Task: Add an event with the title Second Lunch Break: Wellness and Fitness Session, date ''45424'', time 11:00and add a description: The sales team reviews individual and collective sales performance against set targets and key performance indicators (KPIs). They analyze sales metrics, revenue figures, conversion rates, and other relevant data to evaluate progress and identify areas for improvement. This performance review helps identify successful strategies and areas that require adjustment or additional support.Mark the tasks as Completed , logged in from the account softage.3@softage.netand send the event invitation to softage.8@softage.net and softage.9@softage.net. Set a reminder for the event Every weekday(Monday to Friday)
Action: Mouse moved to (68, 102)
Screenshot: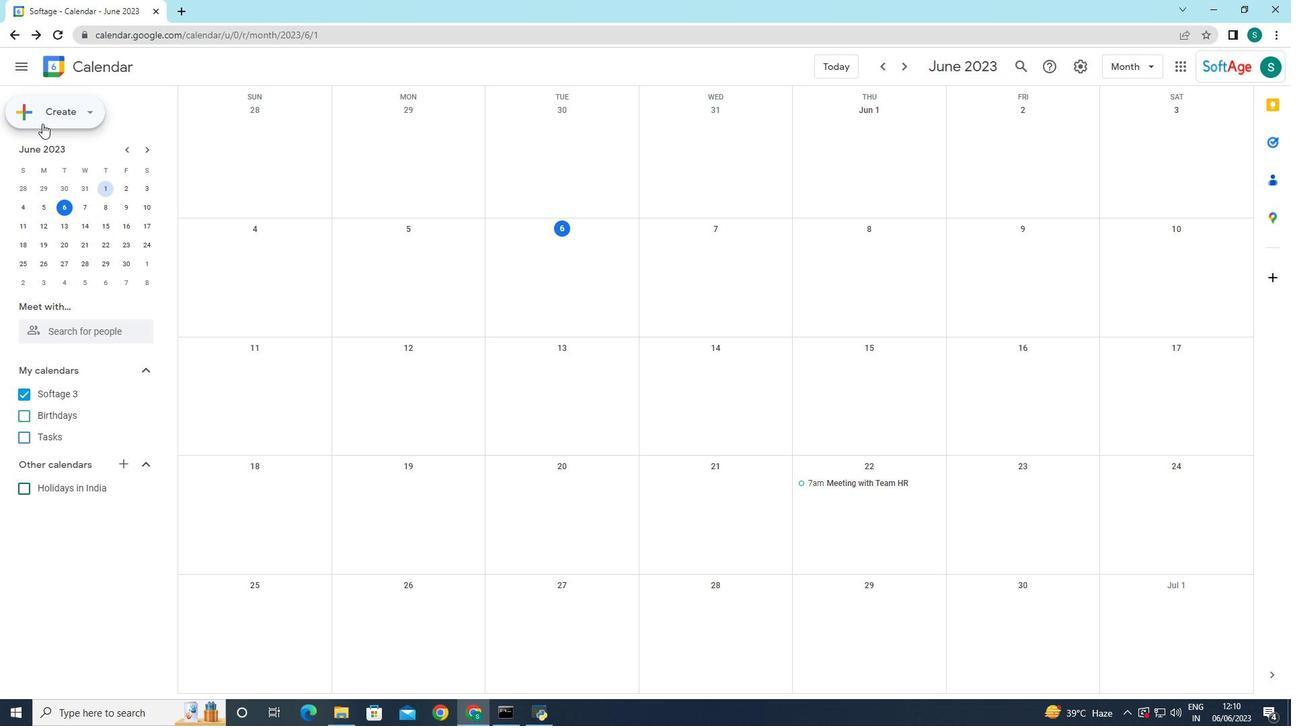 
Action: Mouse pressed left at (68, 102)
Screenshot: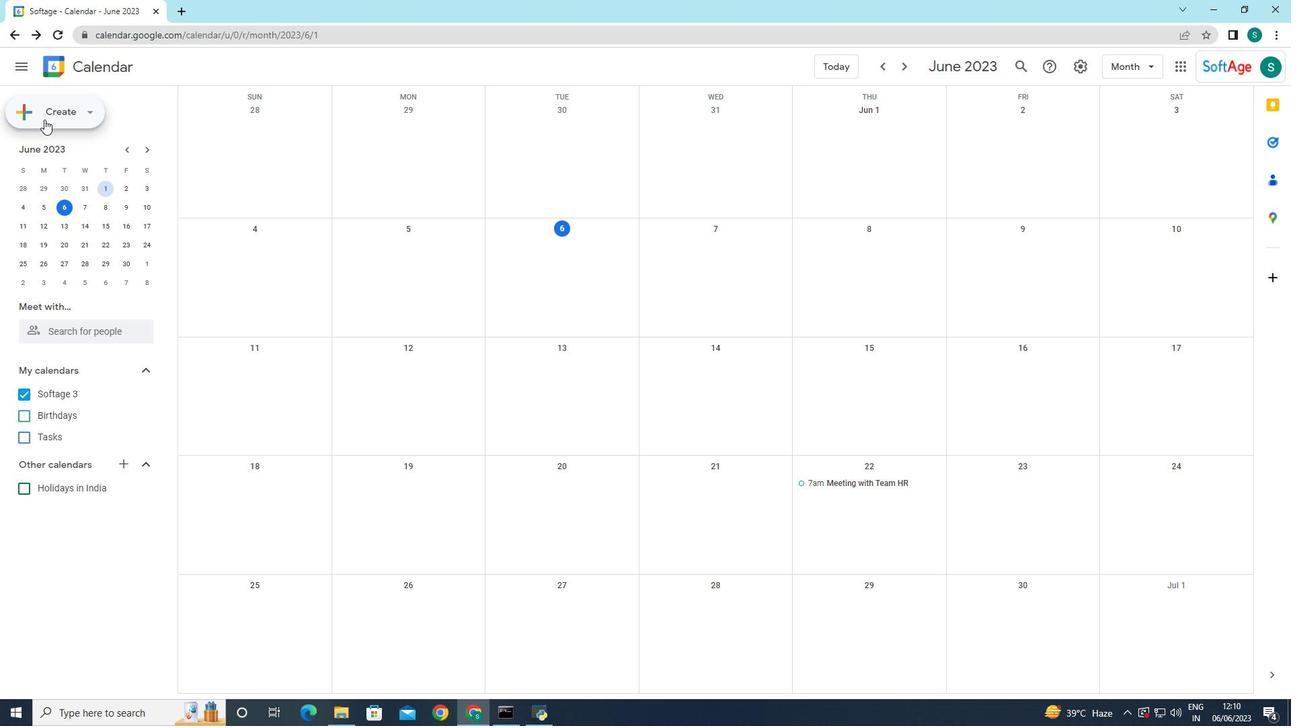 
Action: Mouse moved to (82, 148)
Screenshot: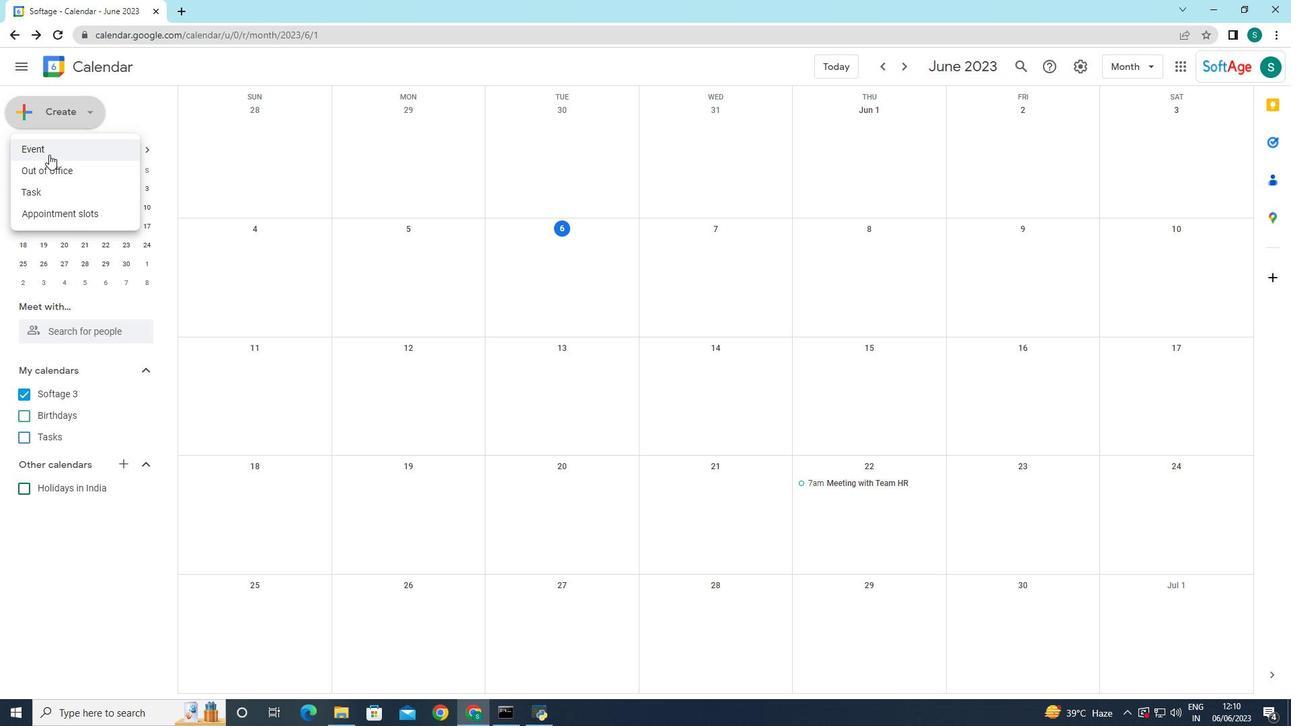 
Action: Mouse pressed left at (82, 148)
Screenshot: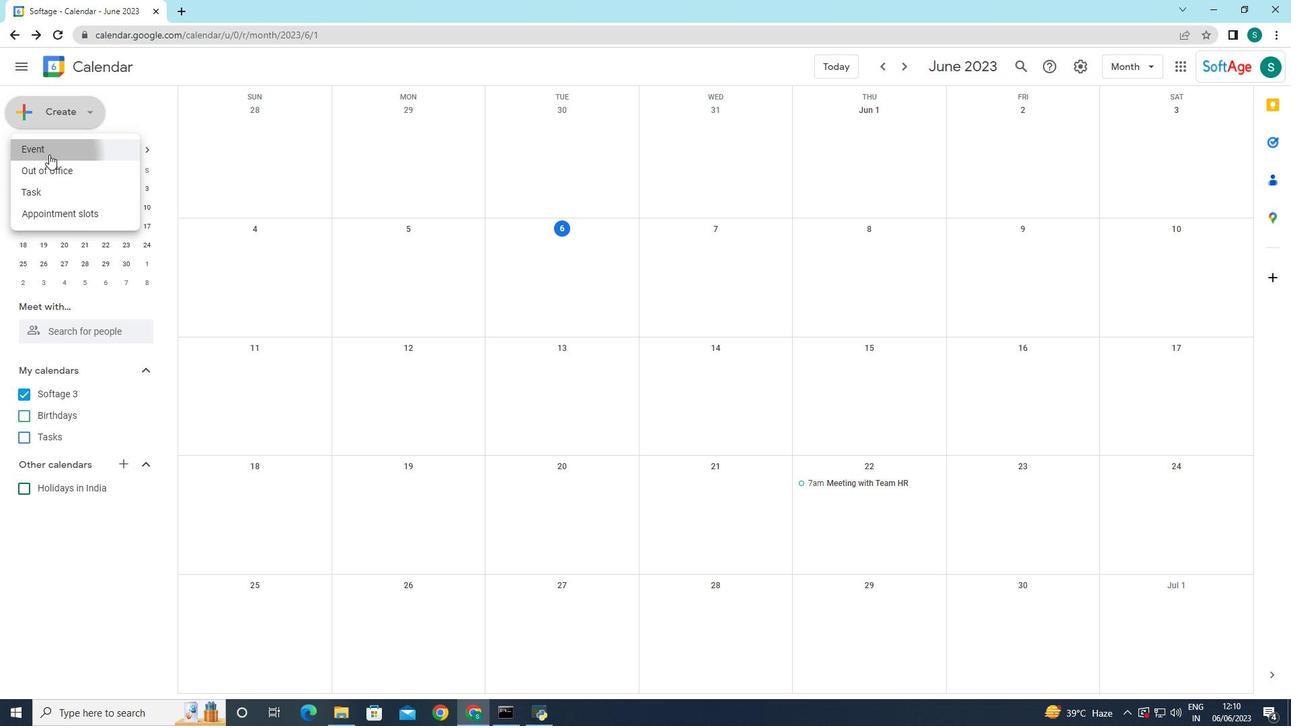 
Action: Mouse moved to (674, 452)
Screenshot: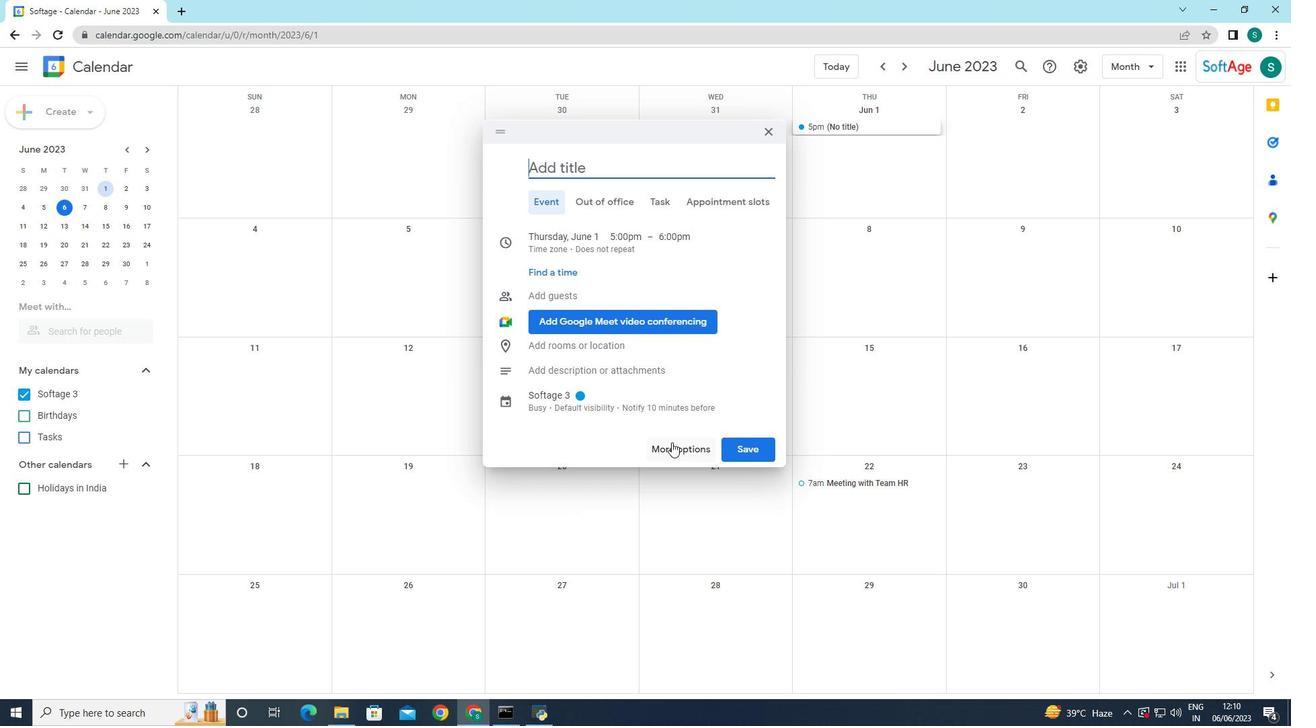 
Action: Mouse pressed left at (674, 452)
Screenshot: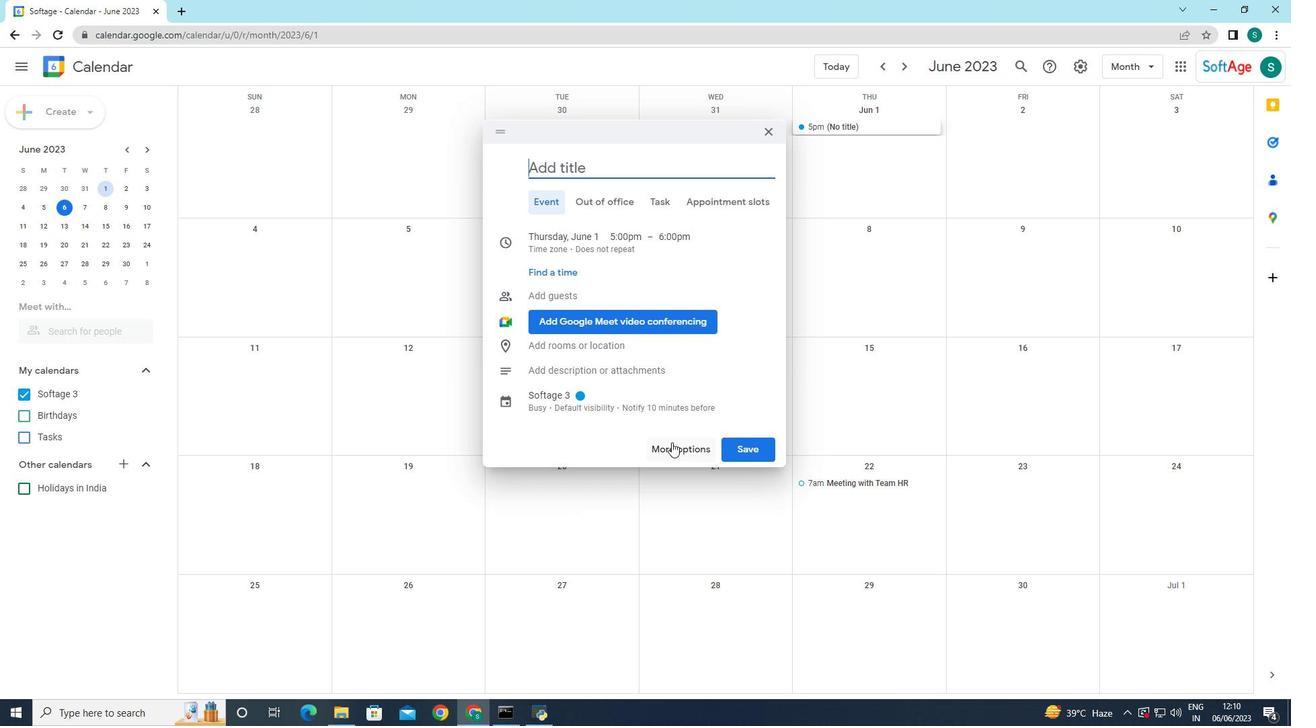 
Action: Mouse moved to (191, 75)
Screenshot: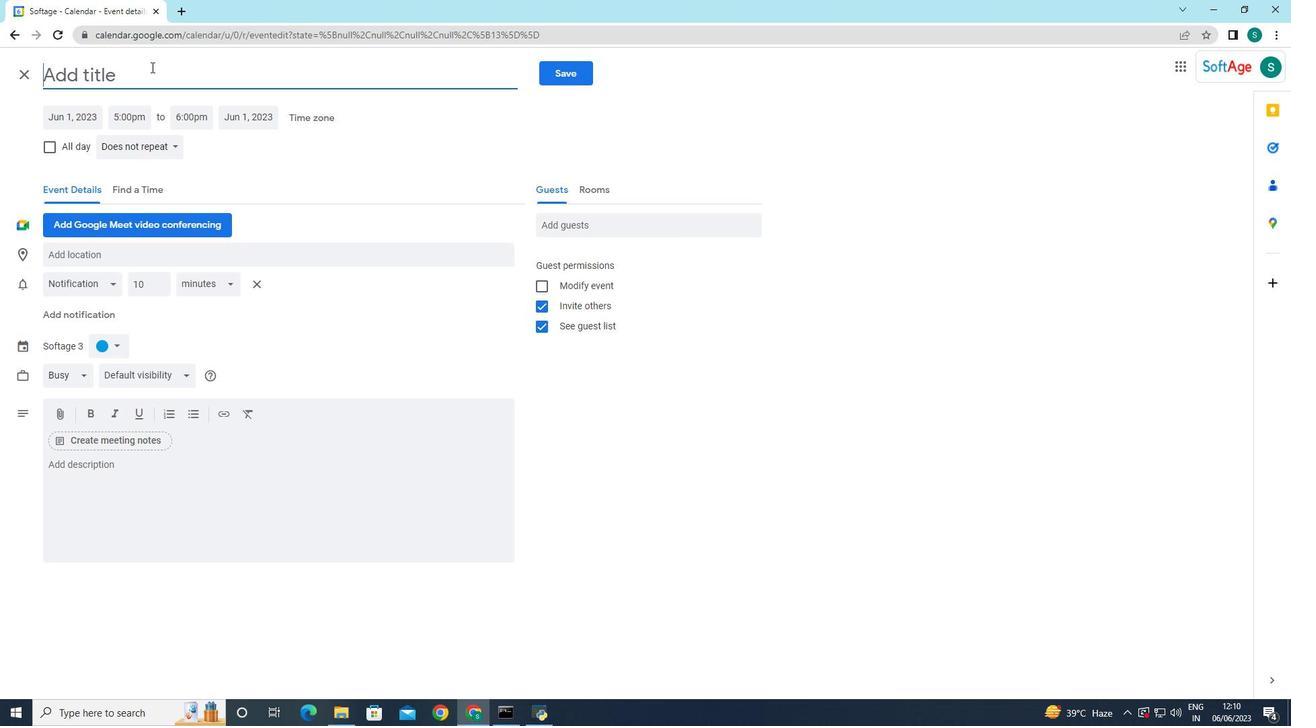 
Action: Mouse pressed left at (191, 75)
Screenshot: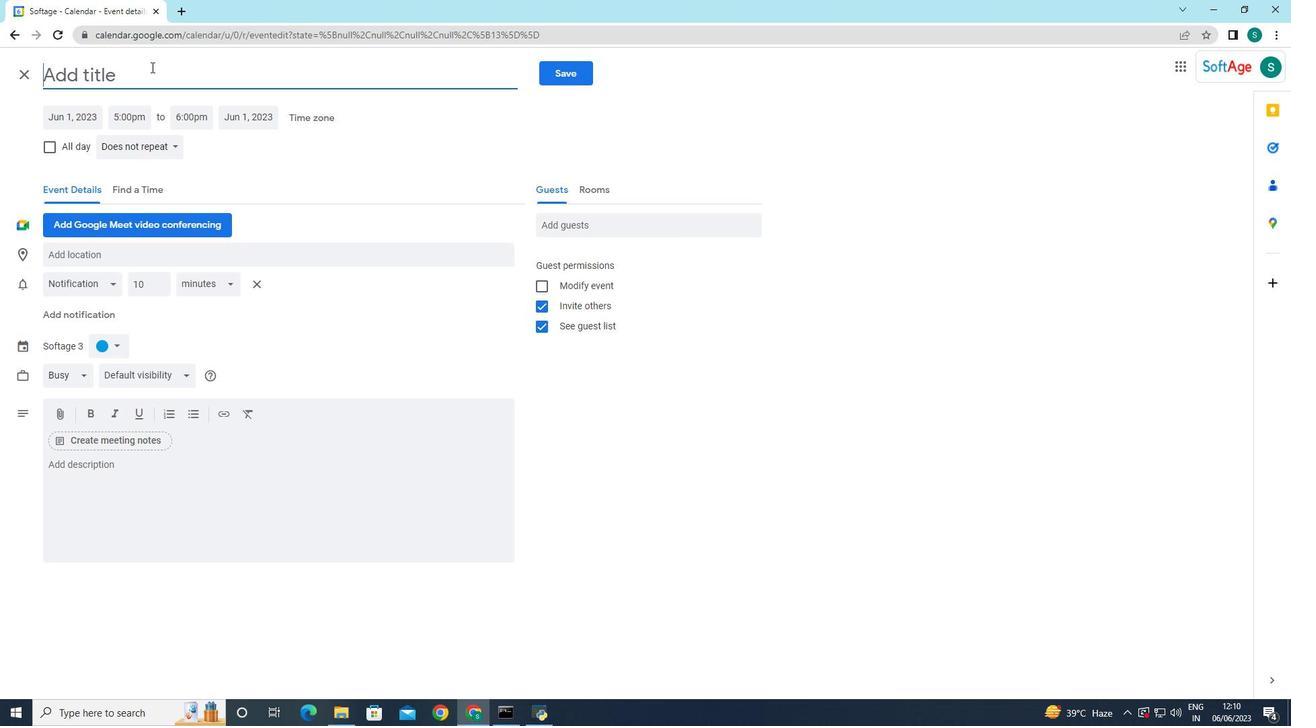 
Action: Key pressed <Key.caps_lock>SE<Key.backspace><Key.caps_lock>e<Key.caps_lock>CON<Key.backspace><Key.backspace><Key.backspace><Key.caps_lock>cond<Key.space><Key.caps_lock>L<Key.caps_lock>unch<Key.space><Key.caps_lock>B<Key.caps_lock>reak<Key.shift_r>:<Key.space>w<Key.backspace><Key.caps_lock>W<Key.caps_lock>ellness<Key.space>and<Key.space>f<Key.backspace><Key.caps_lock>F<Key.caps_lock>itness<Key.space><Key.caps_lock>S<Key.caps_lock>ession
Screenshot: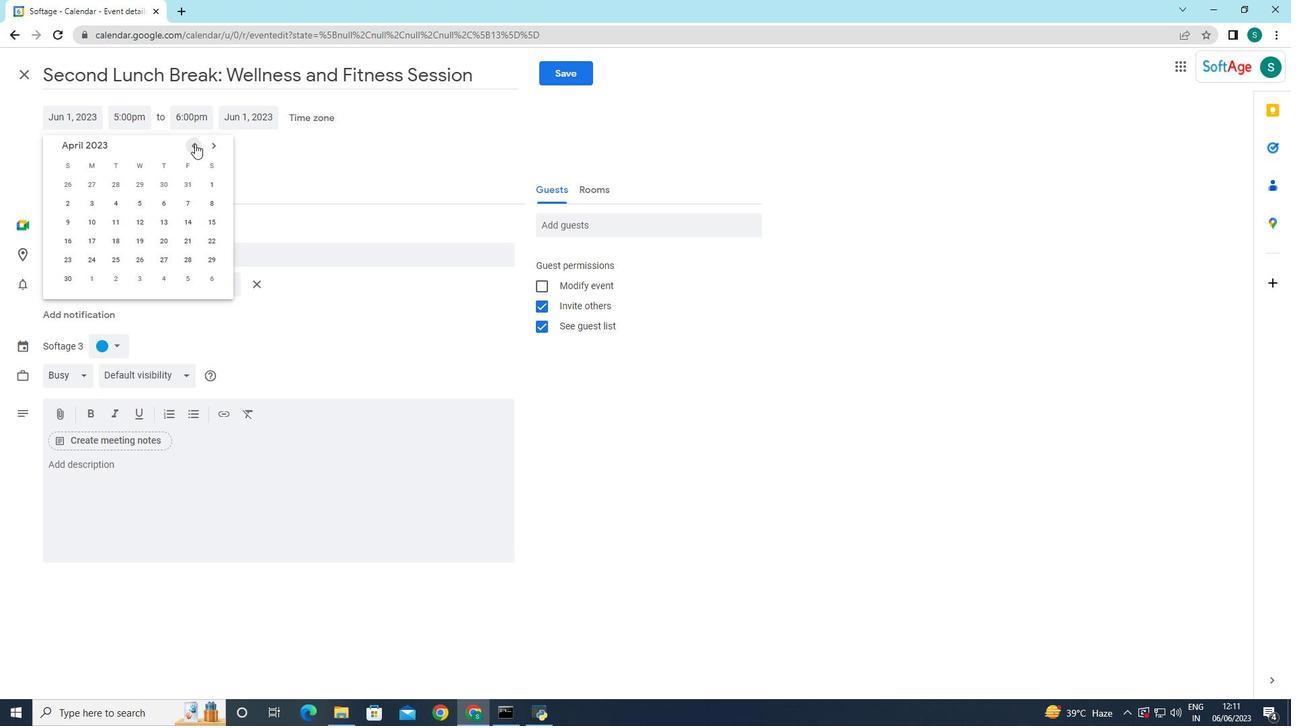 
Action: Mouse moved to (344, 160)
Screenshot: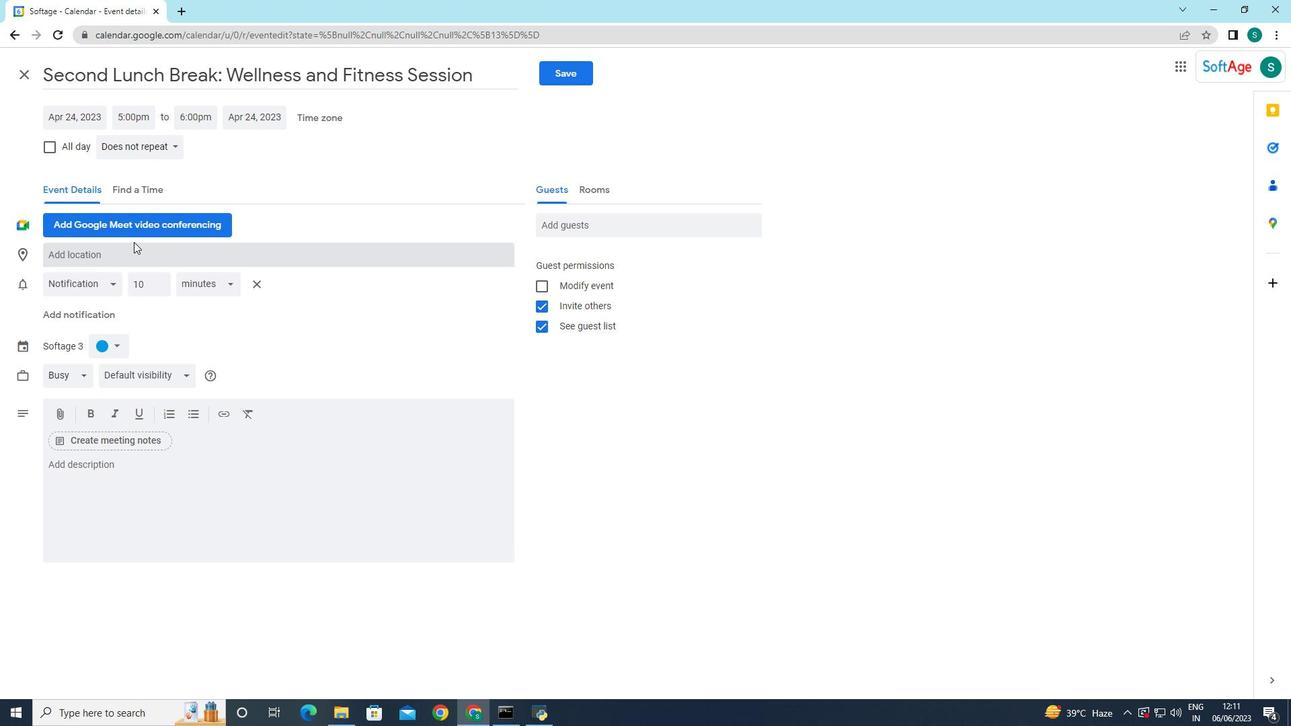 
Action: Mouse pressed left at (344, 160)
Screenshot: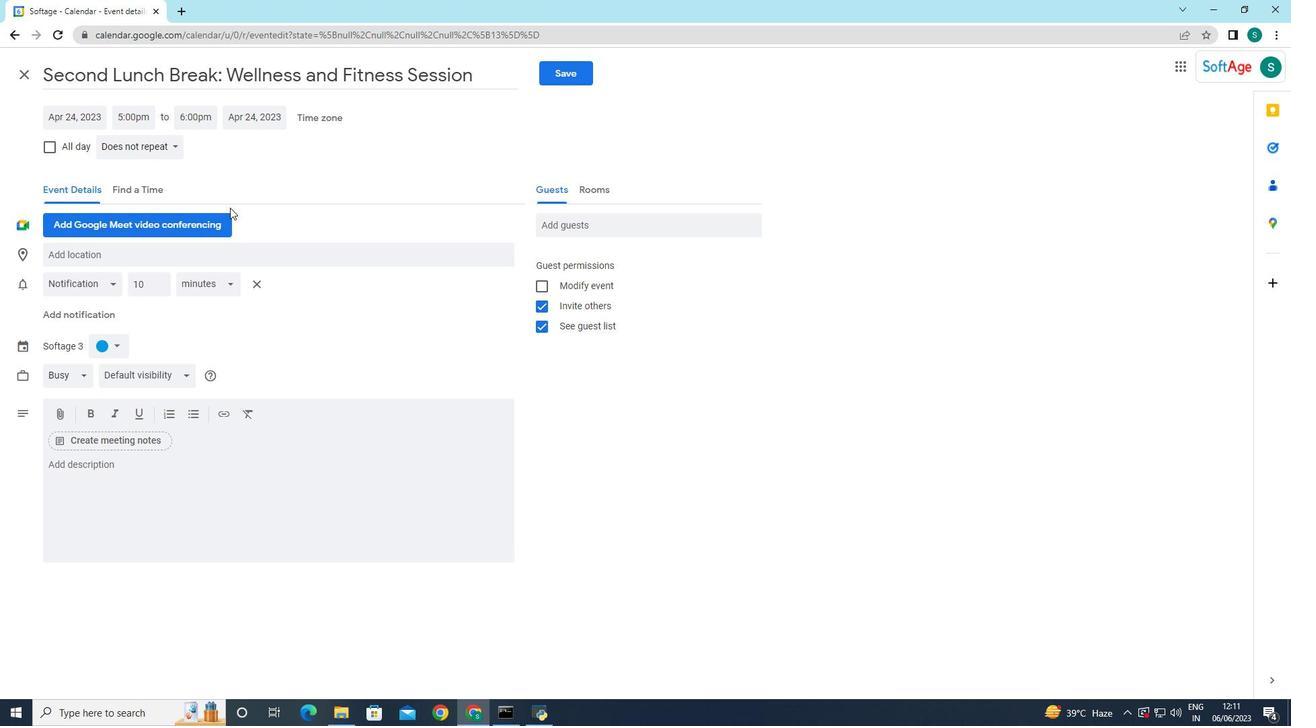 
Action: Mouse moved to (90, 121)
Screenshot: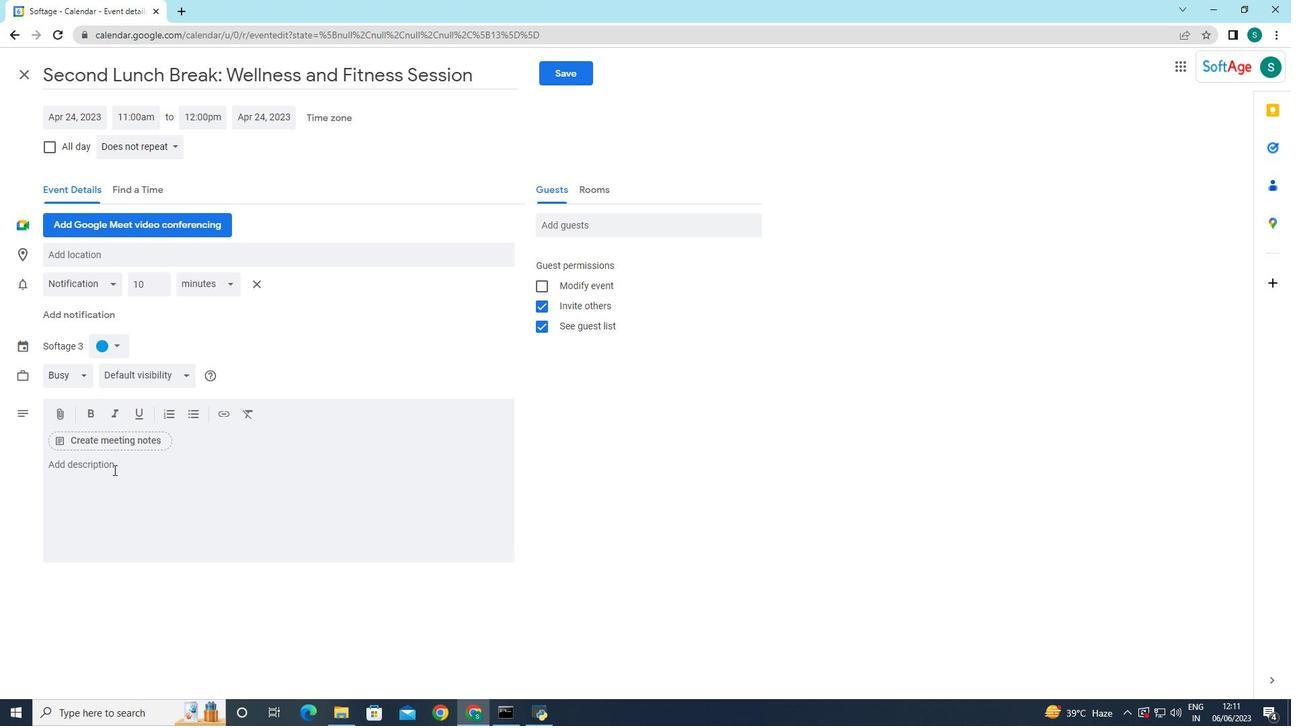 
Action: Mouse pressed left at (90, 121)
Screenshot: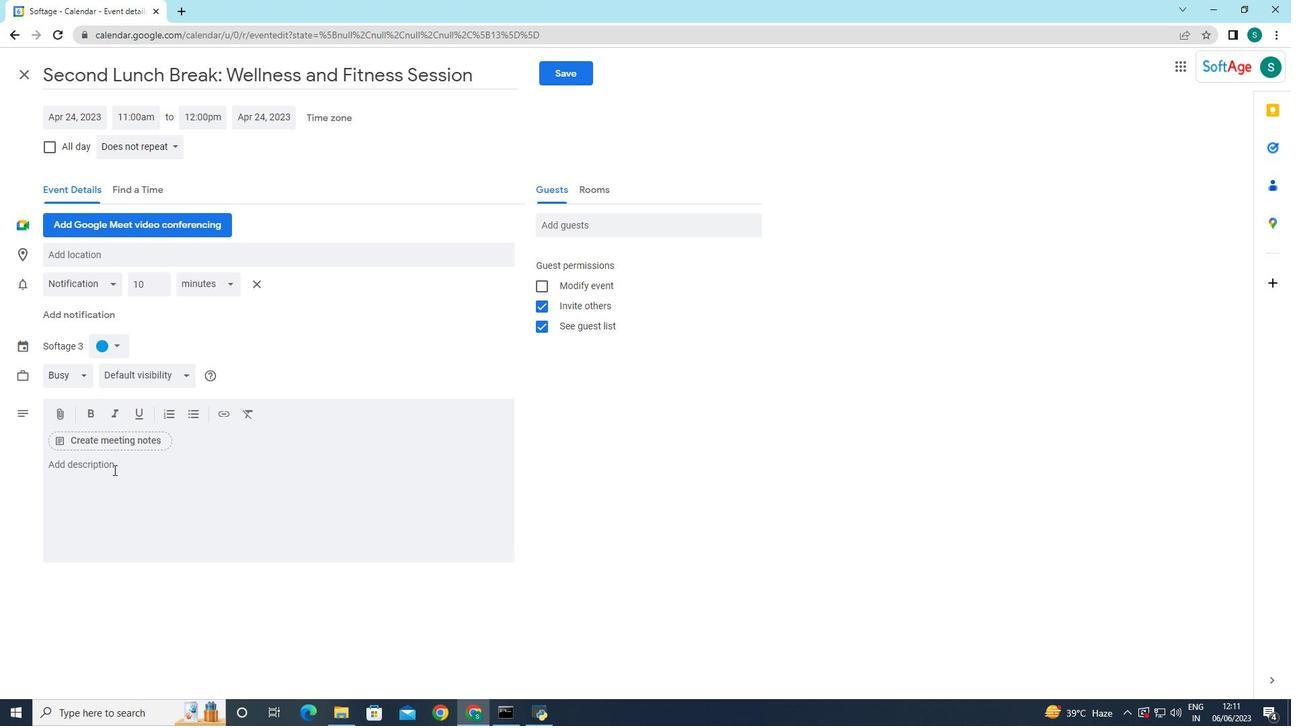 
Action: Mouse moved to (49, 109)
Screenshot: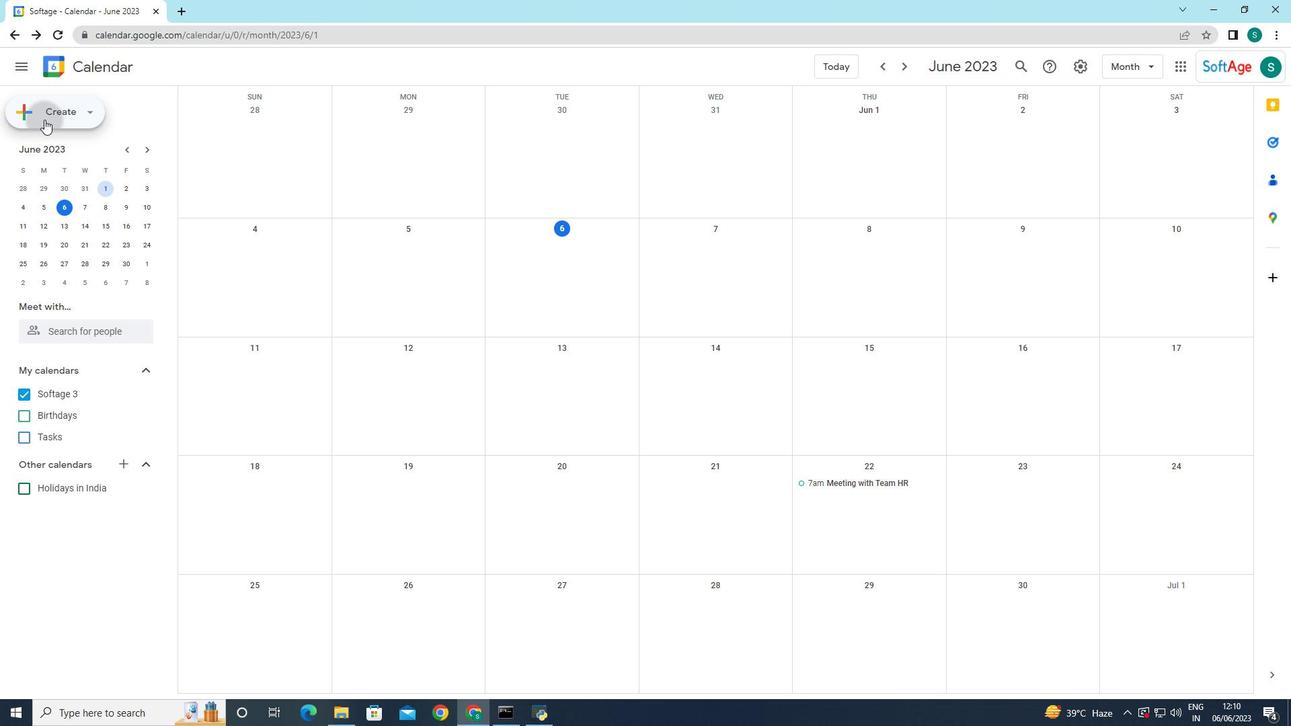 
Action: Mouse pressed left at (49, 109)
Screenshot: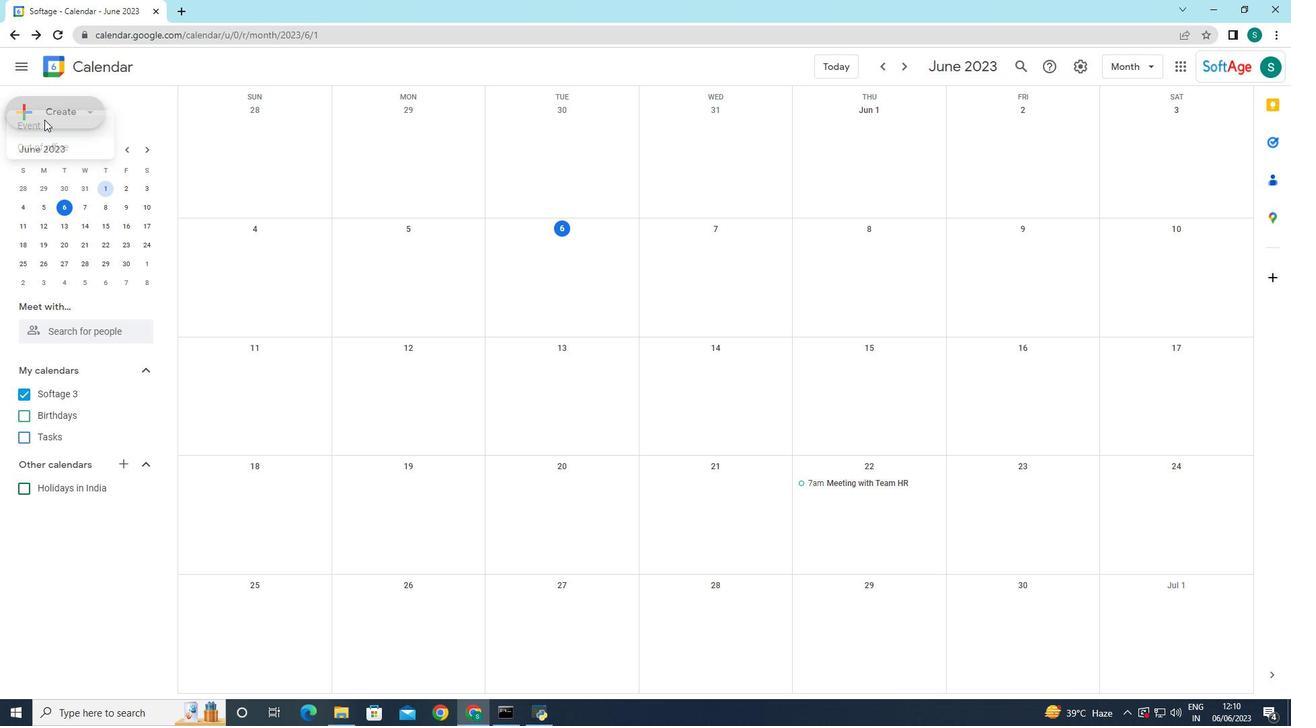 
Action: Mouse moved to (50, 158)
Screenshot: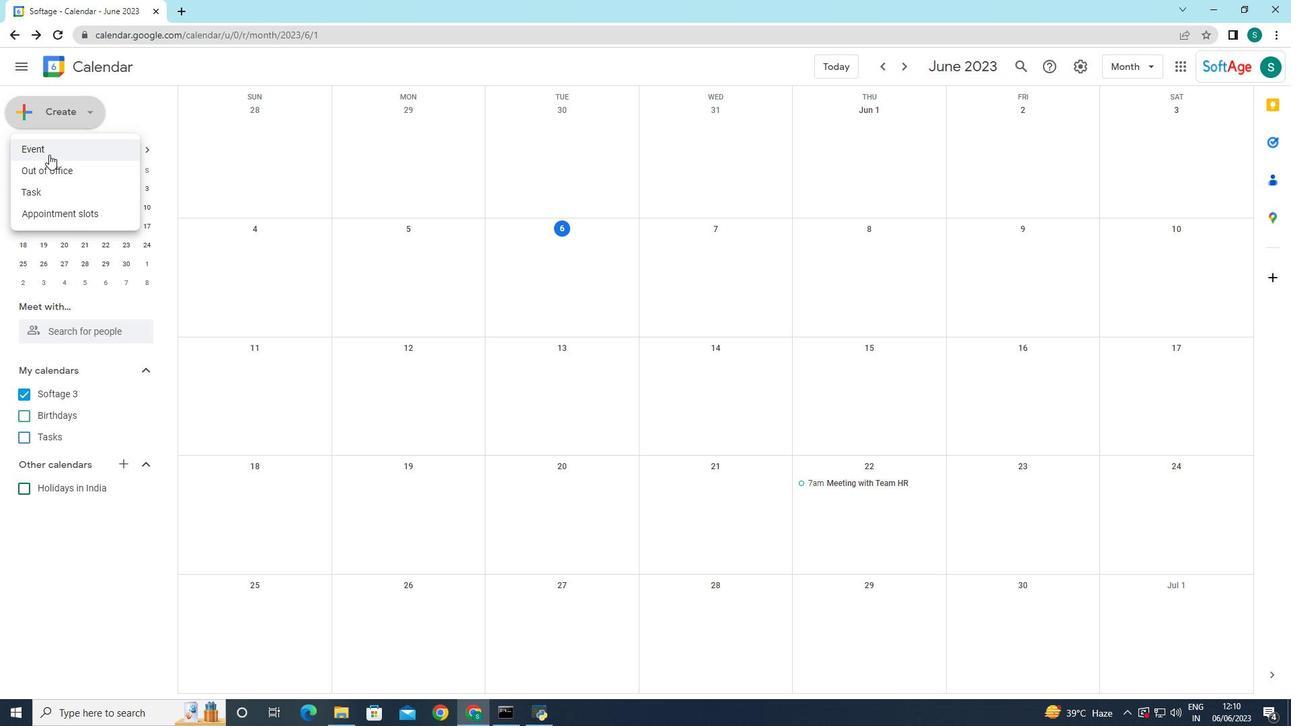 
Action: Mouse pressed left at (50, 158)
Screenshot: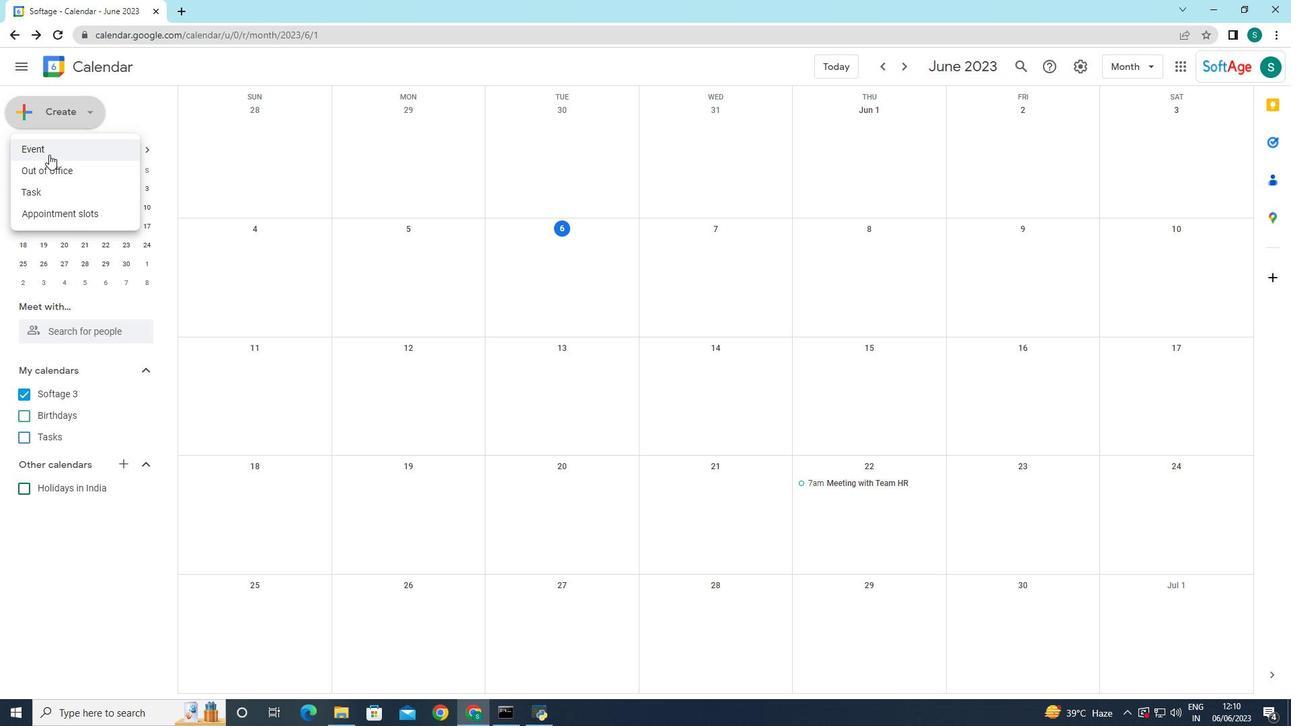 
Action: Mouse moved to (664, 446)
Screenshot: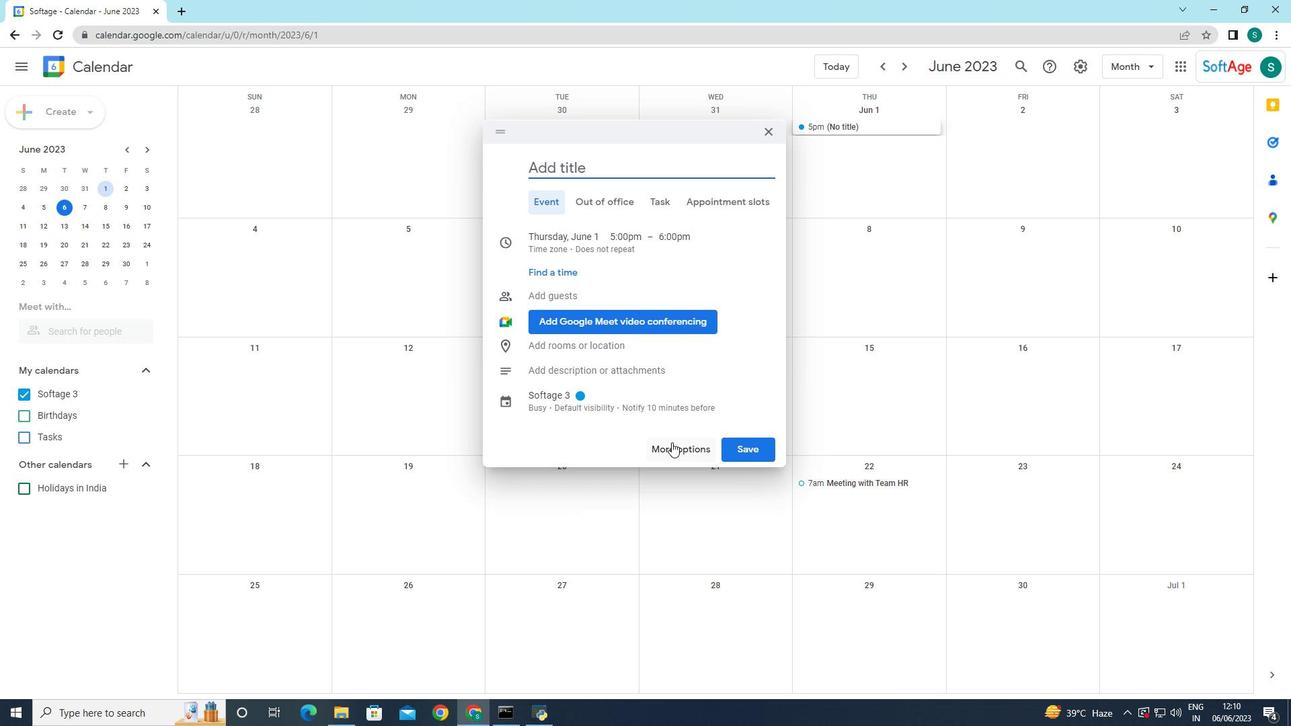 
Action: Mouse pressed left at (664, 446)
Screenshot: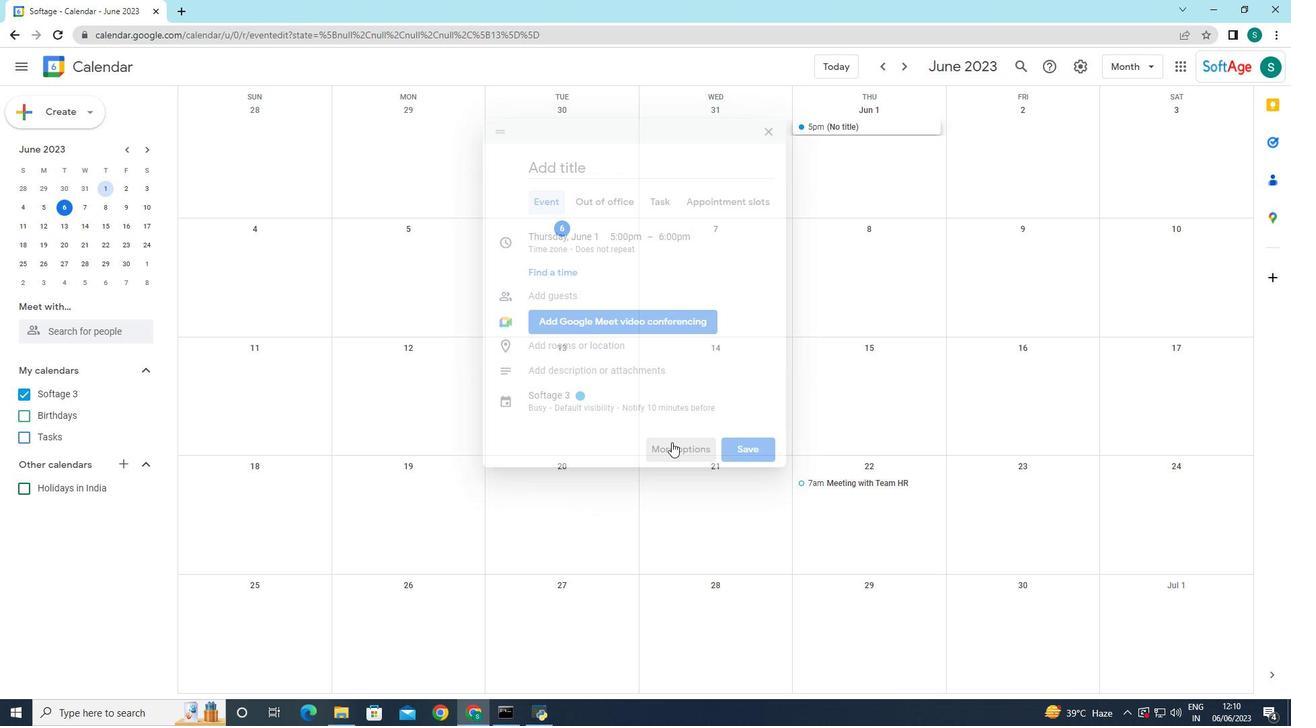 
Action: Mouse moved to (135, 71)
Screenshot: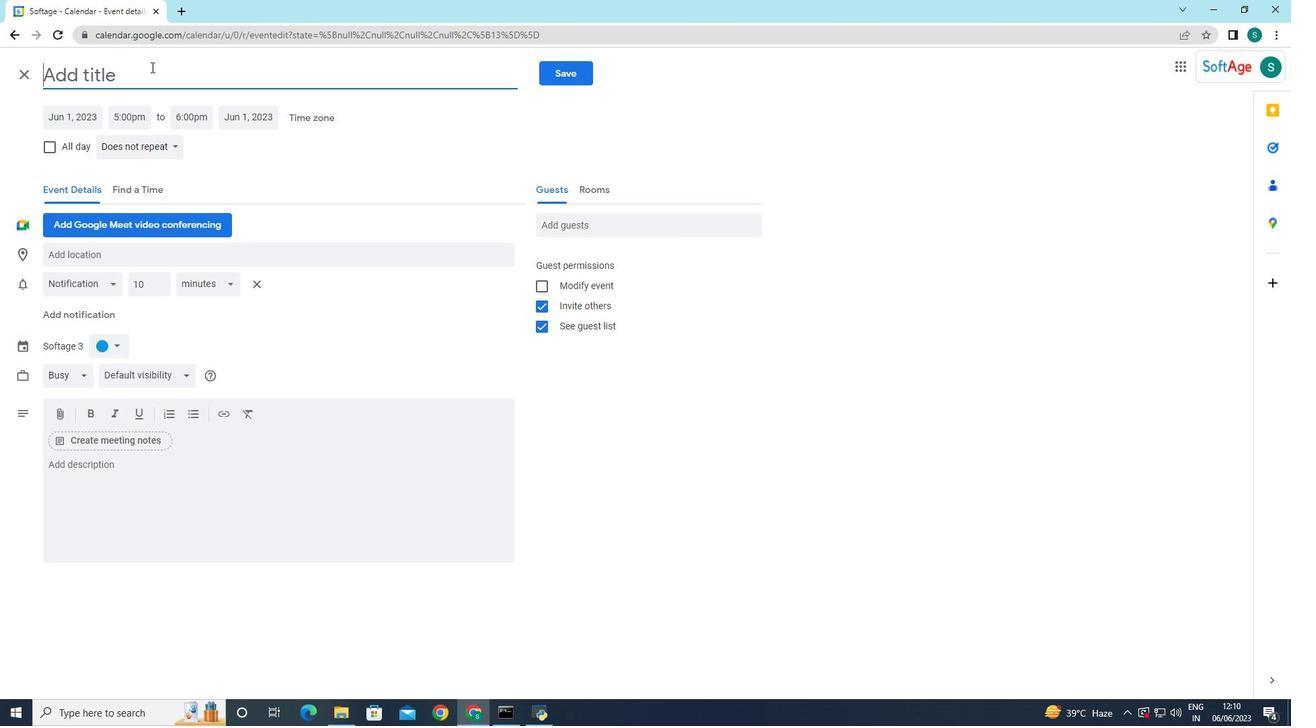 
Action: Mouse pressed left at (135, 71)
Screenshot: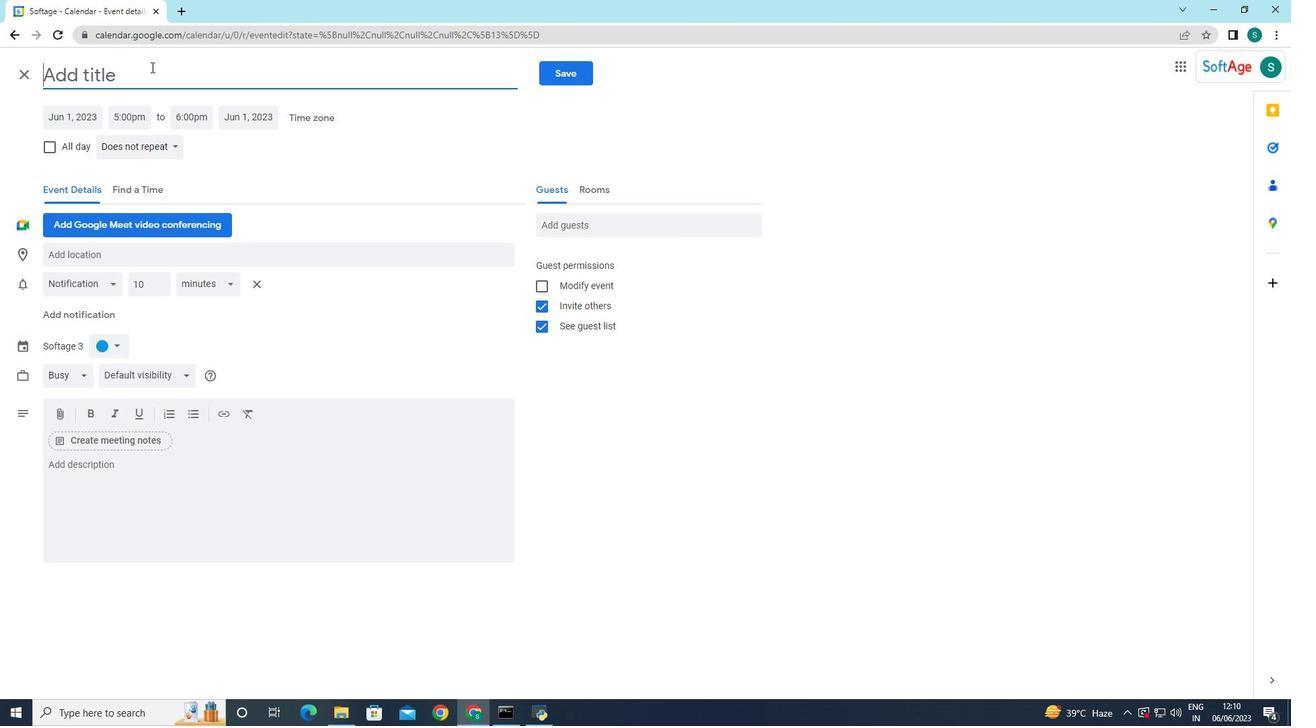 
Action: Key pressed <Key.caps_lock>S<Key.caps_lock>econd<Key.space><Key.caps_lock>L<Key.caps_lock>unch<Key.space><Key.caps_lock>B<Key.caps_lock>reak<Key.shift_r>:<Key.space><Key.caps_lock>W<Key.caps_lock>ellness<Key.space>and<Key.space><Key.caps_lock>F<Key.caps_lock>itness<Key.space><Key.caps_lock>S<Key.caps_lock>ession<Key.space>
Screenshot: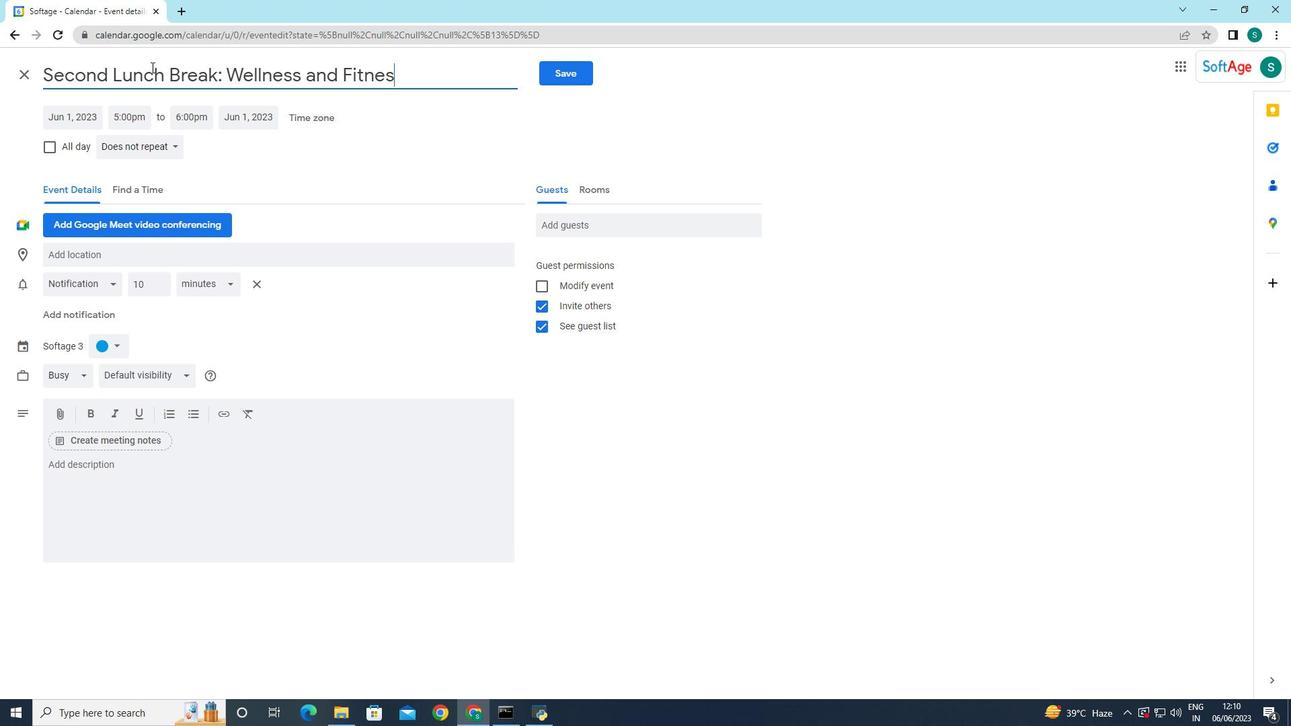 
Action: Mouse moved to (423, 178)
Screenshot: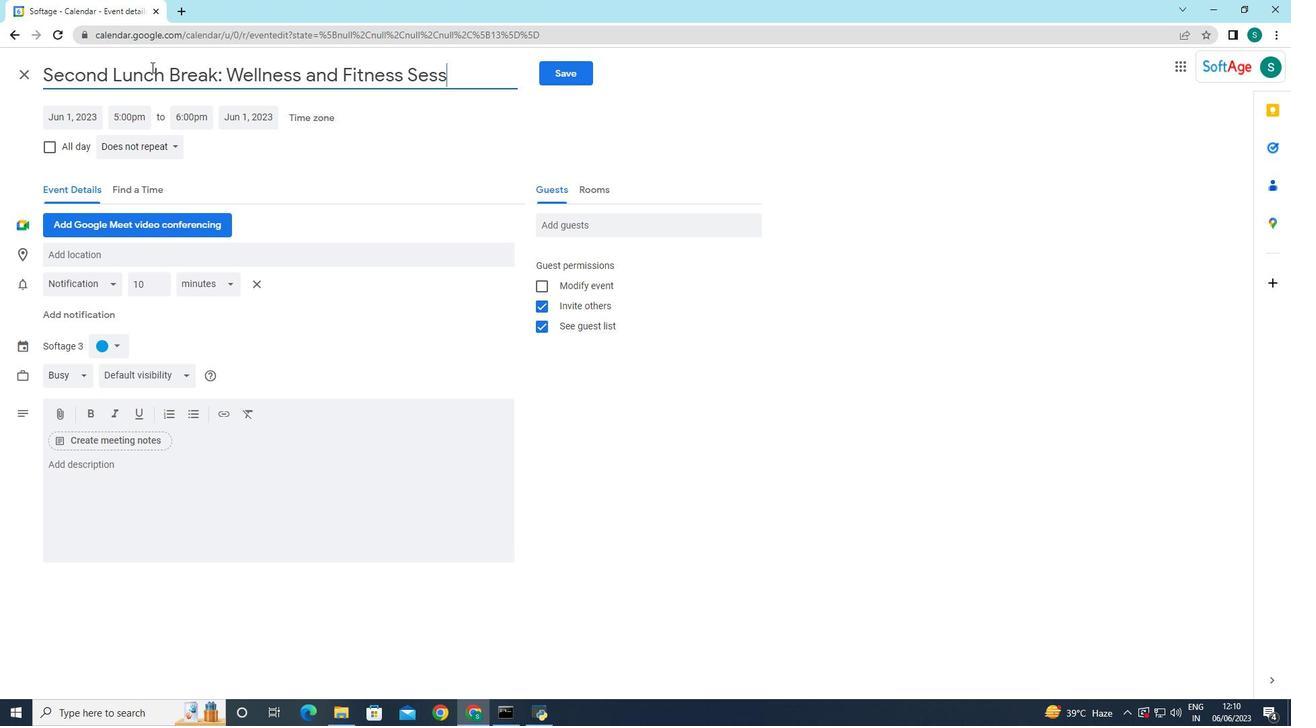 
Action: Mouse pressed left at (423, 178)
Screenshot: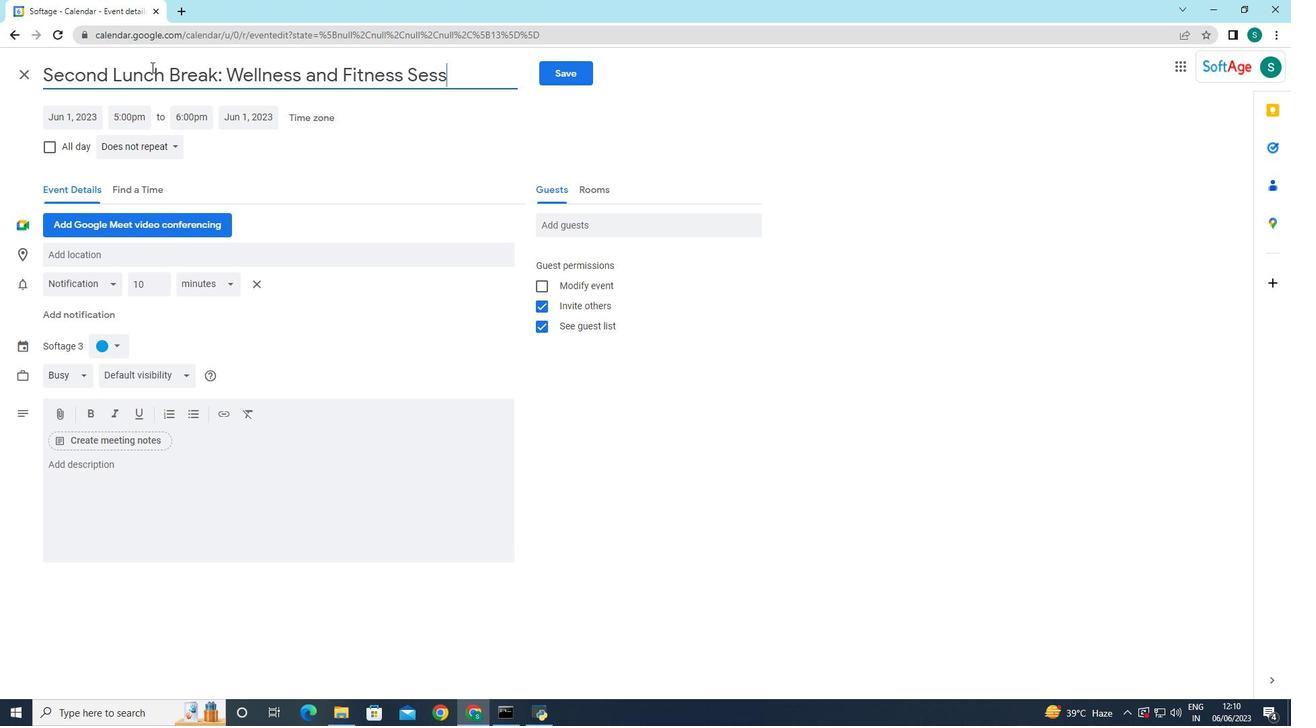 
Action: Mouse moved to (95, 119)
Screenshot: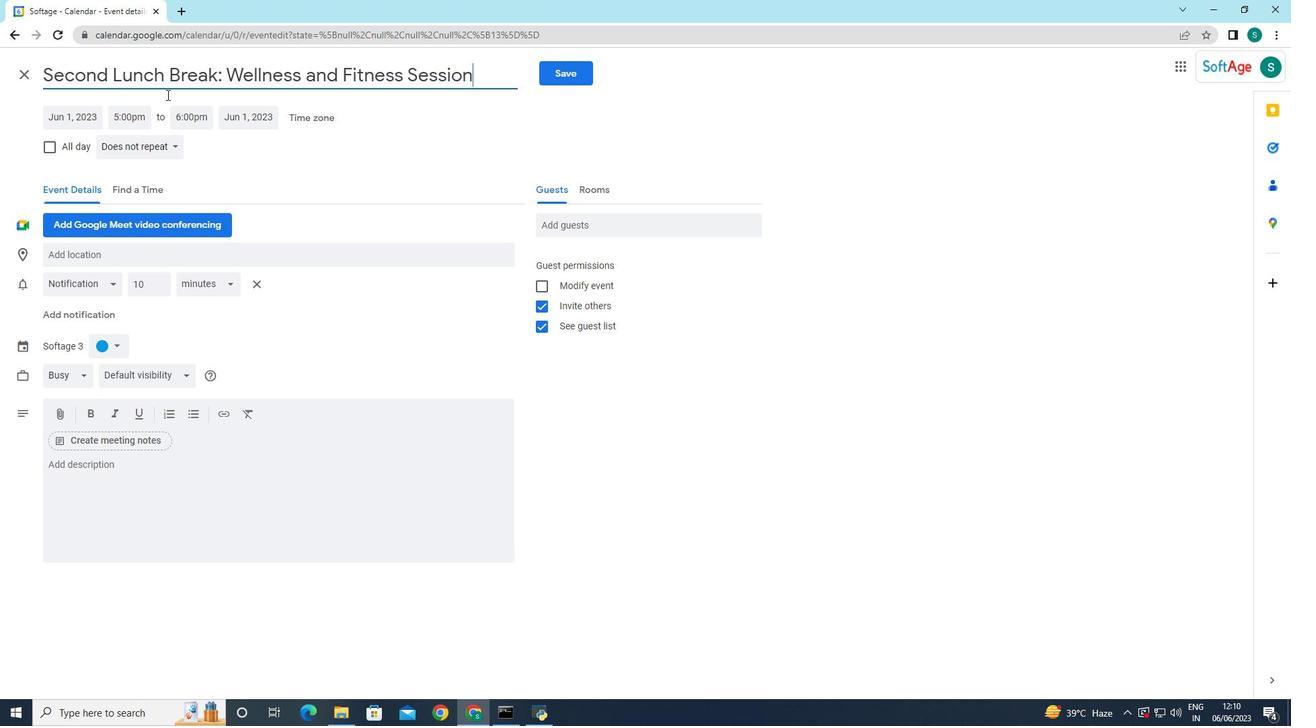 
Action: Mouse pressed left at (95, 119)
Screenshot: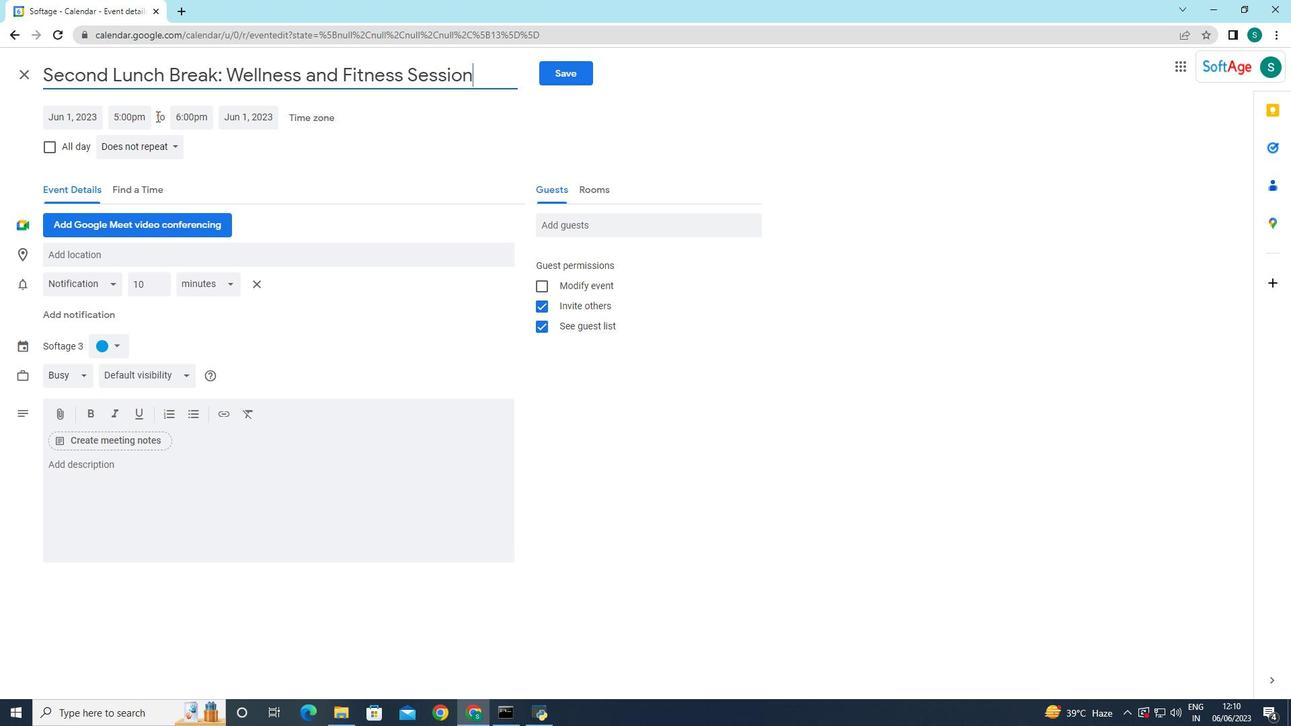 
Action: Mouse moved to (216, 150)
Screenshot: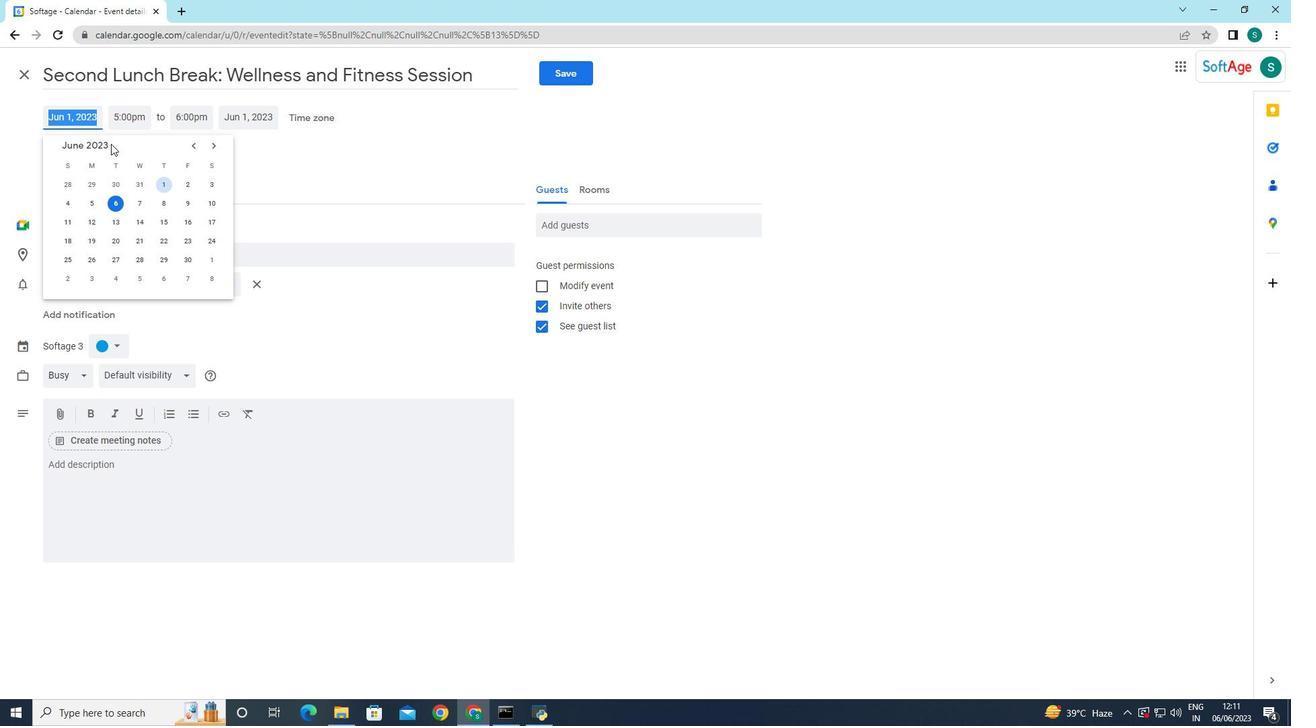 
Action: Mouse pressed left at (216, 150)
Screenshot: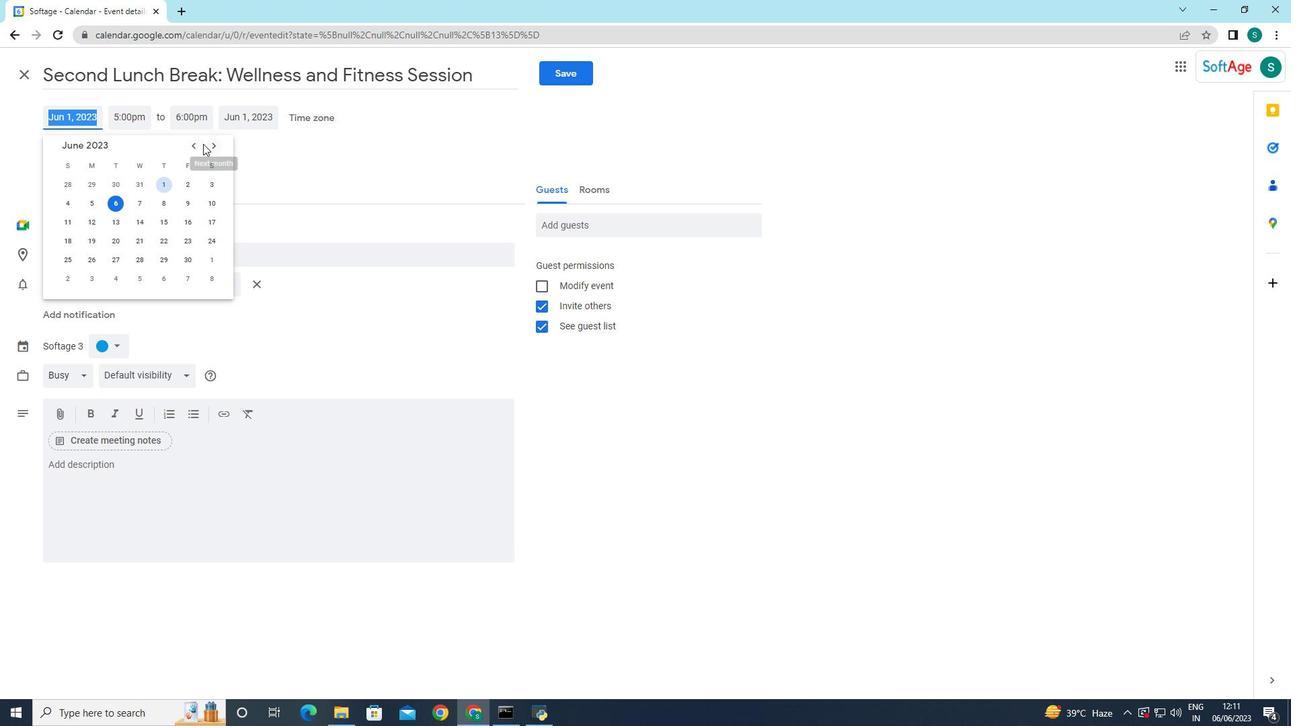 
Action: Mouse pressed left at (216, 150)
Screenshot: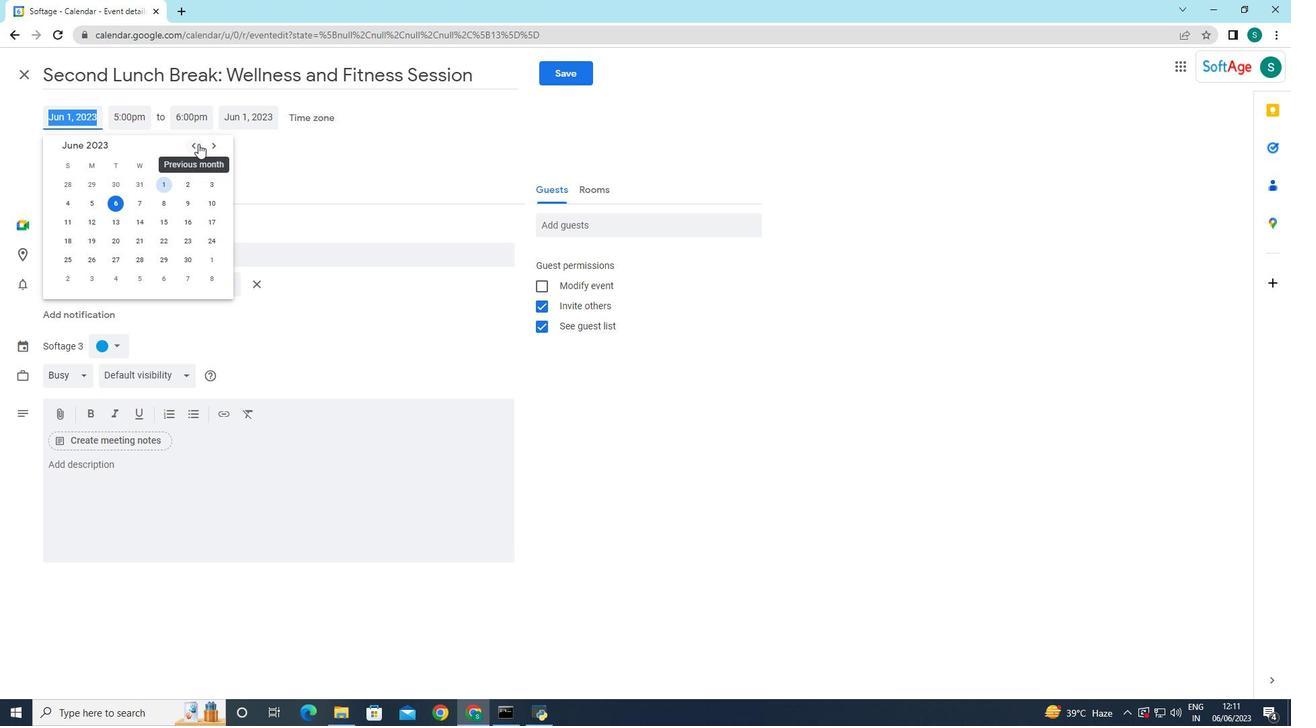 
Action: Mouse pressed left at (216, 150)
Screenshot: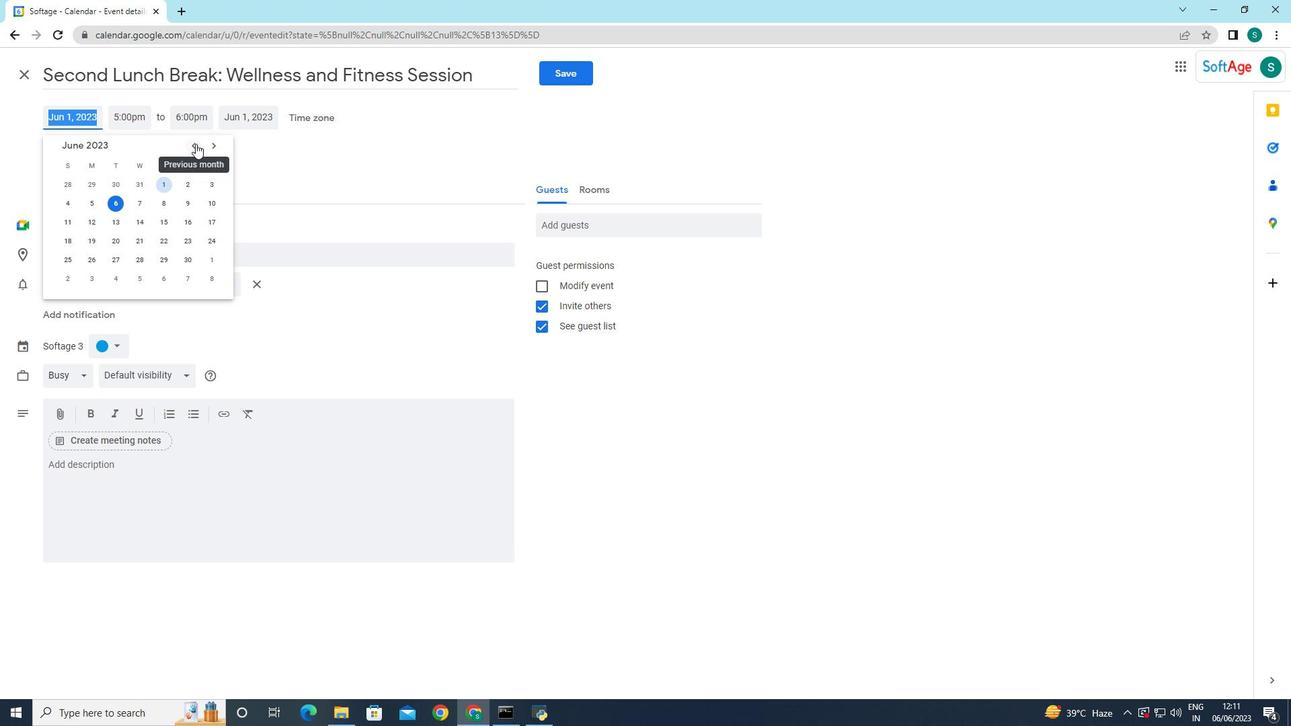 
Action: Mouse pressed left at (216, 150)
Screenshot: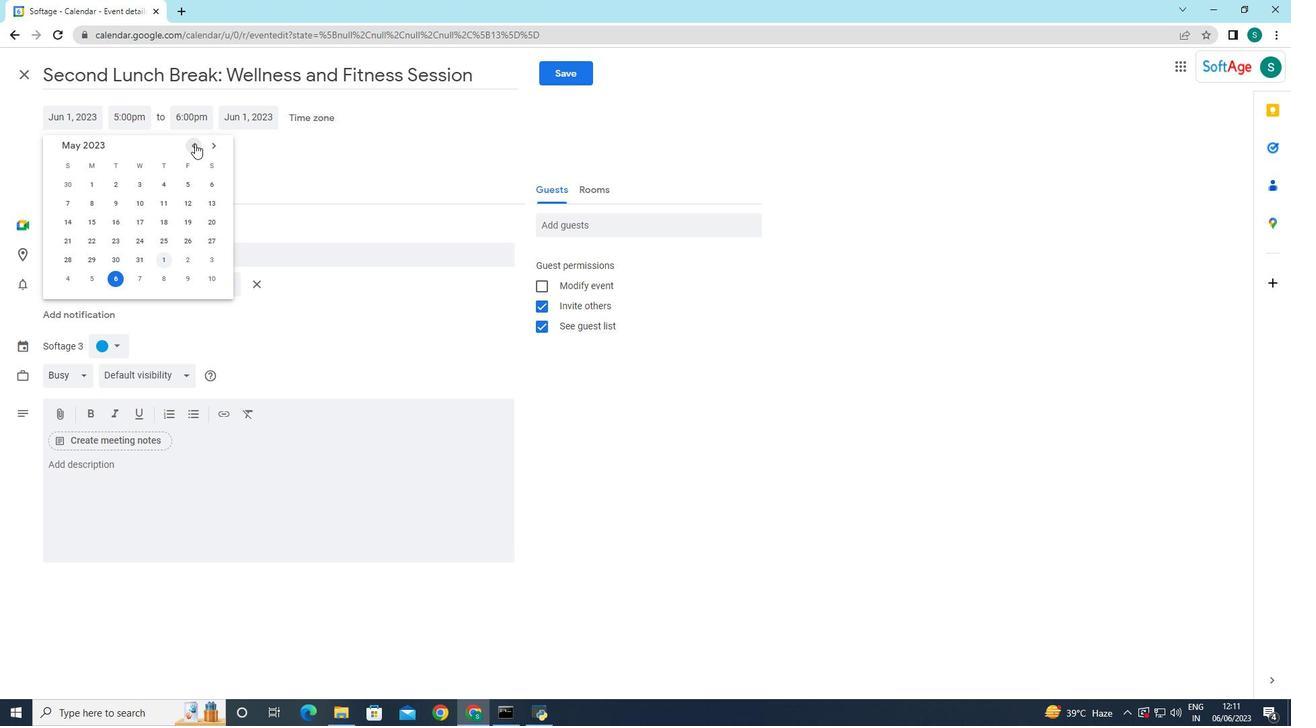 
Action: Mouse pressed left at (216, 150)
Screenshot: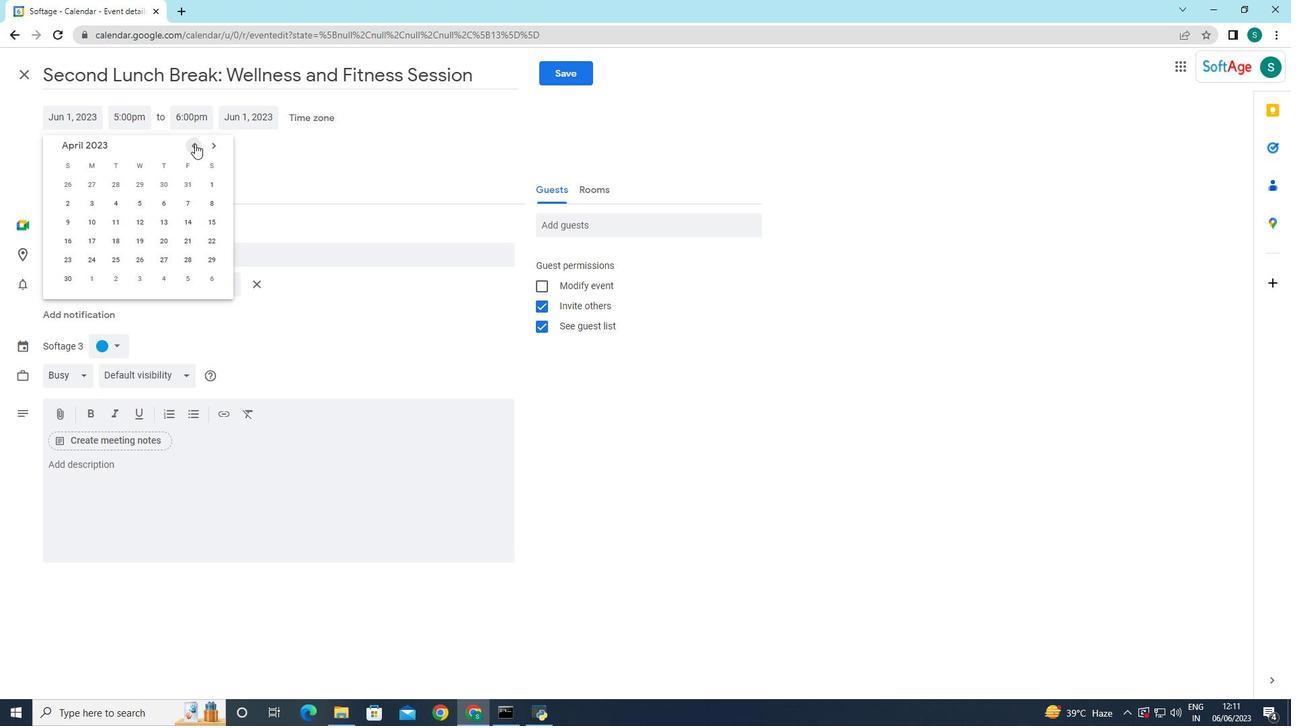 
Action: Mouse moved to (197, 148)
Screenshot: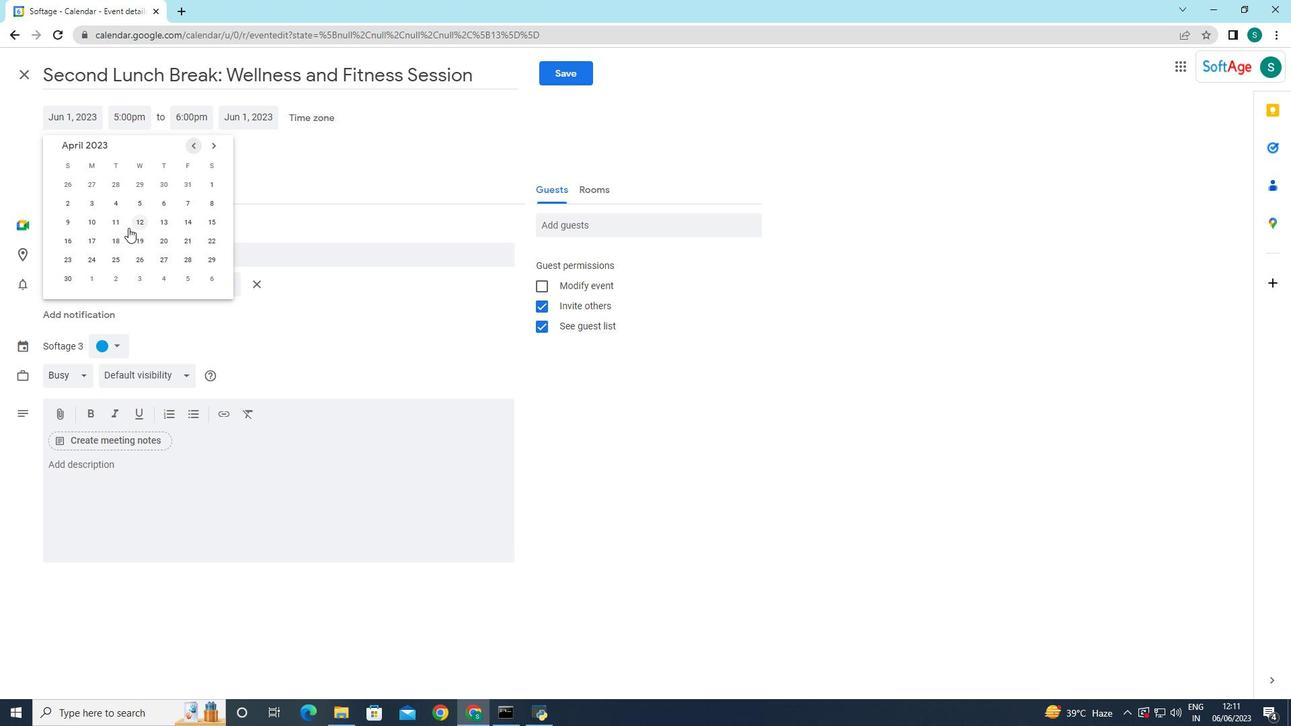 
Action: Mouse pressed left at (197, 148)
Screenshot: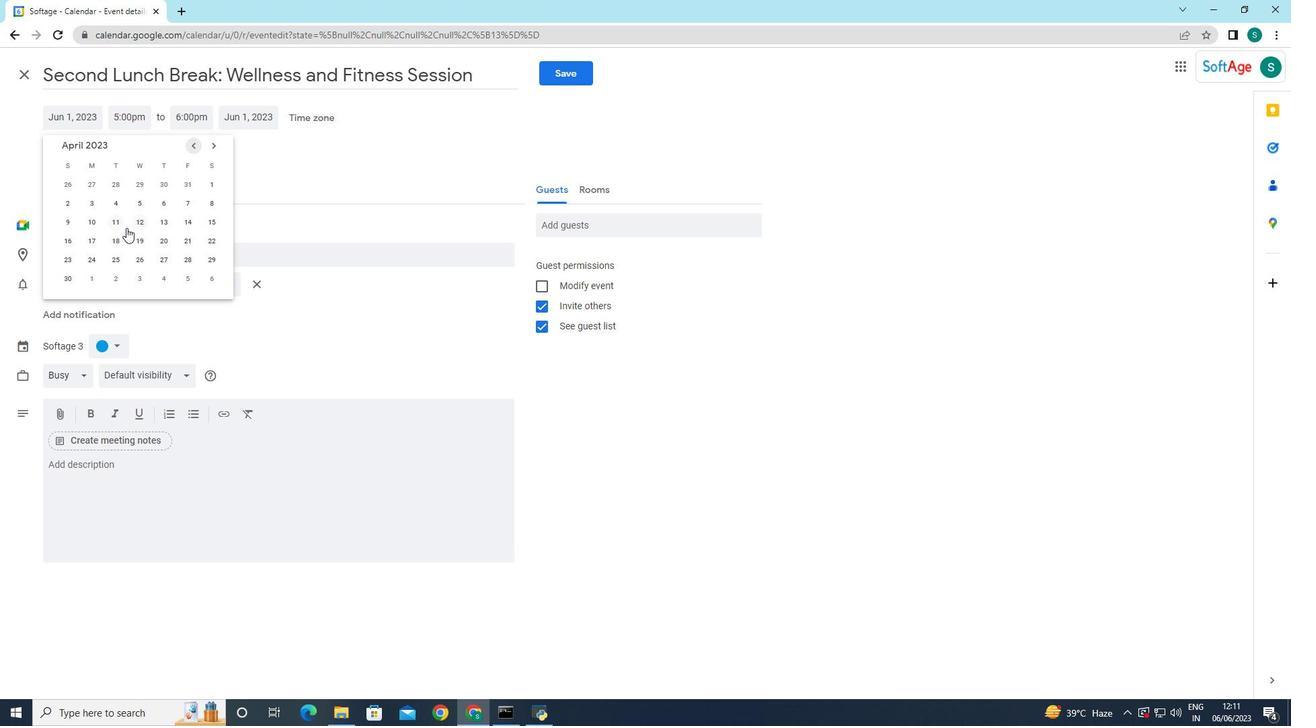 
Action: Mouse pressed left at (197, 148)
Screenshot: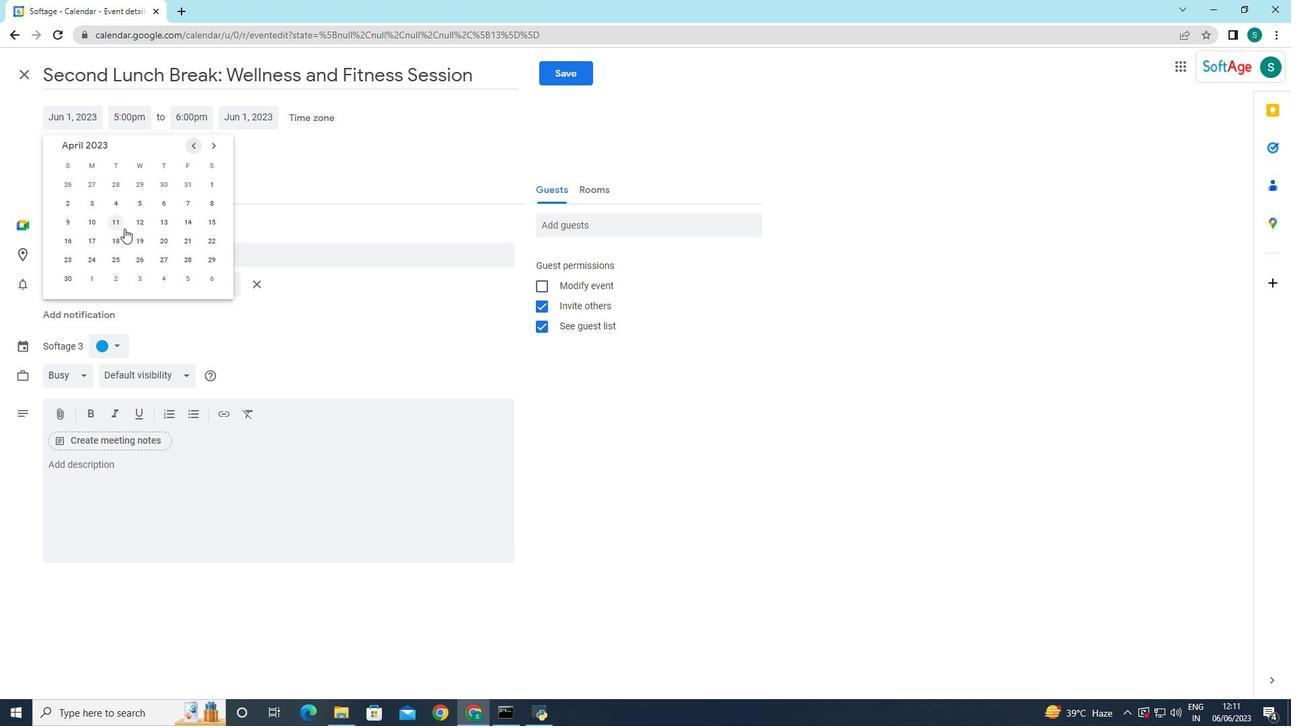 
Action: Mouse pressed left at (197, 148)
Screenshot: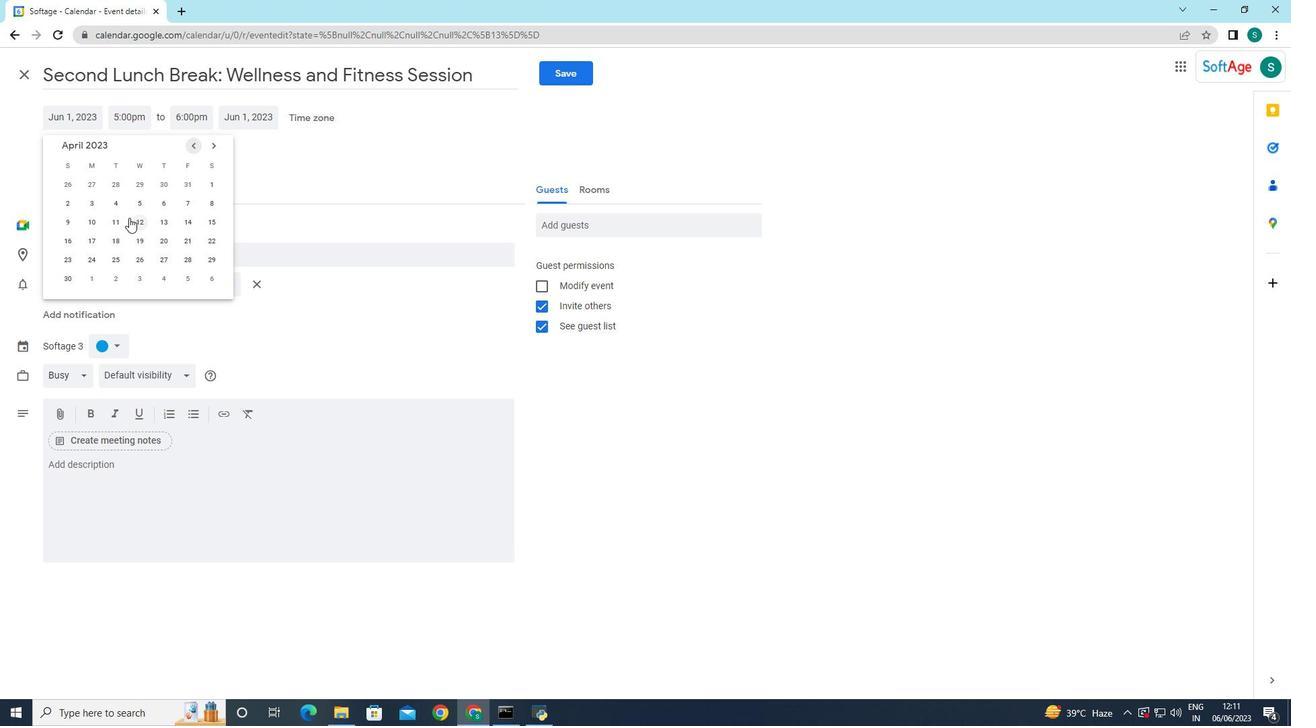 
Action: Mouse pressed left at (197, 148)
Screenshot: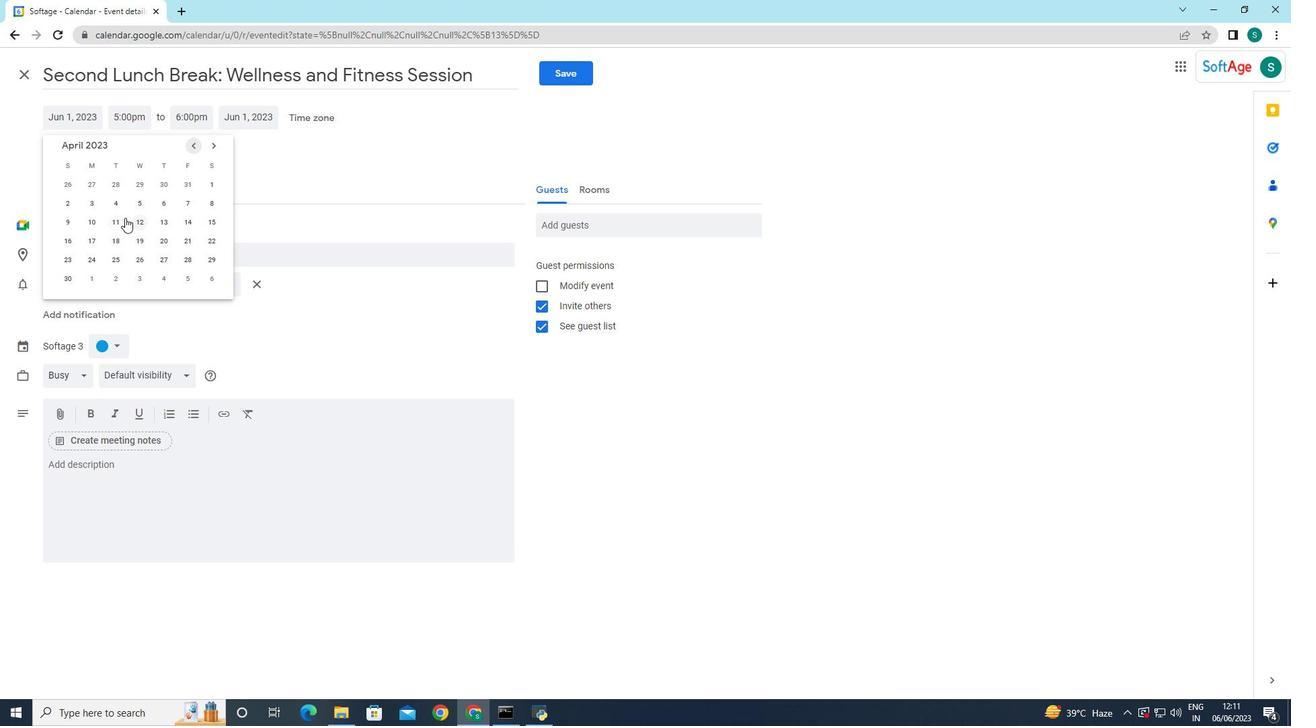 
Action: Mouse pressed left at (197, 148)
Screenshot: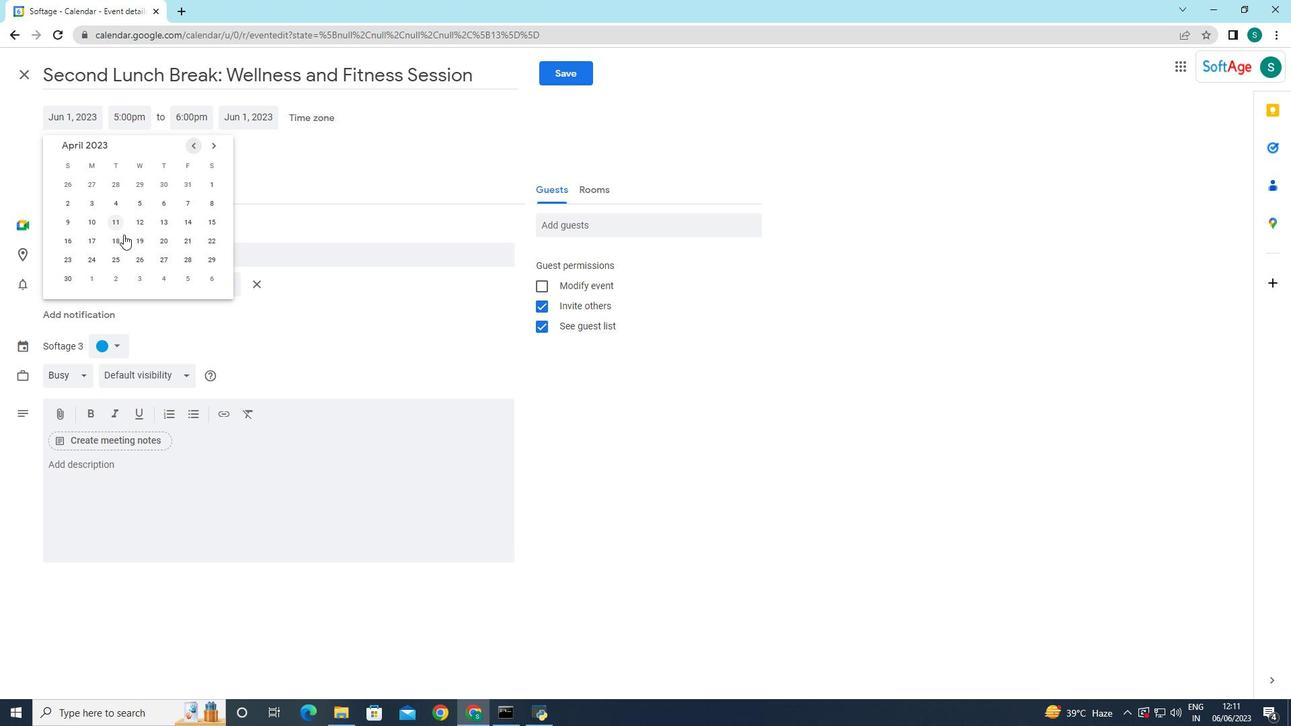 
Action: Mouse pressed left at (197, 148)
Screenshot: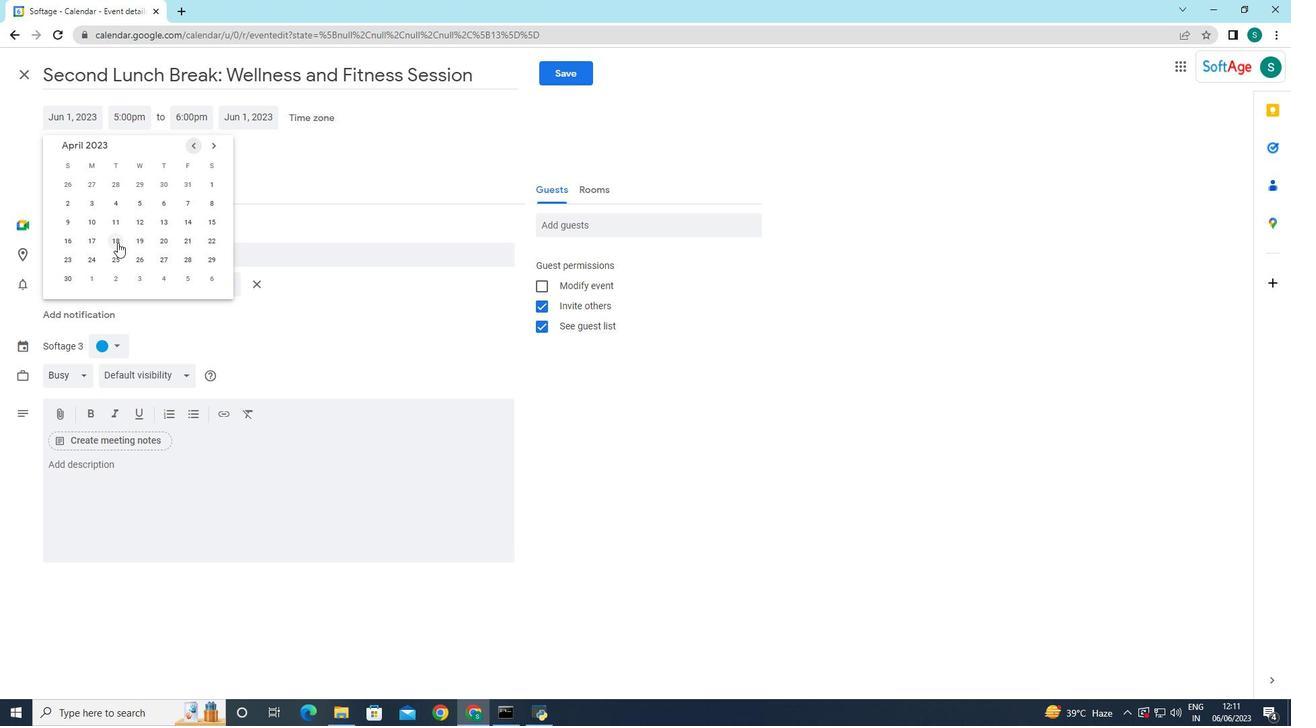 
Action: Mouse moved to (214, 148)
Screenshot: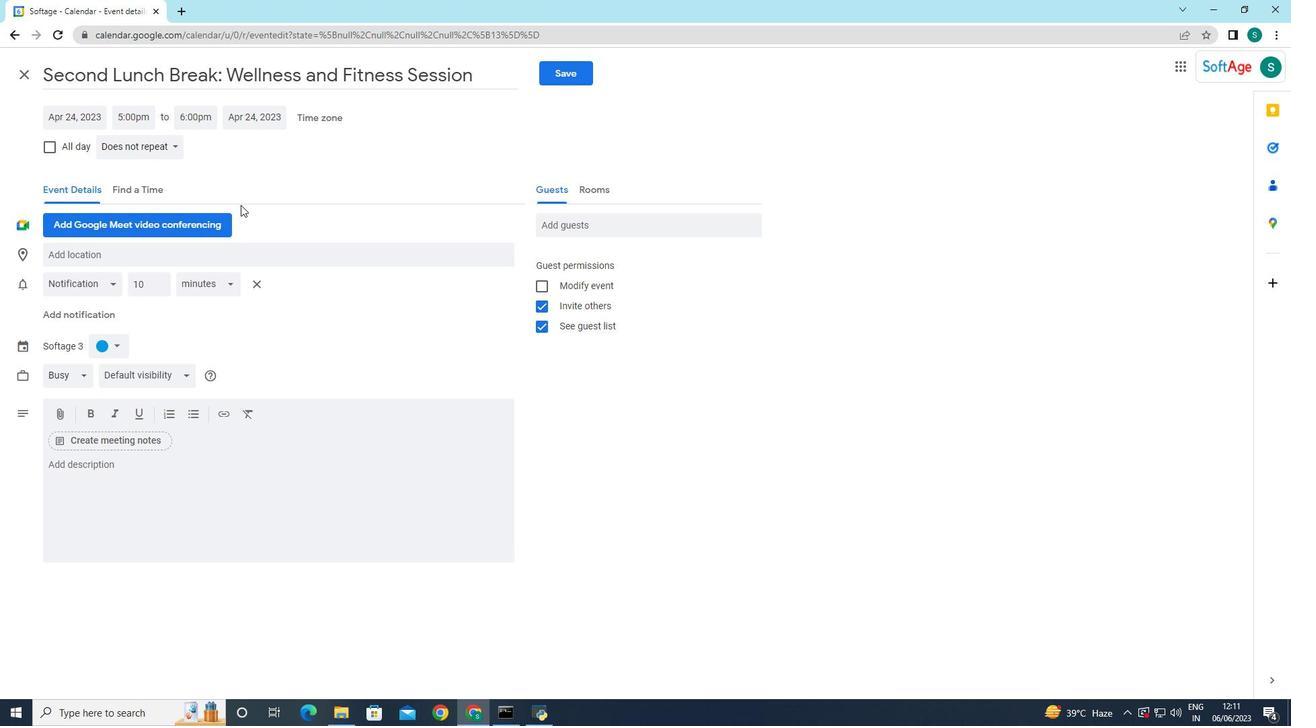 
Action: Mouse pressed left at (214, 148)
Screenshot: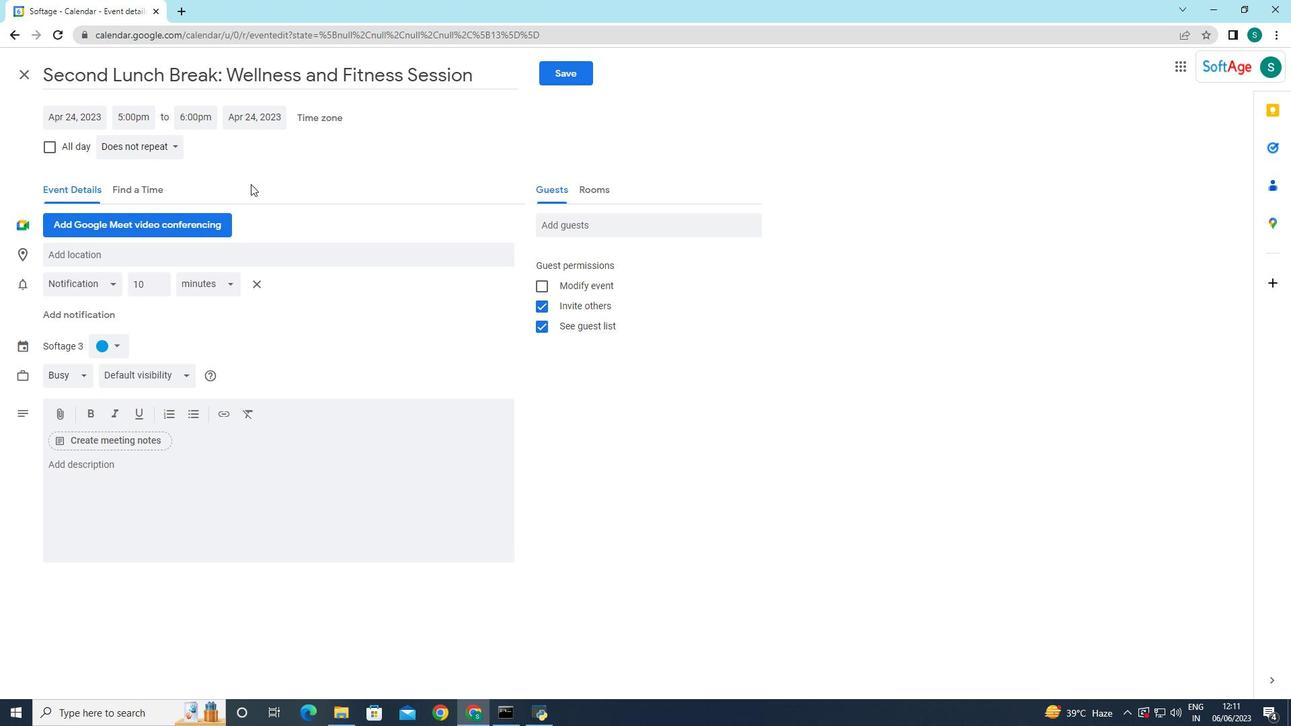 
Action: Mouse moved to (192, 145)
Screenshot: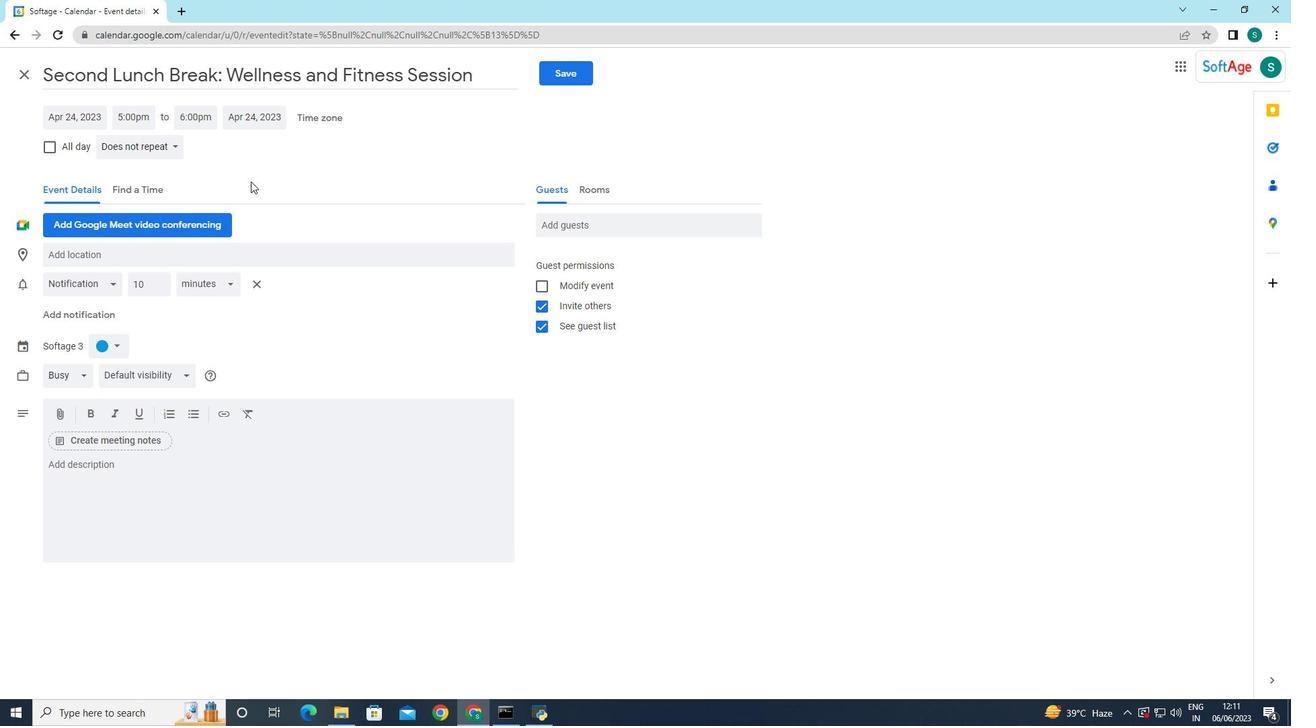 
Action: Mouse pressed left at (192, 145)
Screenshot: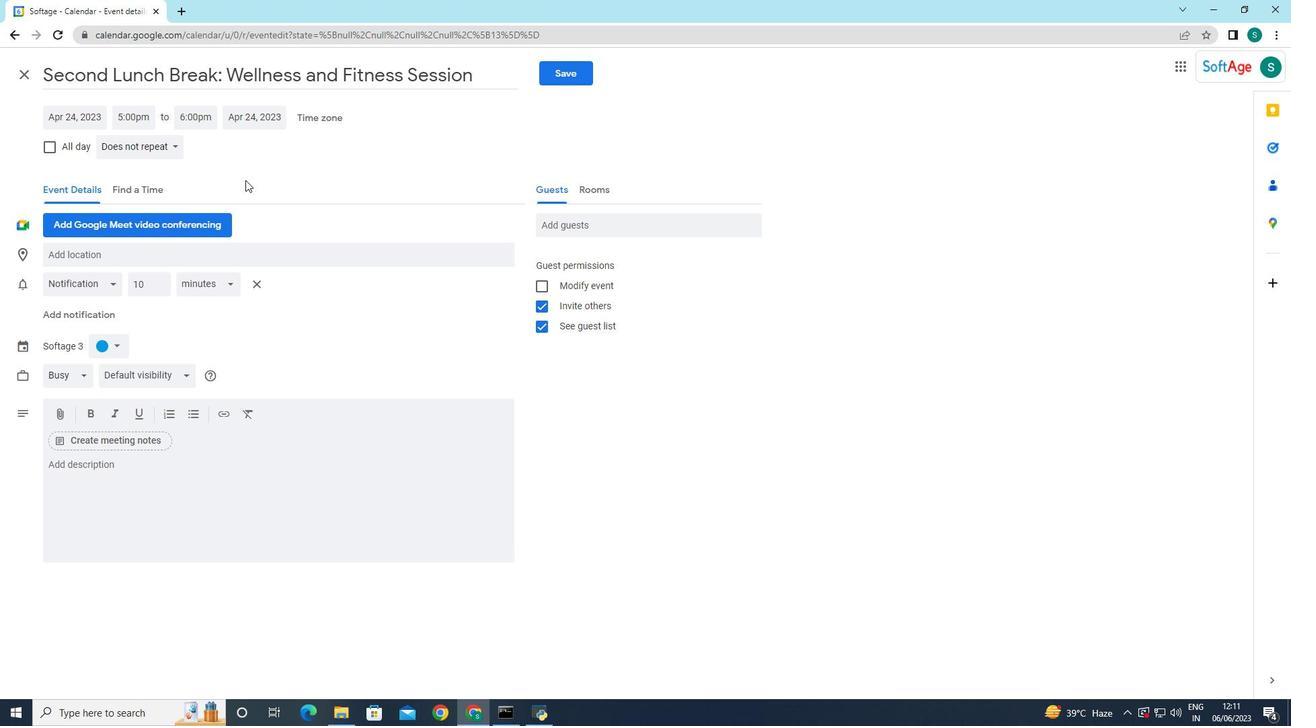 
Action: Mouse pressed left at (192, 145)
Screenshot: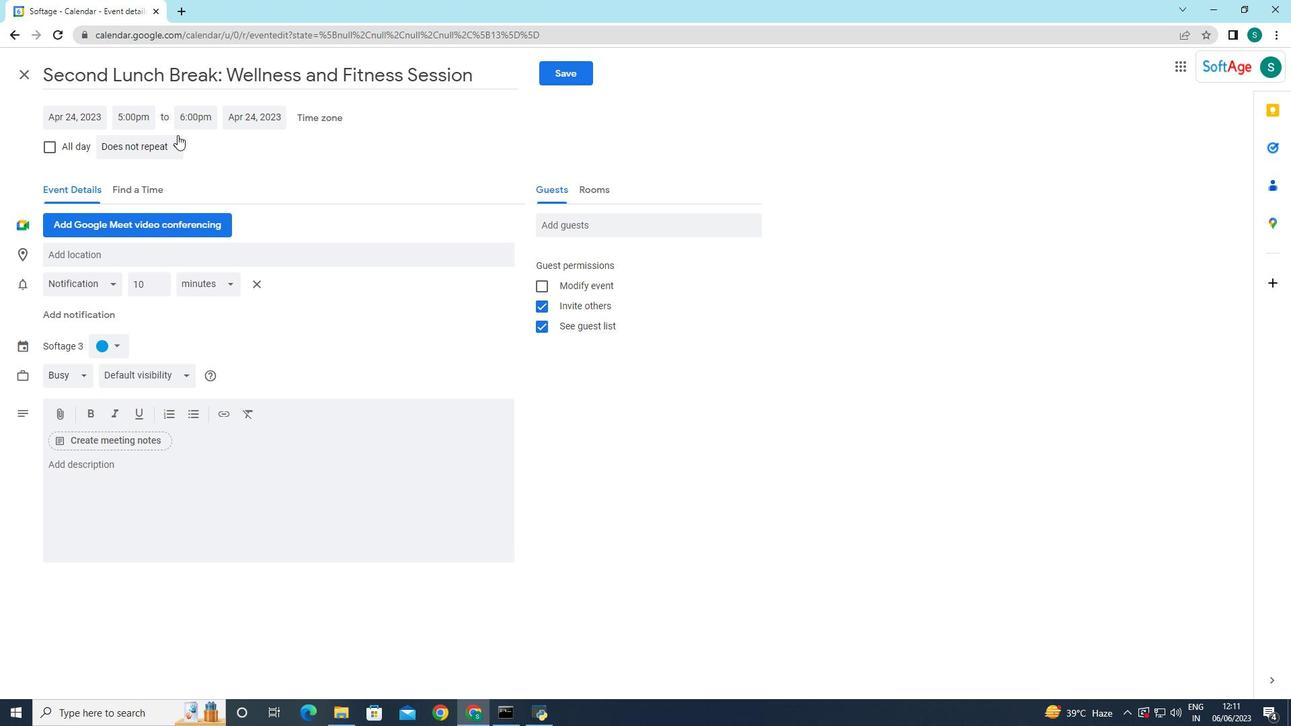 
Action: Mouse moved to (97, 265)
Screenshot: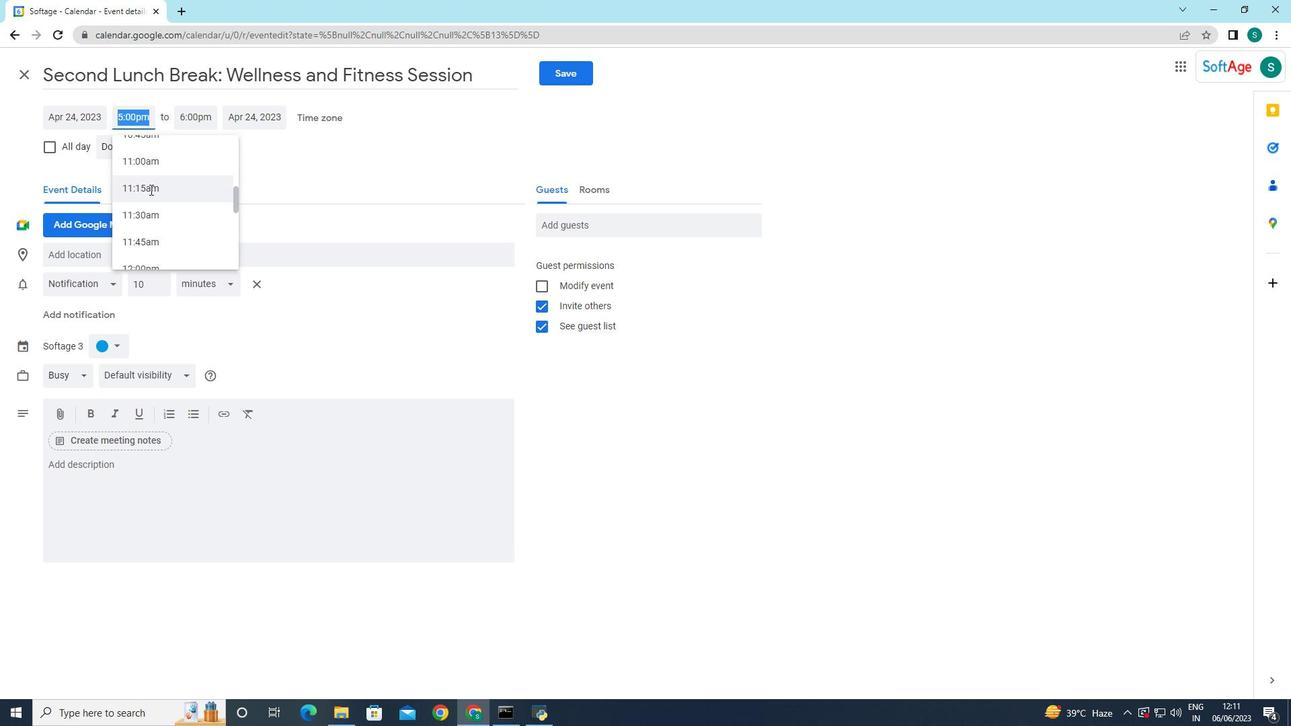 
Action: Mouse pressed left at (97, 265)
Screenshot: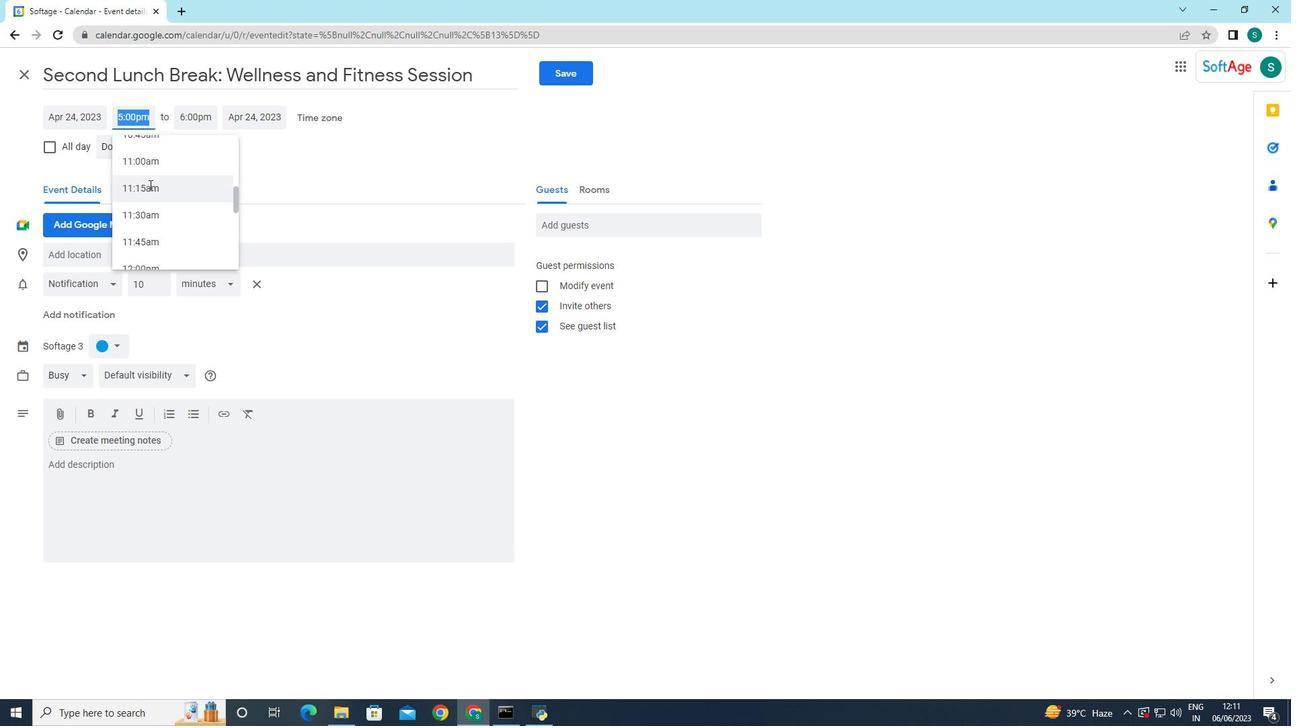 
Action: Mouse moved to (234, 184)
Screenshot: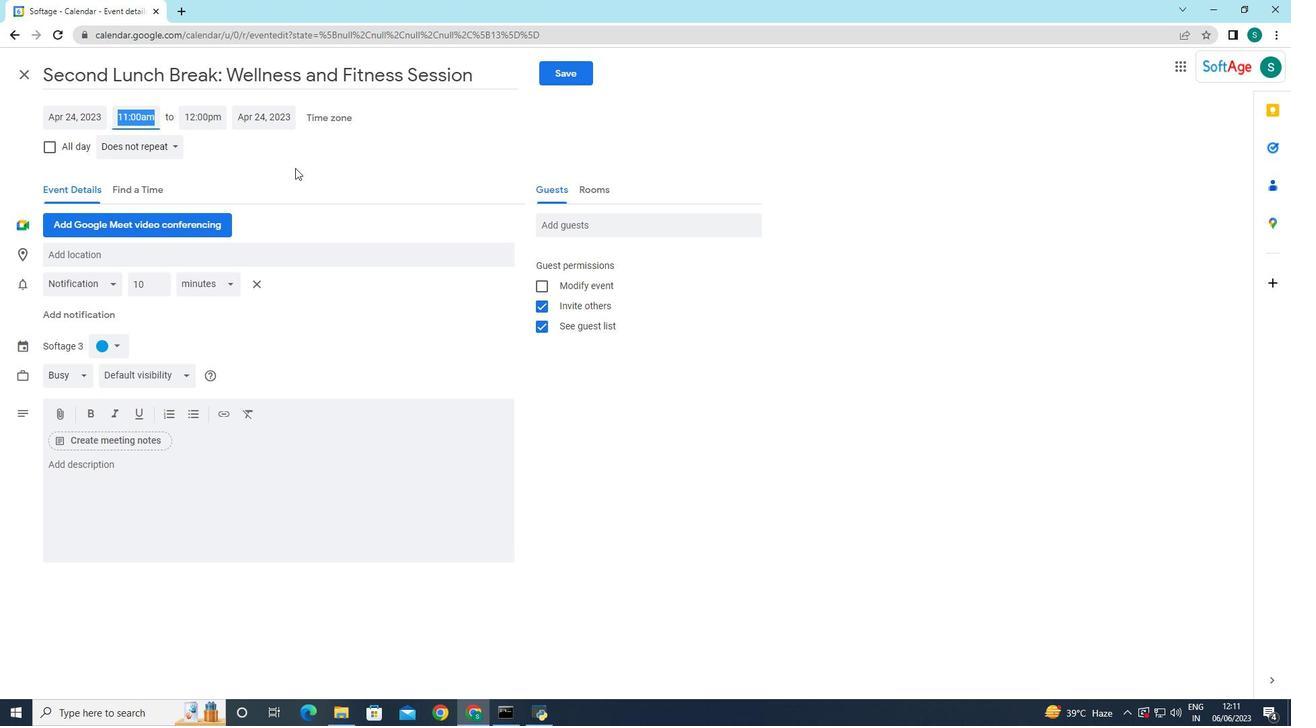 
Action: Mouse pressed left at (234, 184)
Screenshot: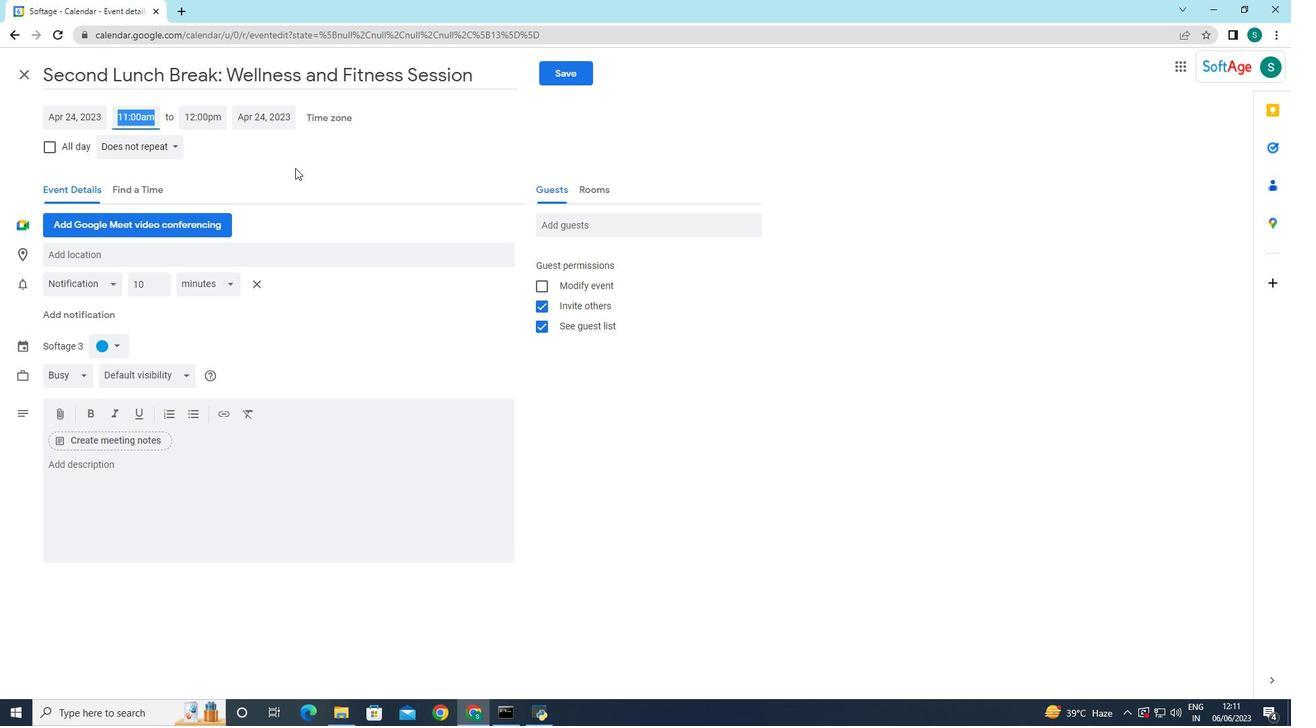 
Action: Mouse moved to (146, 125)
Screenshot: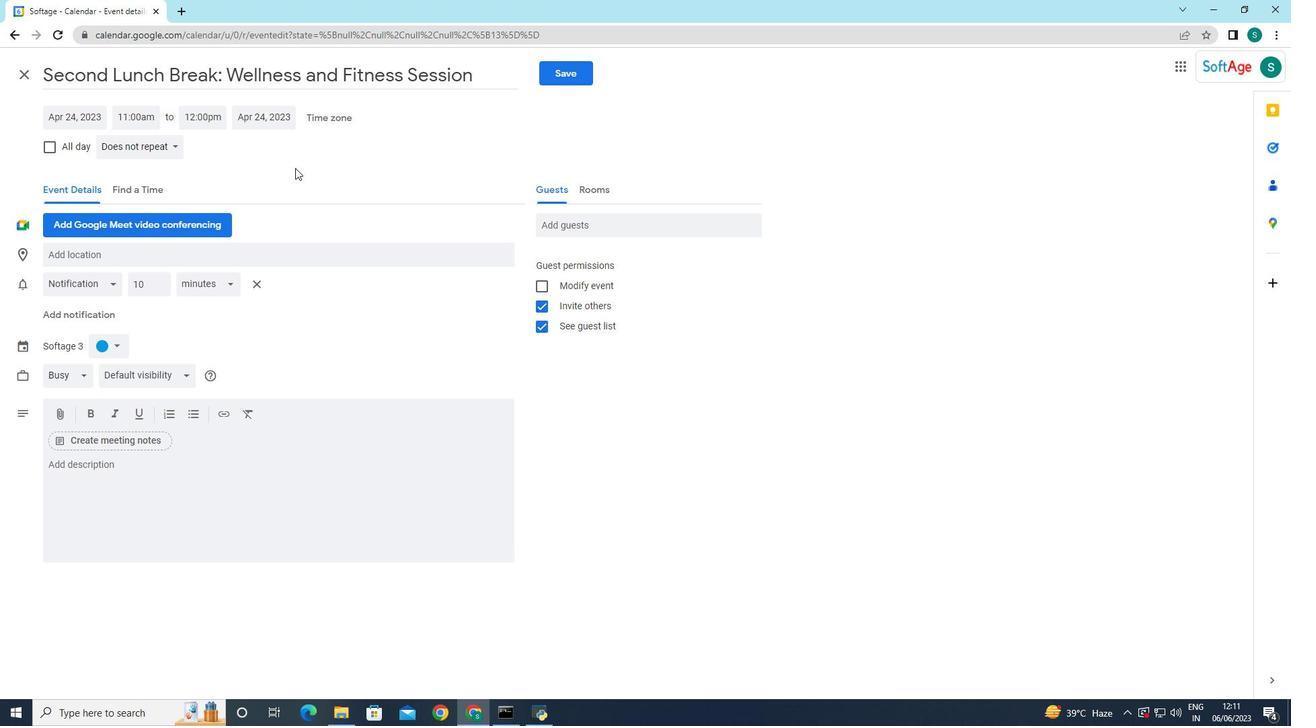 
Action: Mouse pressed left at (146, 125)
Screenshot: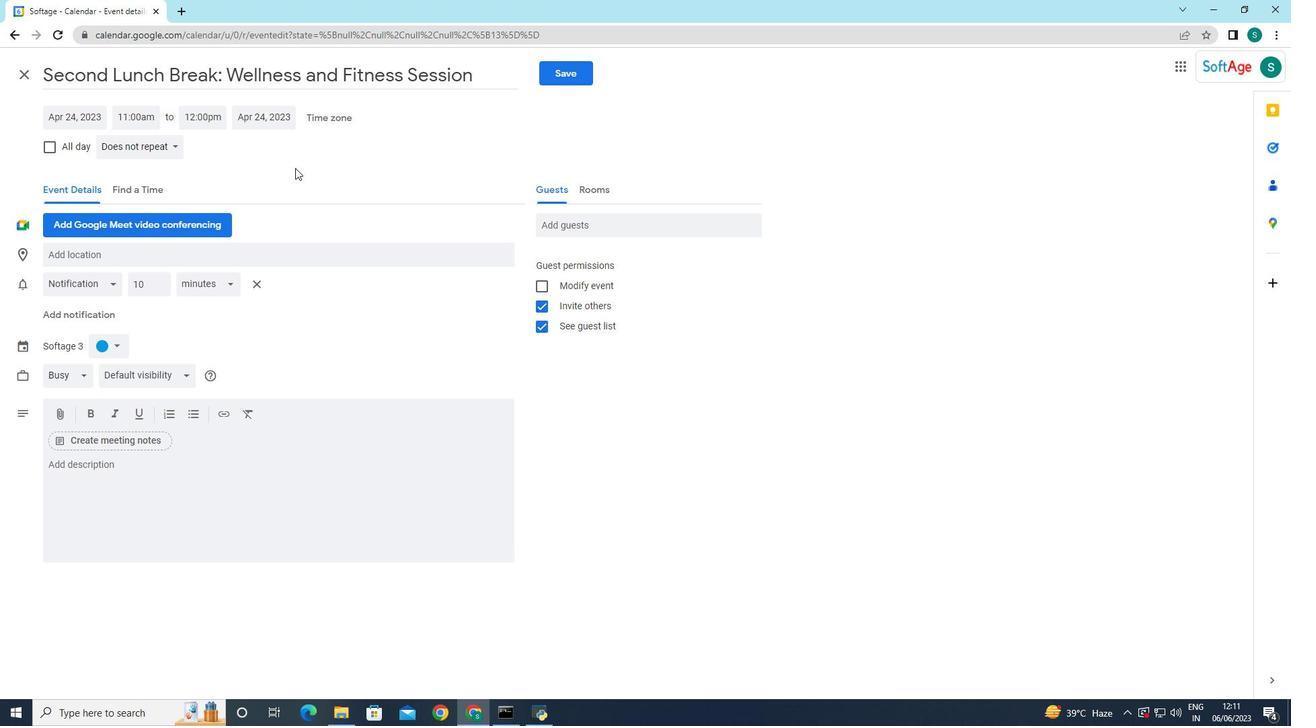 
Action: Mouse moved to (154, 205)
Screenshot: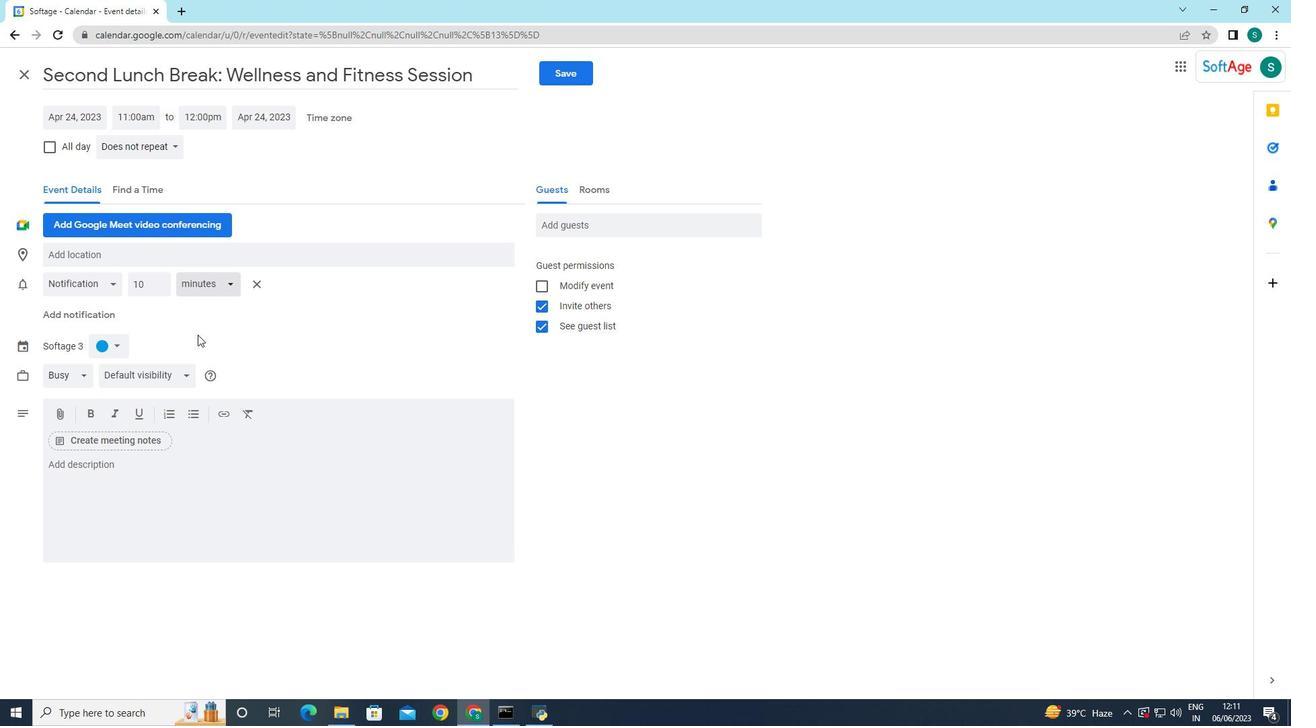 
Action: Mouse scrolled (154, 206) with delta (0, 0)
Screenshot: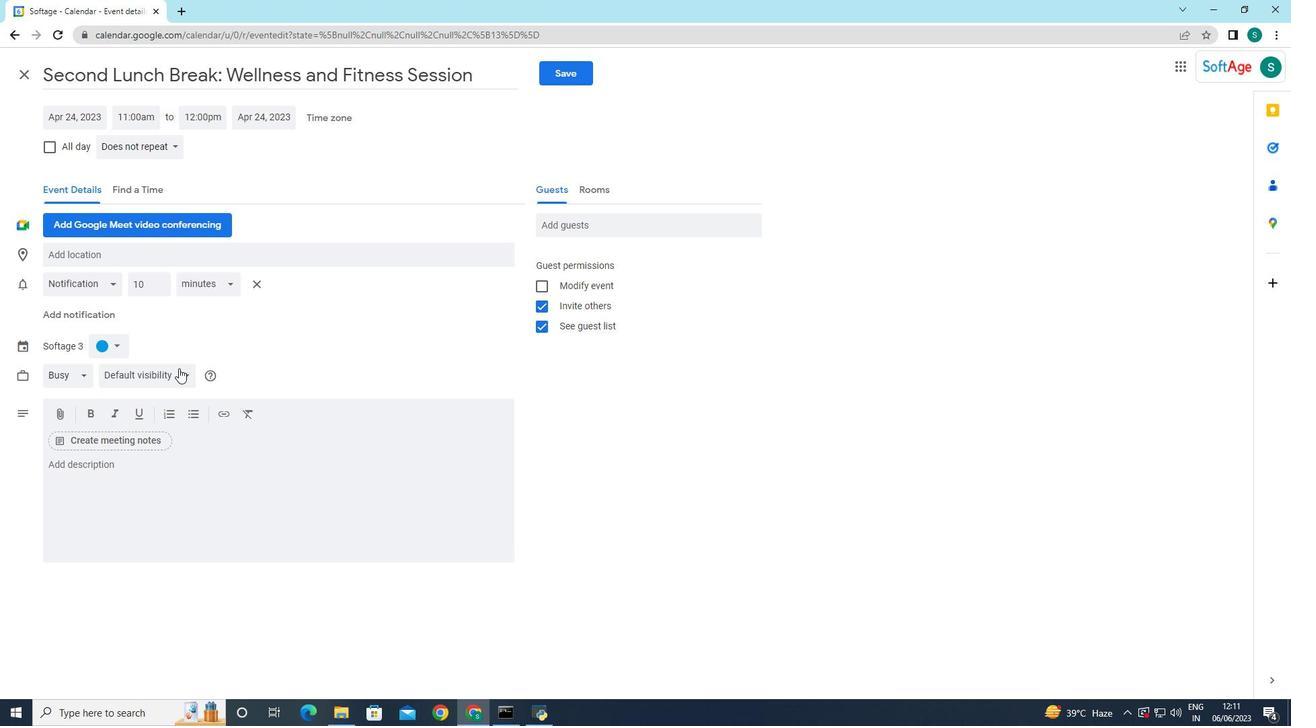 
Action: Mouse scrolled (154, 206) with delta (0, 0)
Screenshot: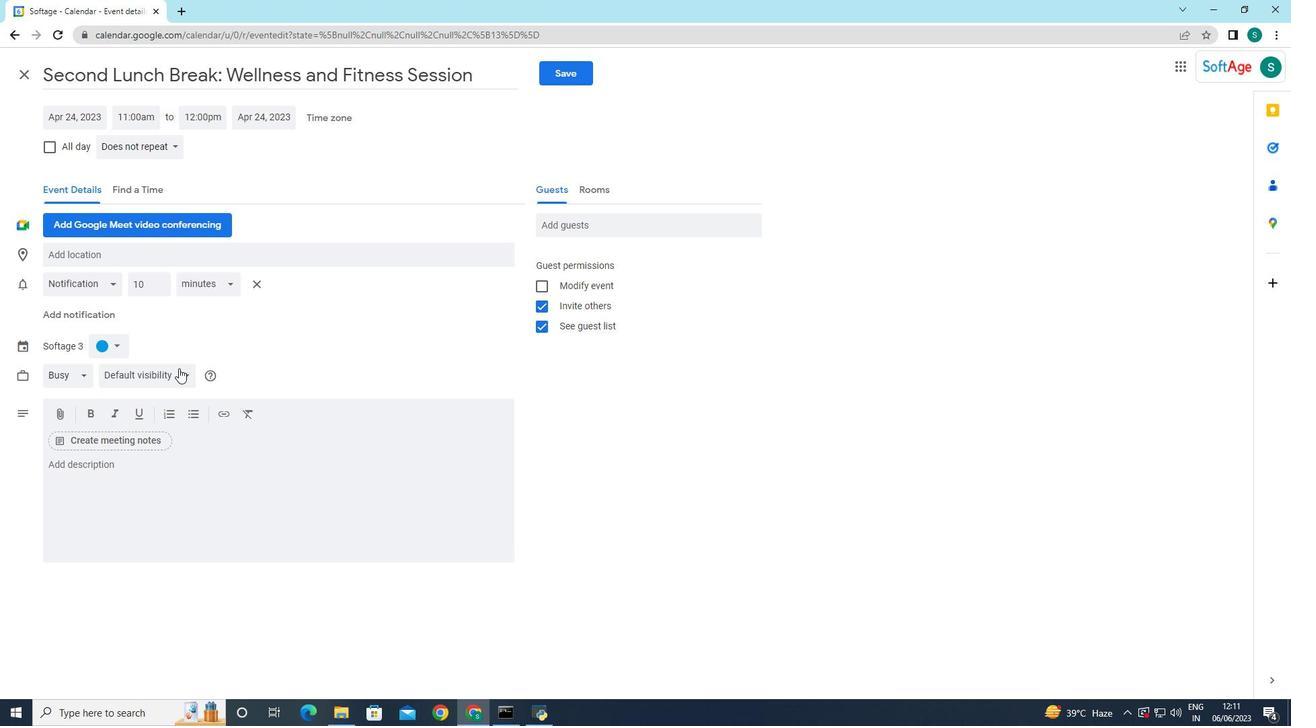 
Action: Mouse scrolled (154, 206) with delta (0, 0)
Screenshot: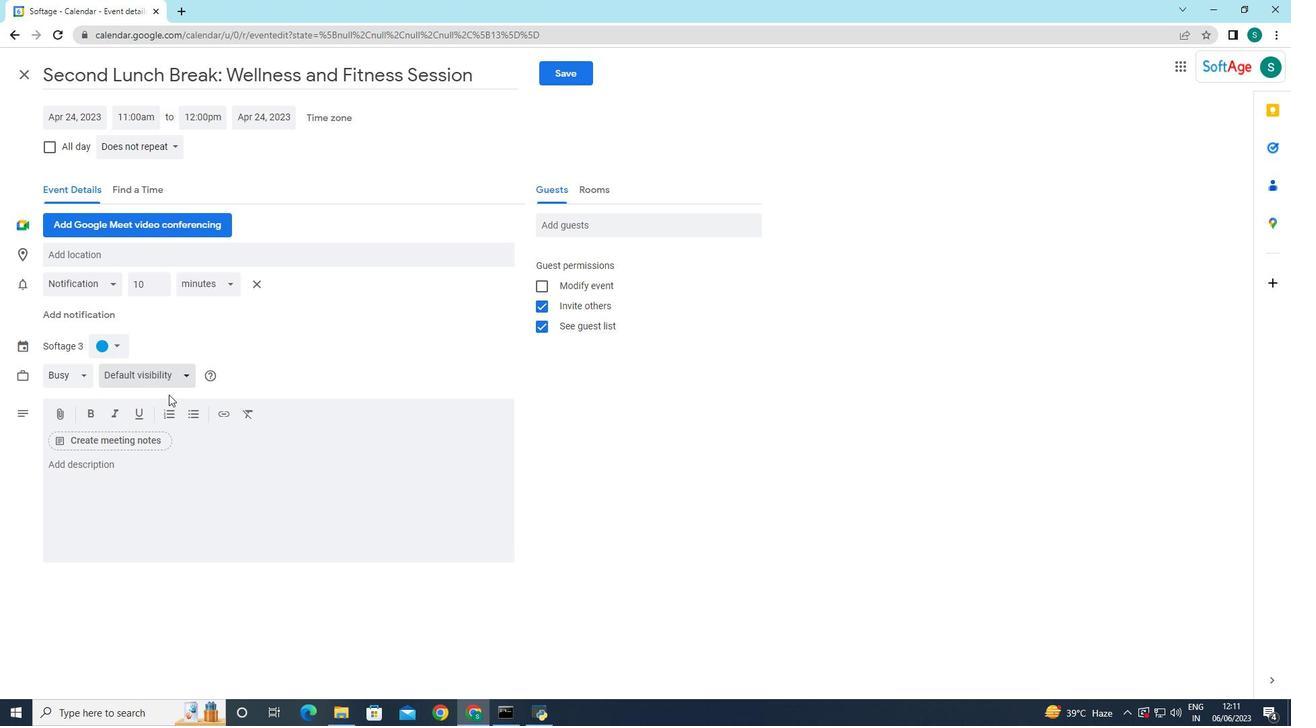 
Action: Mouse scrolled (154, 206) with delta (0, 0)
Screenshot: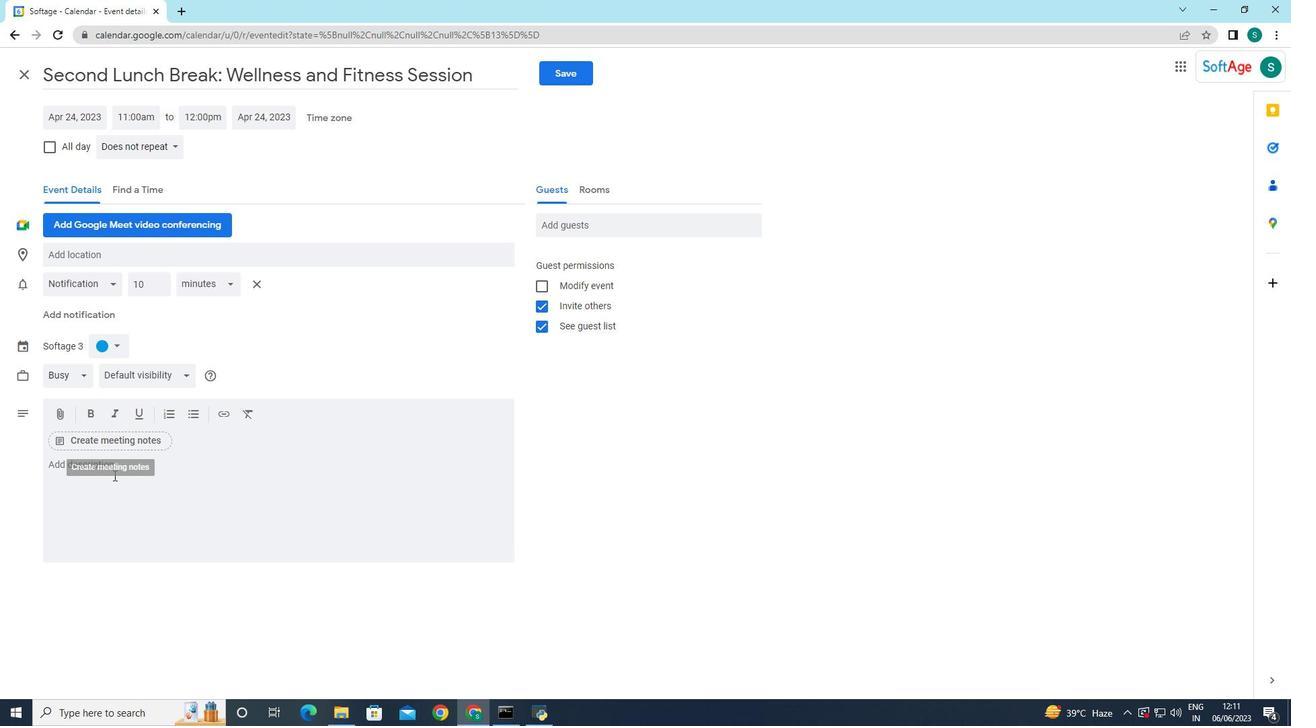 
Action: Mouse scrolled (154, 206) with delta (0, 0)
Screenshot: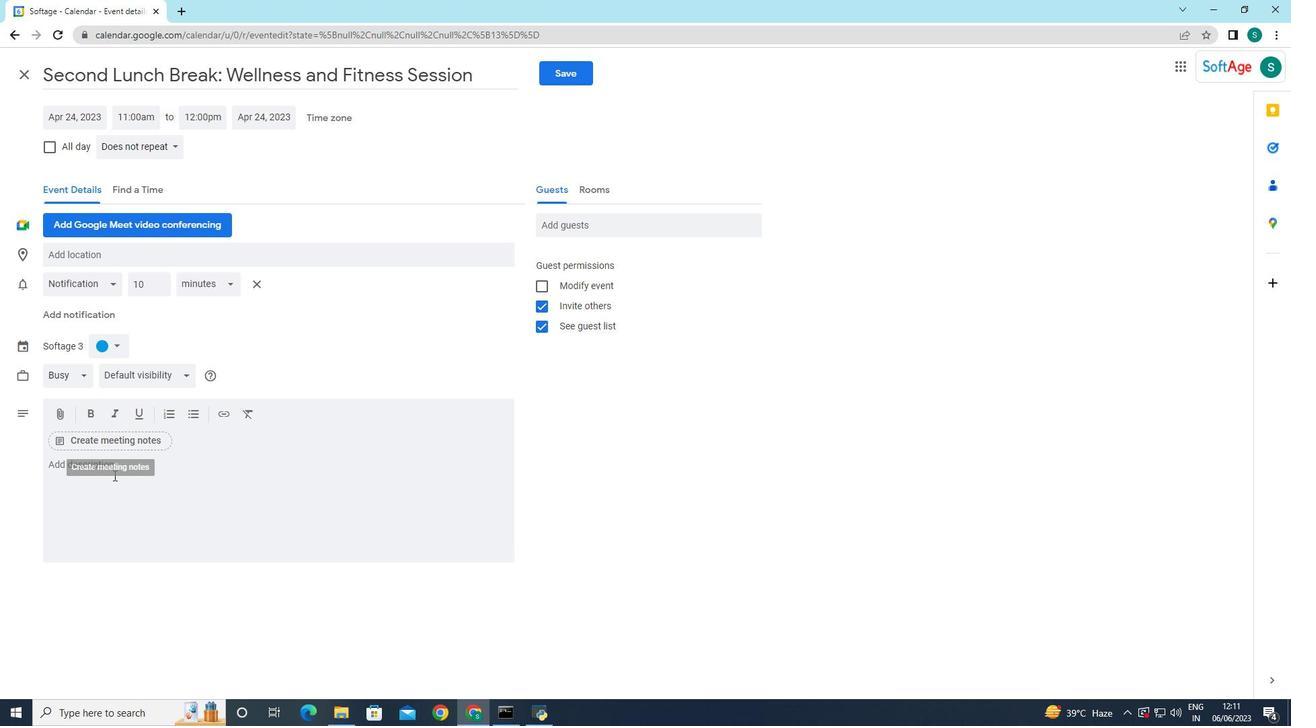 
Action: Mouse scrolled (154, 206) with delta (0, 0)
Screenshot: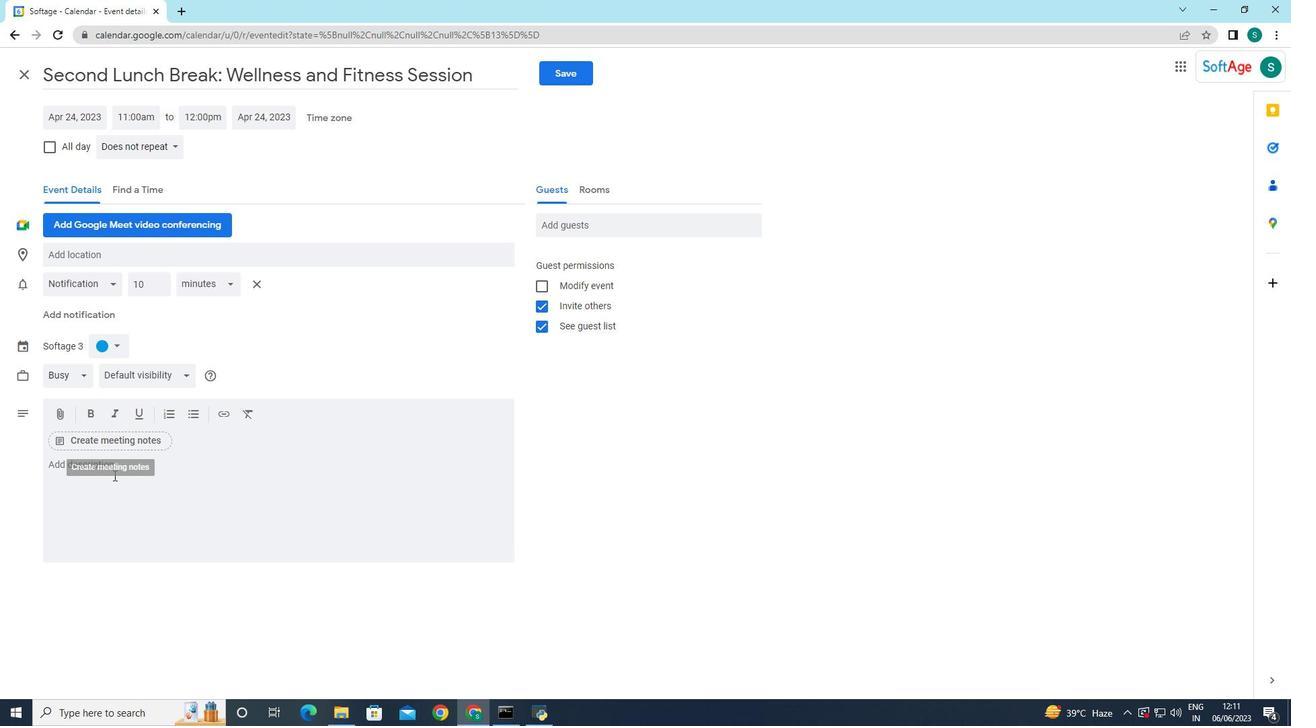 
Action: Mouse scrolled (154, 206) with delta (0, 0)
Screenshot: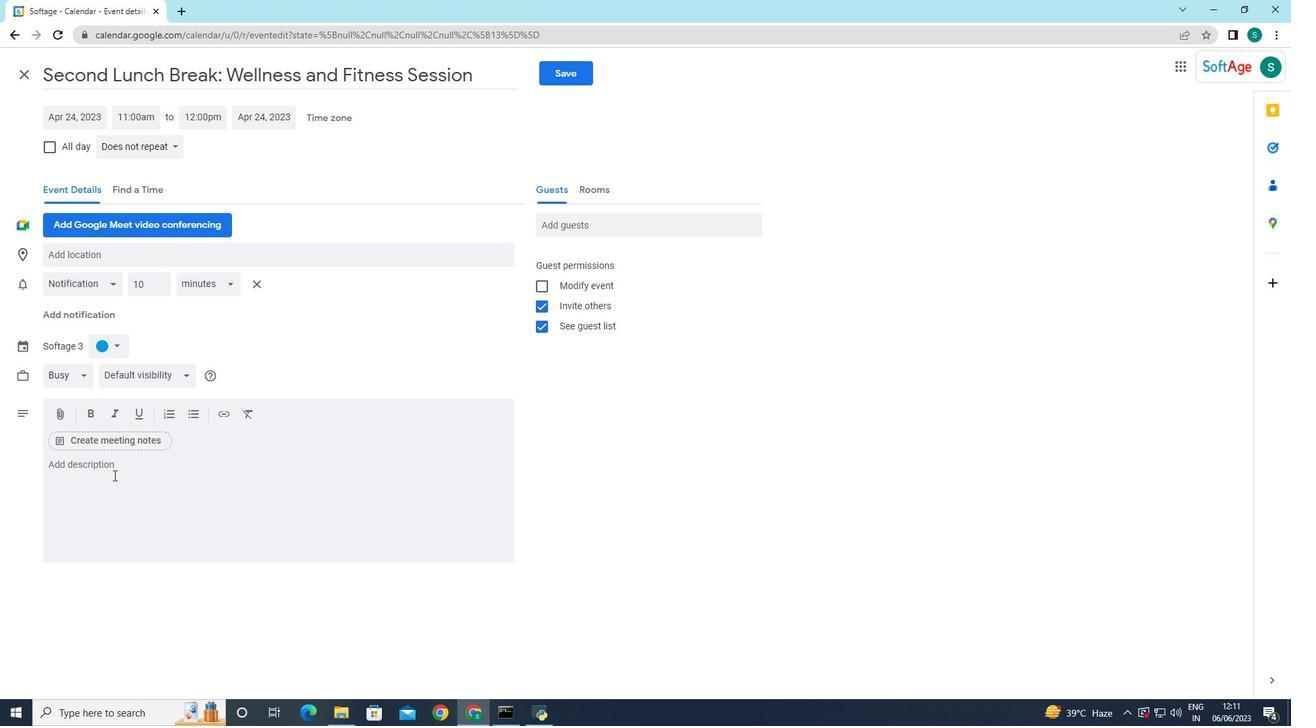 
Action: Mouse scrolled (154, 206) with delta (0, 0)
Screenshot: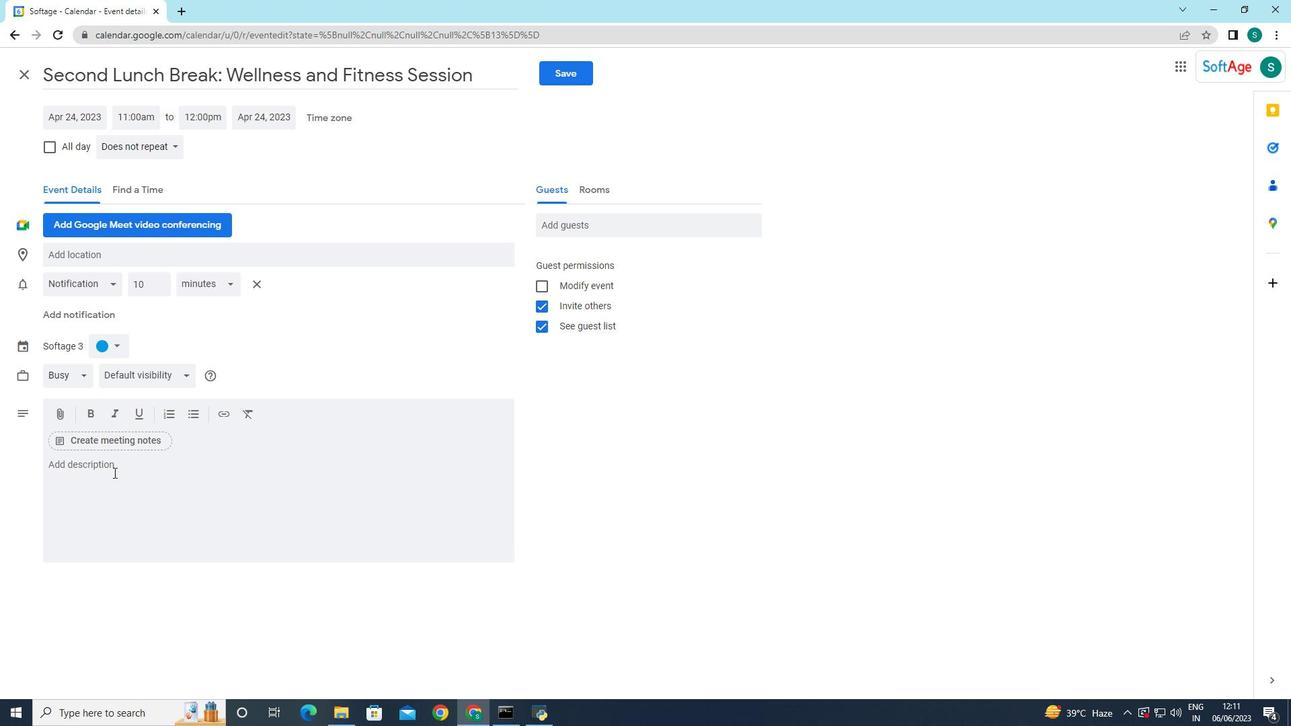 
Action: Mouse scrolled (154, 206) with delta (0, 0)
Screenshot: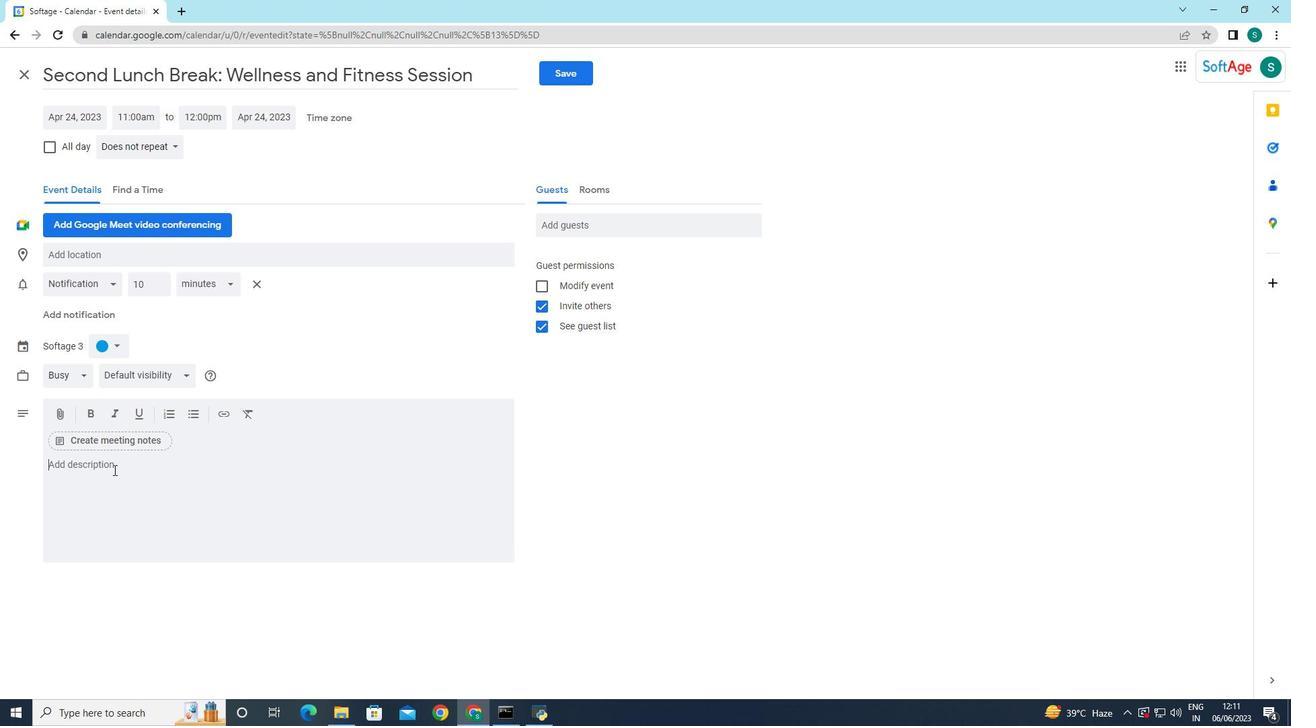 
Action: Mouse scrolled (154, 206) with delta (0, 0)
Screenshot: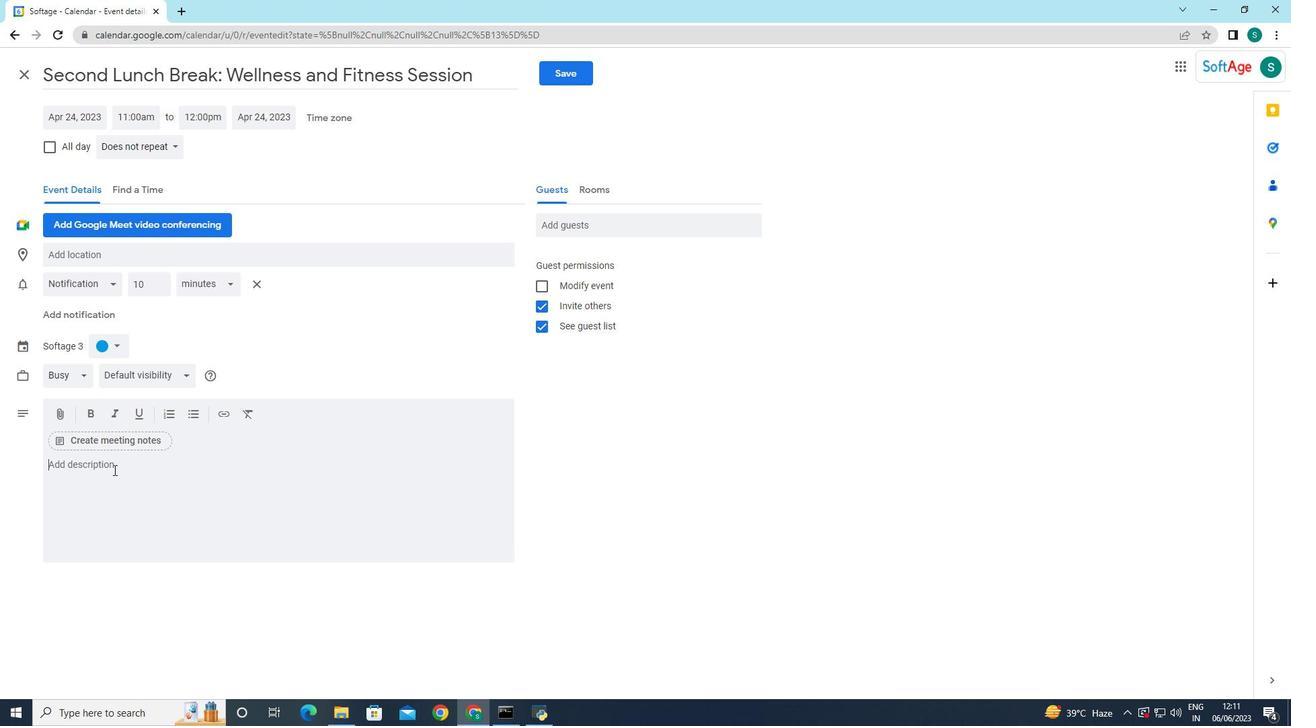 
Action: Mouse scrolled (154, 206) with delta (0, 0)
Screenshot: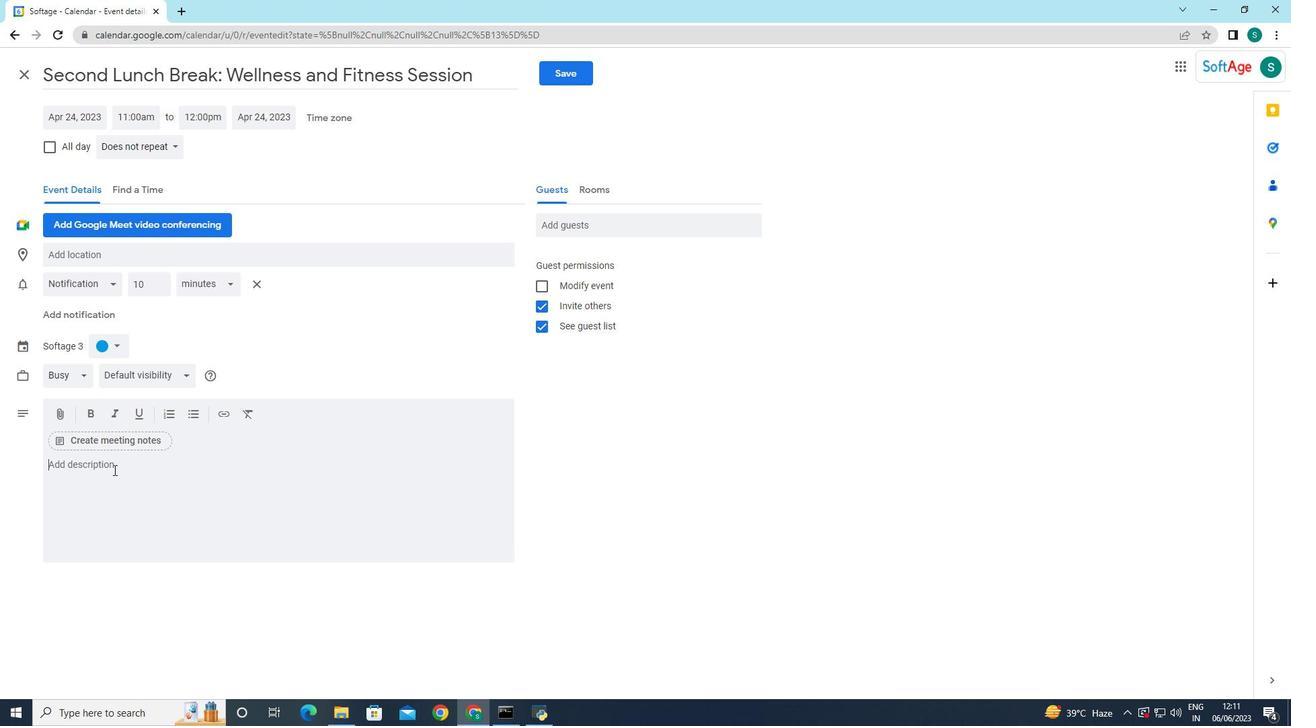 
Action: Mouse scrolled (154, 206) with delta (0, 0)
Screenshot: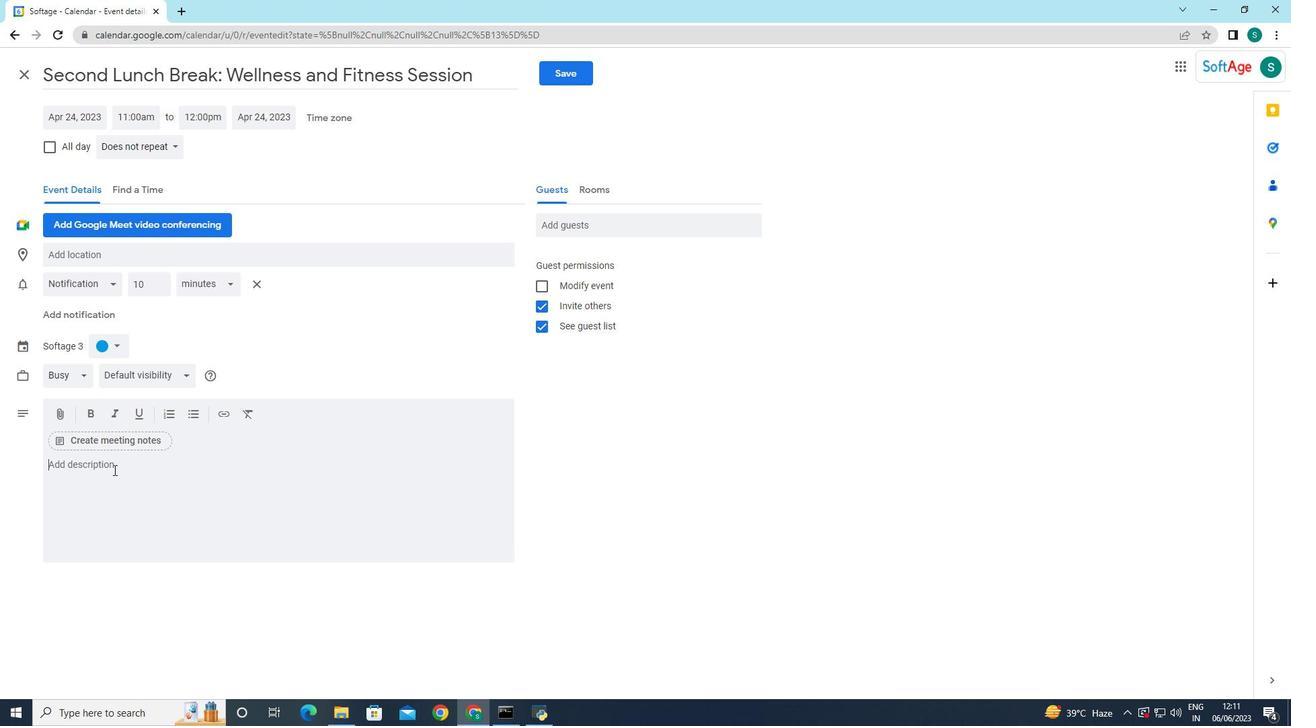 
Action: Mouse moved to (160, 201)
Screenshot: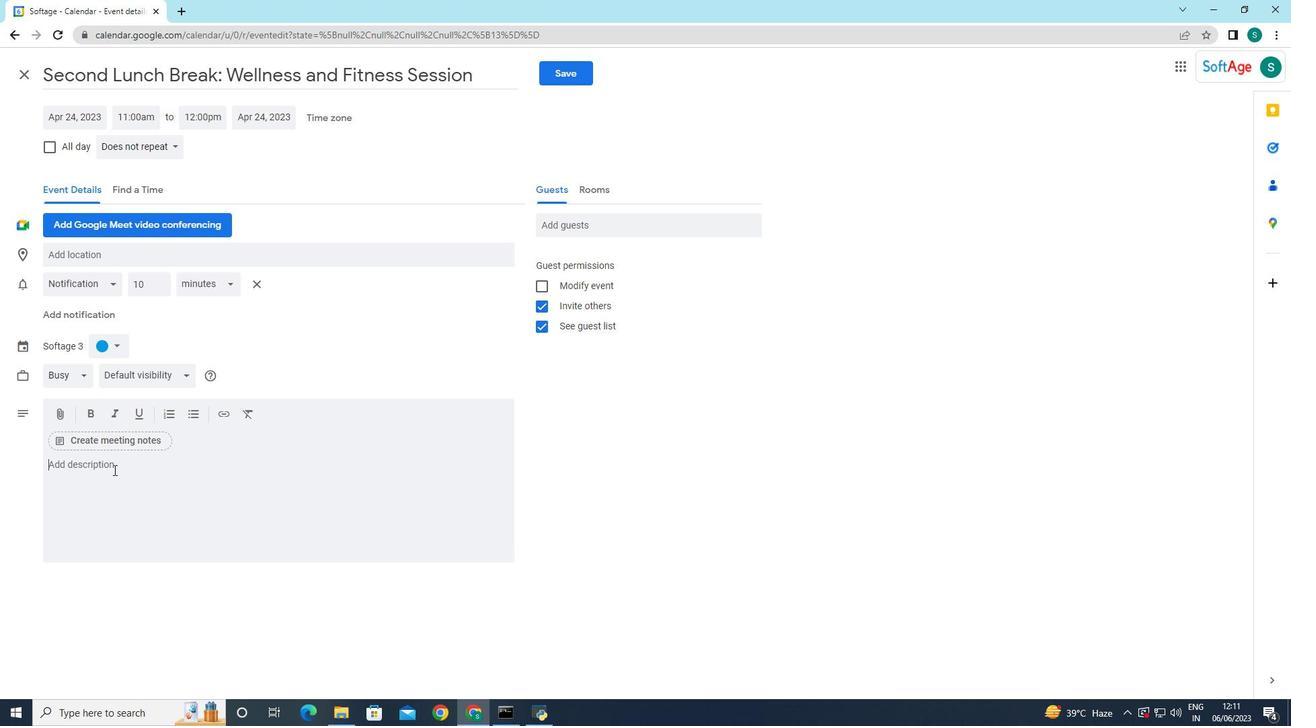 
Action: Mouse scrolled (160, 201) with delta (0, 0)
Screenshot: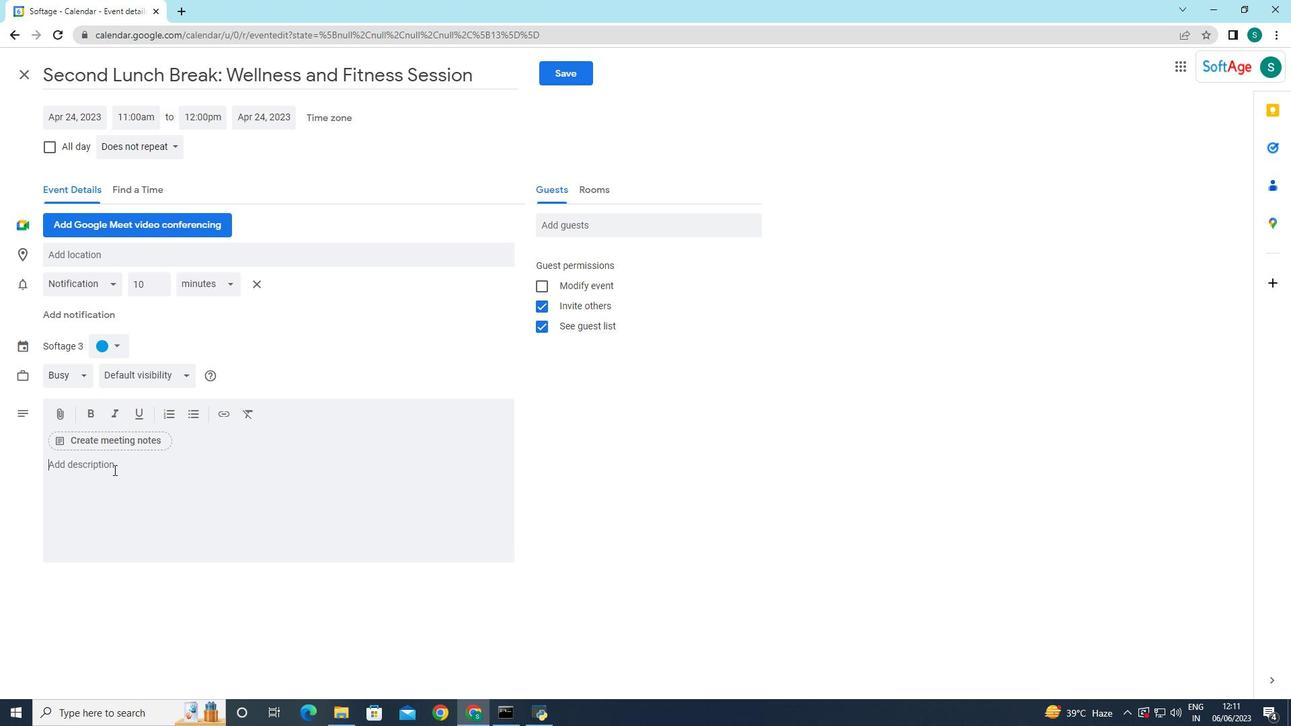 
Action: Mouse moved to (162, 236)
Screenshot: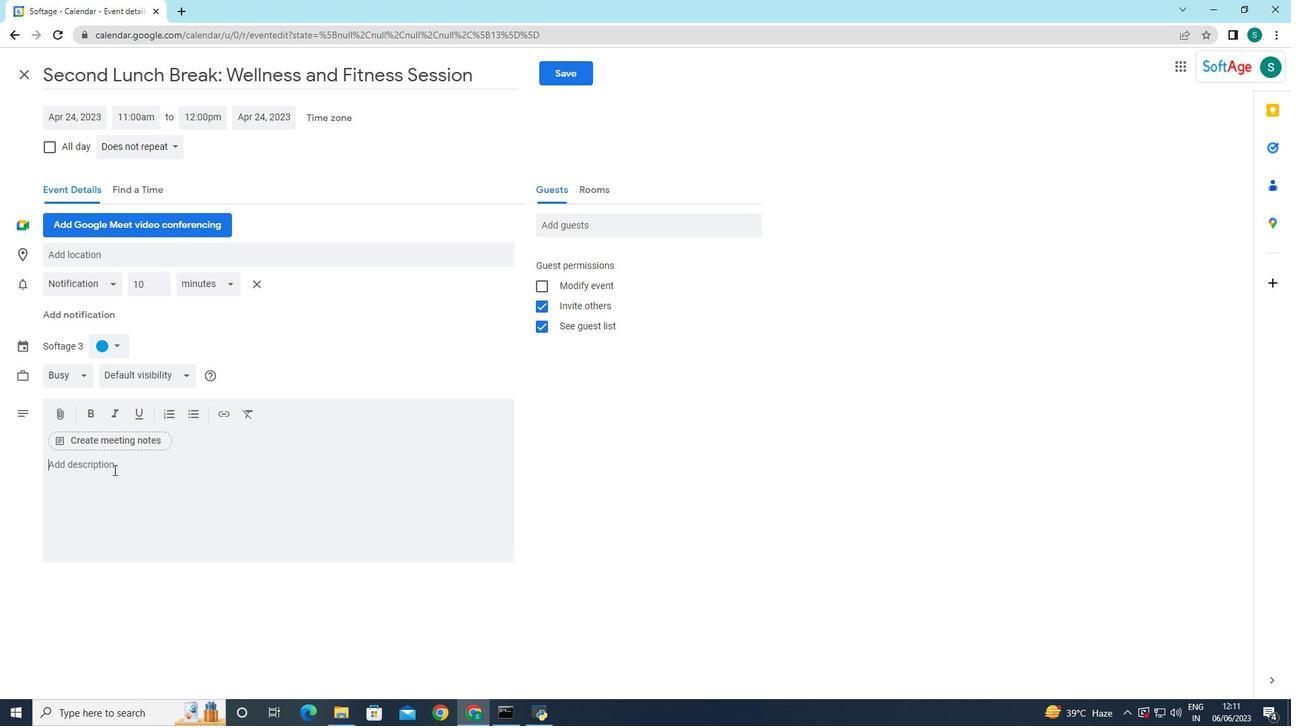 
Action: Mouse scrolled (162, 235) with delta (0, 0)
Screenshot: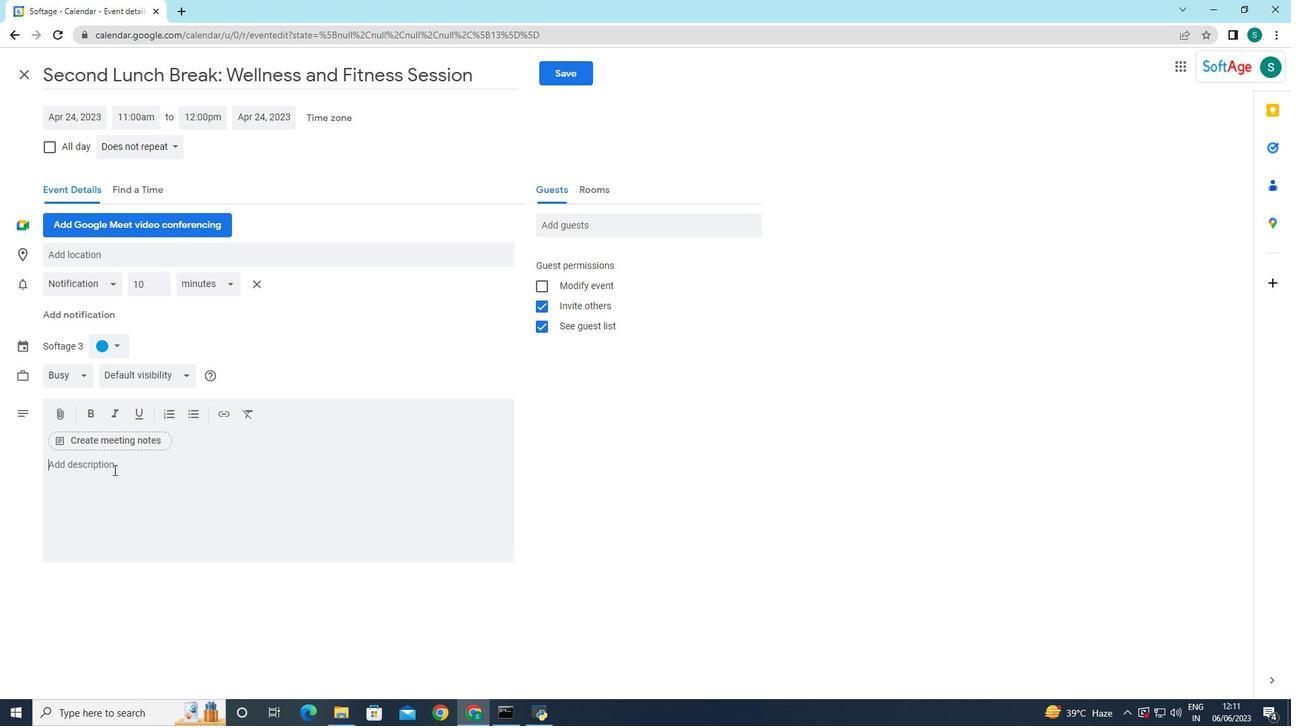 
Action: Mouse moved to (154, 235)
Screenshot: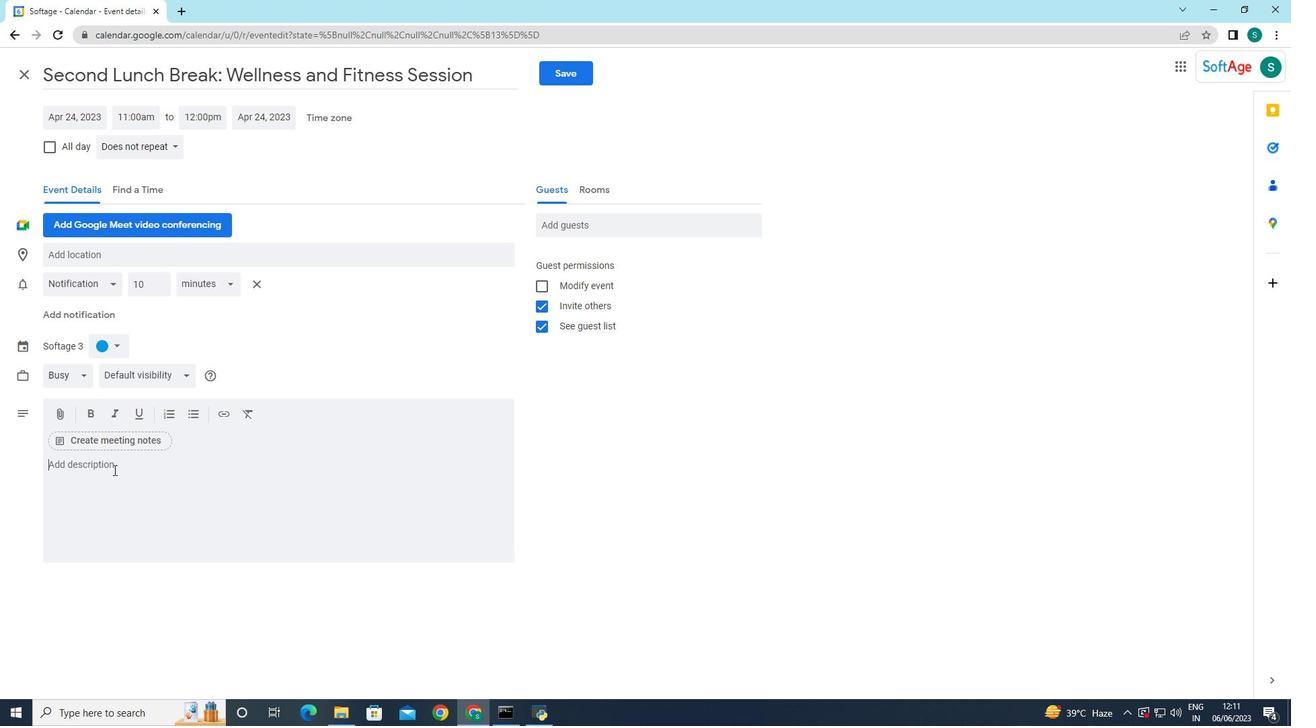 
Action: Mouse pressed left at (154, 235)
Screenshot: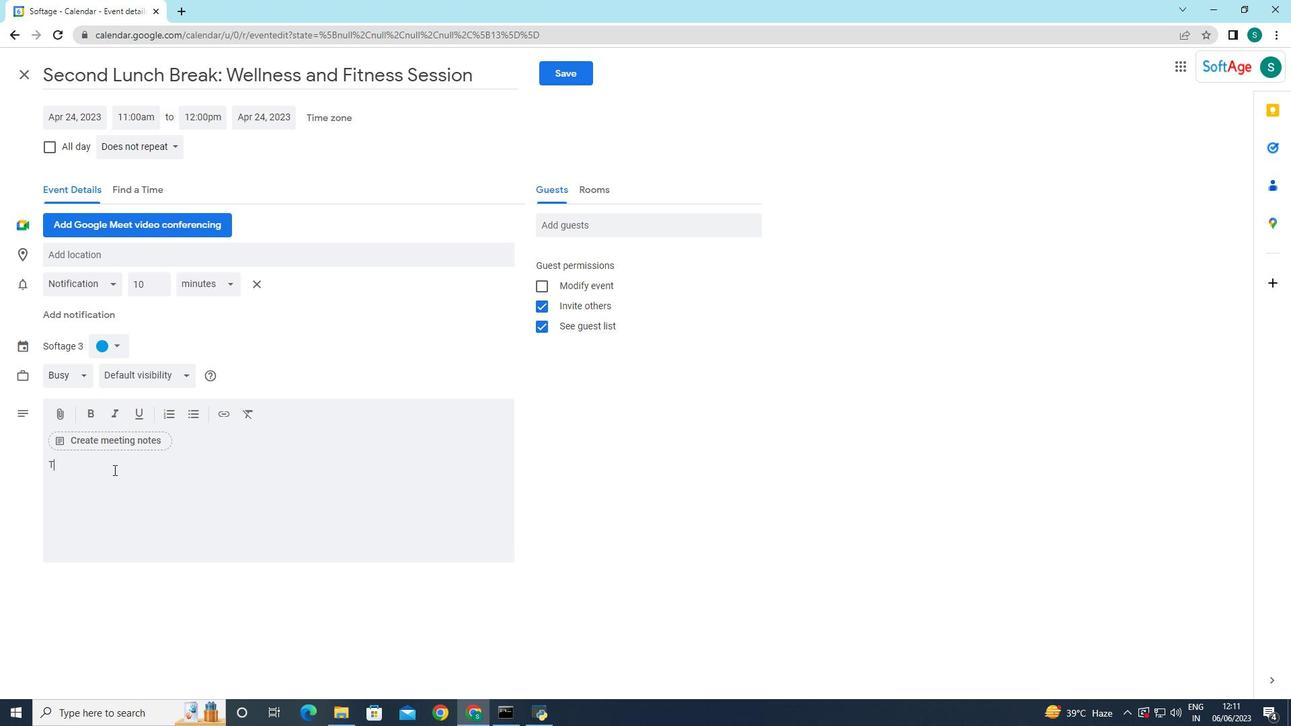 
Action: Mouse moved to (312, 173)
Screenshot: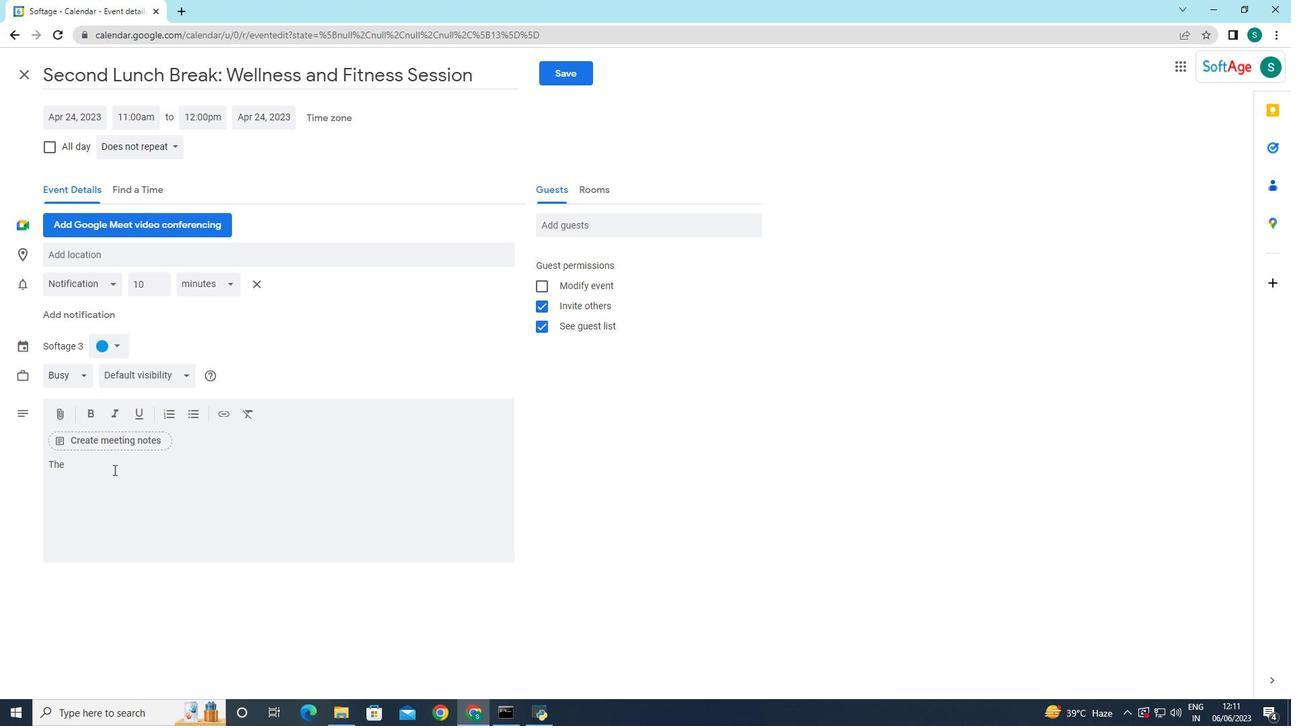 
Action: Mouse pressed left at (312, 173)
Screenshot: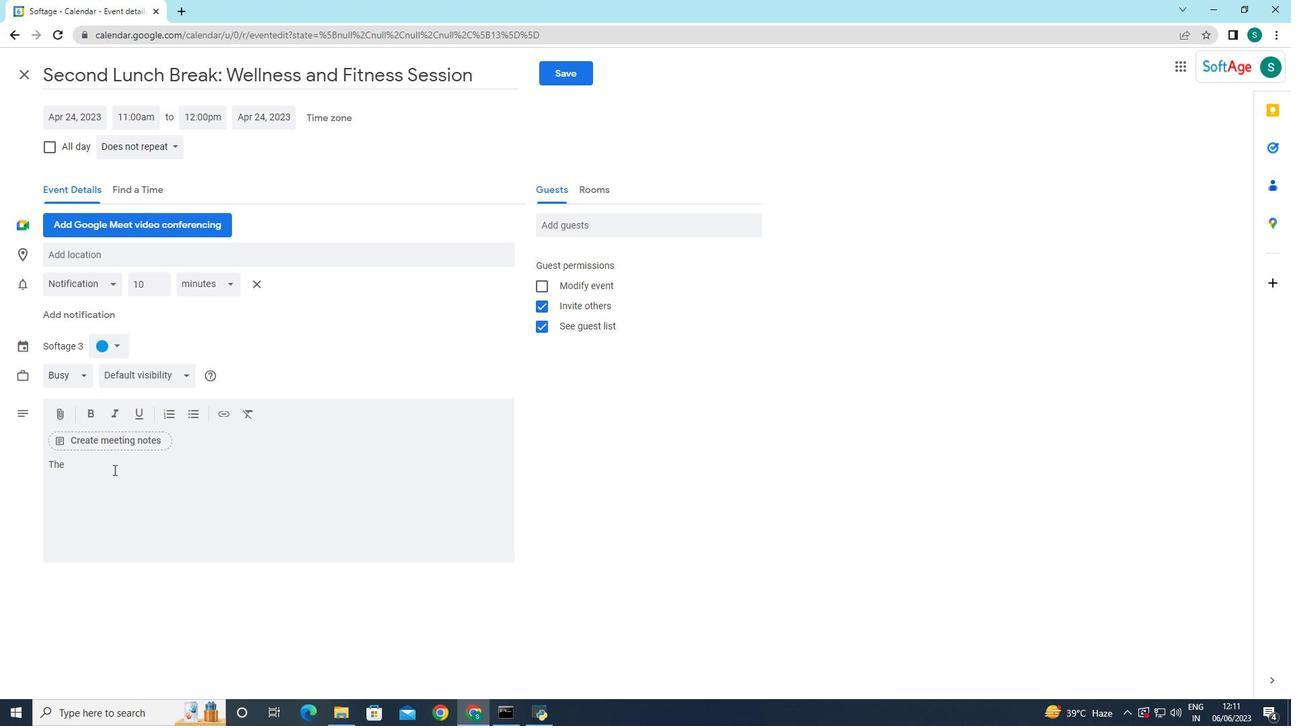 
Action: Mouse moved to (96, 483)
Screenshot: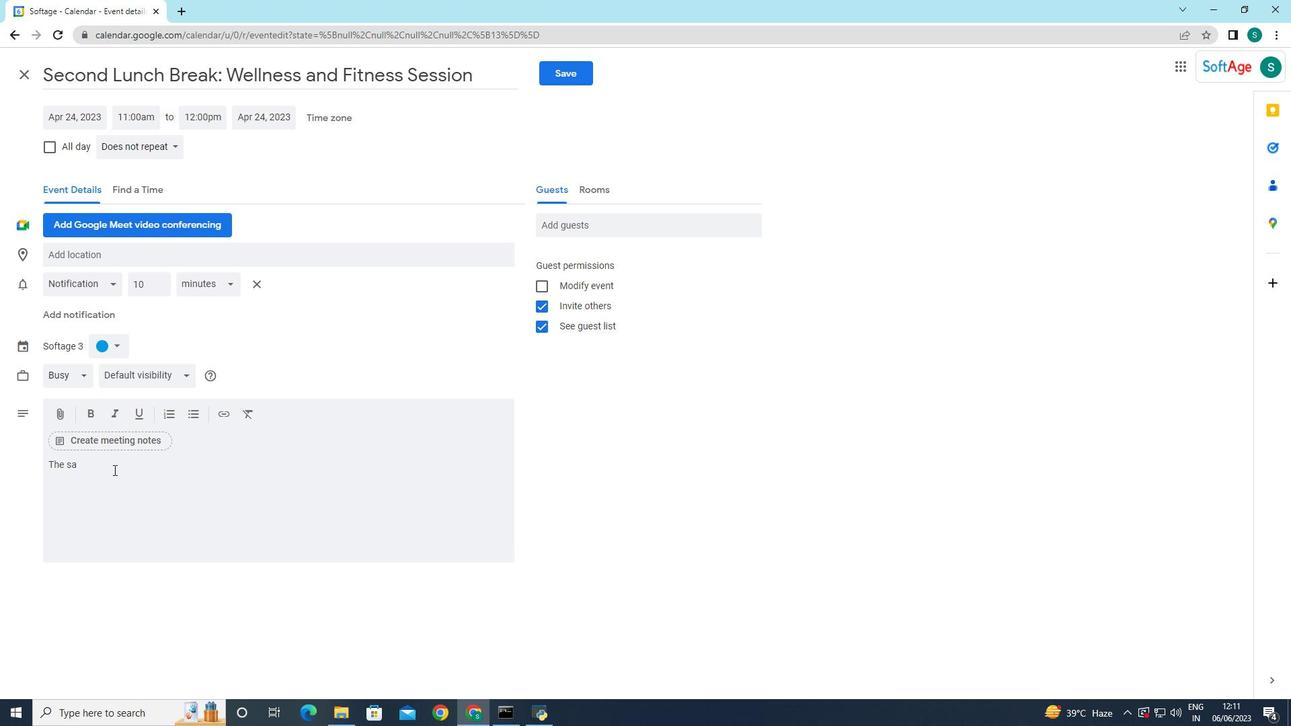 
Action: Mouse pressed left at (96, 483)
Screenshot: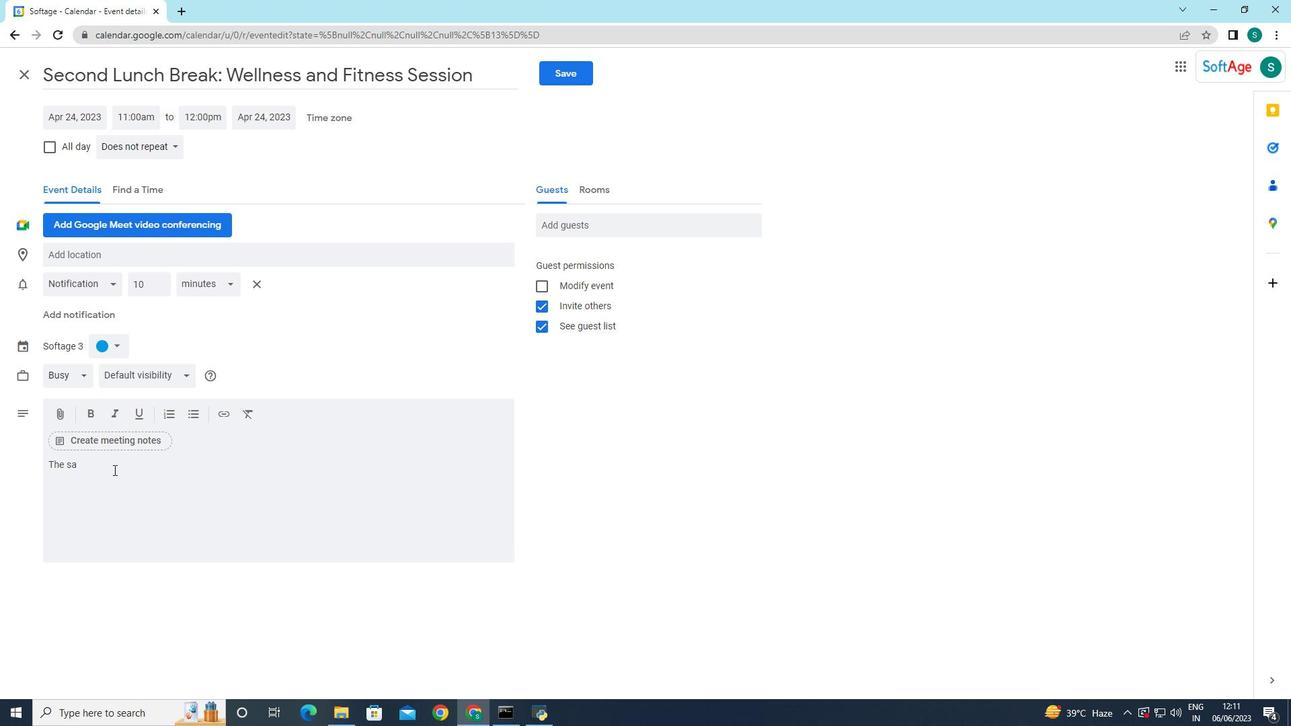 
Action: Key pressed <Key.caps_lock>T<Key.caps_lock>he<Key.space>sales<Key.space>team<Key.space>reviews<Key.space>induvudu=<Key.backspace><Key.backspace><Key.backspace><Key.backspace><Key.backspace><Key.backspace>id<Key.backspace>vidual<Key.space>and<Key.space>collective<Key.space>sales<Key.space>performance<Key.space>against<Key.space>set<Key.space>targets<Key.space>and<Key.space>key<Key.space>performac=<Key.backspace><Key.backspace>nce<Key.space>india<Key.backspace>cators<Key.space><Key.shift_r>(<Key.caps_lock>K<Key.caps_lock>p<Key.backspace><Key.caps_lock>P<Key.caps_lock>i<Key.backspace><Key.caps_lock>I<Key.caps_lock>s<Key.shift_r>)
Screenshot: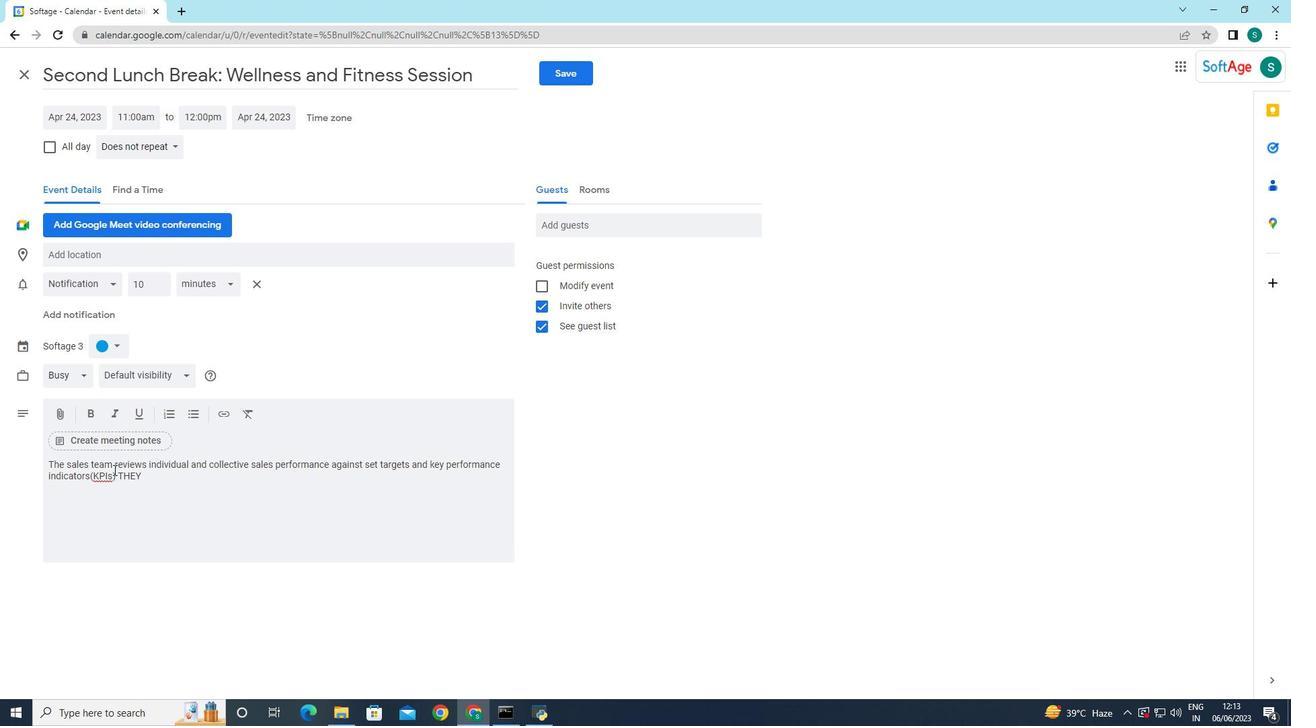 
Action: Mouse moved to (235, 508)
Screenshot: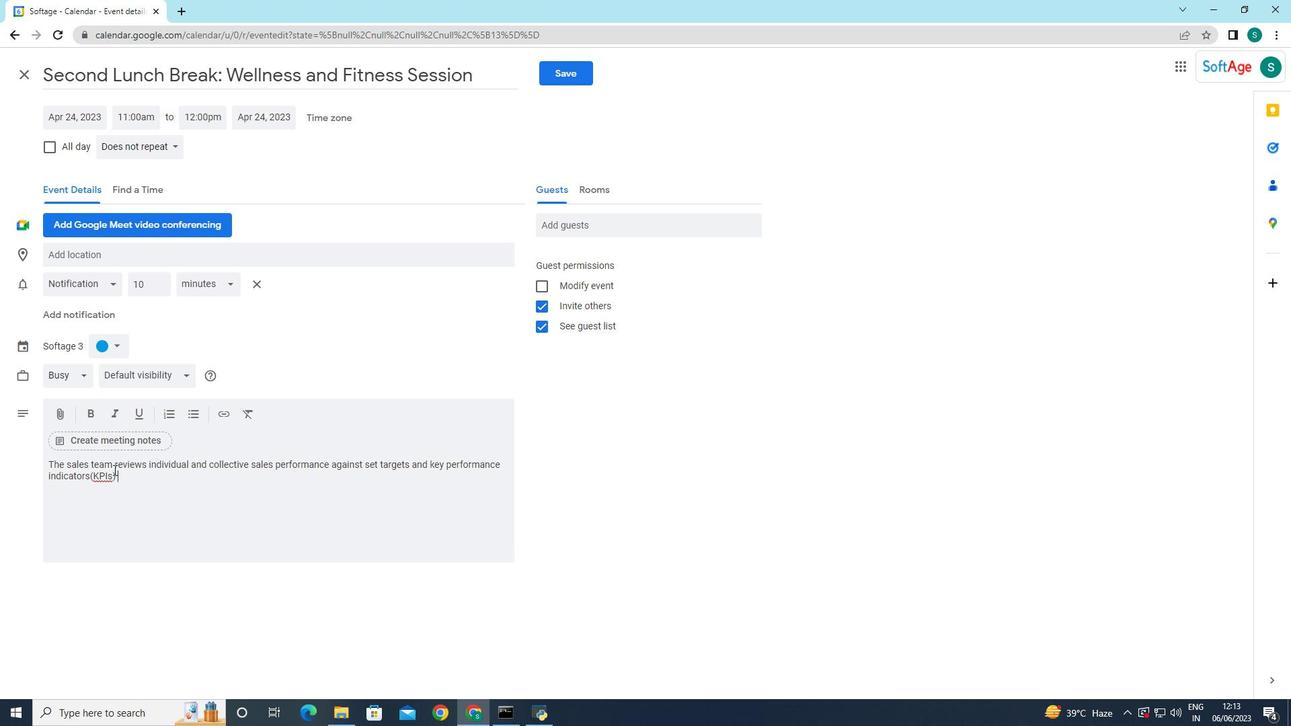 
Action: Key pressed .
Screenshot: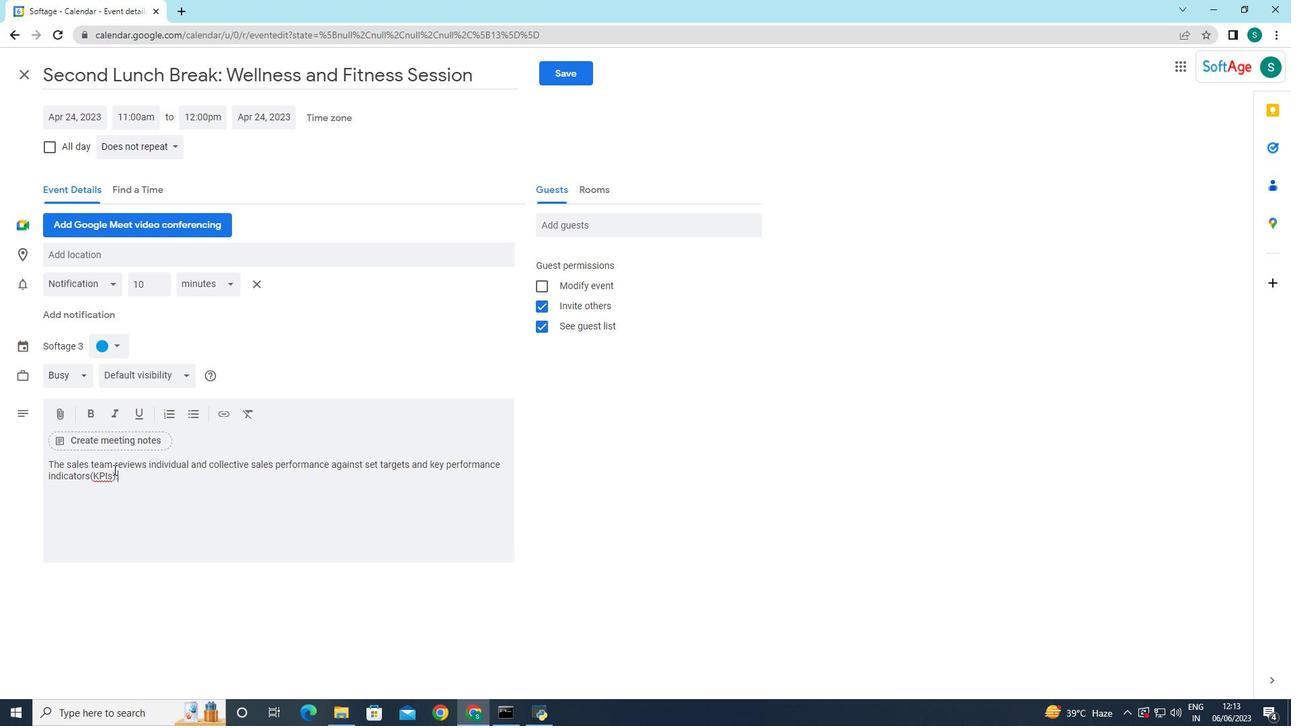 
Action: Mouse moved to (240, 491)
Screenshot: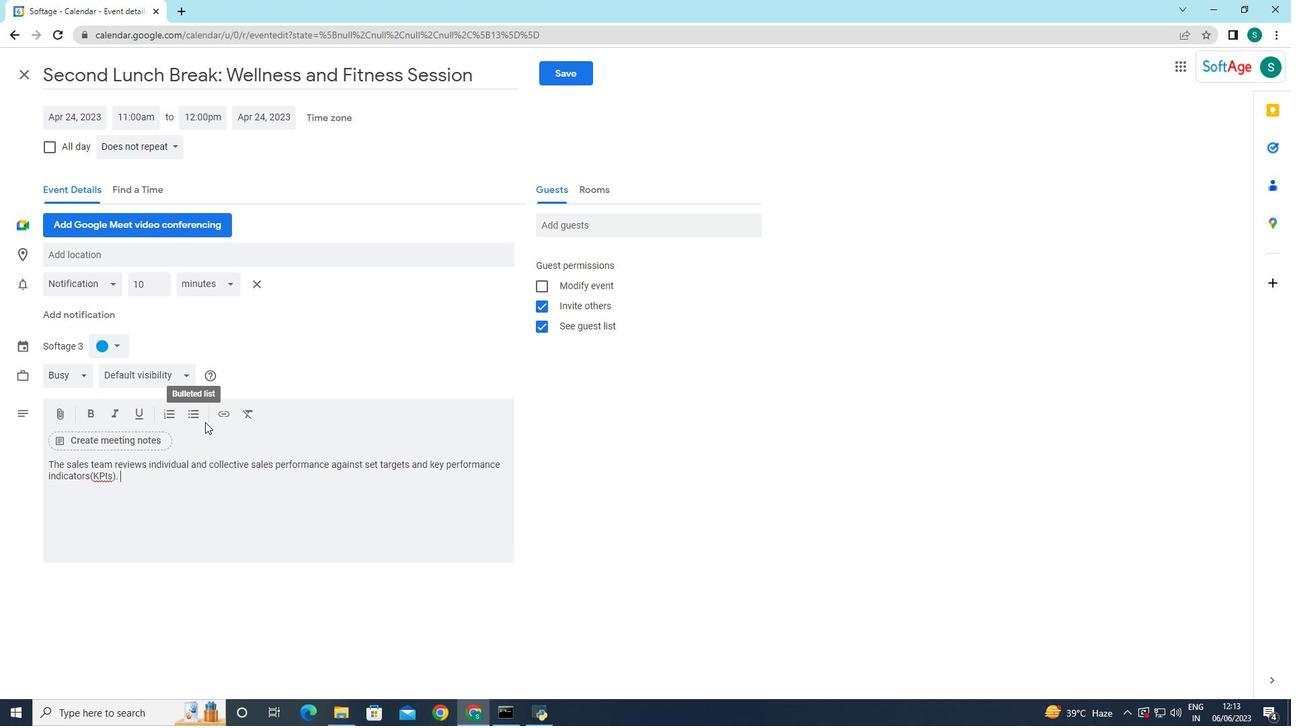 
Action: Key pressed <Key.space><Key.shift>t<Key.shift><Key.backspace><Key.shift><Key.caps_lock>TE<Key.backspace><Key.caps_lock>hey<Key.space>analyze<Key.space>sales<Key.space>metrics,<Key.space><Key.caps_lock>R<Key.backspace>R<Key.backspace><Key.caps_lock>r<Key.backspace><Key.caps_lock>R<Key.backspace><Key.caps_lock>revenue<Key.space>f<Key.caps_lock>I<Key.backspace>I<Key.backspace><Key.caps_lock>igue<Key.backspace>res,<Key.space>conversion<Key.space>rates,<Key.space>and<Key.space>key<Key.space>performance<Key.space>india<Key.backspace>cators<Key.space>
Screenshot: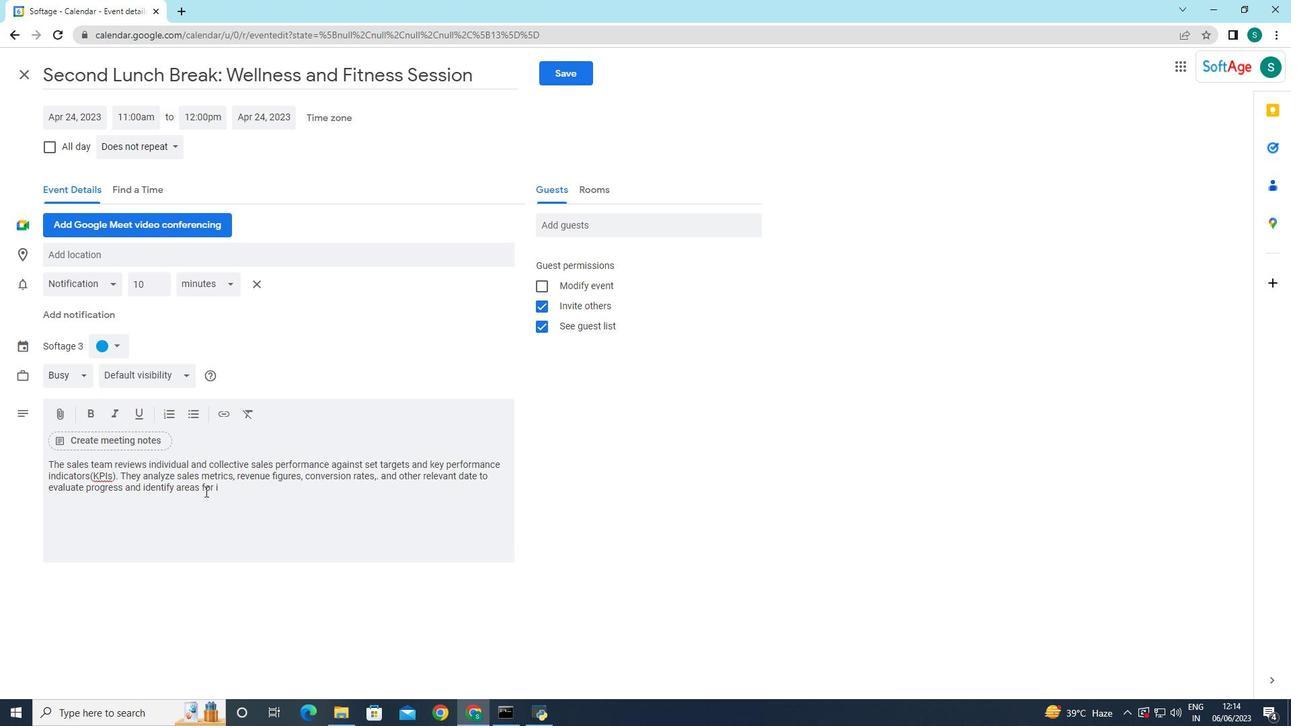 
Action: Mouse moved to (47, 122)
Screenshot: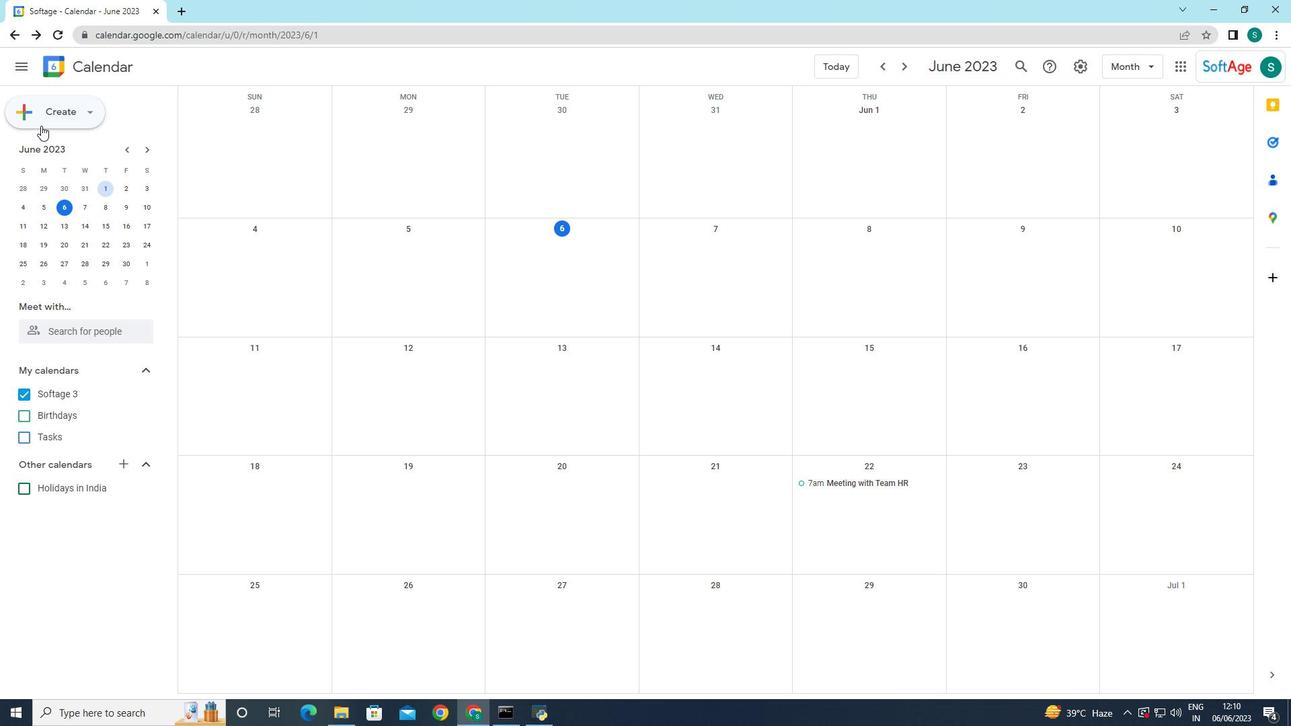 
Action: Mouse pressed left at (47, 122)
Screenshot: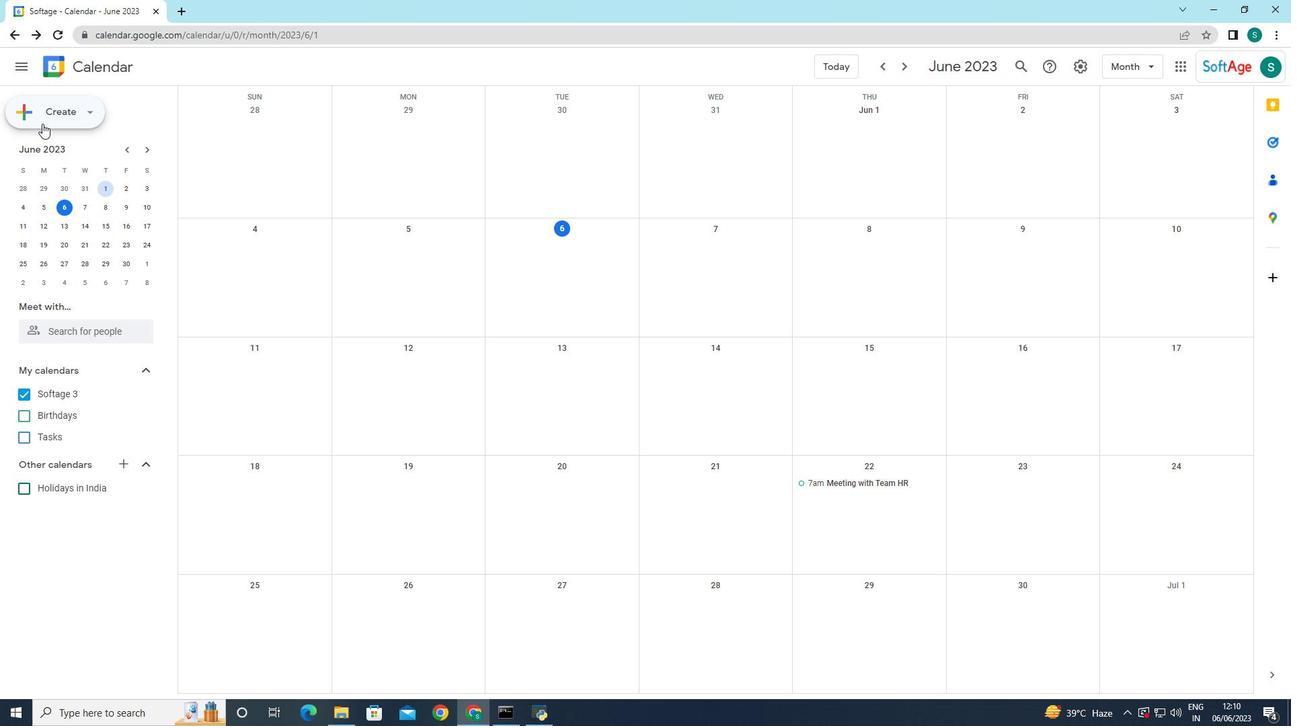 
Action: Mouse moved to (51, 157)
Screenshot: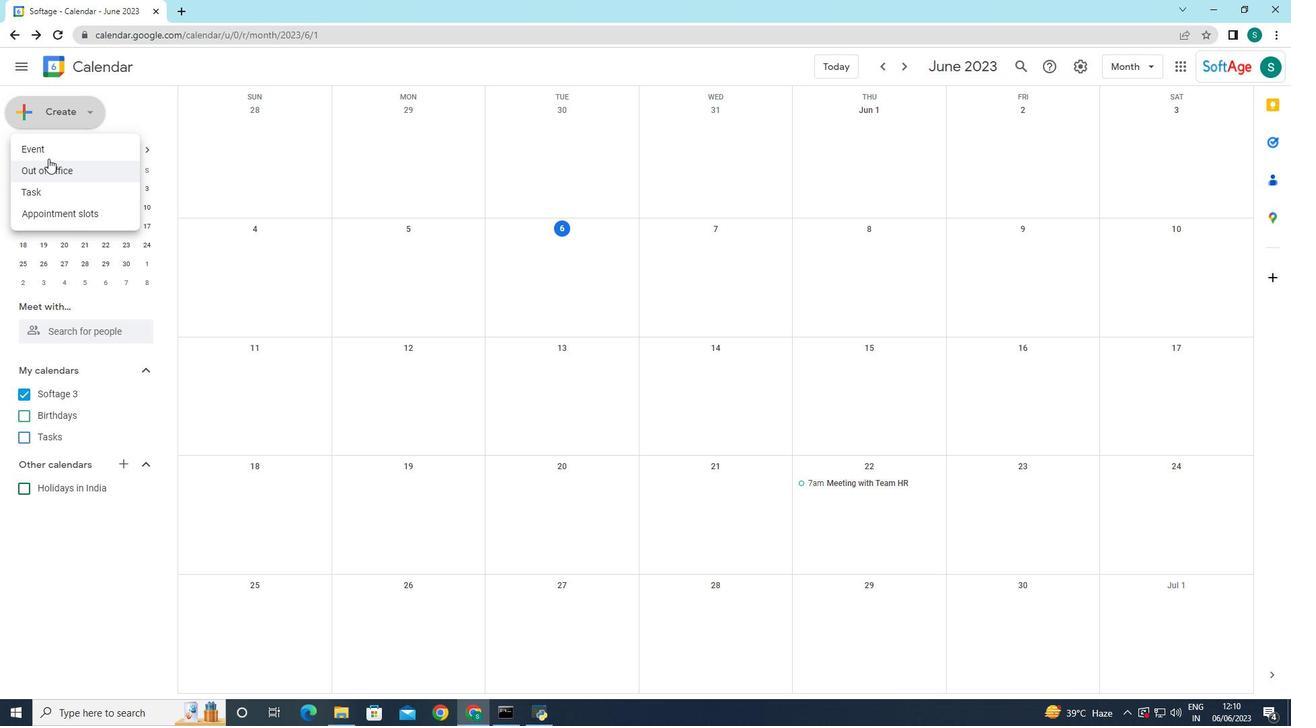 
Action: Mouse pressed left at (51, 157)
Screenshot: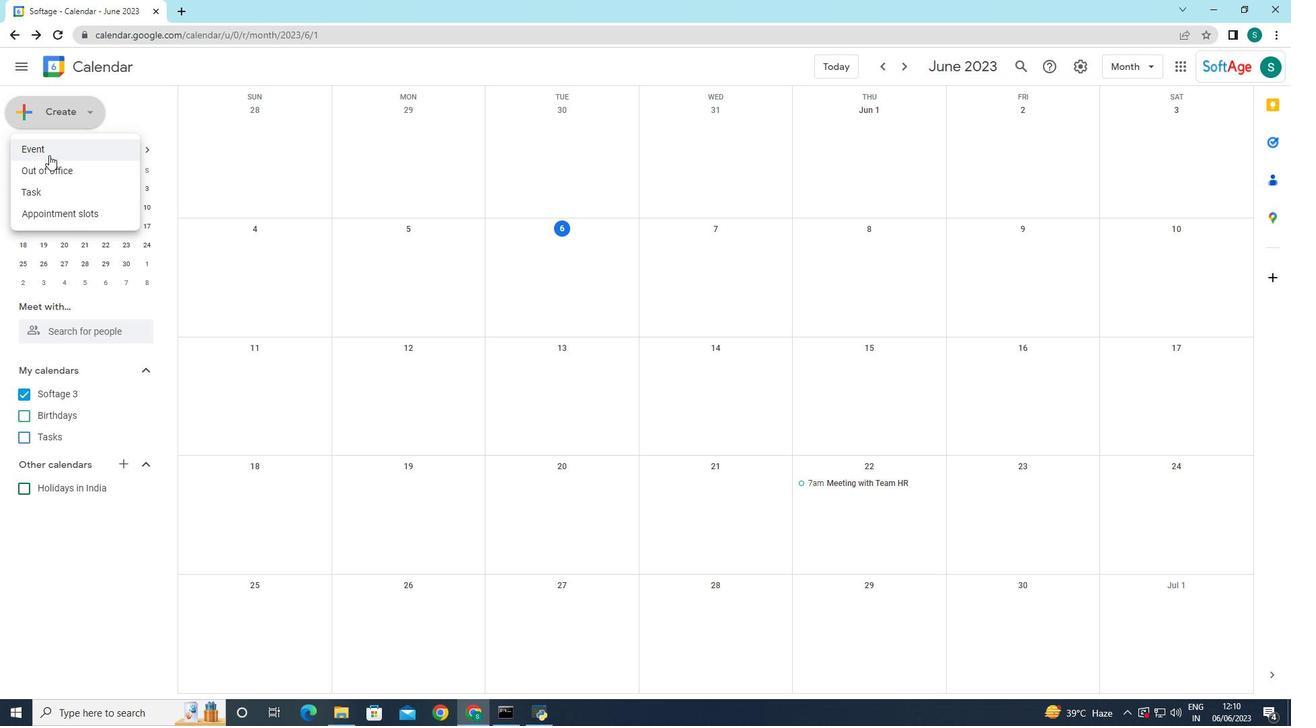 
Action: Mouse moved to (674, 445)
Screenshot: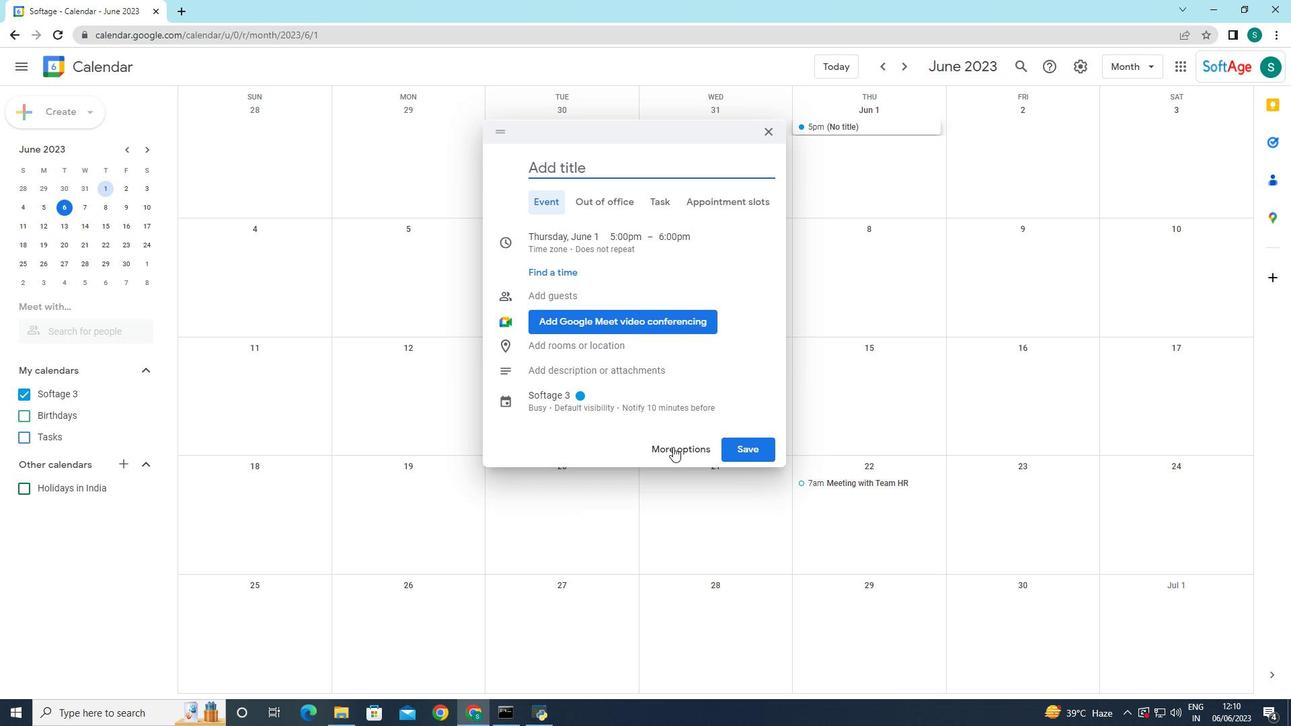 
Action: Mouse pressed left at (674, 445)
Screenshot: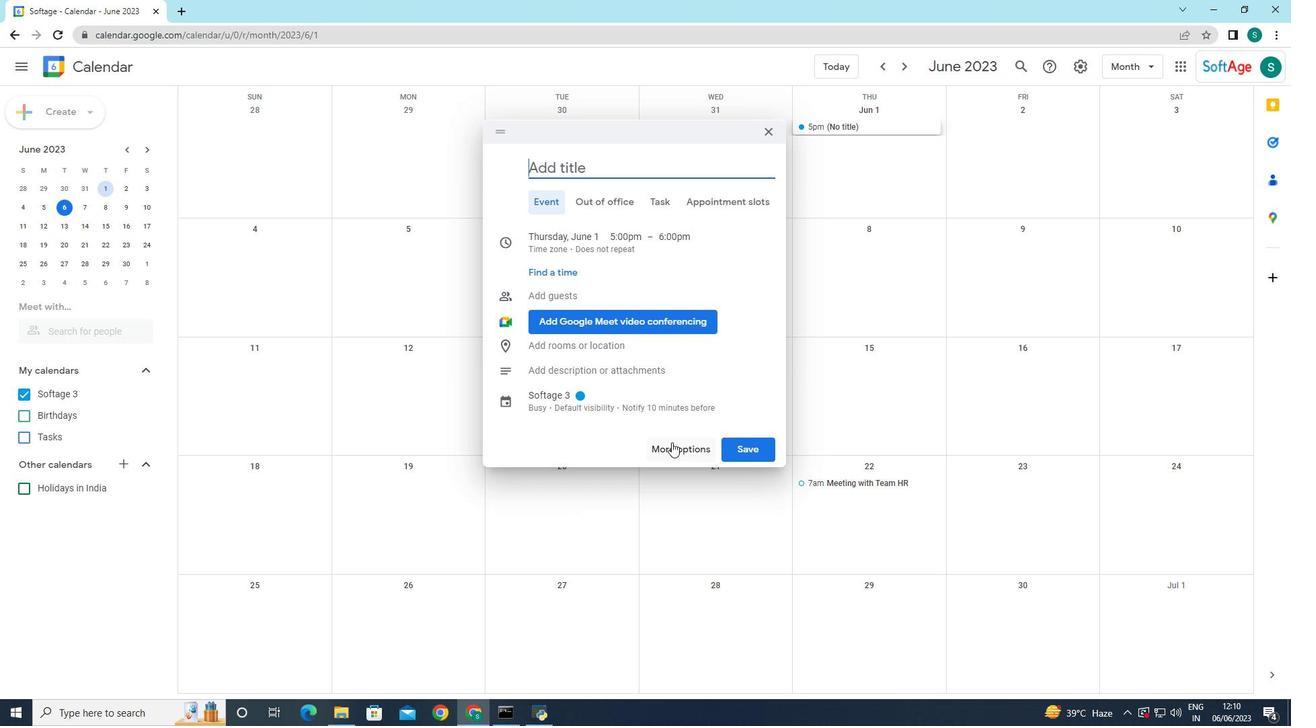 
Action: Mouse moved to (154, 69)
Screenshot: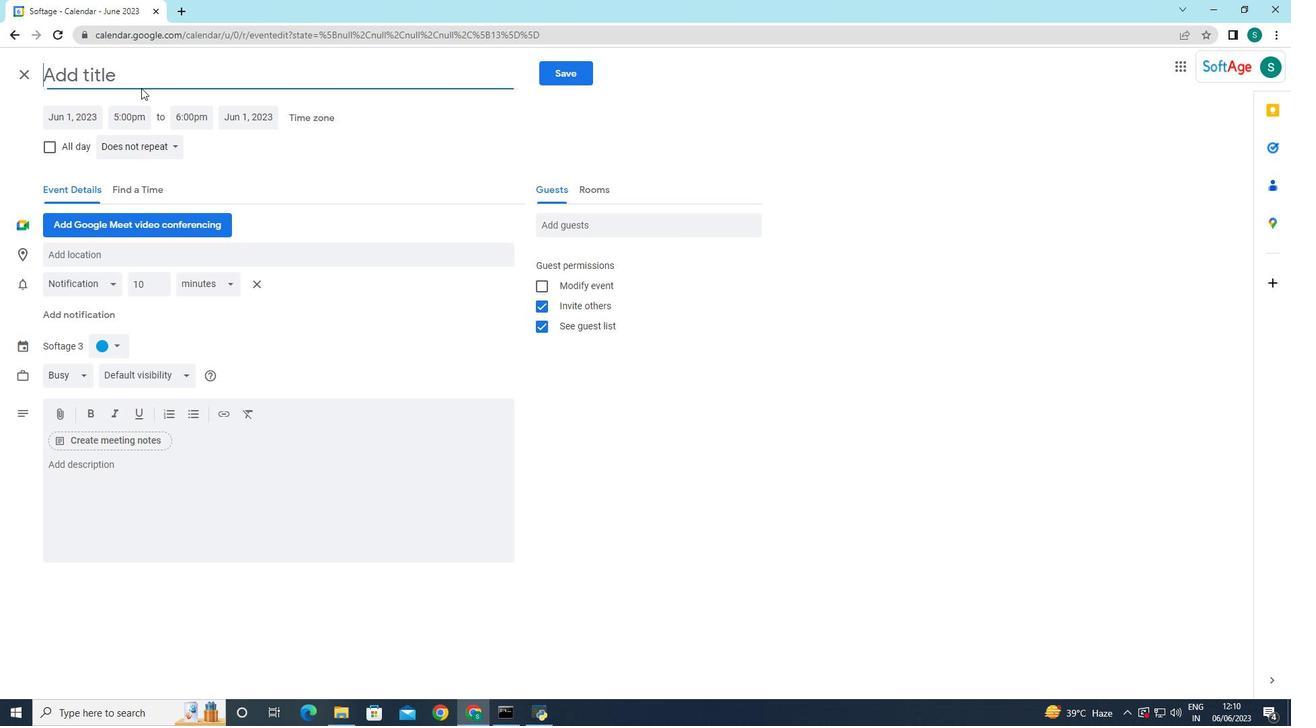 
Action: Mouse pressed left at (154, 69)
Screenshot: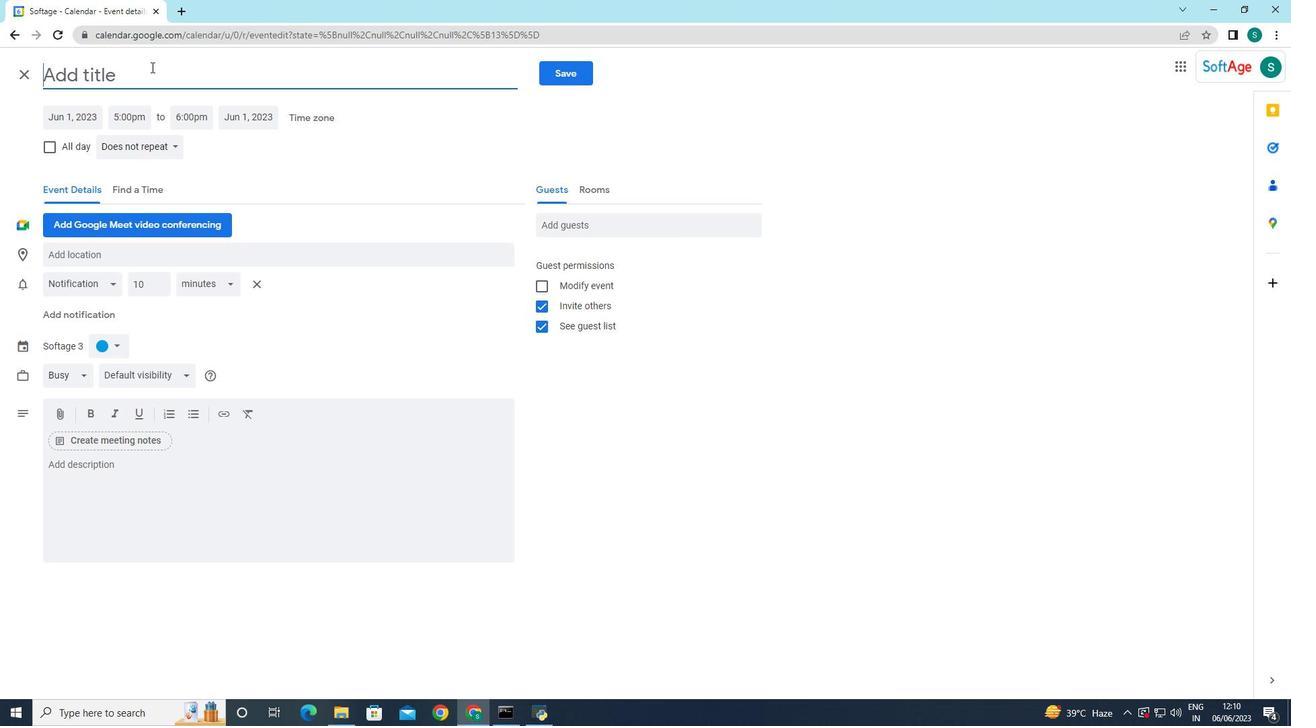 
Action: Key pressed <Key.caps_lock>S<Key.caps_lock>econd<Key.space><Key.caps_lock>L<Key.caps_lock>unch<Key.space><Key.caps_lock>B<Key.caps_lock>reak<Key.shift_r>:<Key.space><Key.caps_lock>W<Key.caps_lock>ellness<Key.space>and<Key.space><Key.caps_lock>F<Key.caps_lock>itness<Key.space><Key.caps_lock>S<Key.caps_lock>ession<Key.space><Key.backspace>
Screenshot: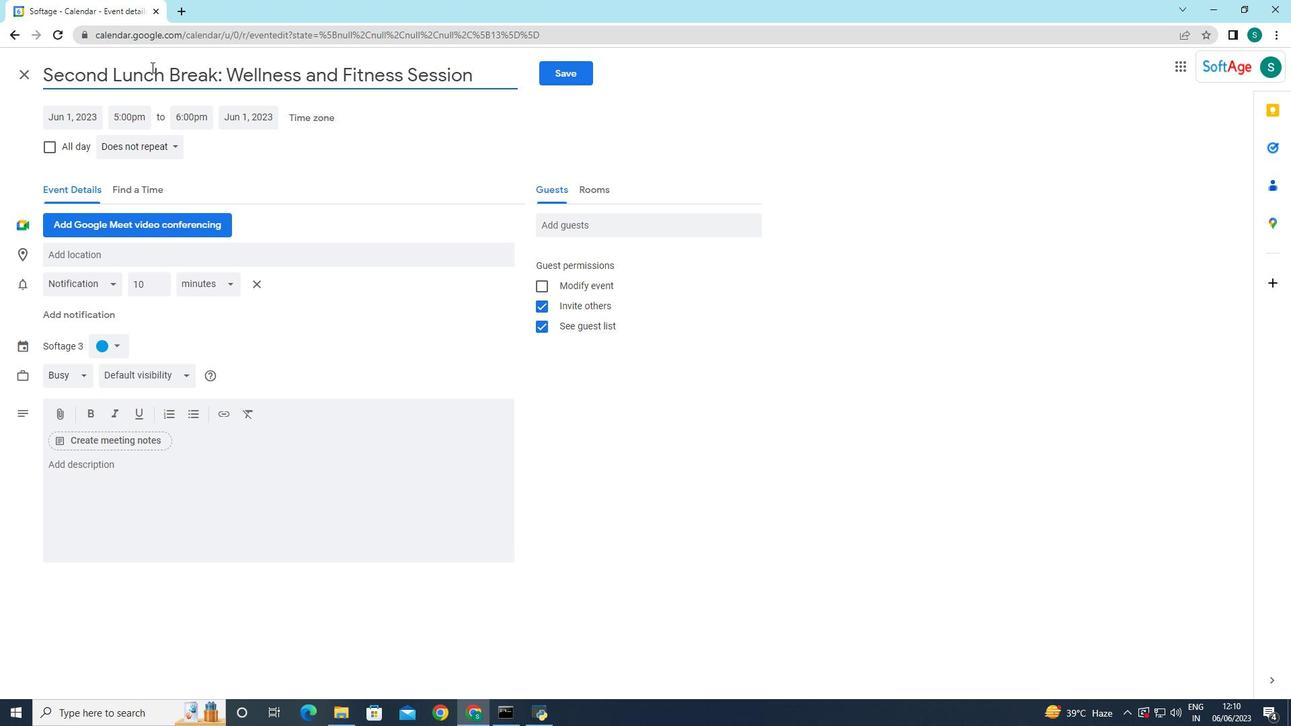 
Action: Mouse moved to (63, 121)
Screenshot: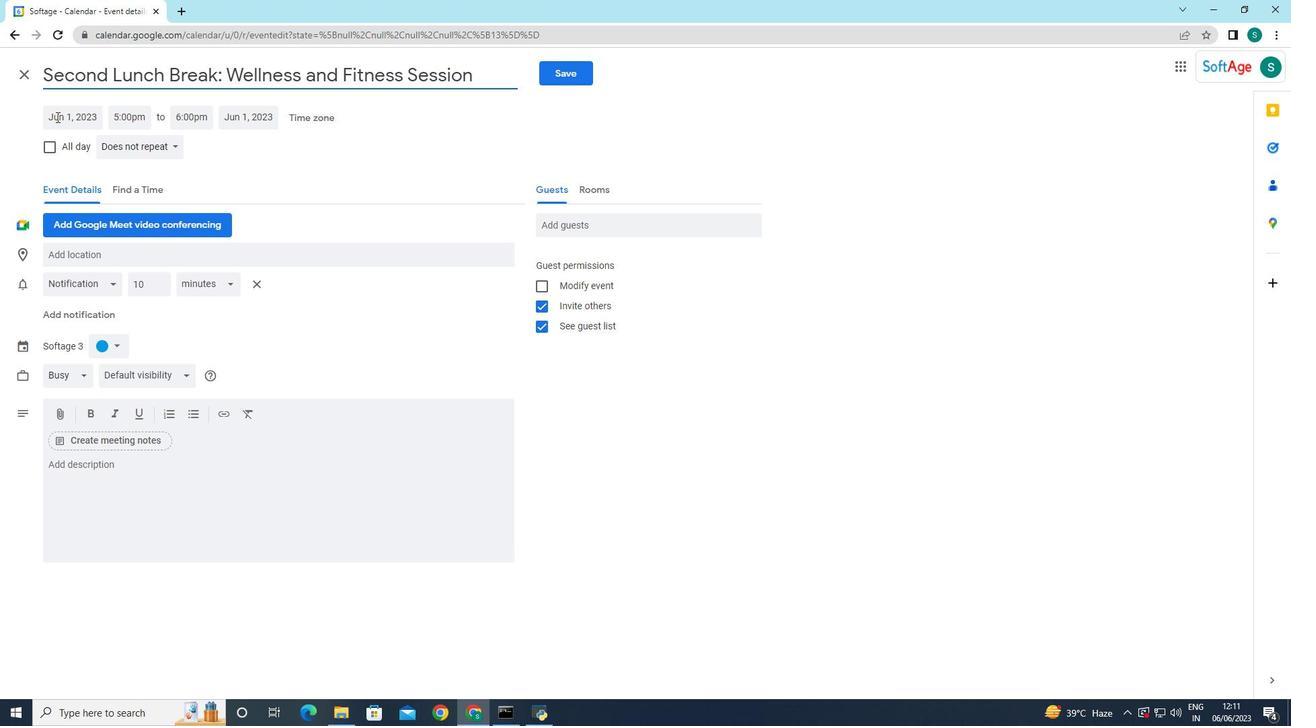 
Action: Mouse pressed left at (63, 121)
Screenshot: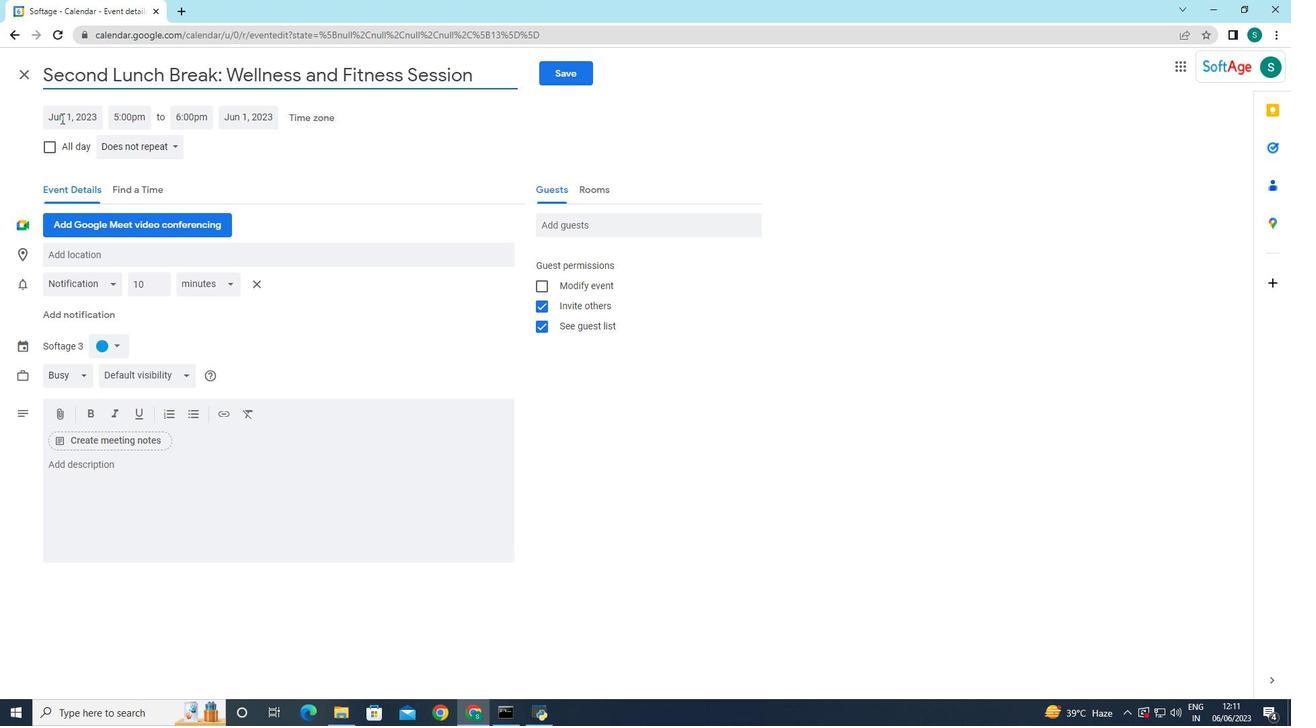 
Action: Mouse moved to (197, 146)
Screenshot: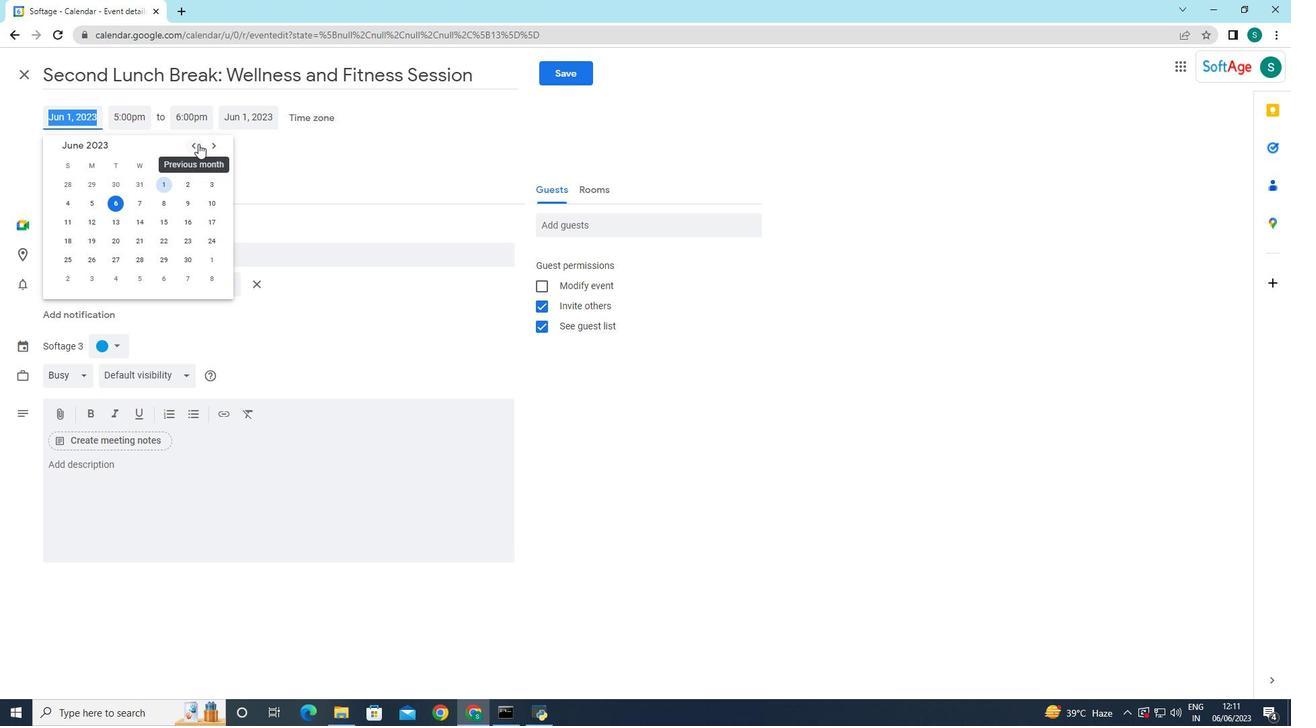 
Action: Mouse pressed left at (197, 146)
Screenshot: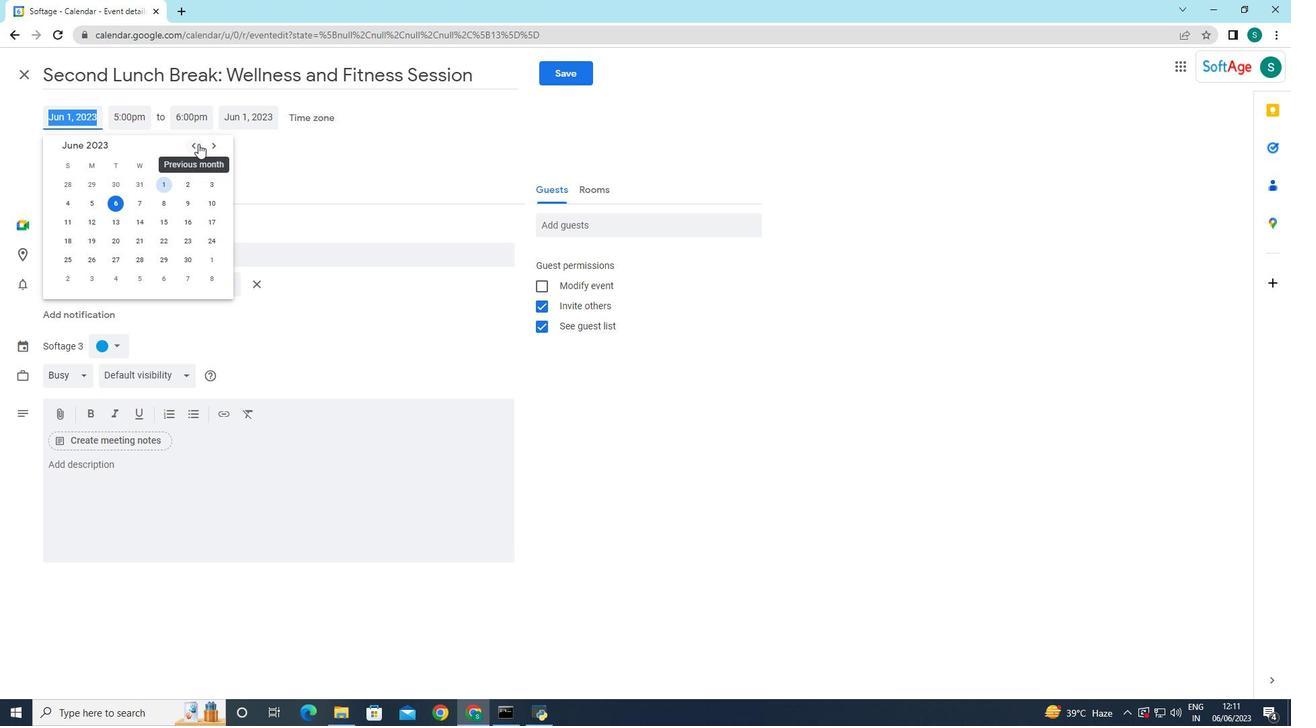 
Action: Mouse moved to (197, 146)
Screenshot: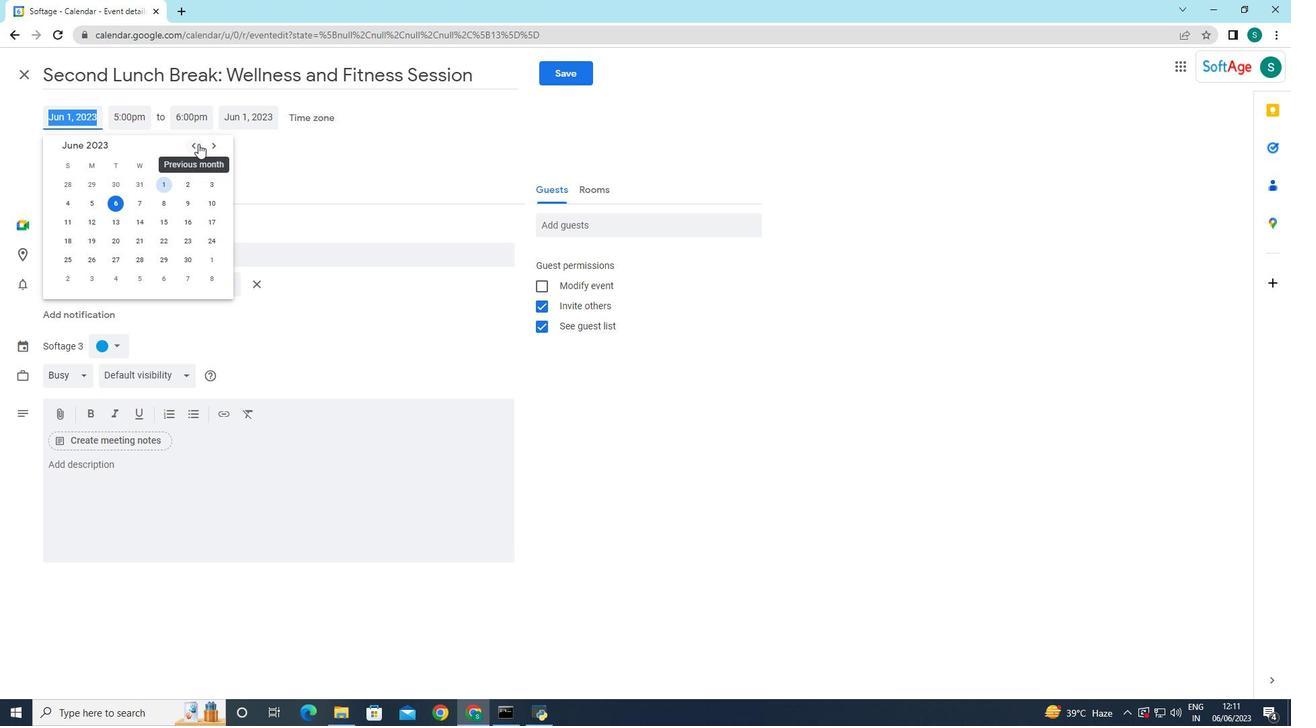 
Action: Mouse pressed left at (197, 146)
Screenshot: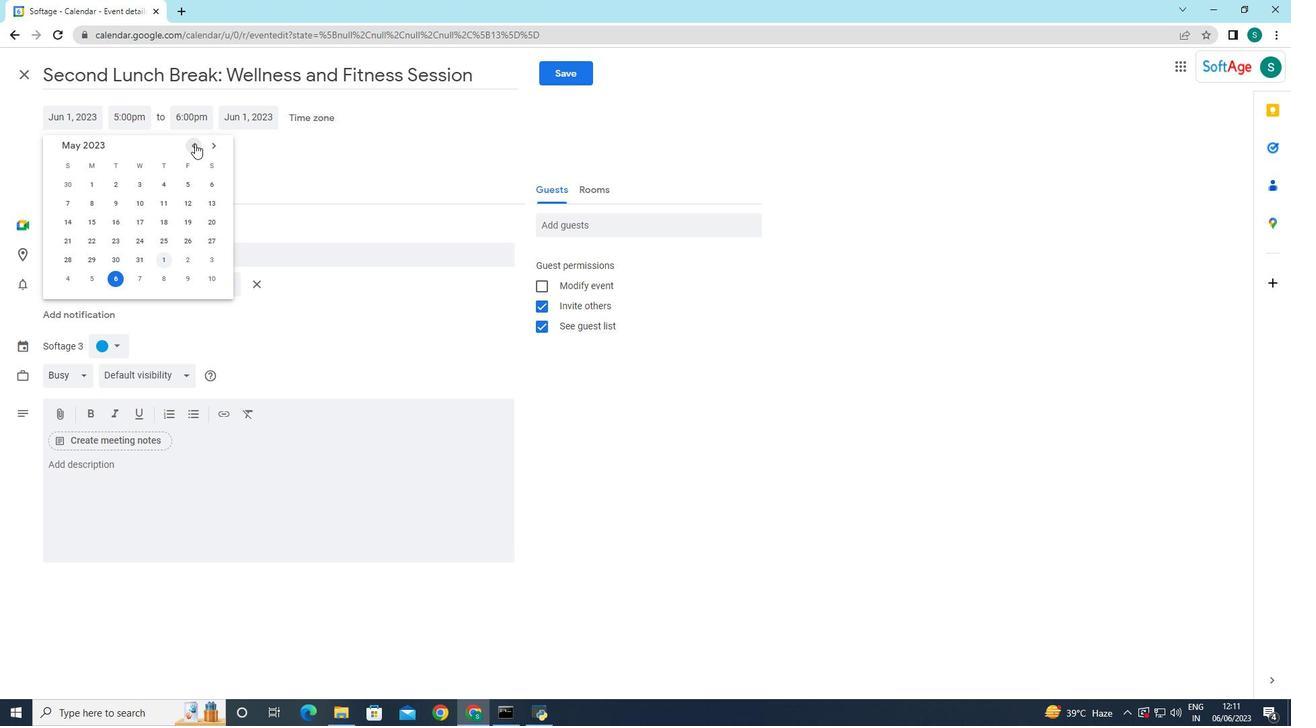 
Action: Mouse moved to (96, 268)
Screenshot: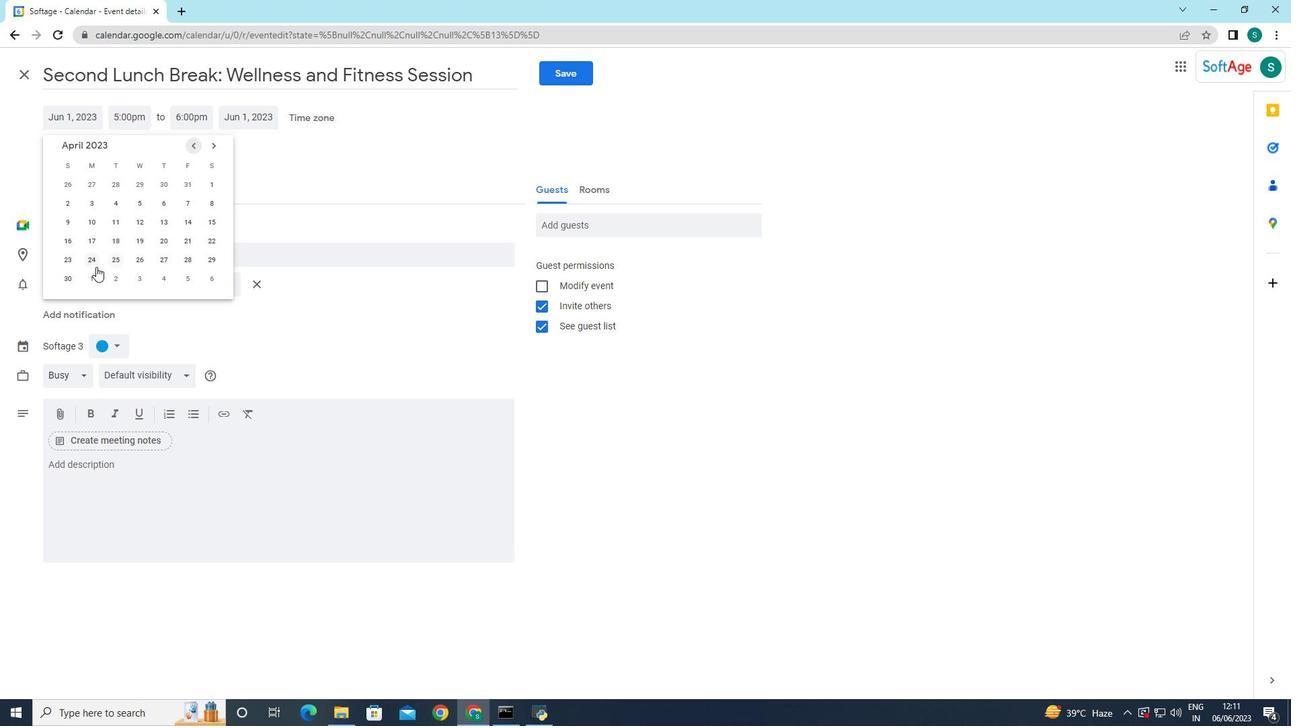 
Action: Mouse pressed left at (96, 268)
Screenshot: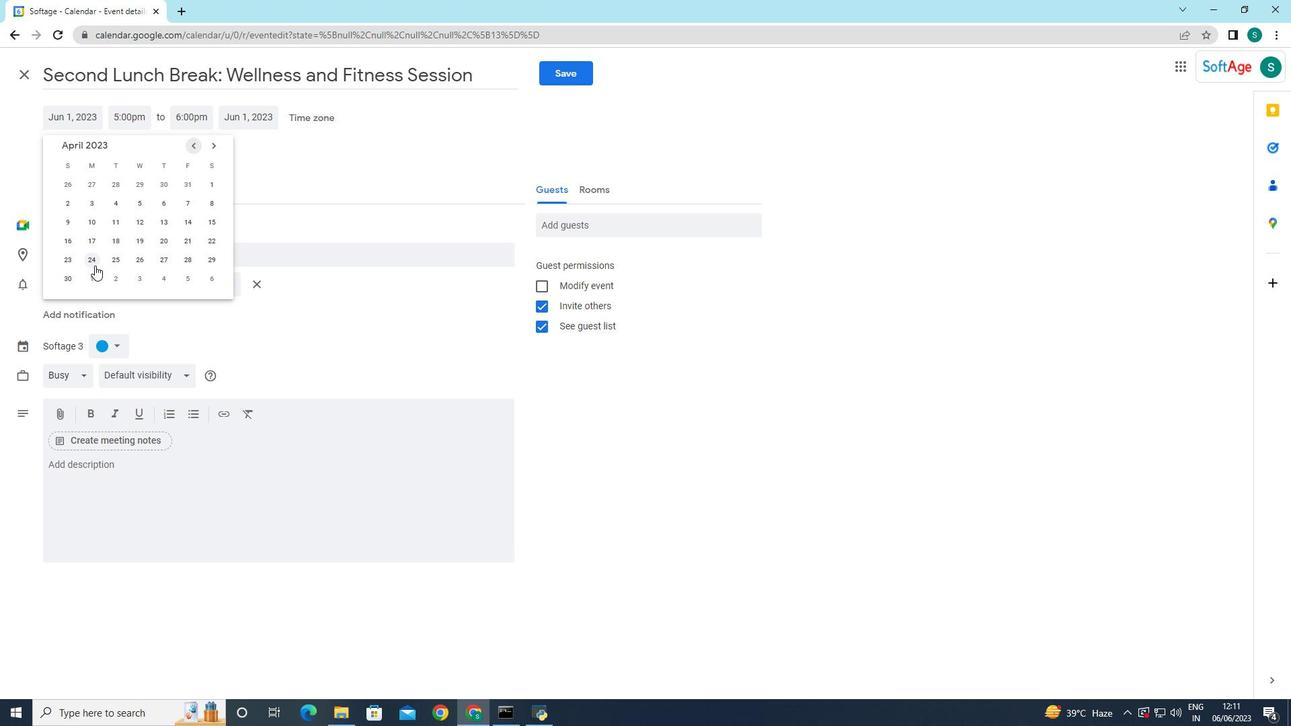 
Action: Mouse moved to (253, 184)
Screenshot: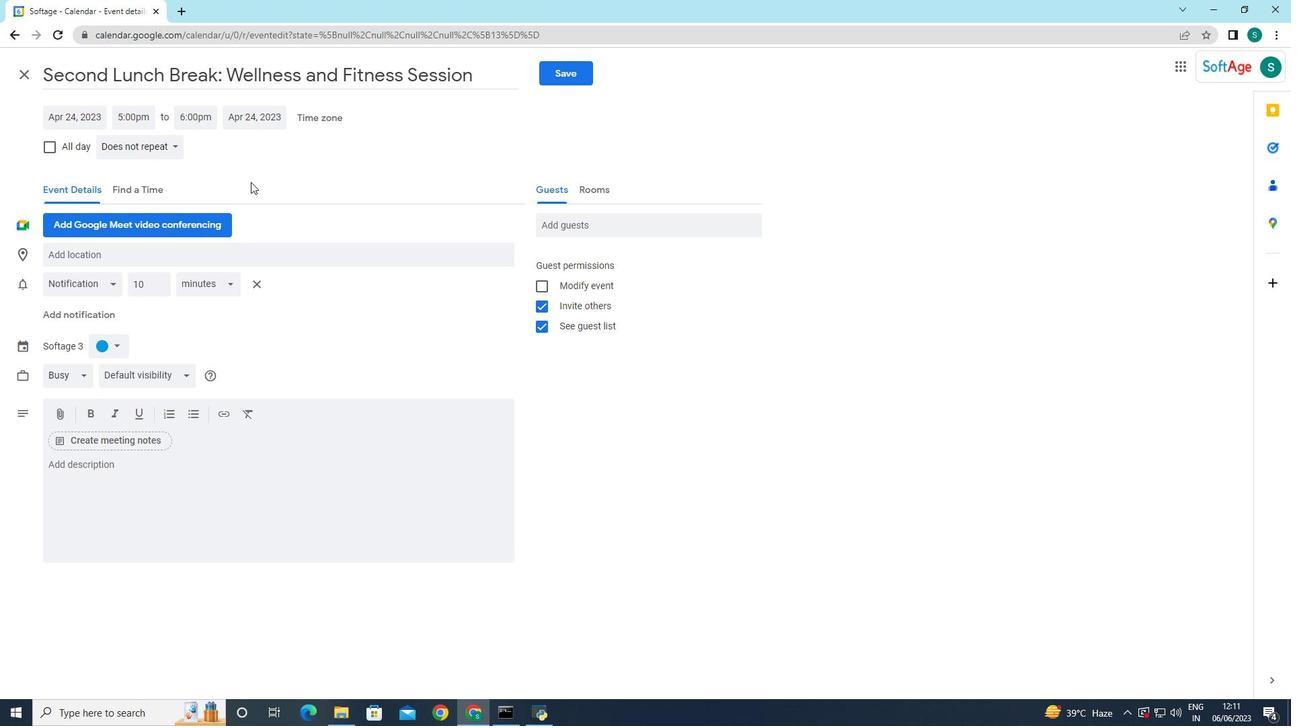 
Action: Mouse pressed left at (253, 184)
Screenshot: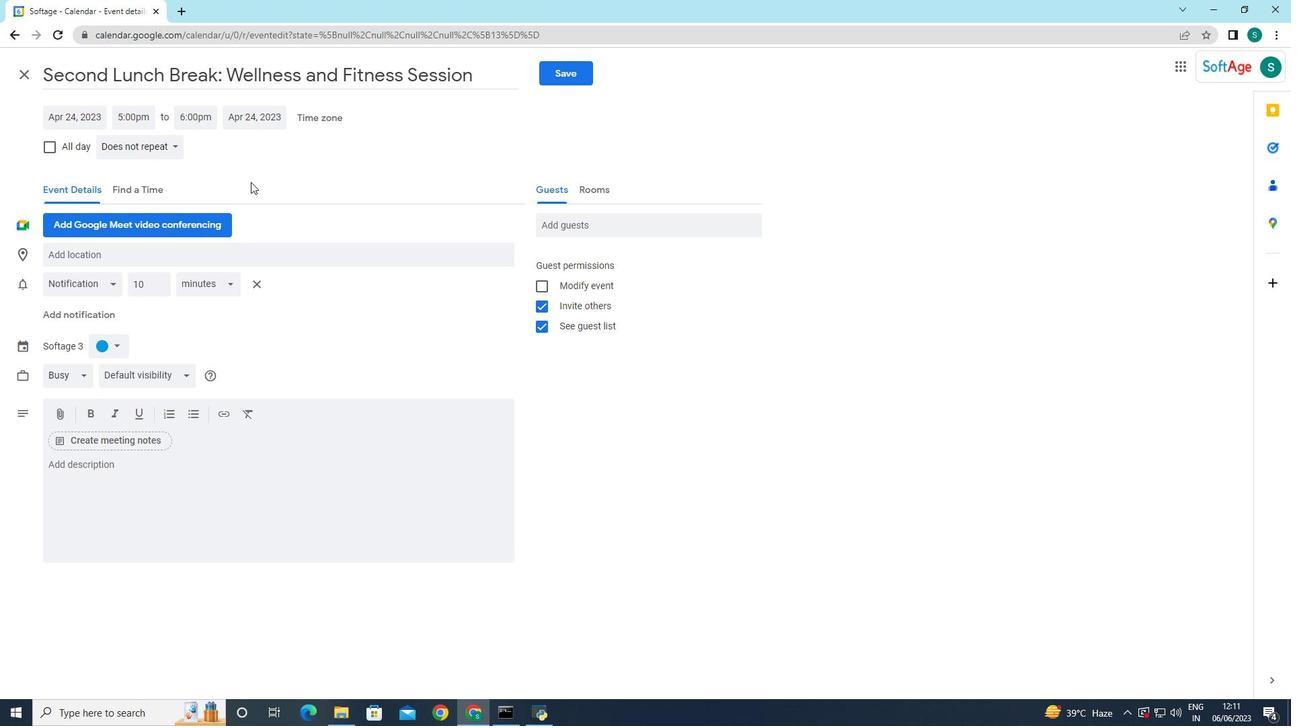 
Action: Mouse moved to (141, 122)
Screenshot: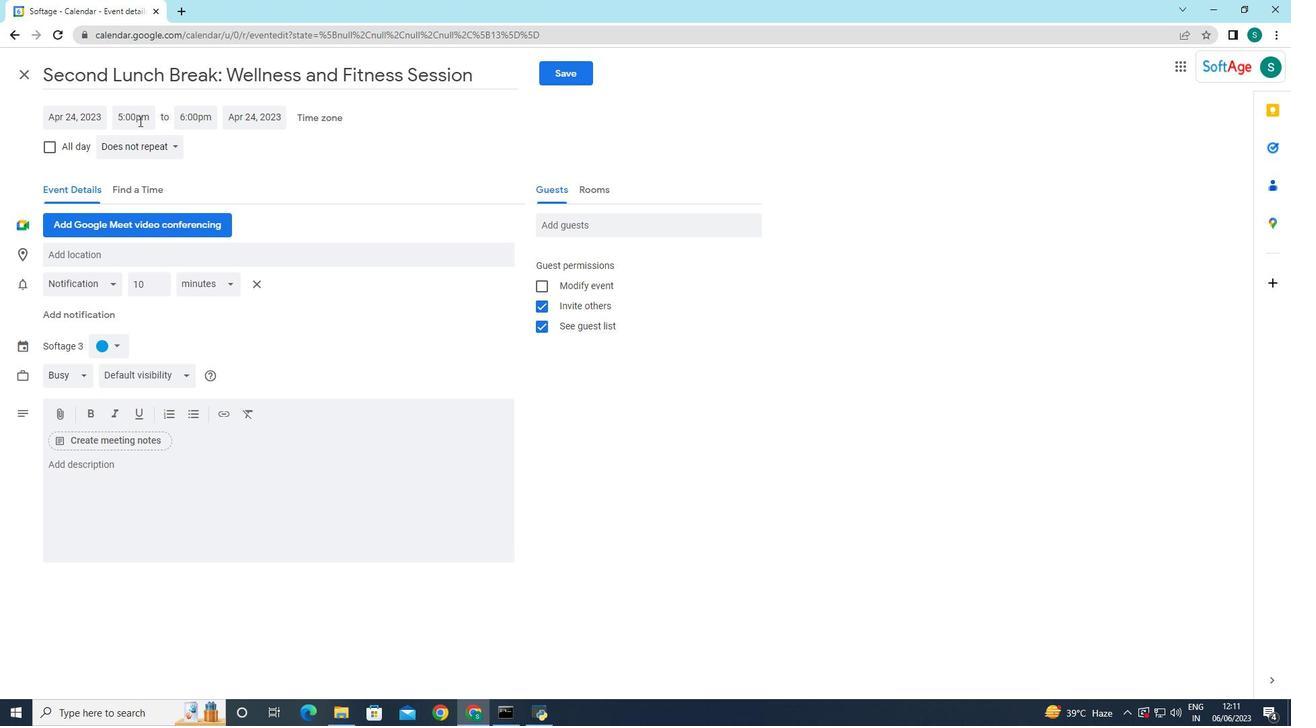 
Action: Mouse pressed left at (141, 122)
Screenshot: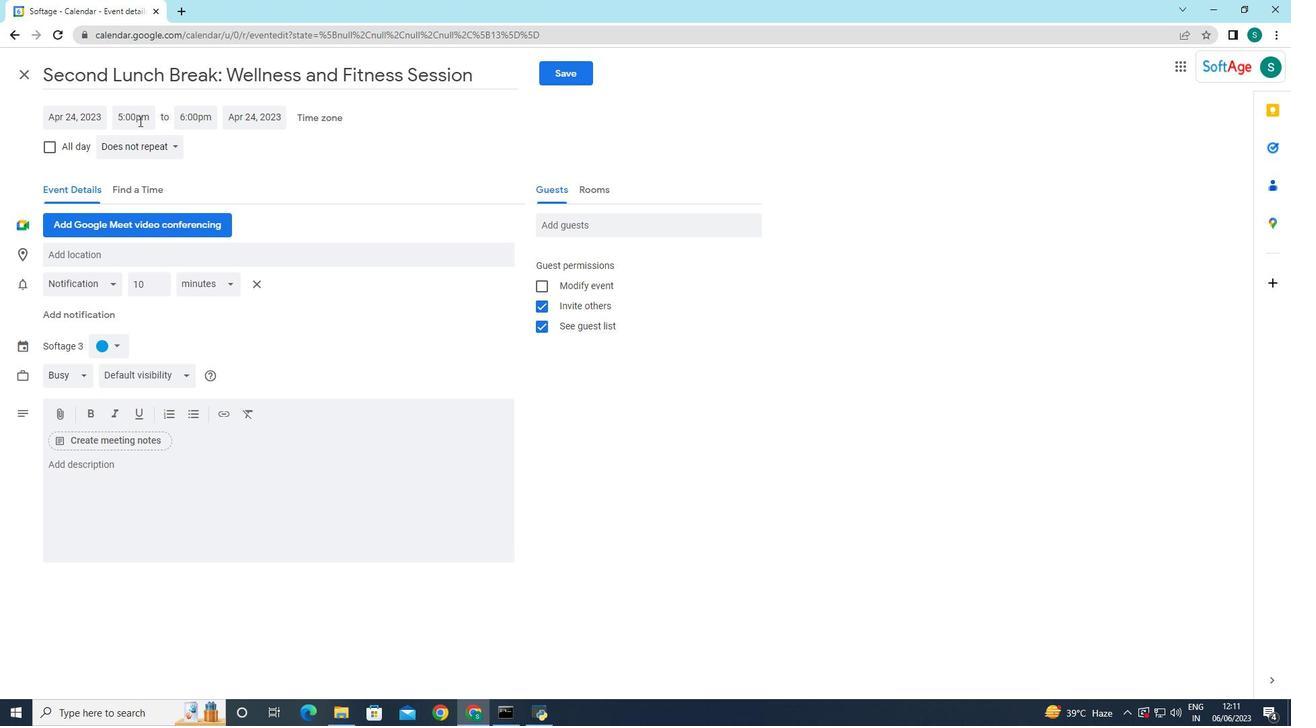 
Action: Mouse moved to (158, 180)
Screenshot: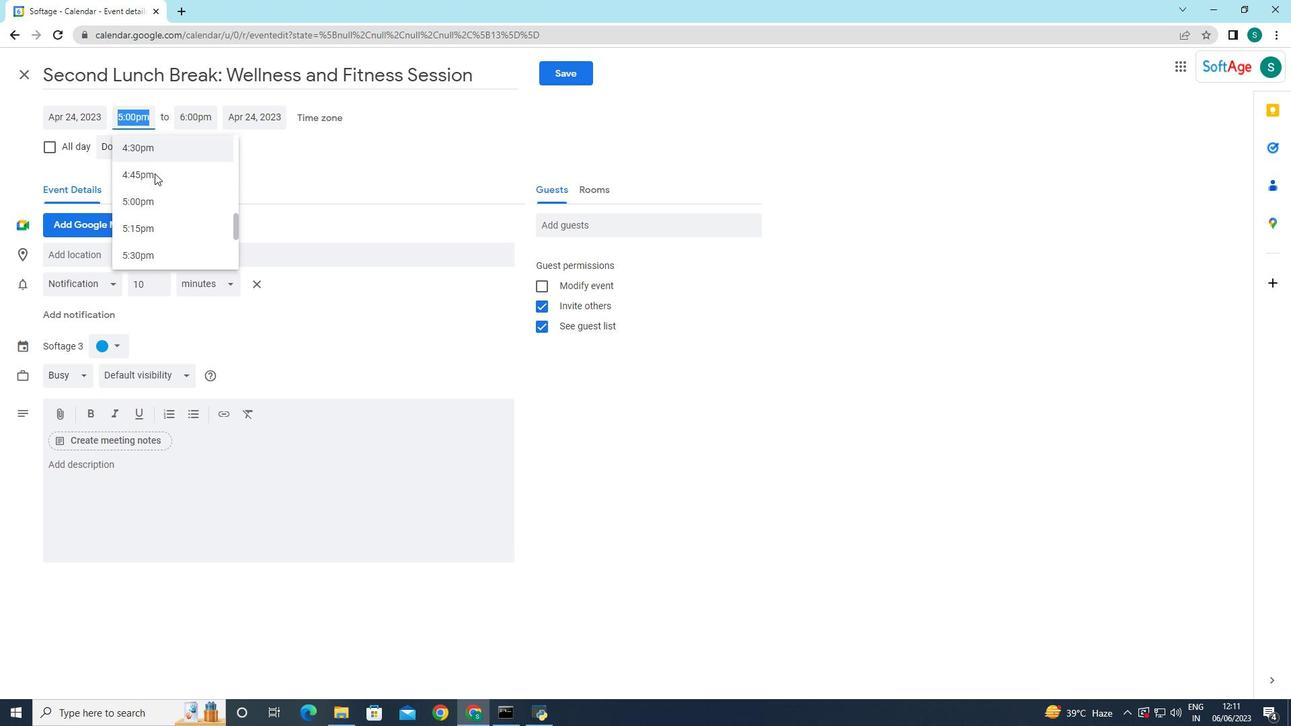 
Action: Mouse scrolled (158, 180) with delta (0, 0)
Screenshot: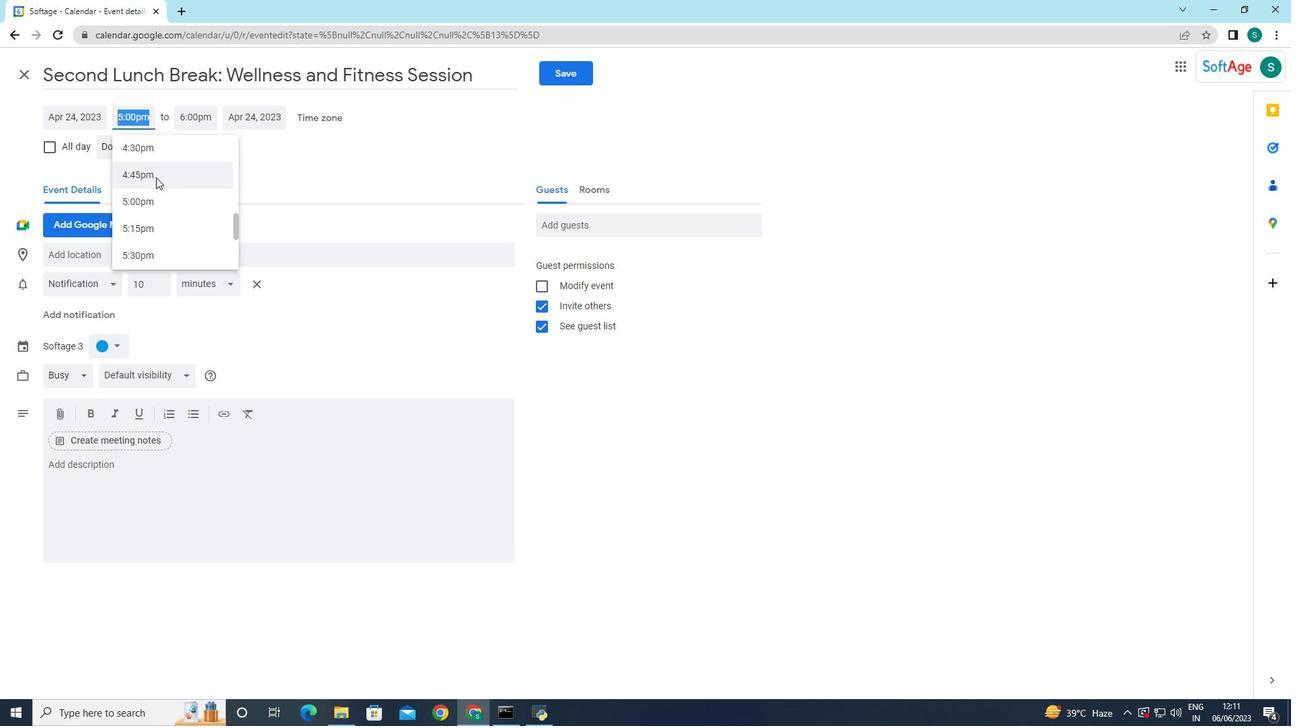 
Action: Mouse scrolled (158, 180) with delta (0, 0)
Screenshot: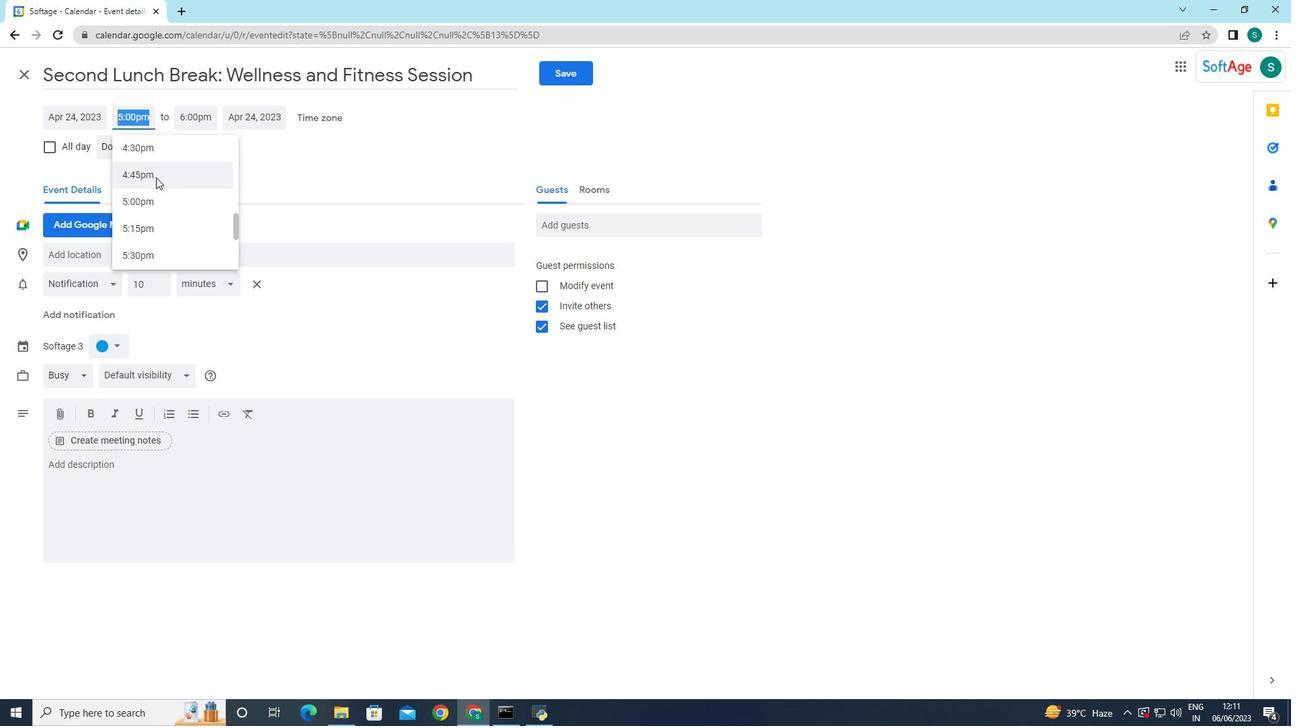 
Action: Mouse scrolled (158, 180) with delta (0, 0)
Screenshot: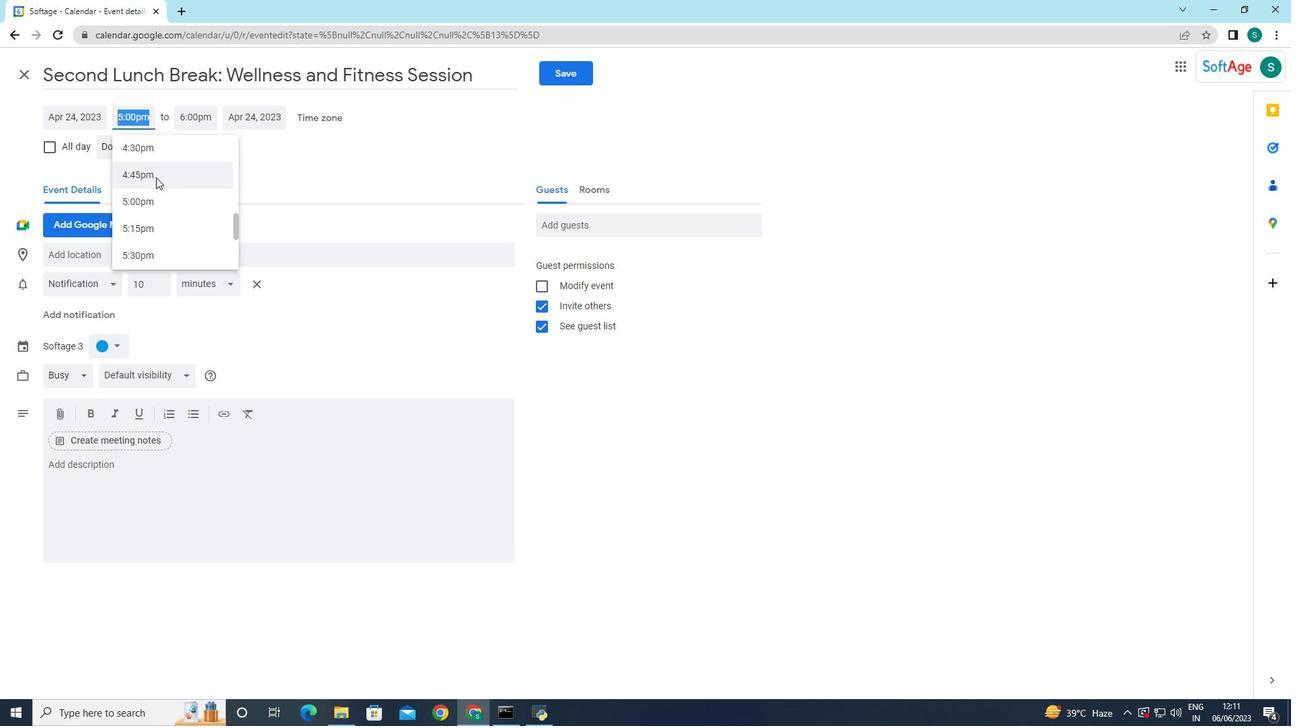 
Action: Mouse scrolled (158, 180) with delta (0, 0)
Screenshot: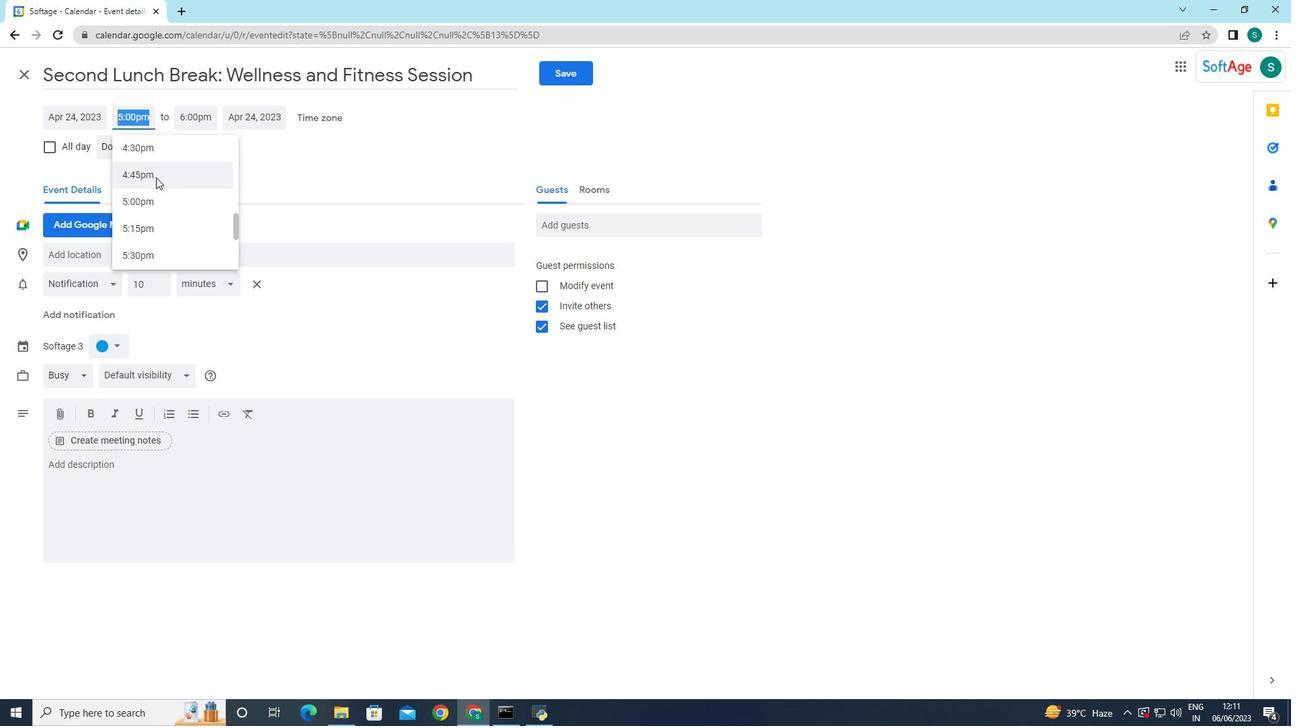 
Action: Mouse scrolled (158, 180) with delta (0, 0)
Screenshot: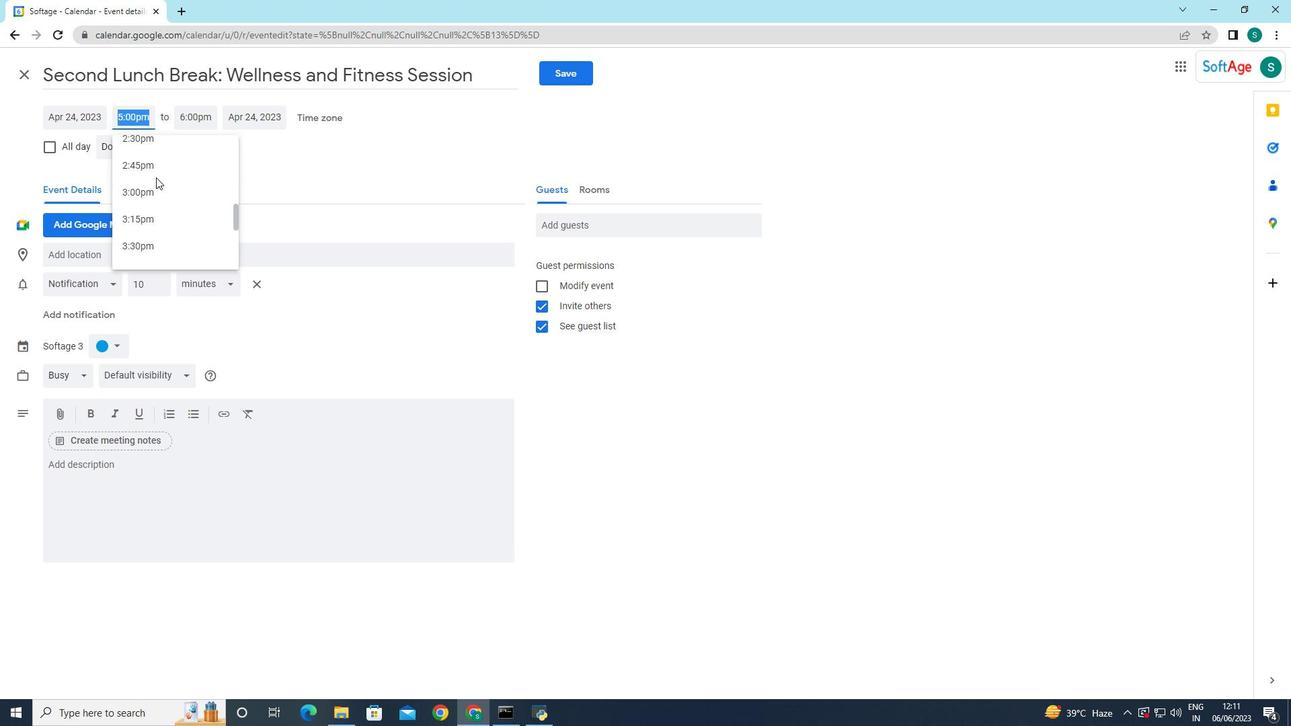 
Action: Mouse scrolled (158, 180) with delta (0, 0)
Screenshot: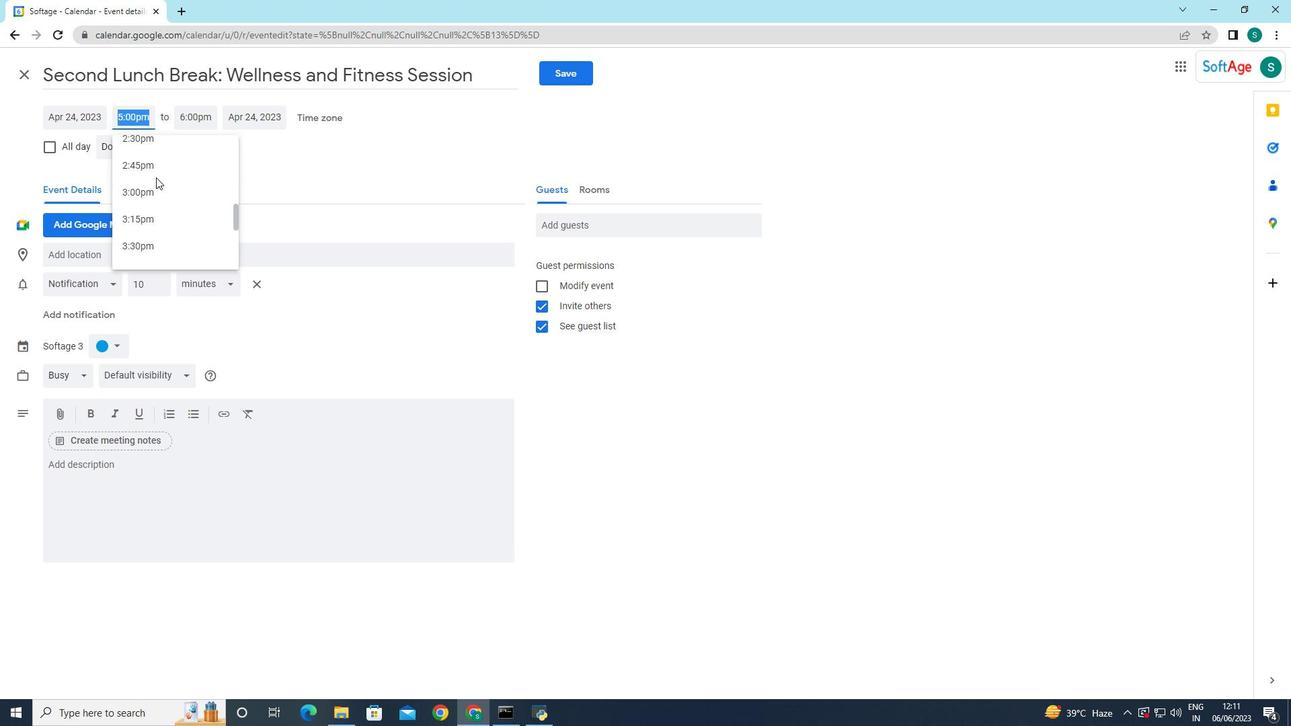 
Action: Mouse scrolled (158, 180) with delta (0, 0)
Screenshot: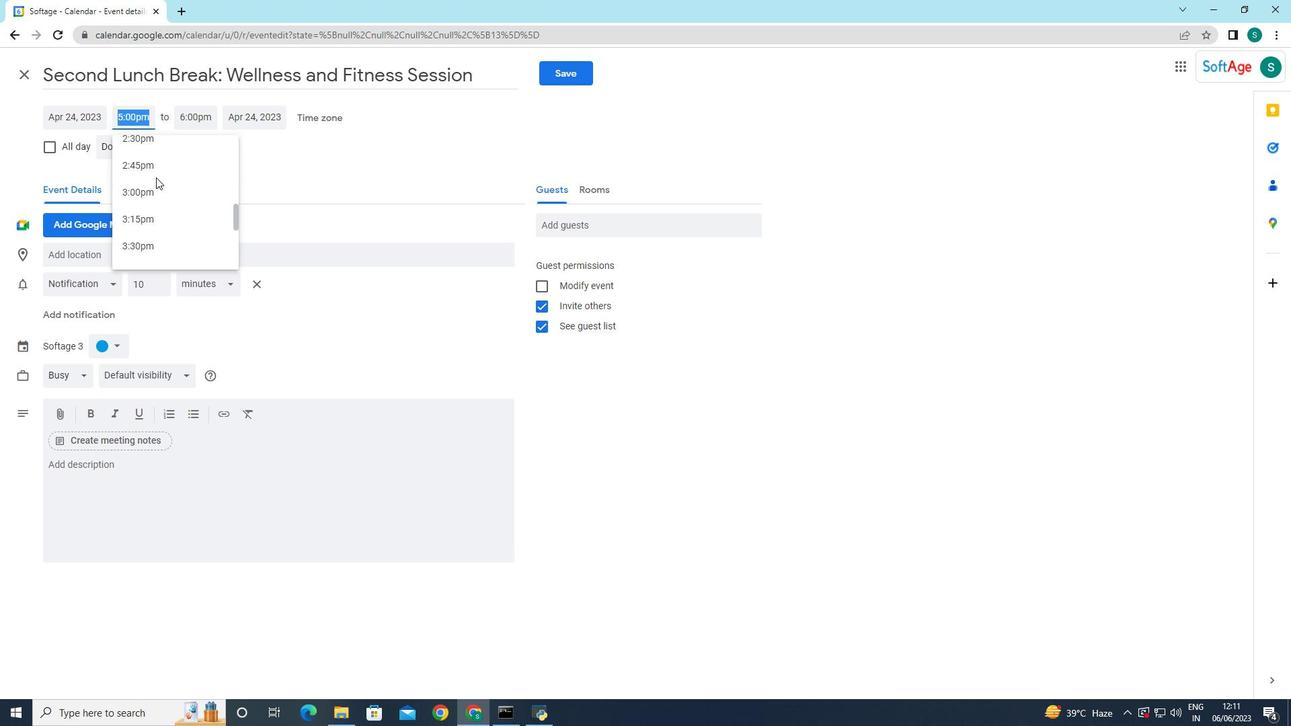 
Action: Mouse scrolled (158, 180) with delta (0, 0)
Screenshot: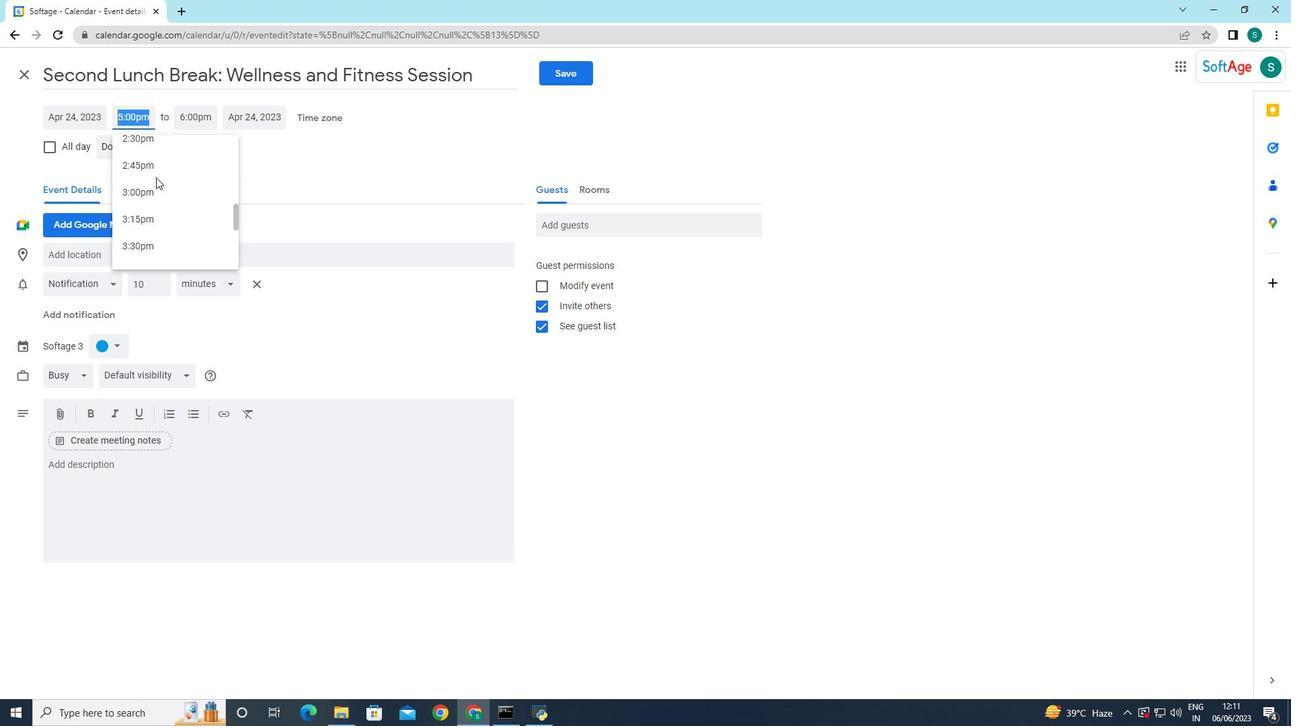 
Action: Mouse scrolled (158, 180) with delta (0, 0)
Screenshot: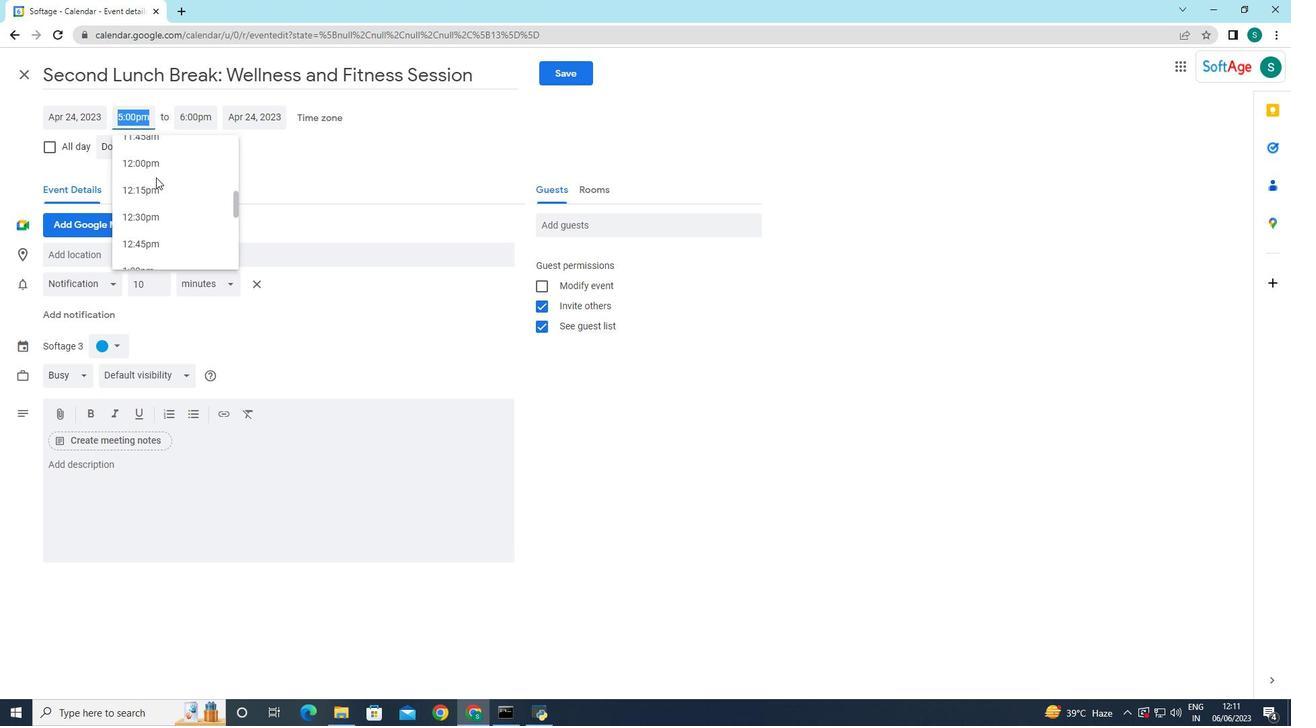 
Action: Mouse scrolled (158, 180) with delta (0, 0)
Screenshot: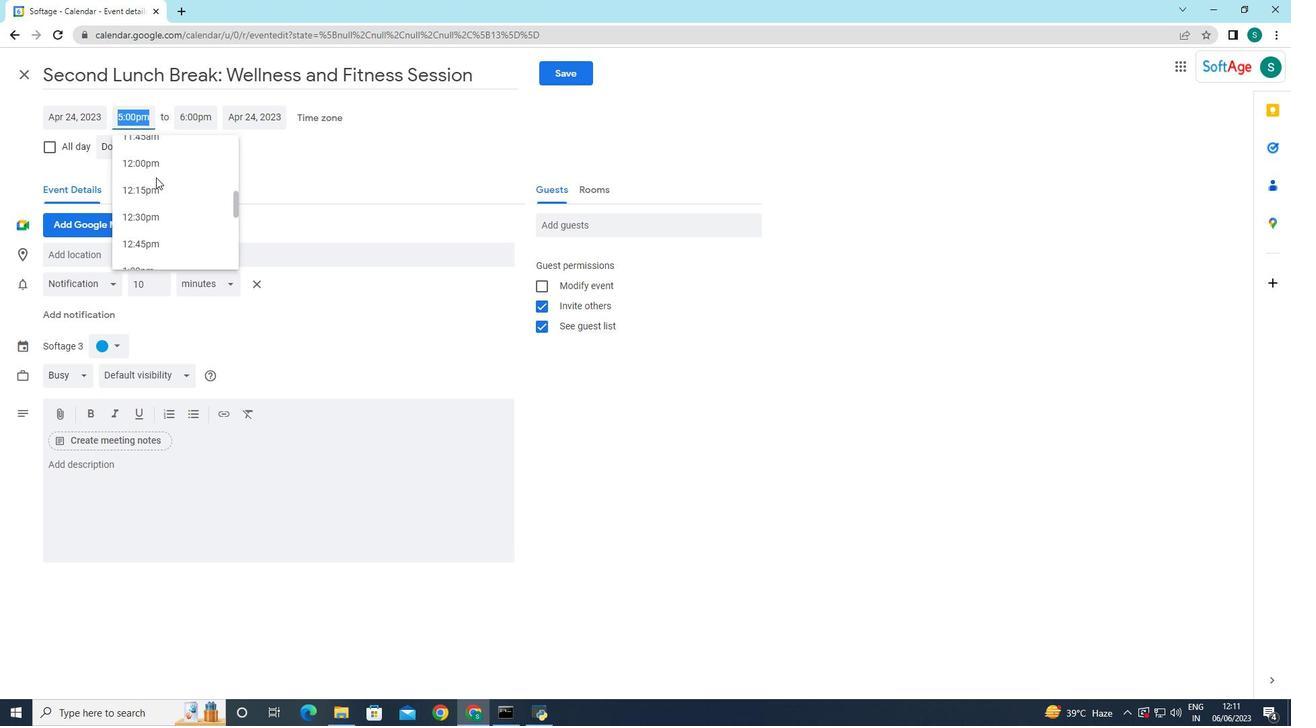 
Action: Mouse scrolled (158, 180) with delta (0, 0)
Screenshot: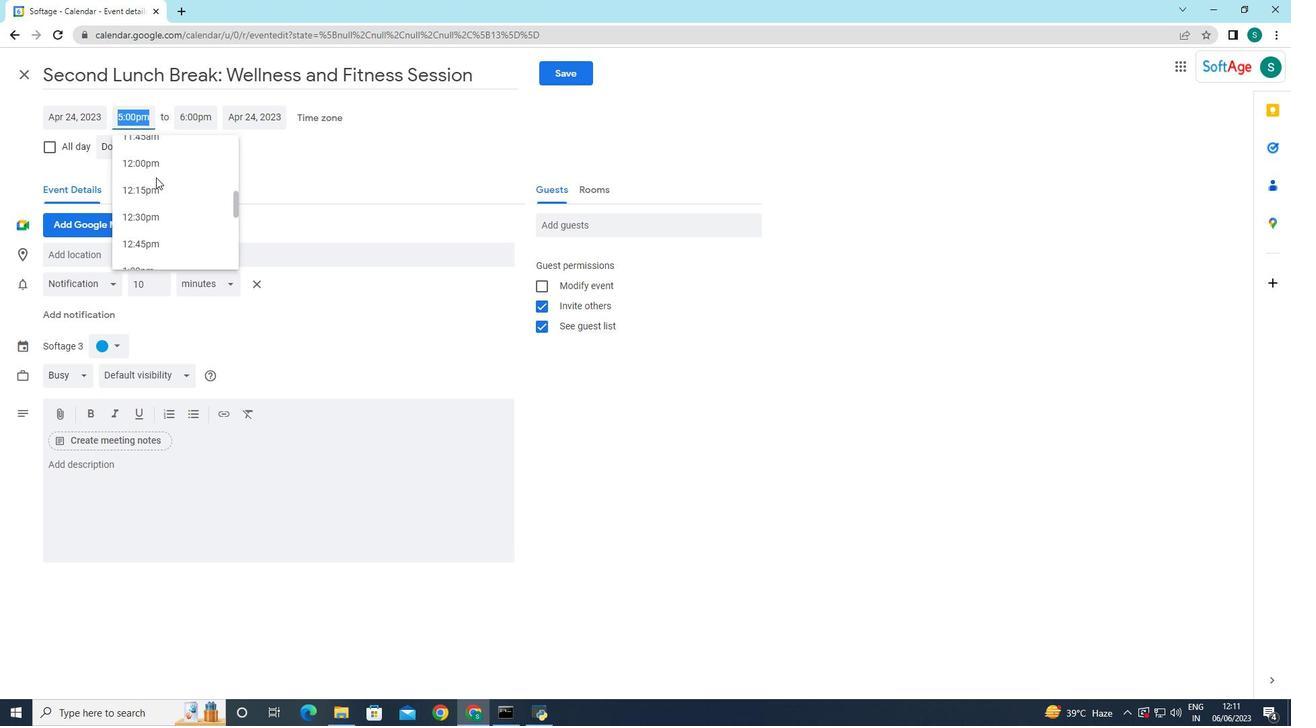 
Action: Mouse scrolled (158, 180) with delta (0, 0)
Screenshot: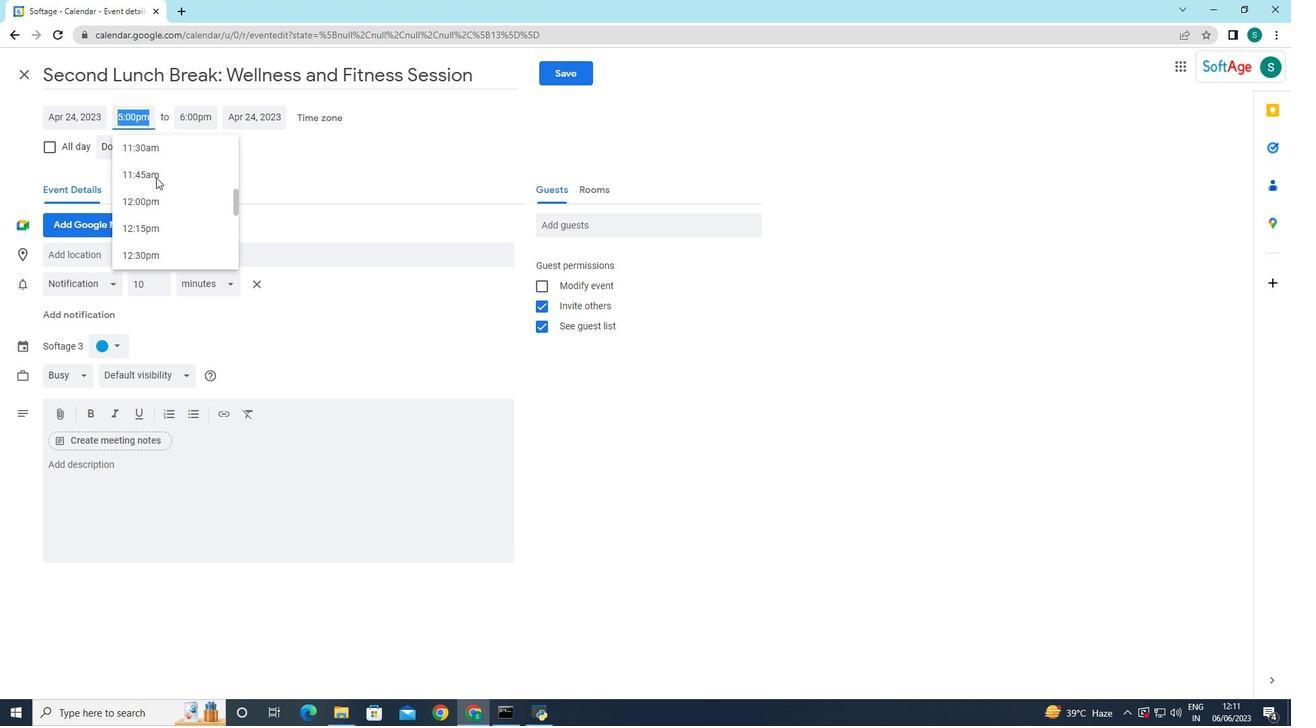 
Action: Mouse scrolled (158, 180) with delta (0, 0)
Screenshot: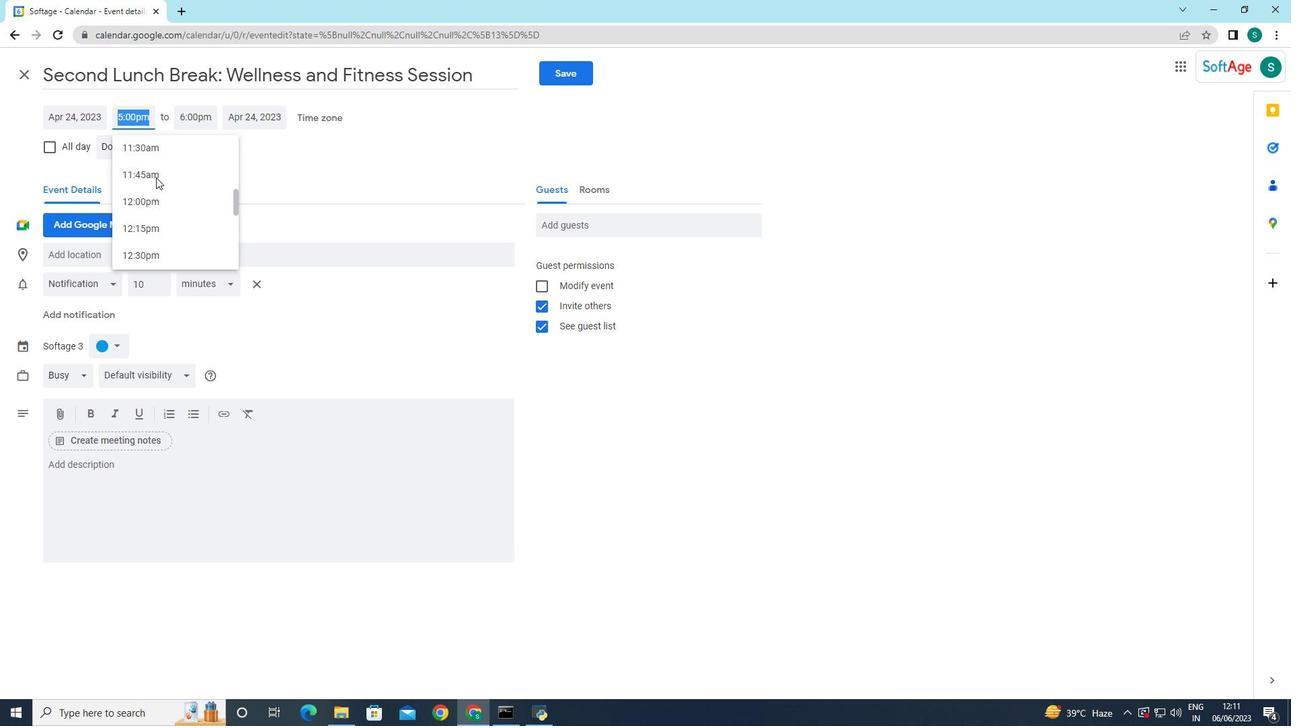 
Action: Mouse scrolled (158, 179) with delta (0, 0)
Screenshot: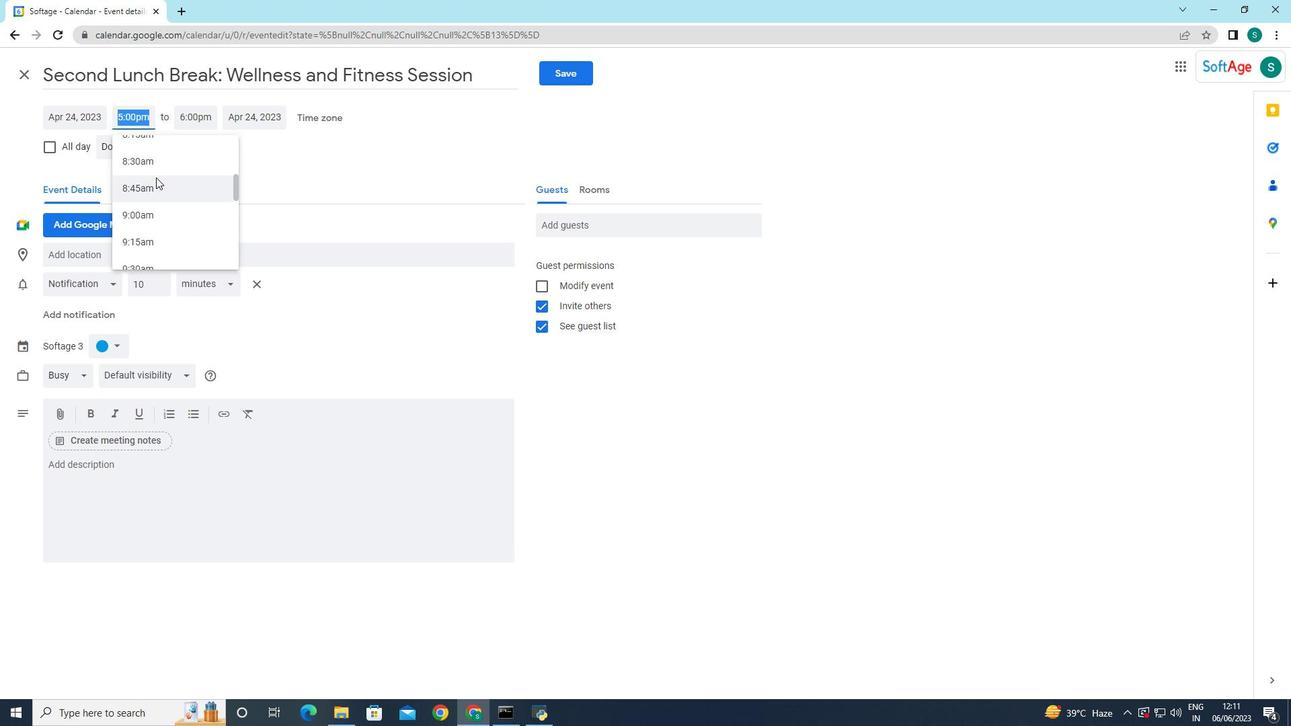 
Action: Mouse scrolled (158, 179) with delta (0, 0)
Screenshot: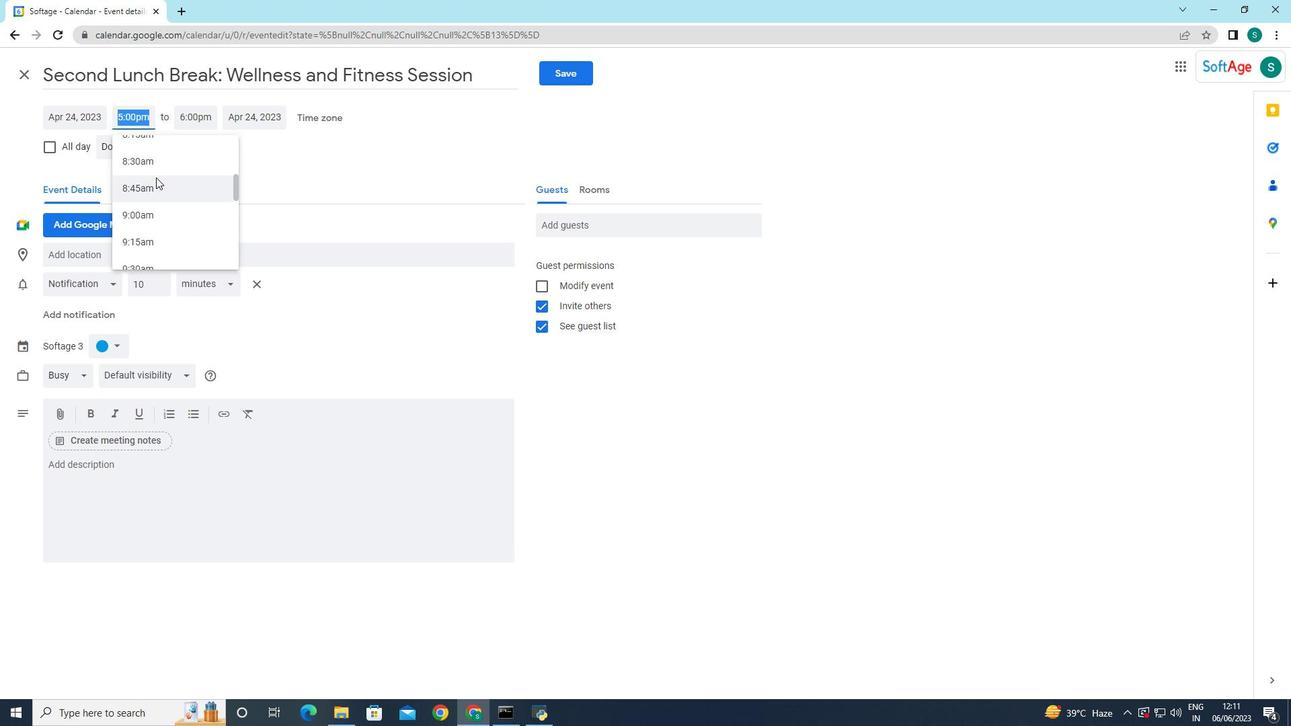 
Action: Mouse scrolled (158, 179) with delta (0, 0)
Screenshot: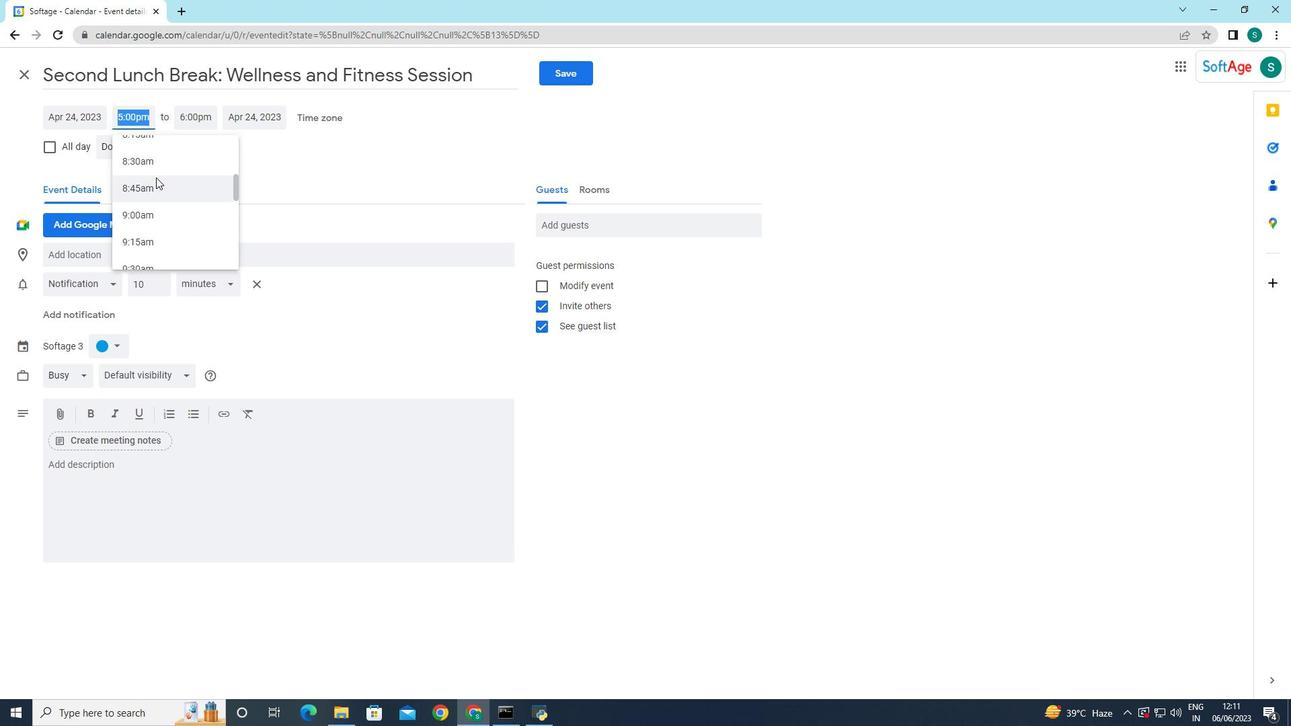 
Action: Mouse scrolled (158, 179) with delta (0, 0)
Screenshot: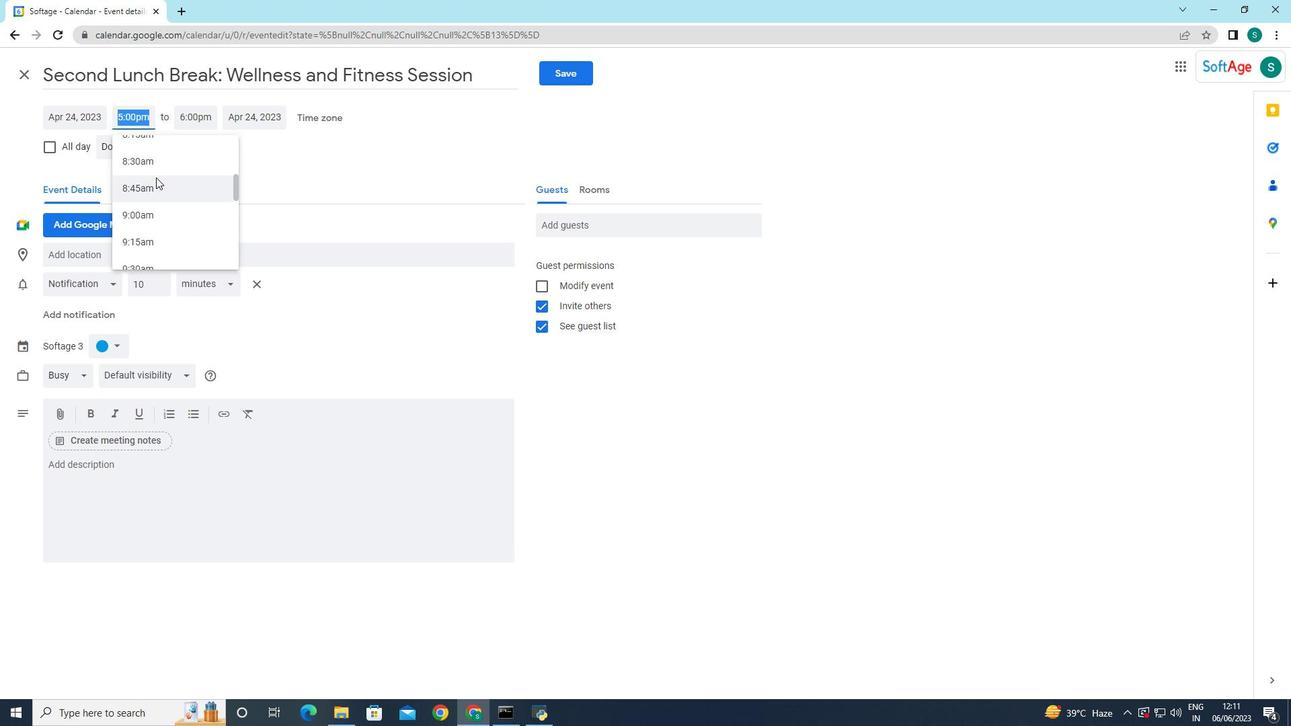 
Action: Mouse moved to (150, 167)
Screenshot: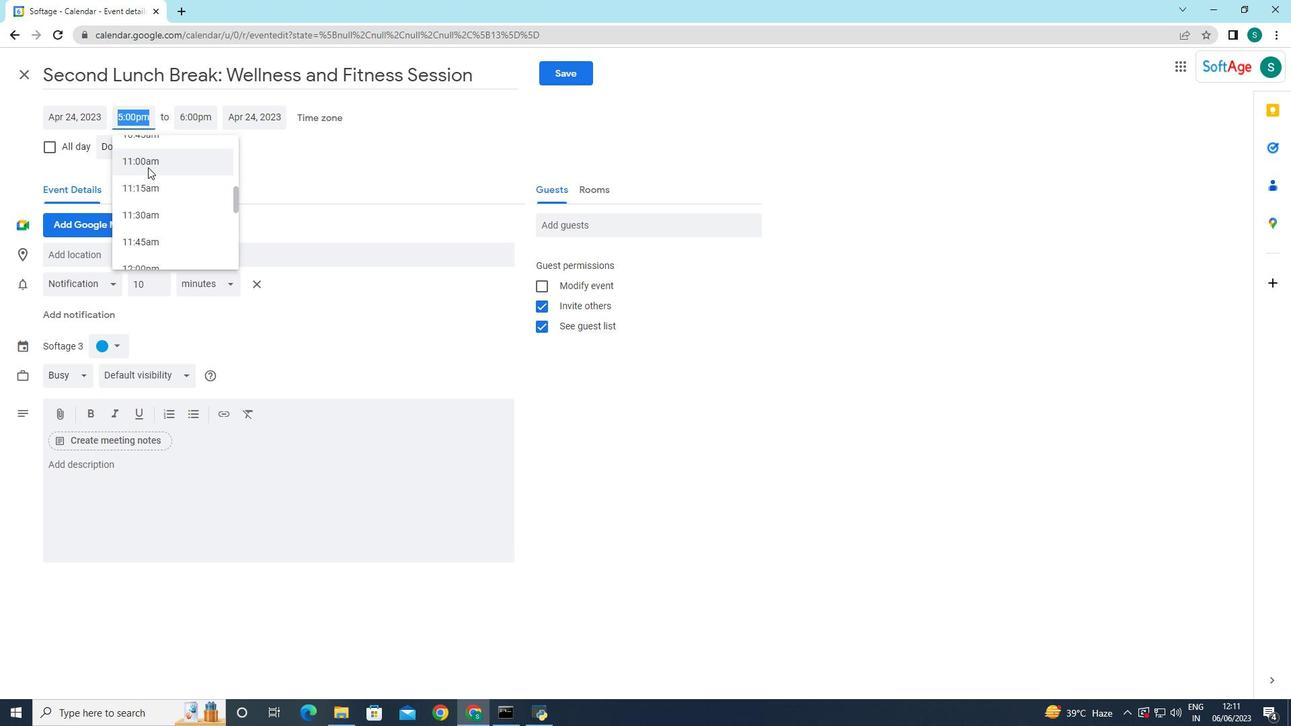 
Action: Mouse pressed left at (150, 167)
Screenshot: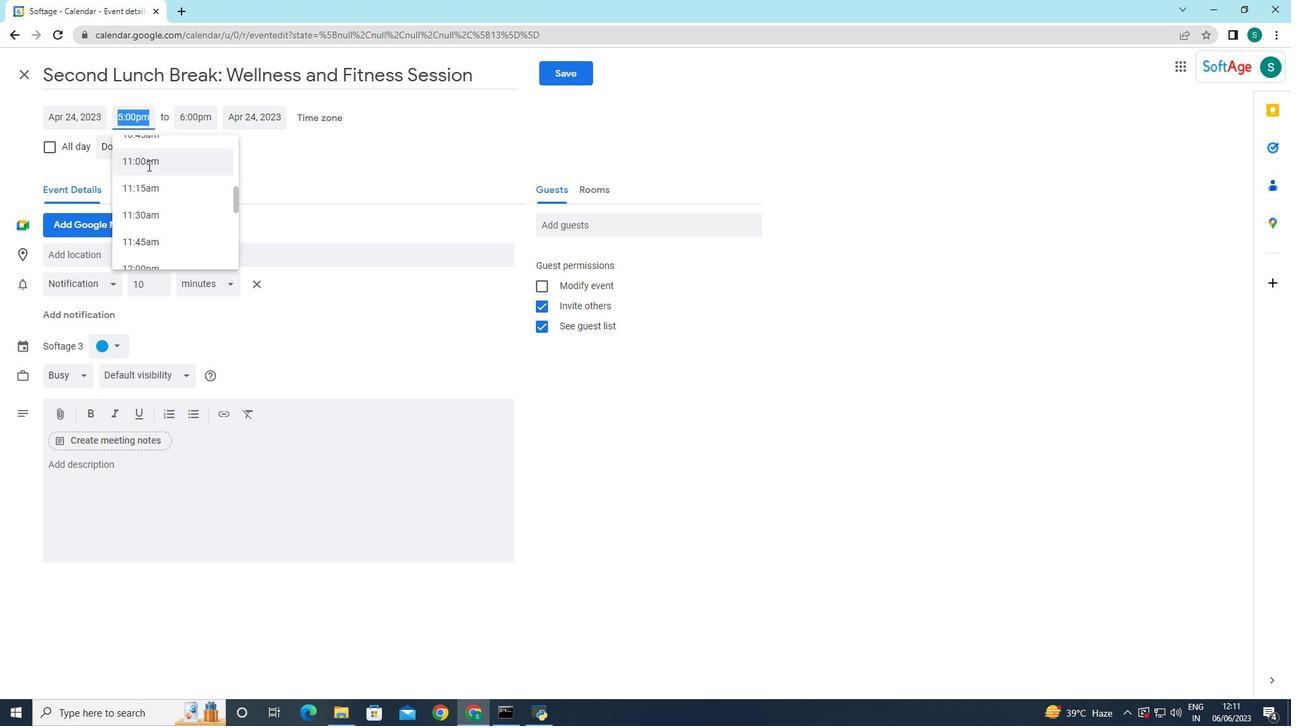 
Action: Mouse moved to (298, 170)
Screenshot: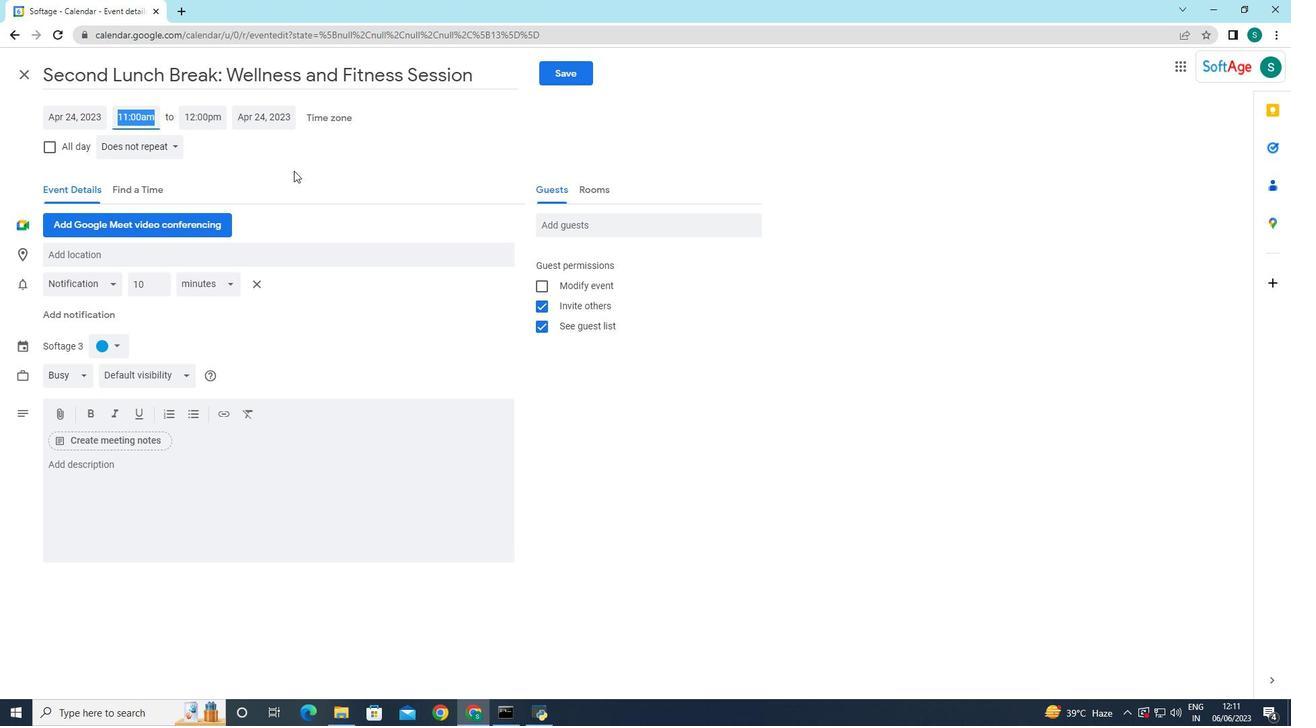 
Action: Mouse pressed left at (298, 170)
Screenshot: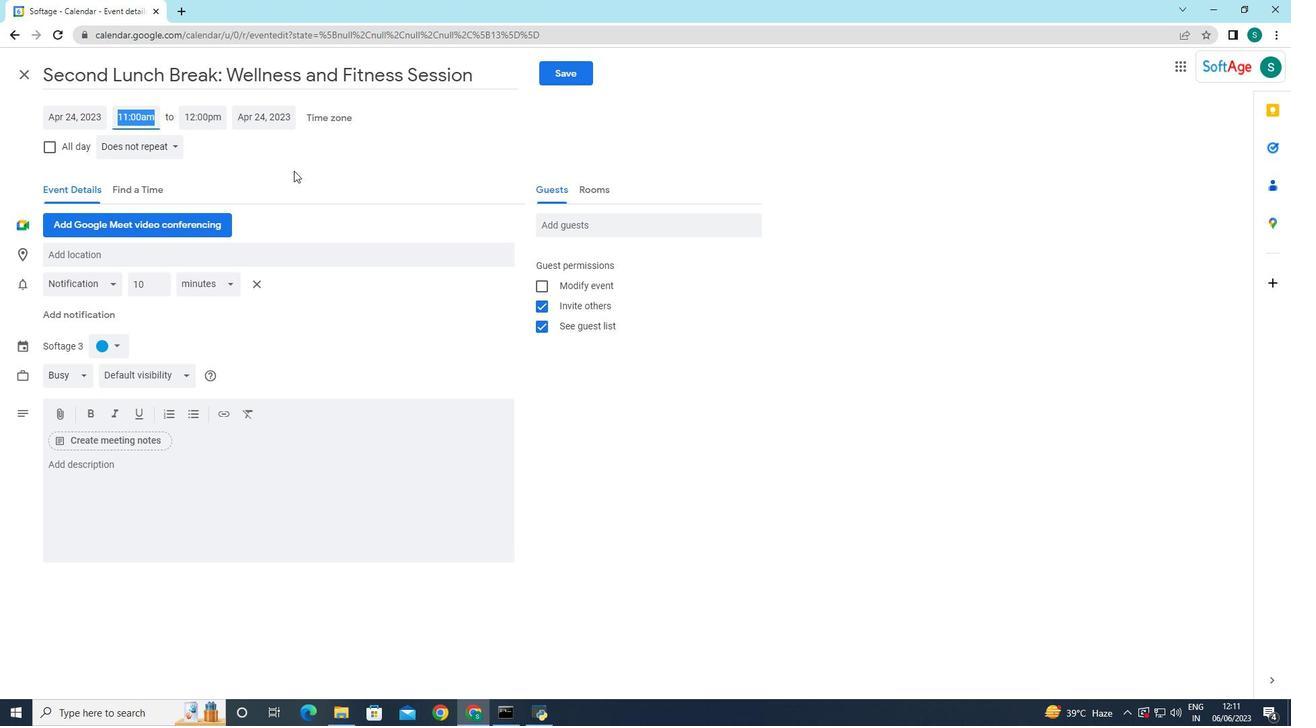 
Action: Mouse moved to (116, 472)
Screenshot: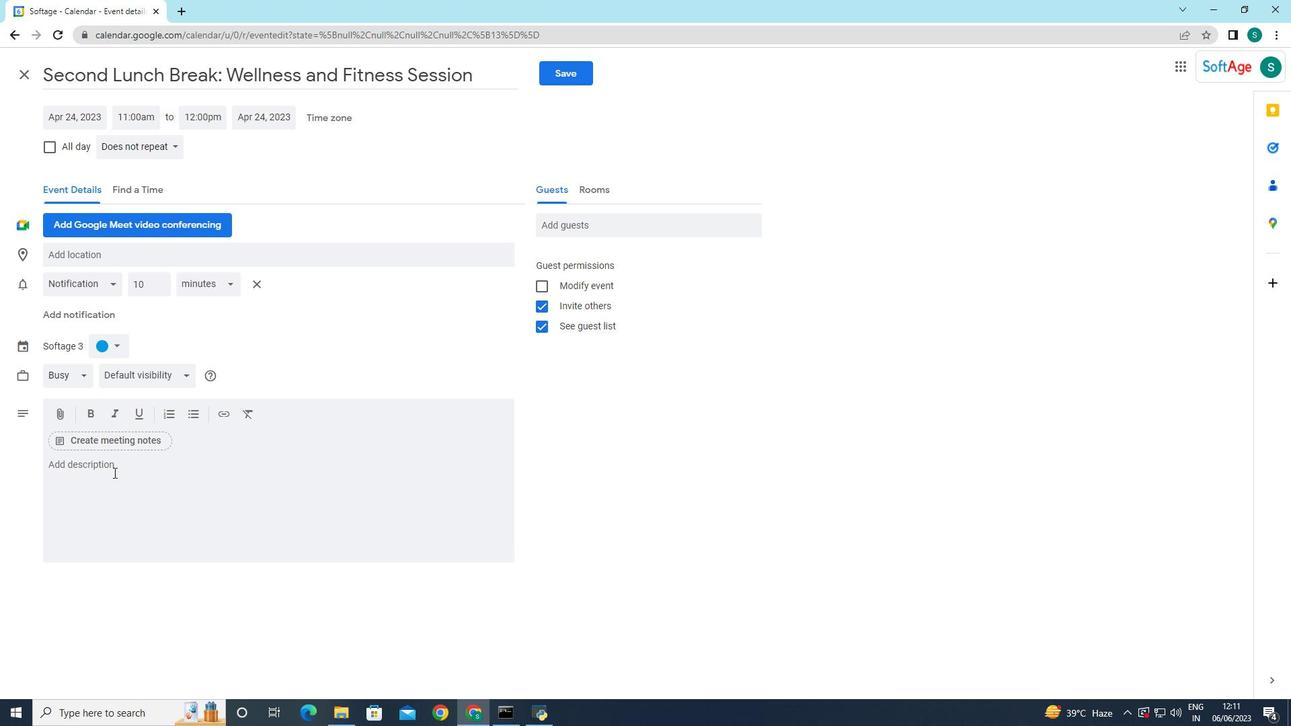 
Action: Mouse pressed left at (116, 472)
Screenshot: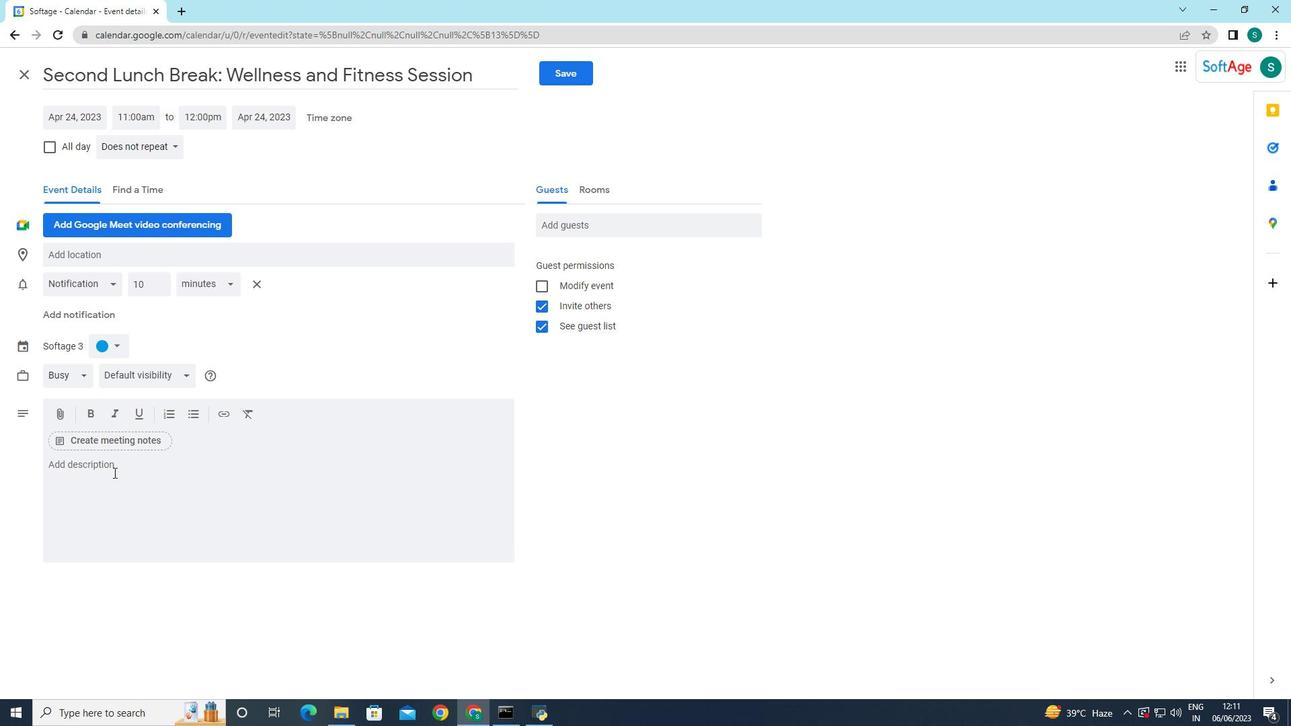 
Action: Key pressed <Key.caps_lock>T<Key.caps_lock>he<Key.space>sales<Key.space>team<Key.space>reviews<Key.space><Key.caps_lock>I<Key.backspace><Key.caps_lock>indici<Key.backspace><Key.backspace>vidual<Key.space>and<Key.space>collective<Key.space>da<Key.backspace><Key.backspace>d<Key.backspace>sales<Key.space>performance<Key.space>against<Key.space>set<Key.space>targets<Key.space>and<Key.space>key<Key.space>performance<Key.space>indicators<Key.shift_r>(<Key.shift>KPIs<Key.shift_r>)<Key.space><Key.caps_lock>THEY<Key.space><Key.backspace><Key.backspace><Key.backspace><Key.backspace><Key.backspace><Key.caps_lock><Key.backspace>.<Key.space>
Screenshot: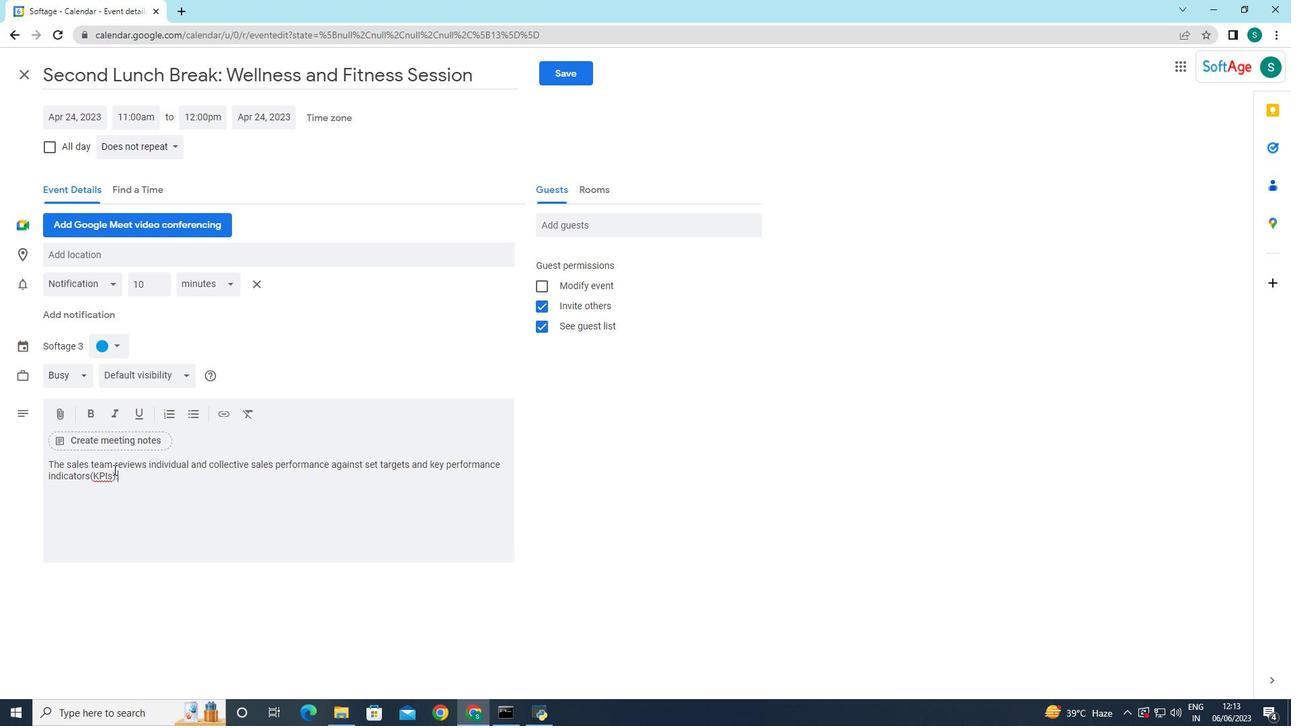 
Action: Mouse moved to (207, 425)
Screenshot: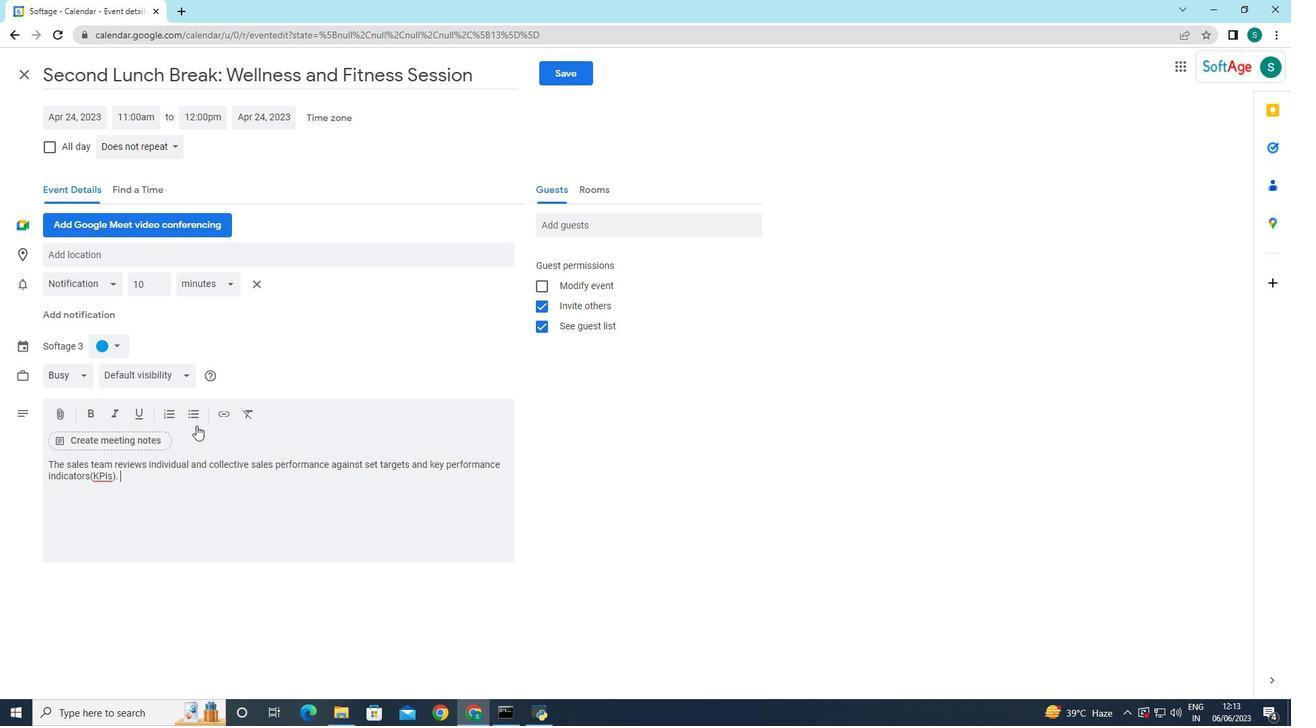 
Action: Key pressed t<Key.backspace>t<Key.backspace><Key.caps_lock>T<Key.caps_lock>hey<Key.space>analyze<Key.space>sales<Key.space>metrics,<Key.space>rr<Key.backspace>evenue<Key.space>figures,<Key.space>conversion<Key.space>rates<Key.space><Key.backspace>,.<Key.space>and<Key.space>other<Key.space>relevnt<Key.space><Key.backspace><Key.backspace><Key.backspace>ant<Key.space>date<Key.space>to<Key.space>ecaluate<Key.space>progress<Key.space>and<Key.space>identify<Key.space>
Screenshot: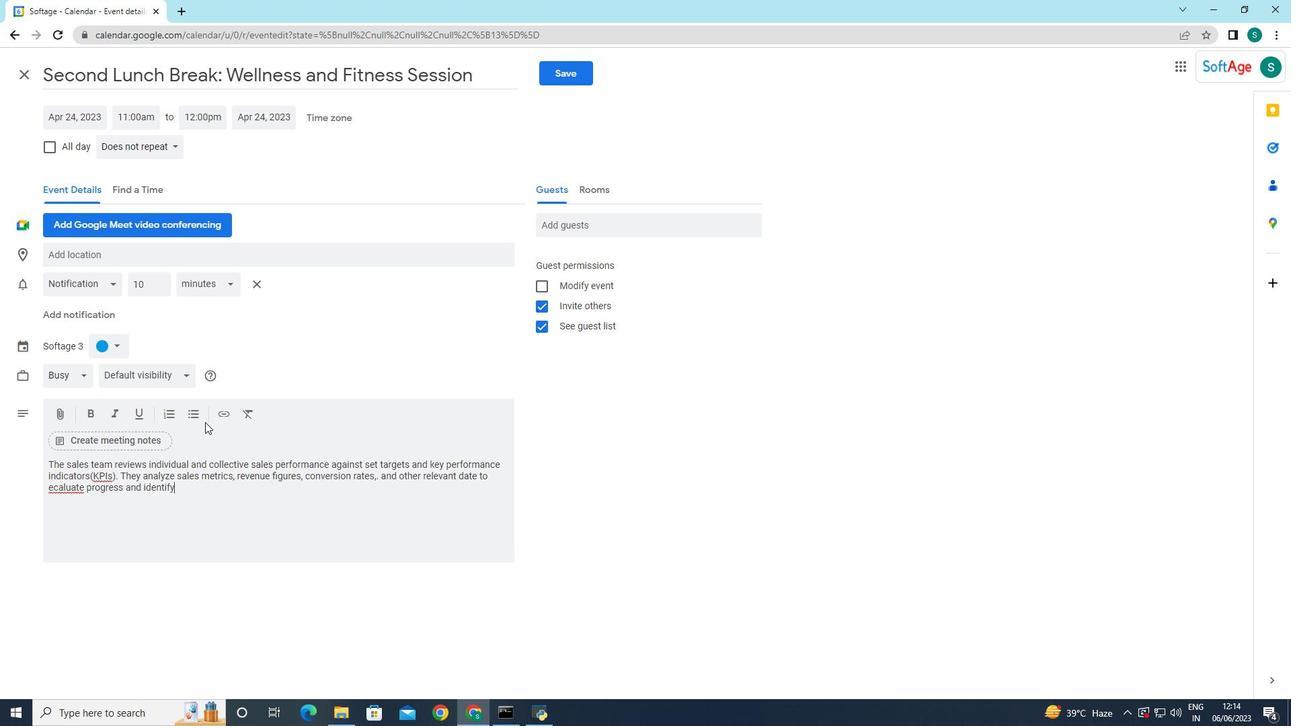 
Action: Mouse moved to (61, 493)
Screenshot: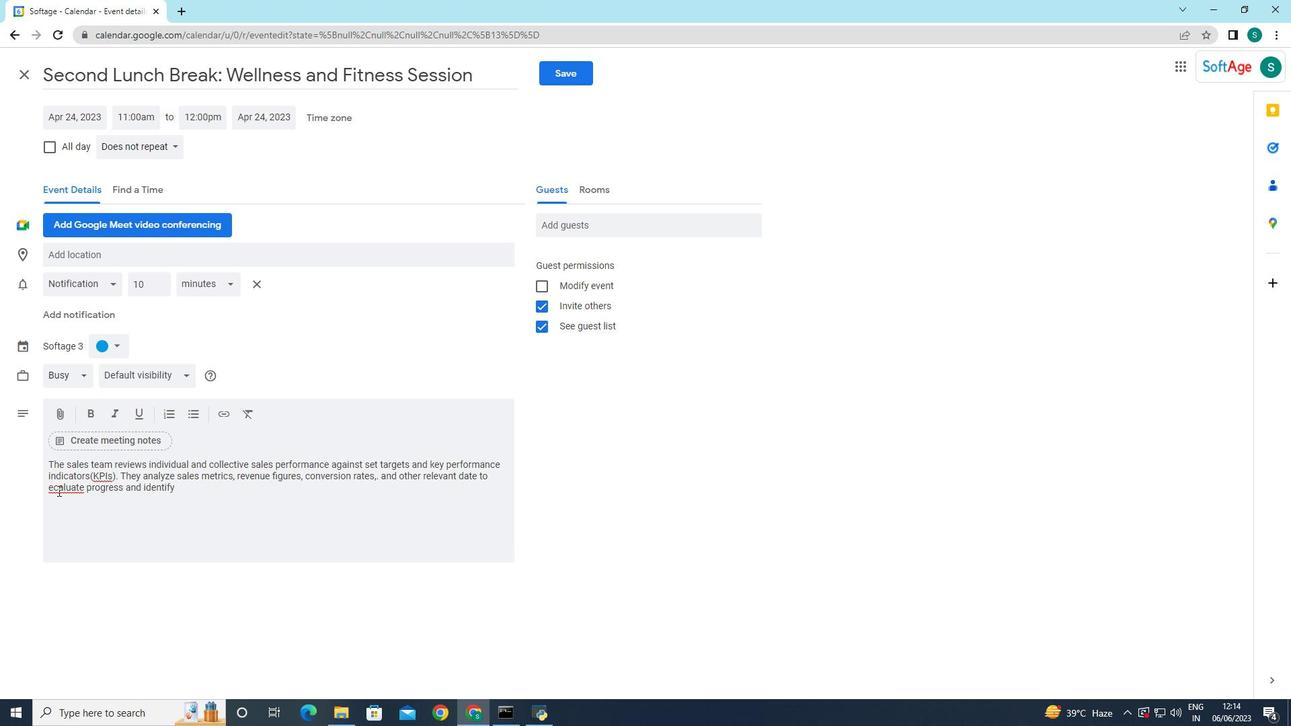 
Action: Mouse pressed right at (61, 493)
Screenshot: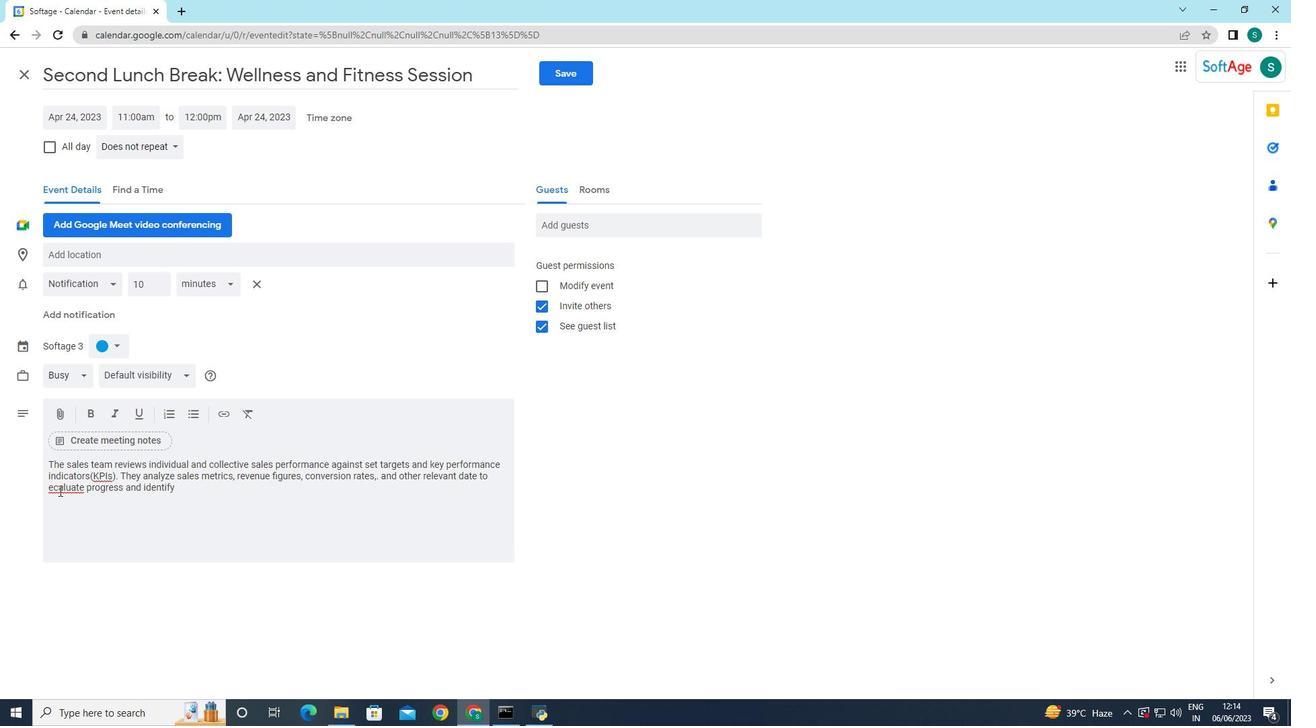 
Action: Mouse moved to (108, 291)
Screenshot: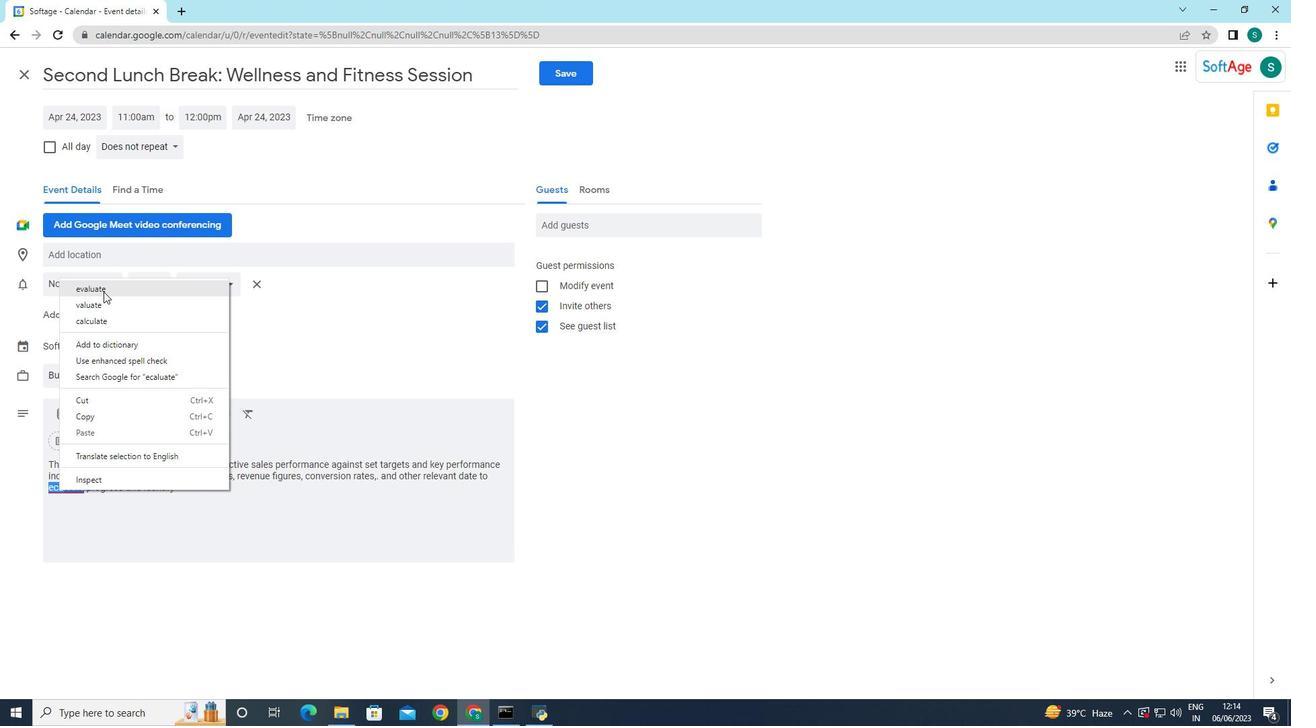 
Action: Mouse pressed left at (108, 291)
Screenshot: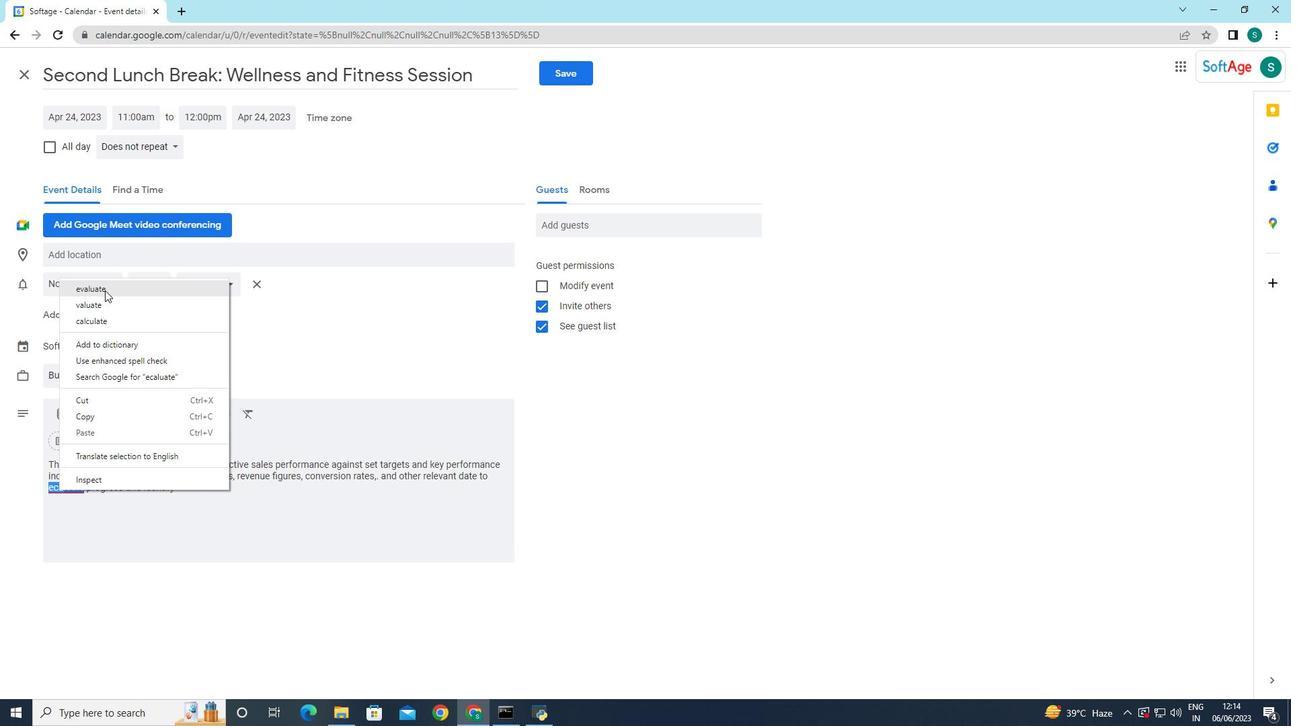 
Action: Mouse moved to (207, 494)
Screenshot: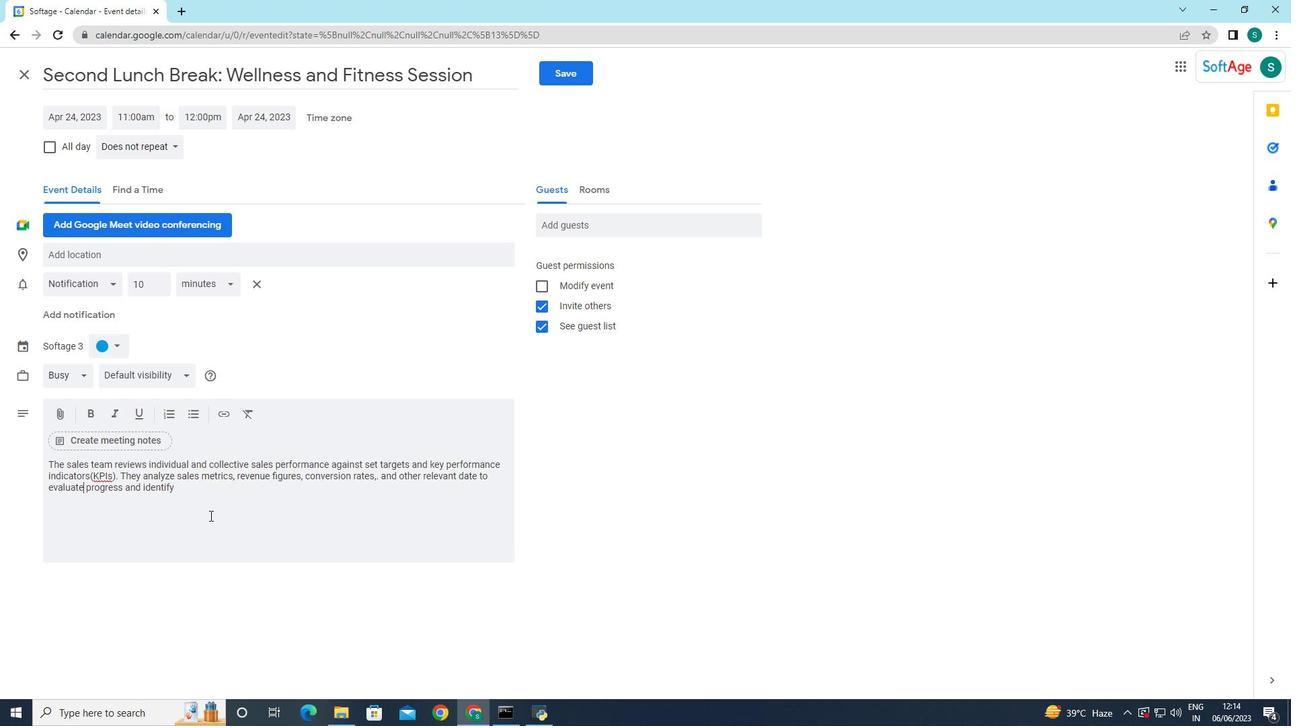 
Action: Mouse pressed left at (207, 494)
Screenshot: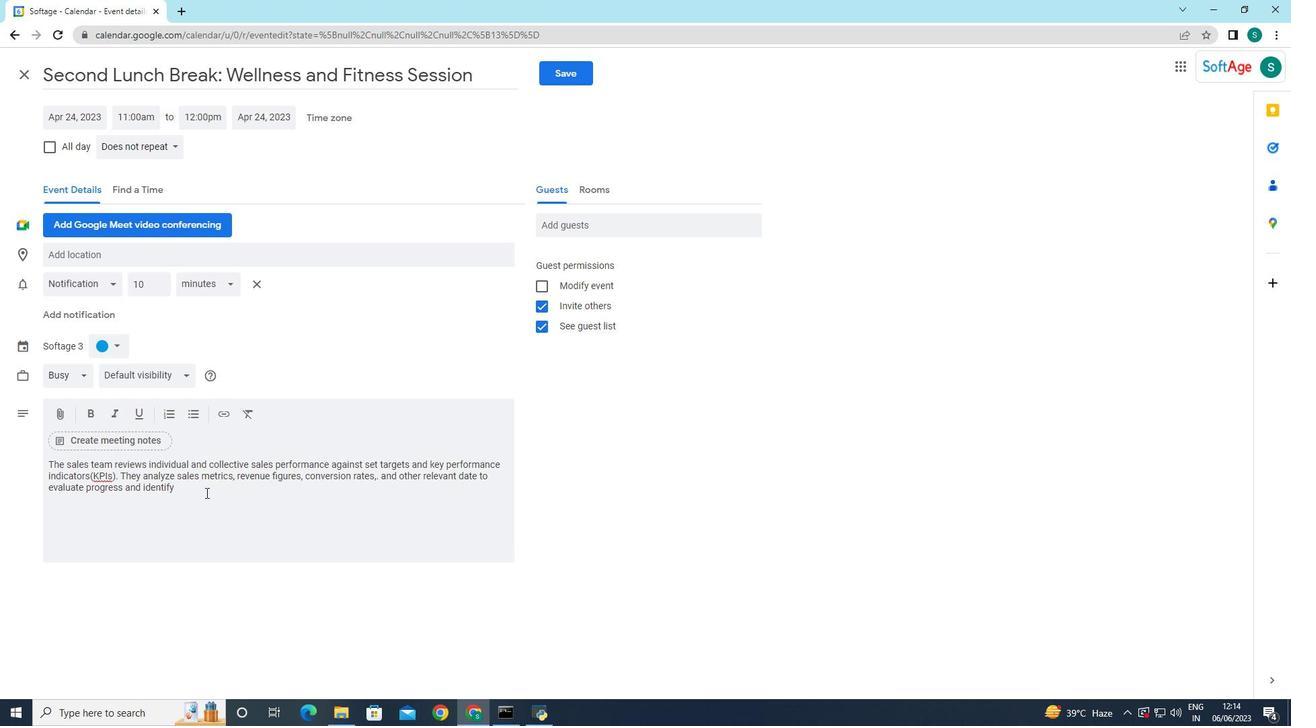 
Action: Key pressed areas<Key.space>for<Key.space>improven<Key.backspace>ment.<Key.space><Key.caps_lock>T<Key.caps_lock>his<Key.space>performance<Key.space>review<Key.space>helps<Key.space>identify<Key.space>successful<Key.space>strategies<Key.space>and<Key.space>areas<Key.space>that<Key.space>require<Key.space>adjustment<Key.space>or<Key.space>additional<Key.space>support.
Screenshot: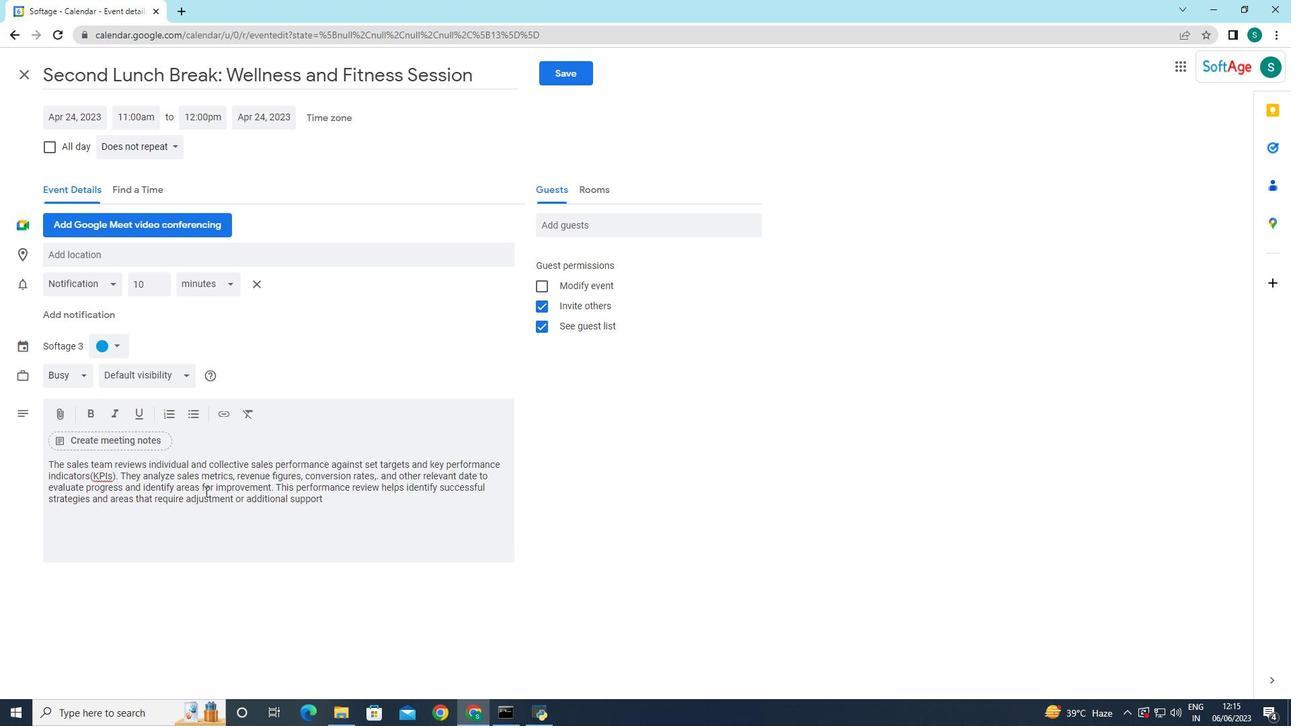 
Action: Mouse moved to (569, 228)
Screenshot: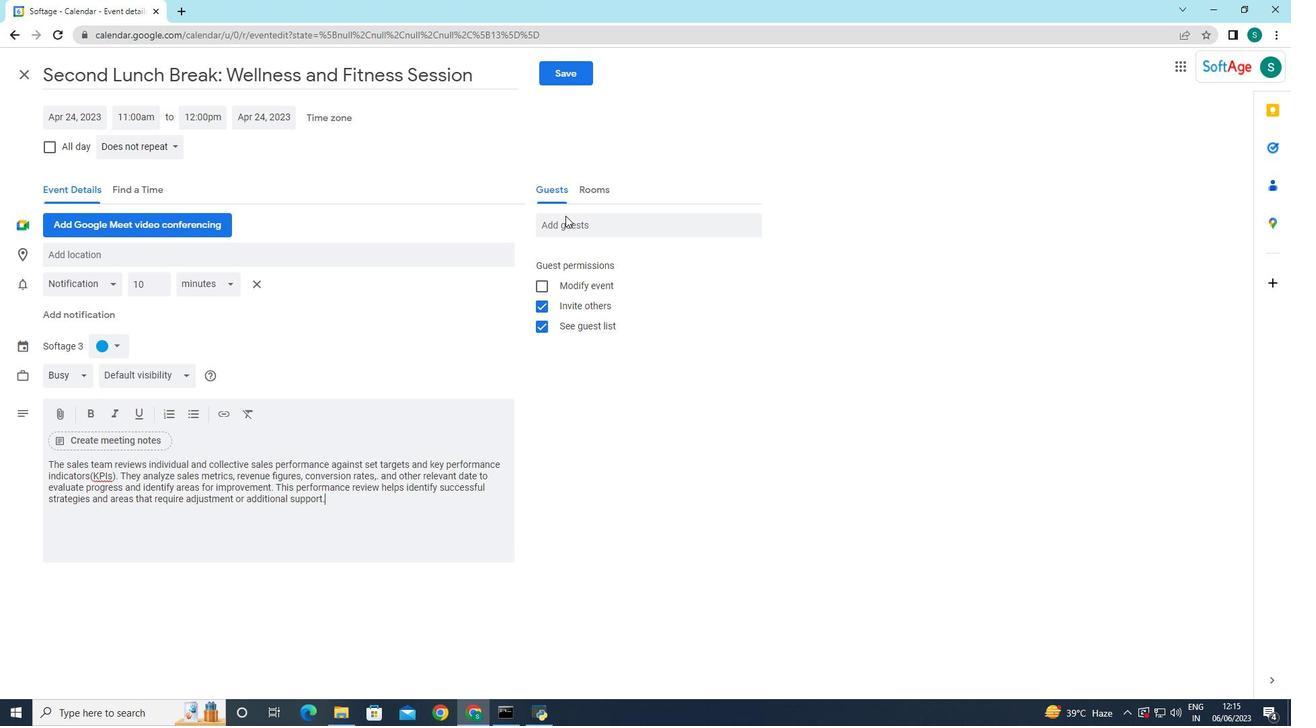 
Action: Mouse pressed left at (569, 228)
Screenshot: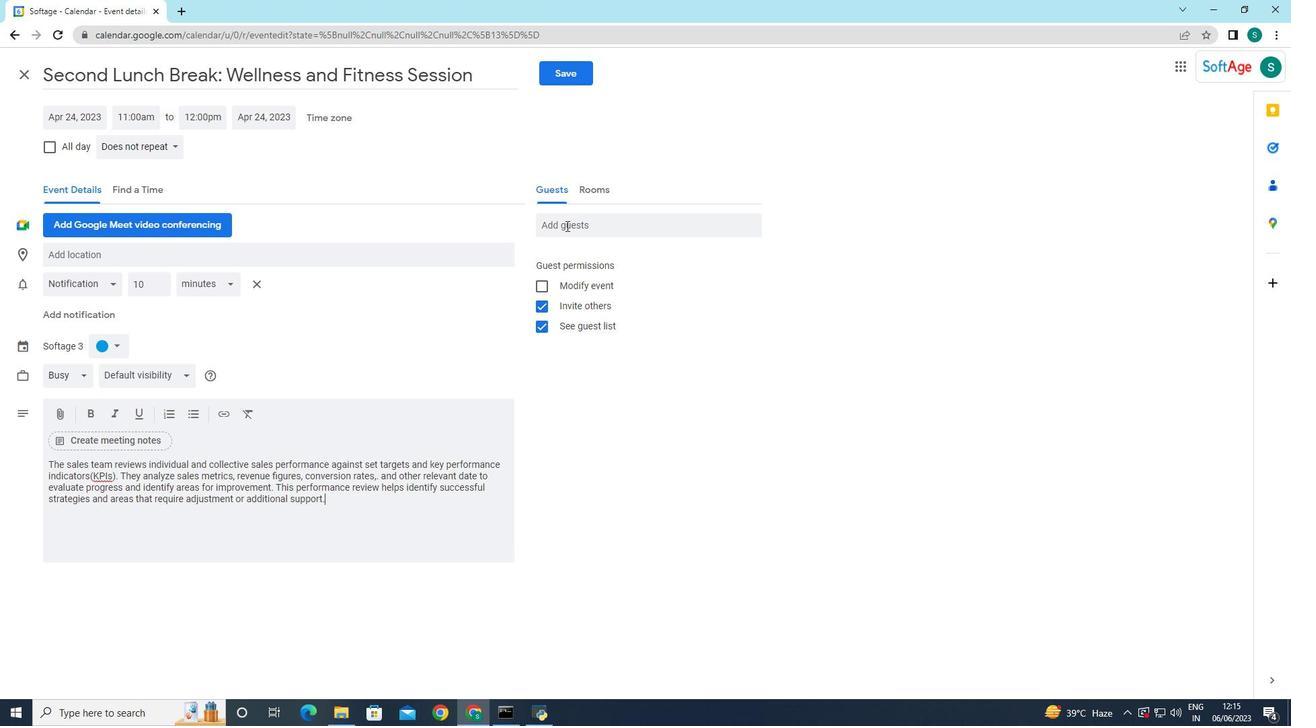 
Action: Key pressed softage.8
Screenshot: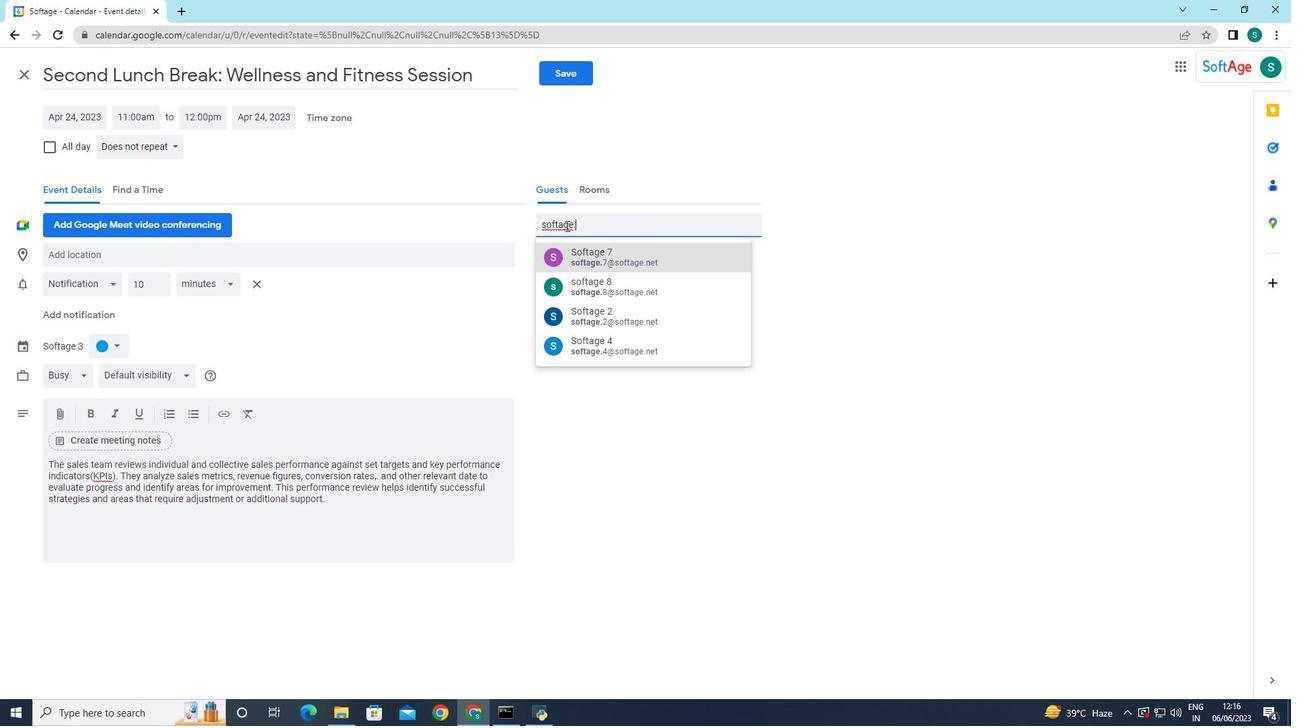 
Action: Mouse moved to (641, 271)
Screenshot: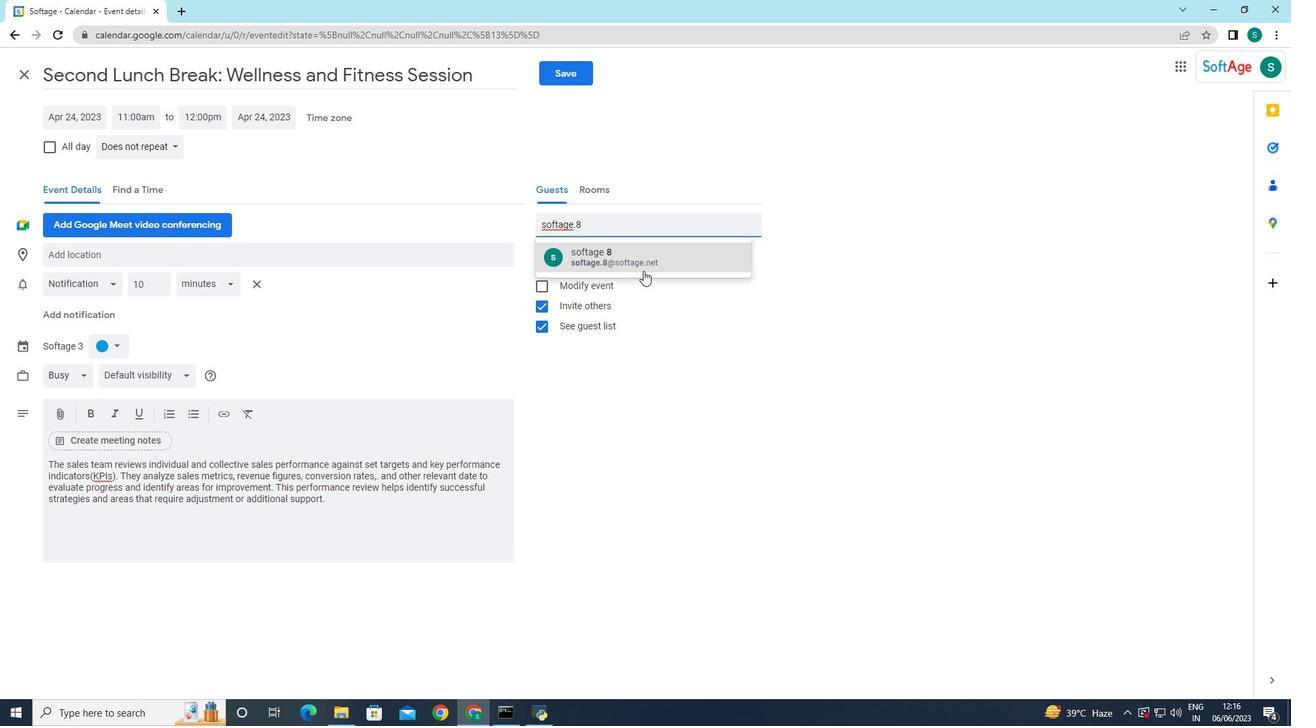 
Action: Mouse pressed left at (641, 271)
Screenshot: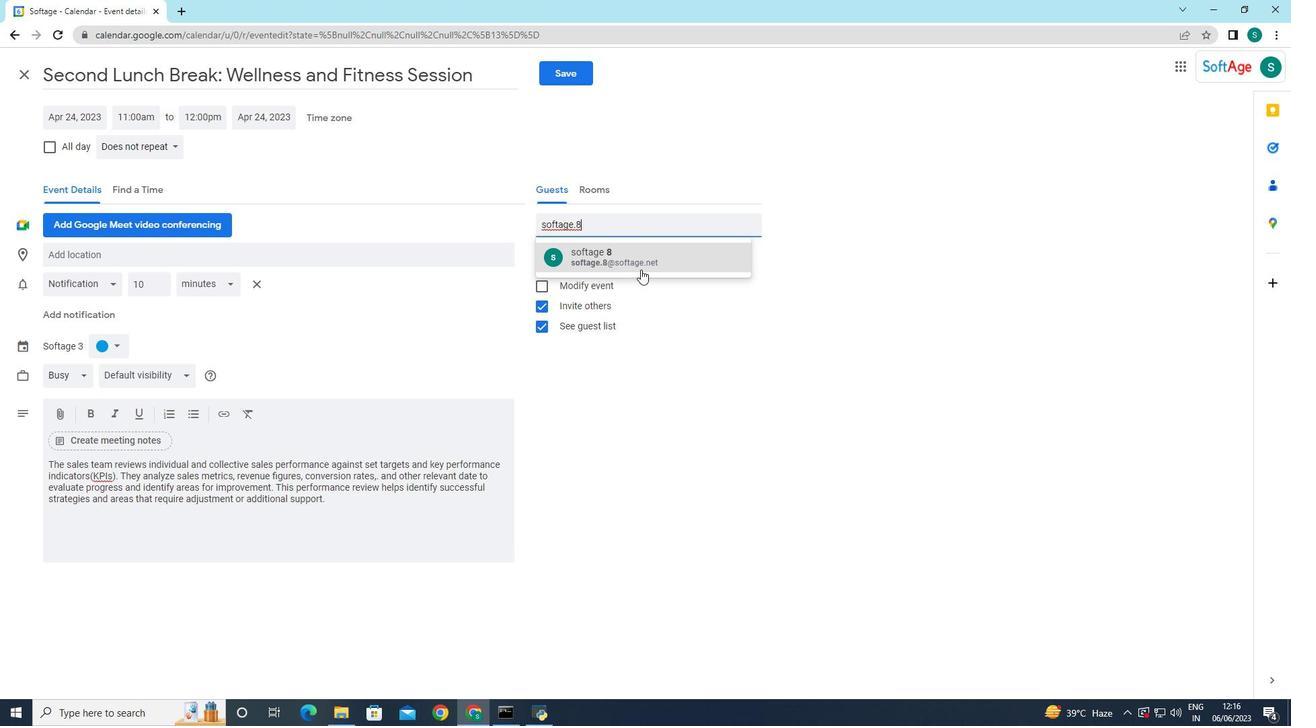 
Action: Mouse moved to (643, 224)
Screenshot: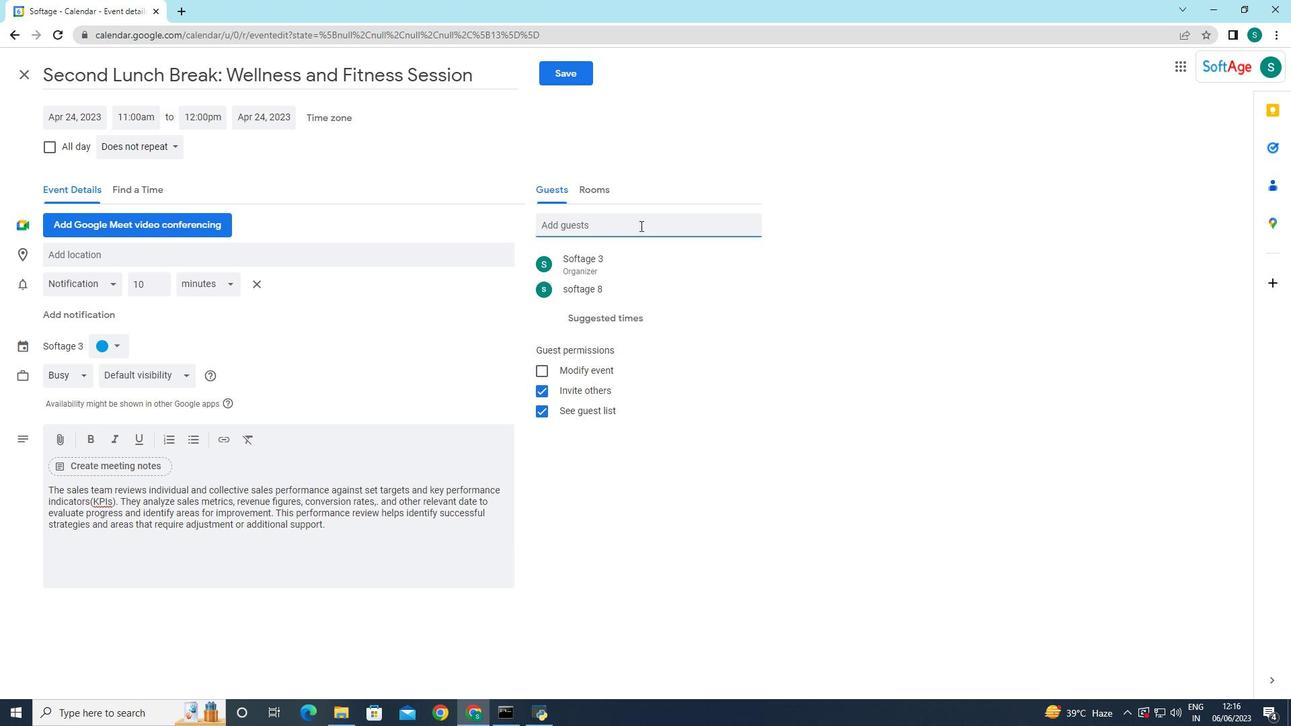 
Action: Mouse pressed left at (643, 224)
Screenshot: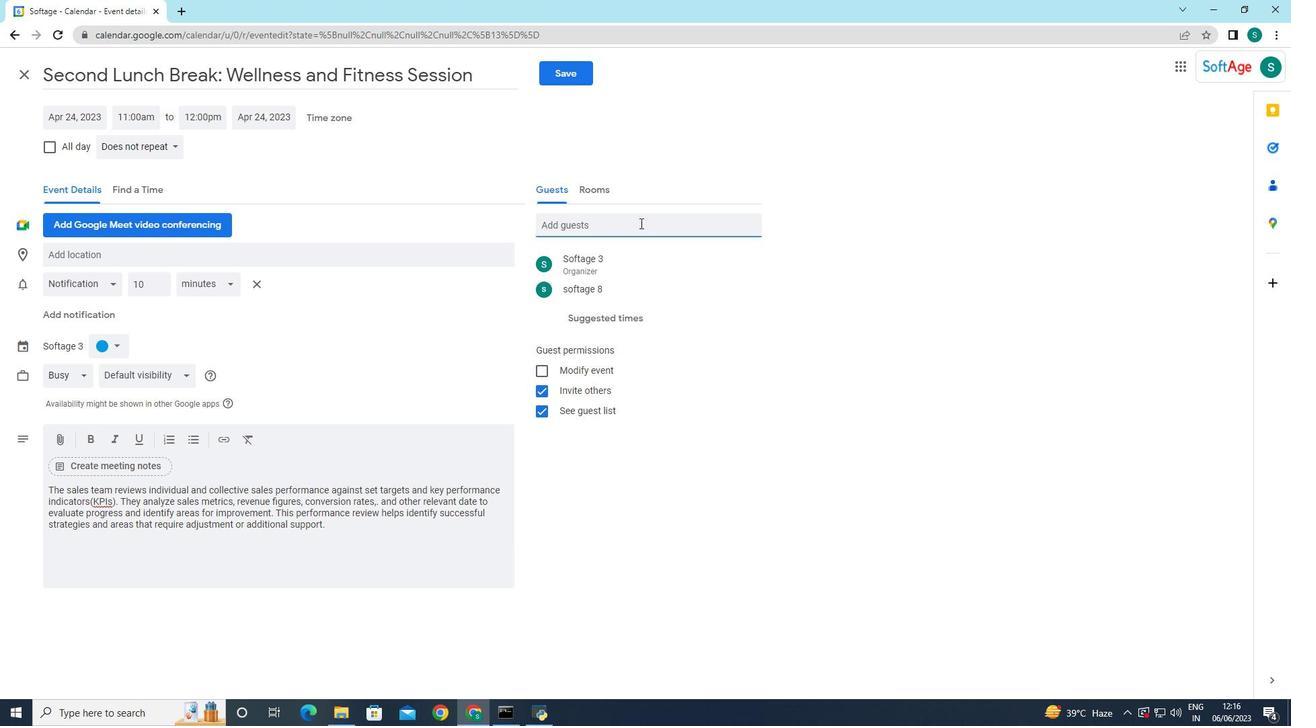 
Action: Key pressed softage.
Screenshot: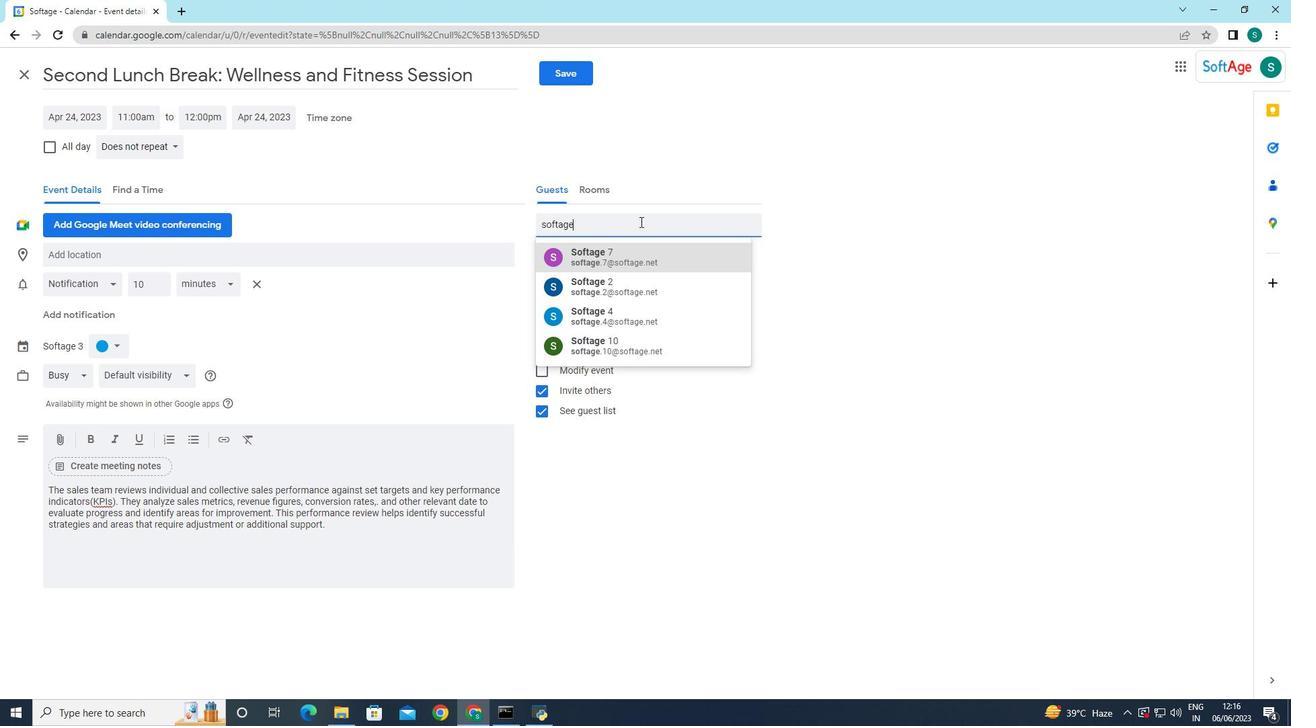 
Action: Mouse moved to (708, 263)
Screenshot: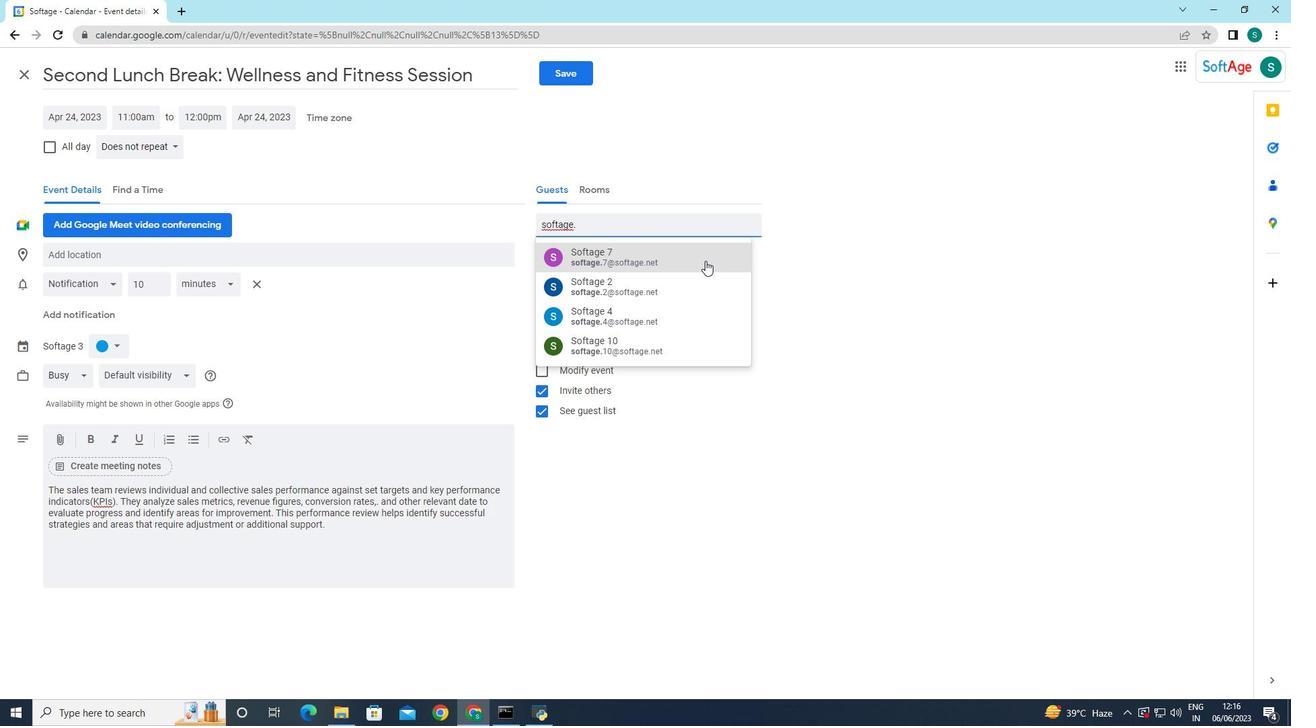
Action: Key pressed 9
Screenshot: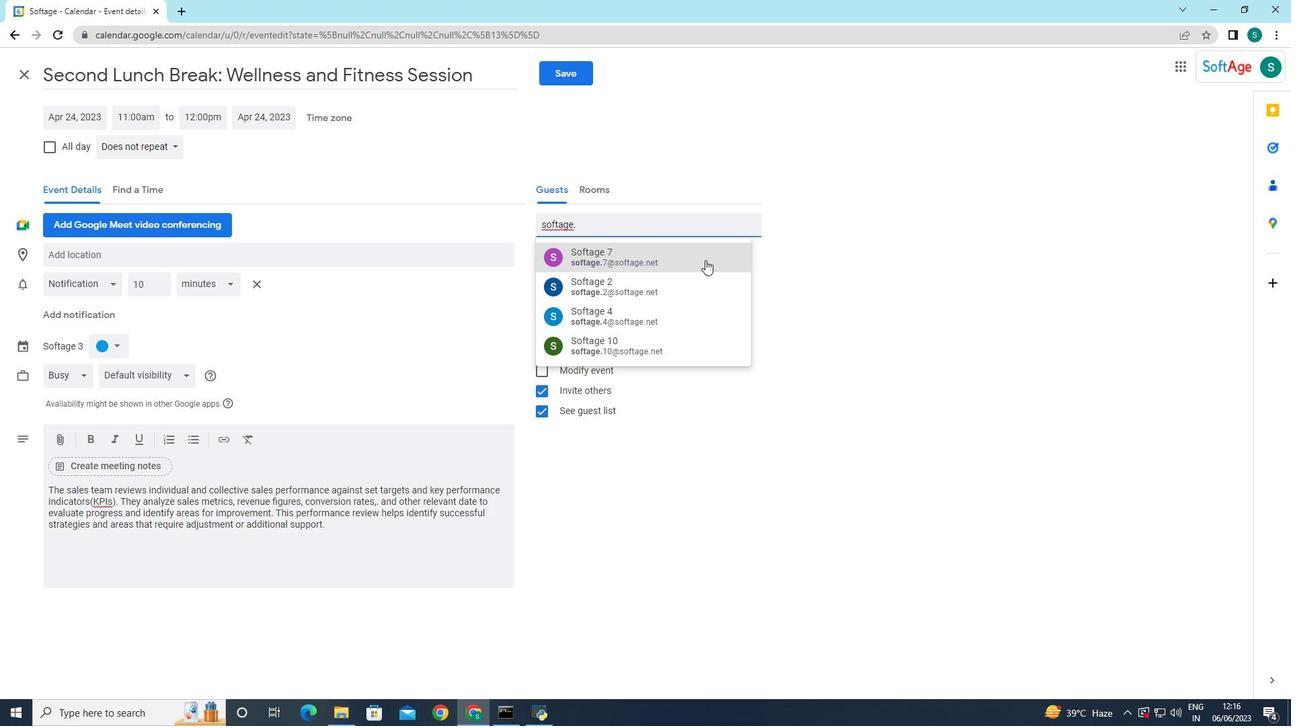 
Action: Mouse moved to (681, 255)
Screenshot: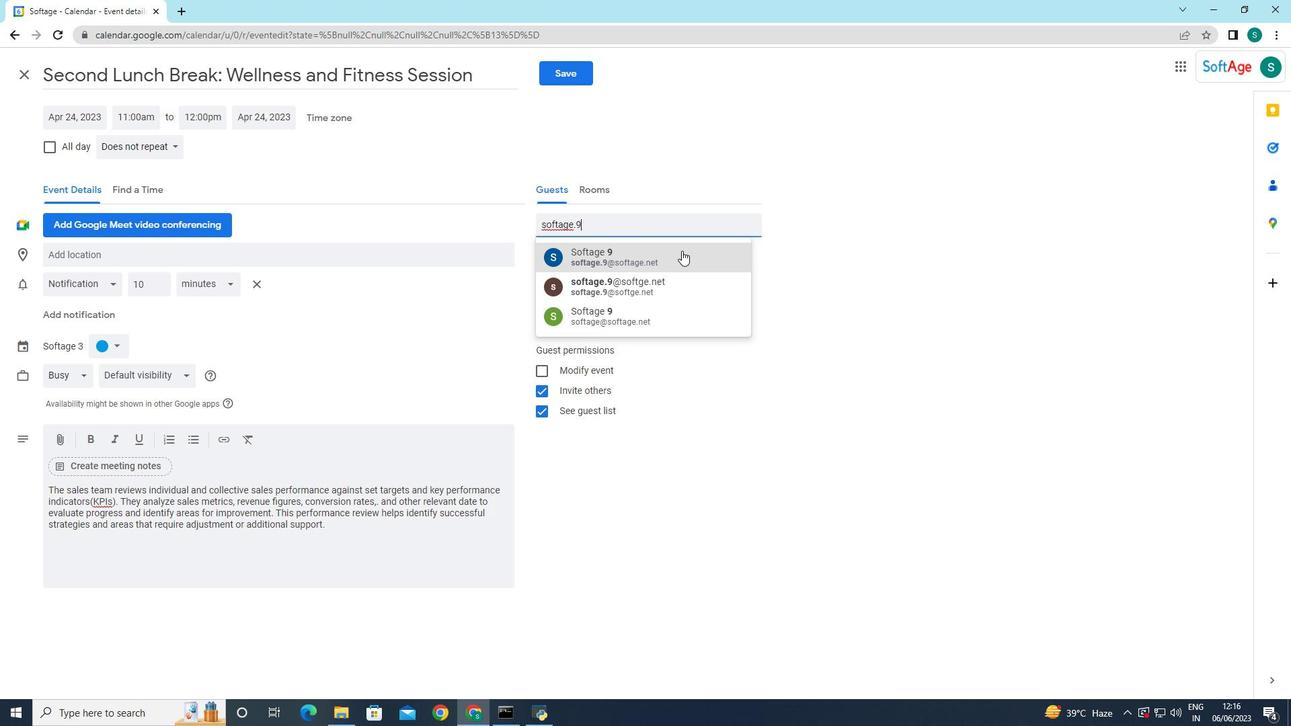 
Action: Mouse pressed left at (681, 255)
Screenshot: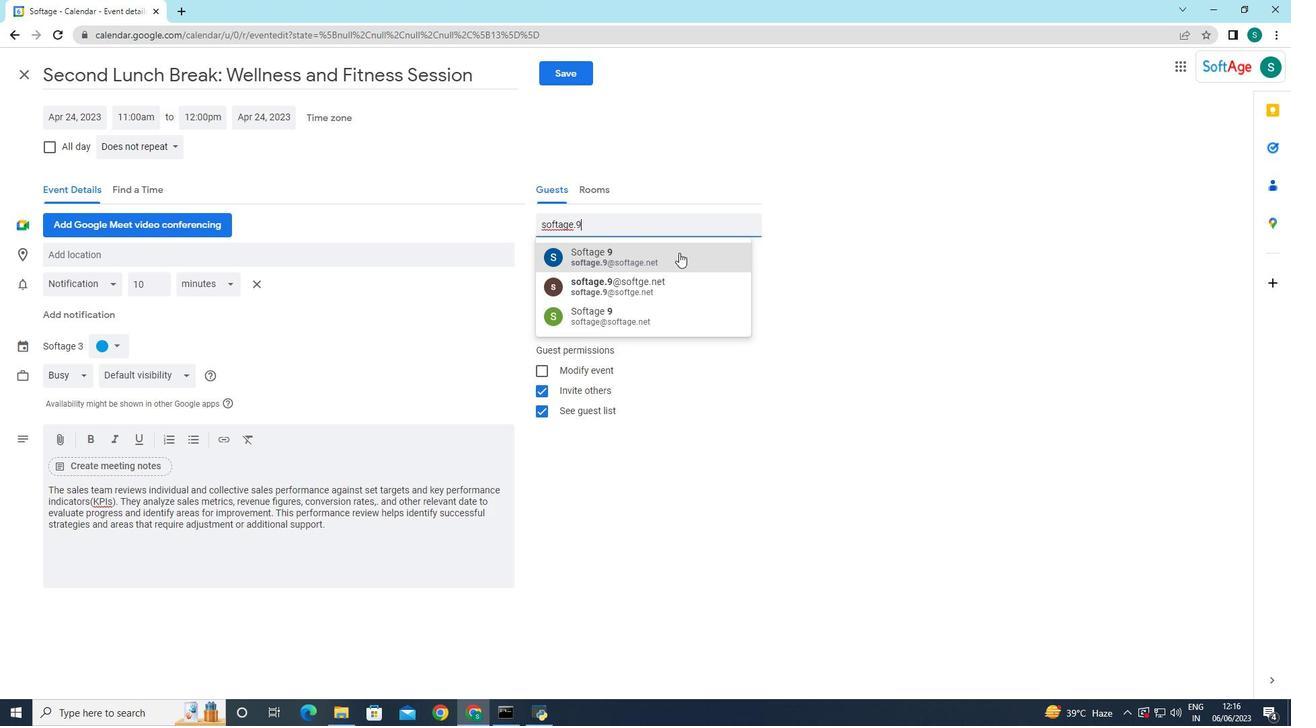 
Action: Mouse moved to (746, 265)
Screenshot: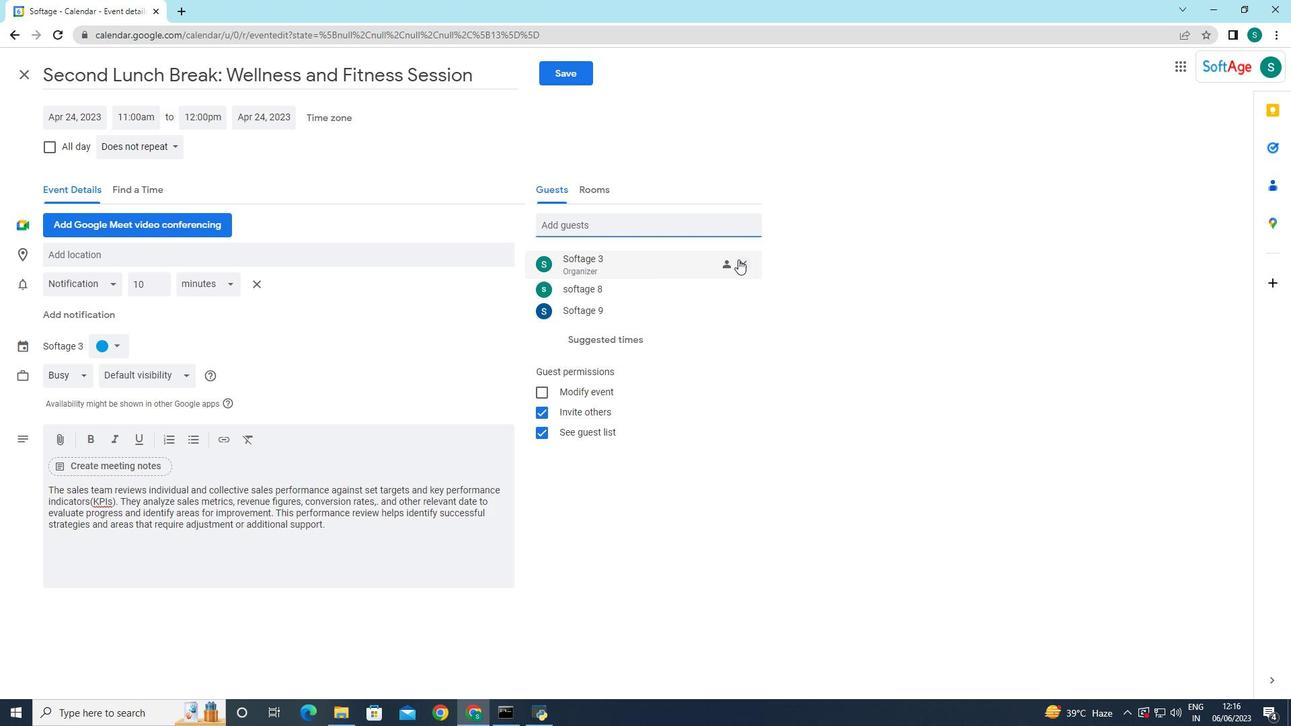 
Action: Mouse pressed left at (746, 265)
Screenshot: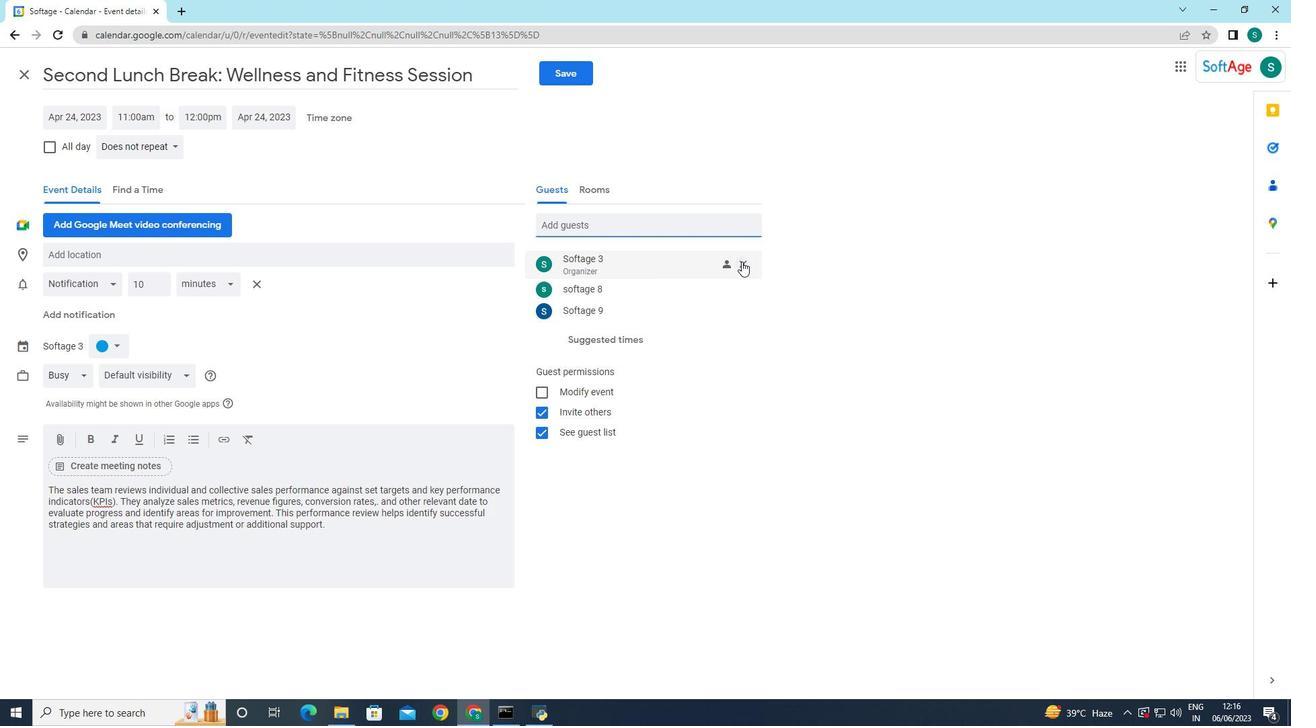 
Action: Mouse moved to (121, 145)
Screenshot: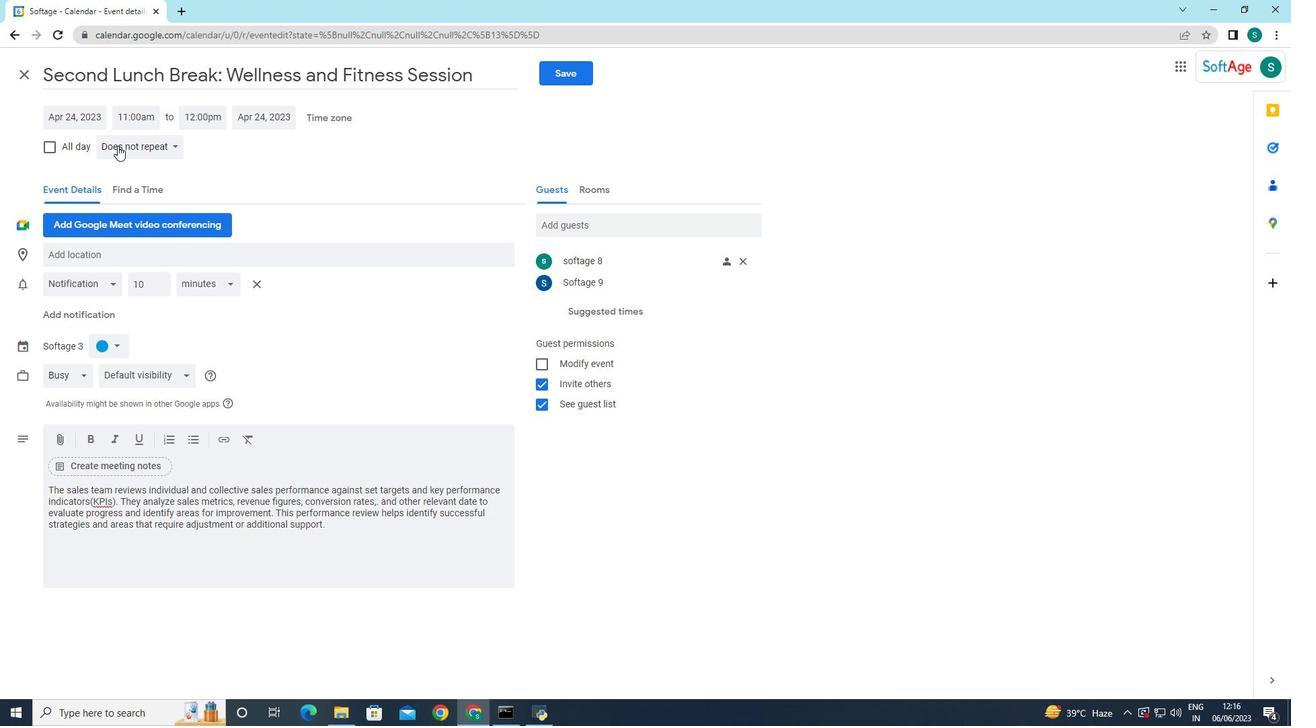 
Action: Mouse pressed left at (121, 145)
Screenshot: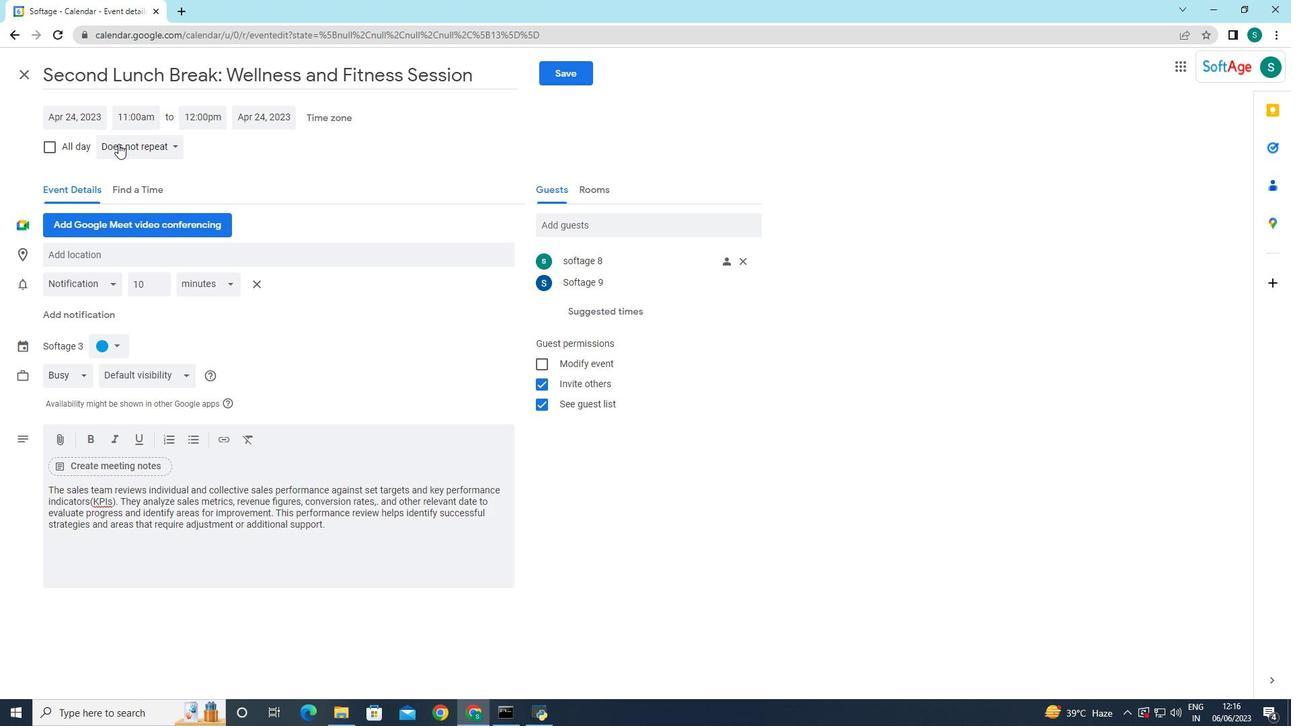 
Action: Mouse moved to (151, 294)
Screenshot: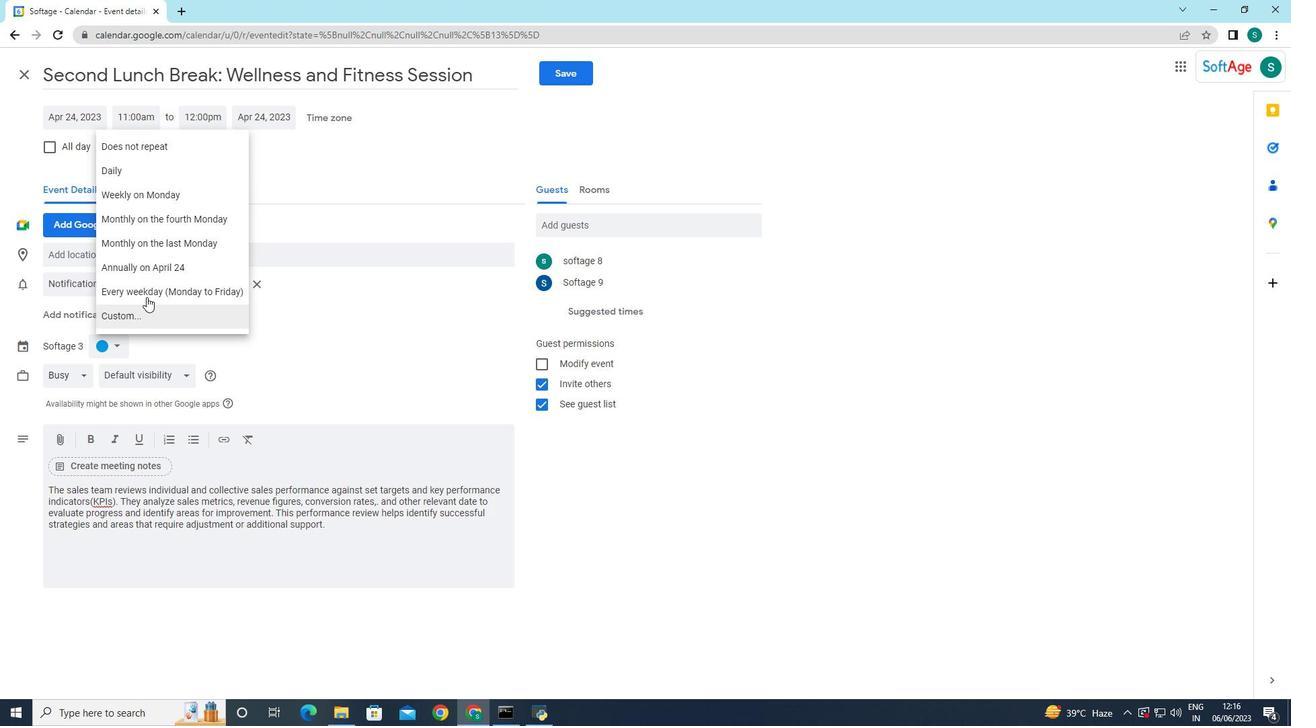 
Action: Mouse pressed left at (151, 294)
Screenshot: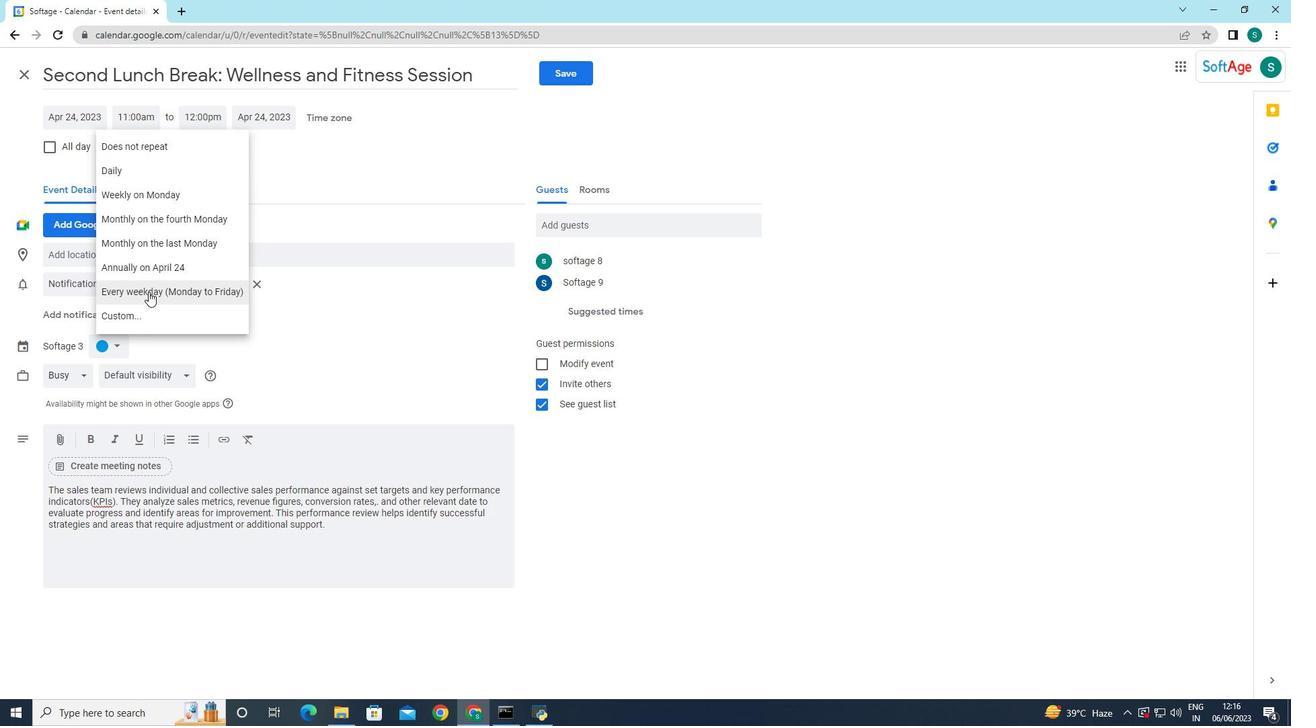 
Action: Mouse moved to (587, 76)
Screenshot: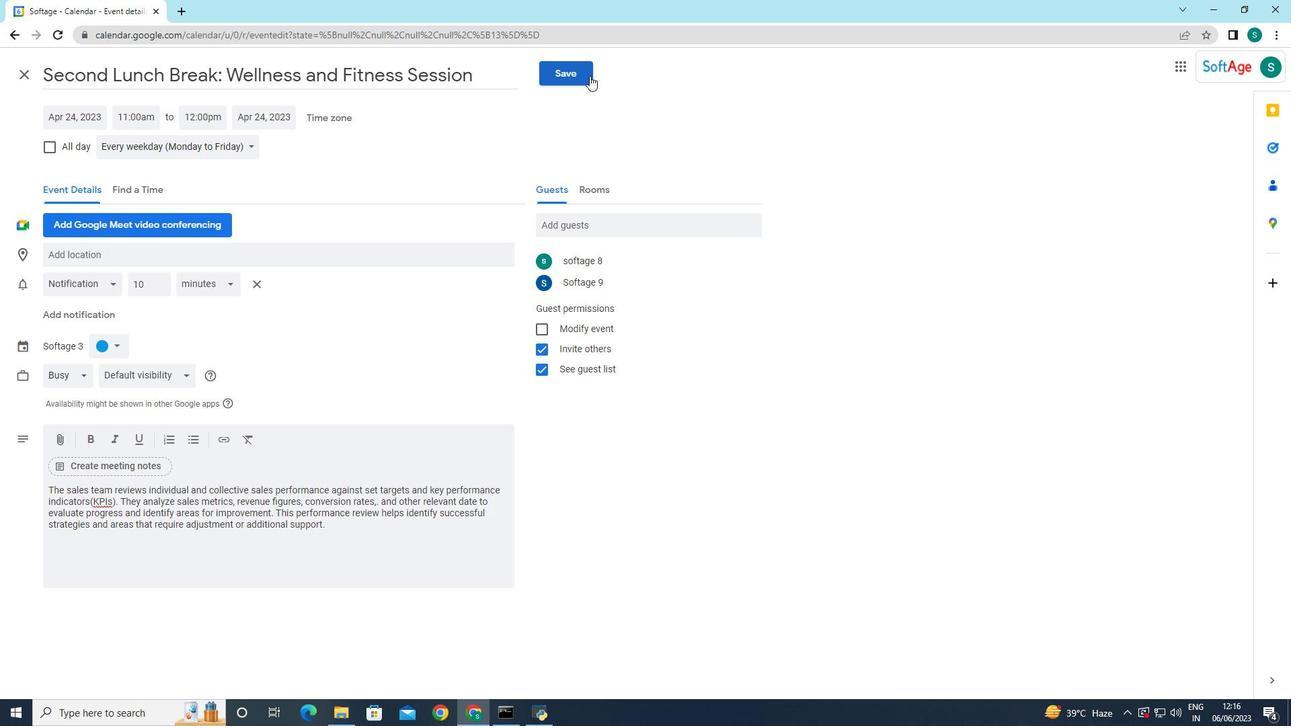 
Action: Mouse pressed left at (587, 76)
Screenshot: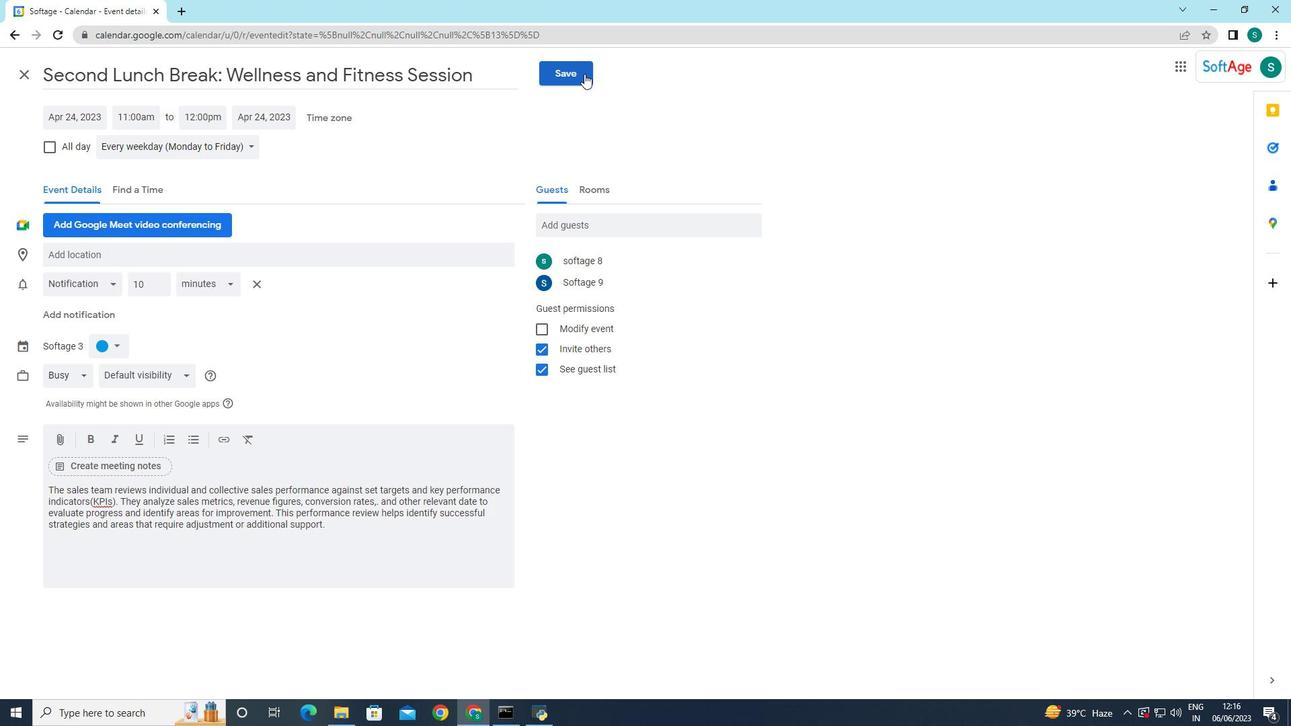 
Action: Mouse moved to (781, 405)
Screenshot: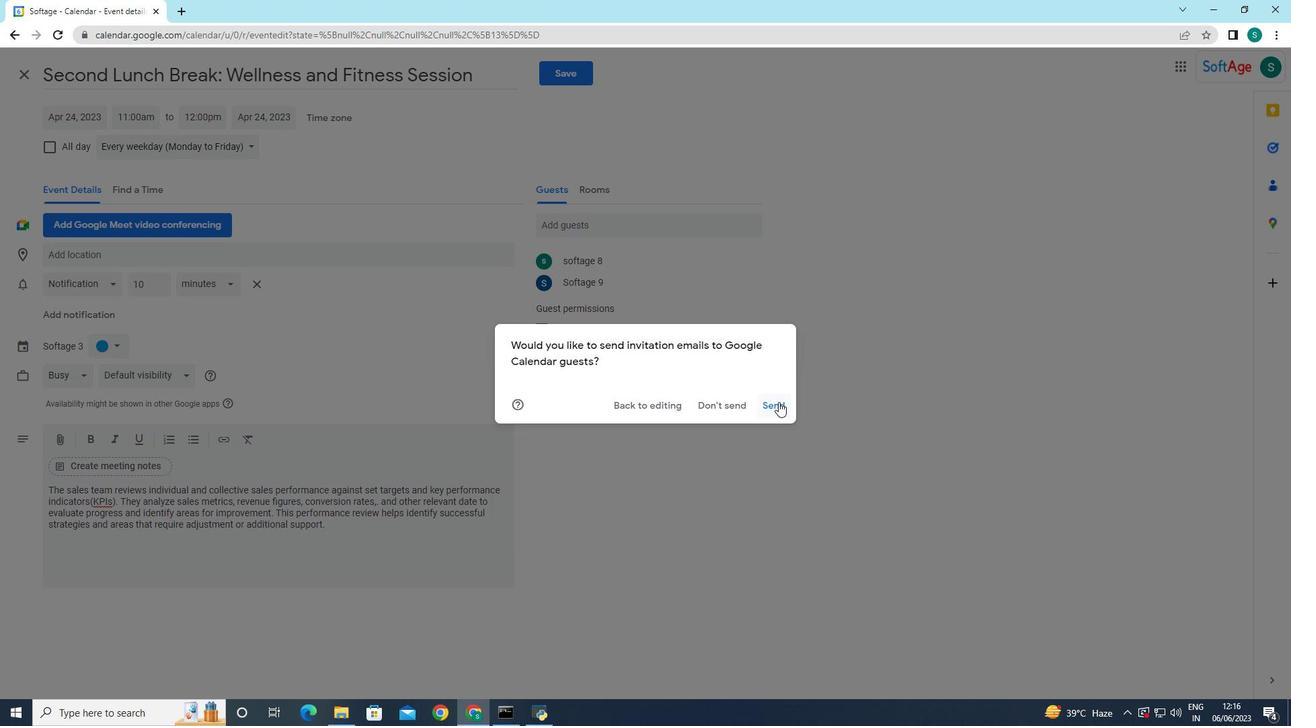 
Action: Mouse pressed left at (781, 405)
Screenshot: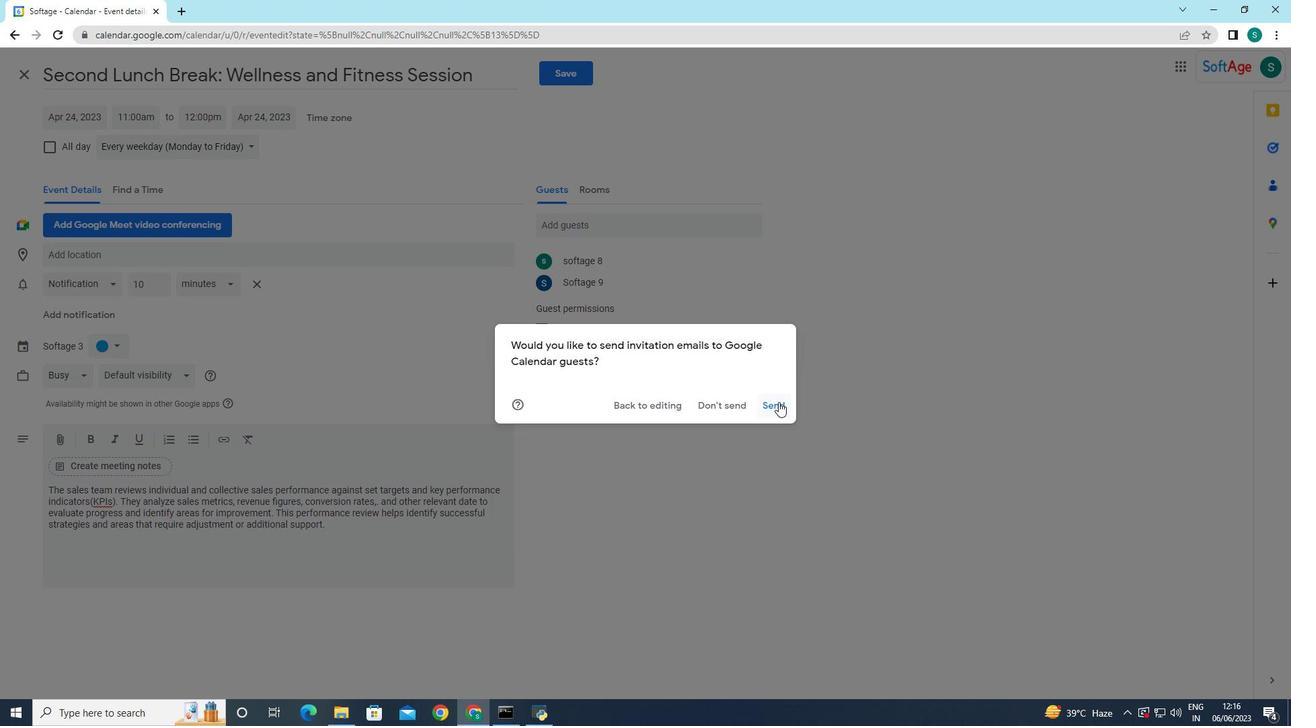 
